 Task: Design a Vector Pattern for a Beachside Yoga and Wellness Festival.
Action: Mouse moved to (30, 97)
Screenshot: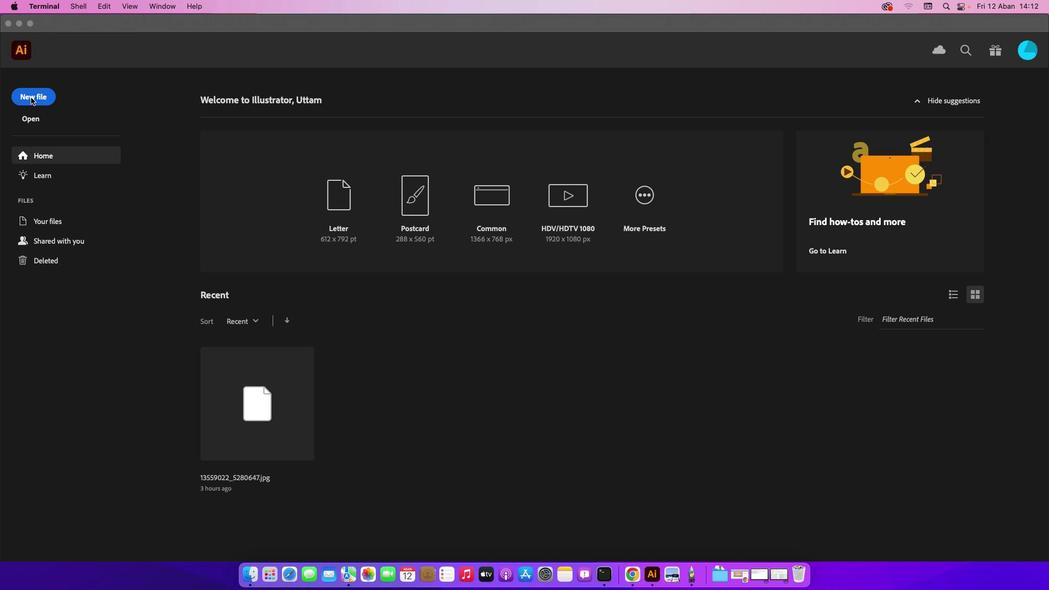 
Action: Mouse pressed left at (30, 97)
Screenshot: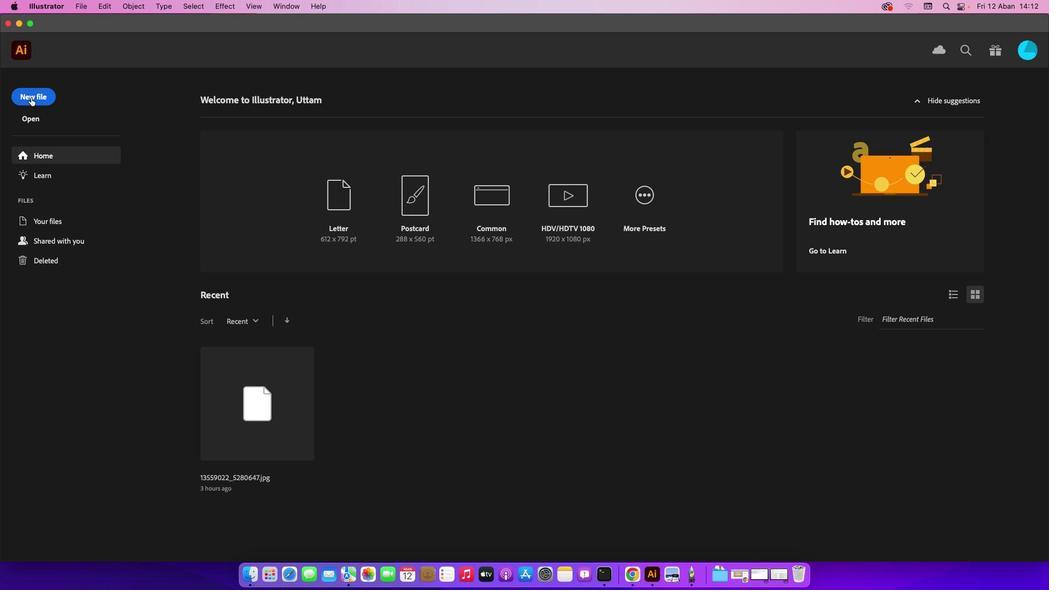 
Action: Mouse pressed left at (30, 97)
Screenshot: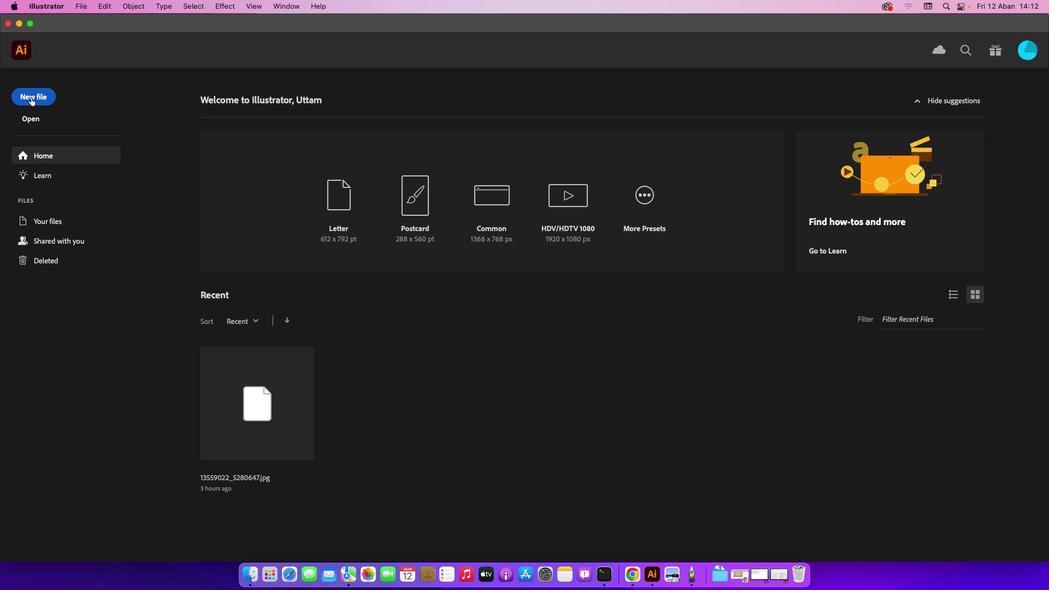 
Action: Mouse moved to (768, 456)
Screenshot: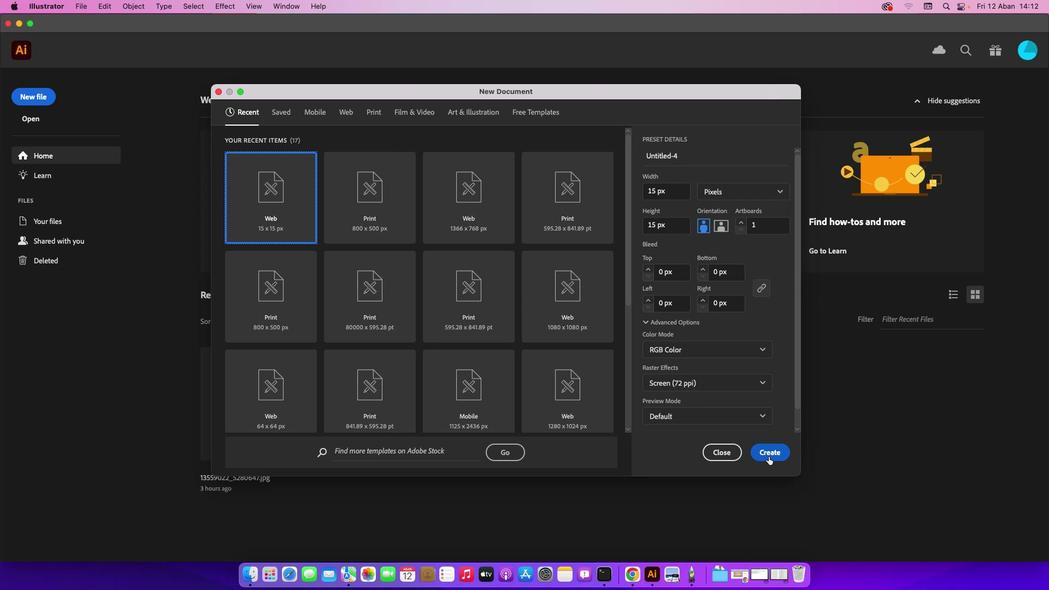 
Action: Mouse pressed left at (768, 456)
Screenshot: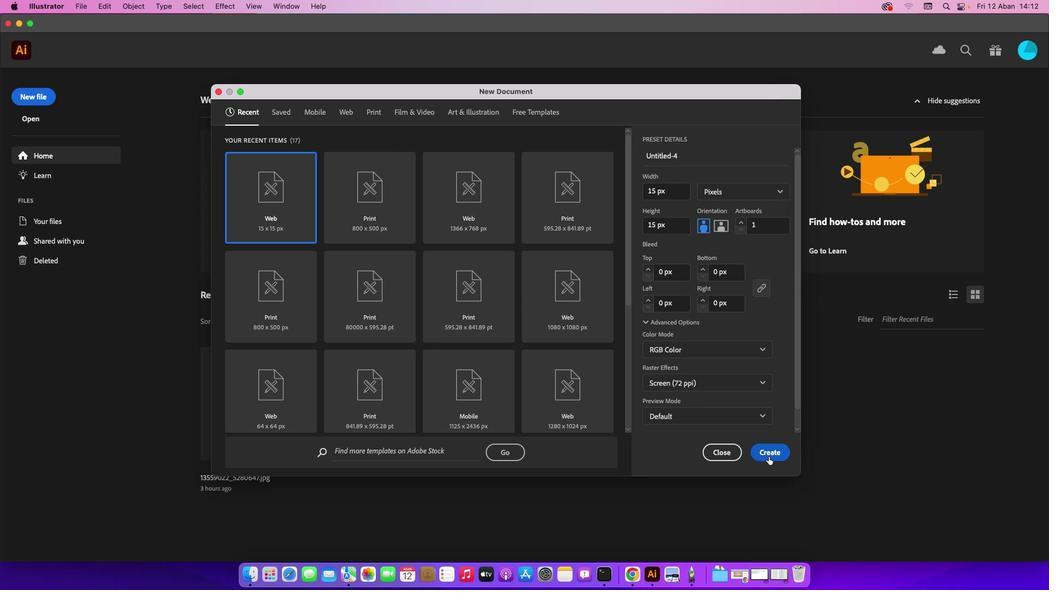 
Action: Mouse moved to (88, 7)
Screenshot: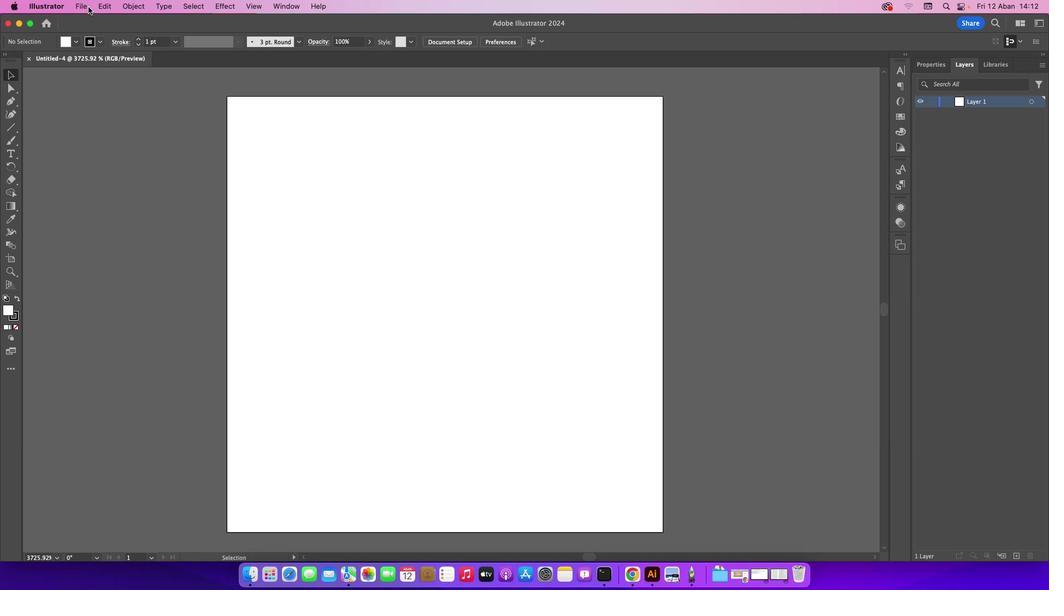 
Action: Mouse pressed left at (88, 7)
Screenshot: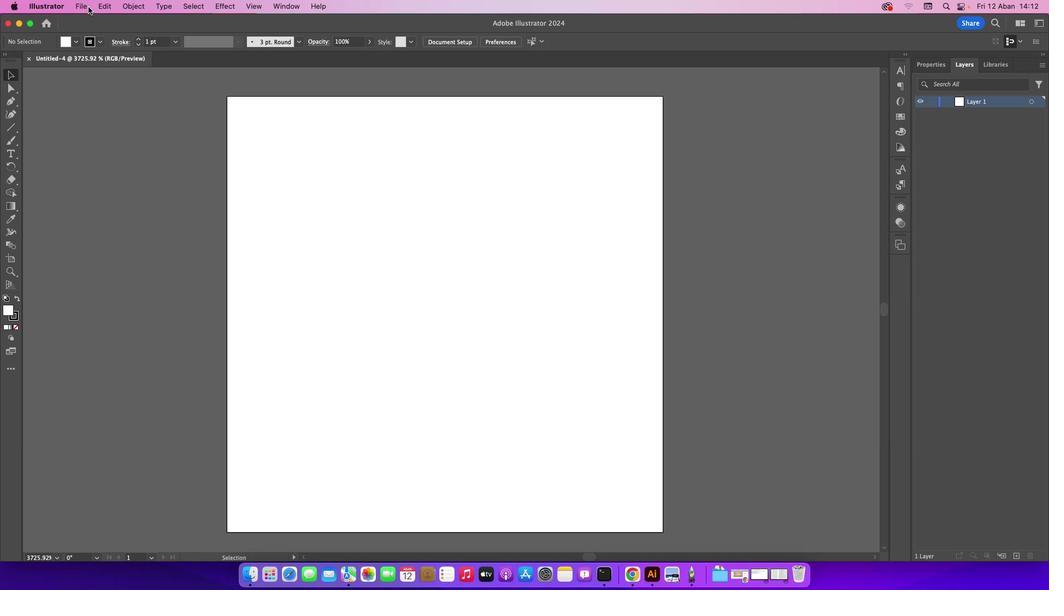 
Action: Mouse moved to (84, 43)
Screenshot: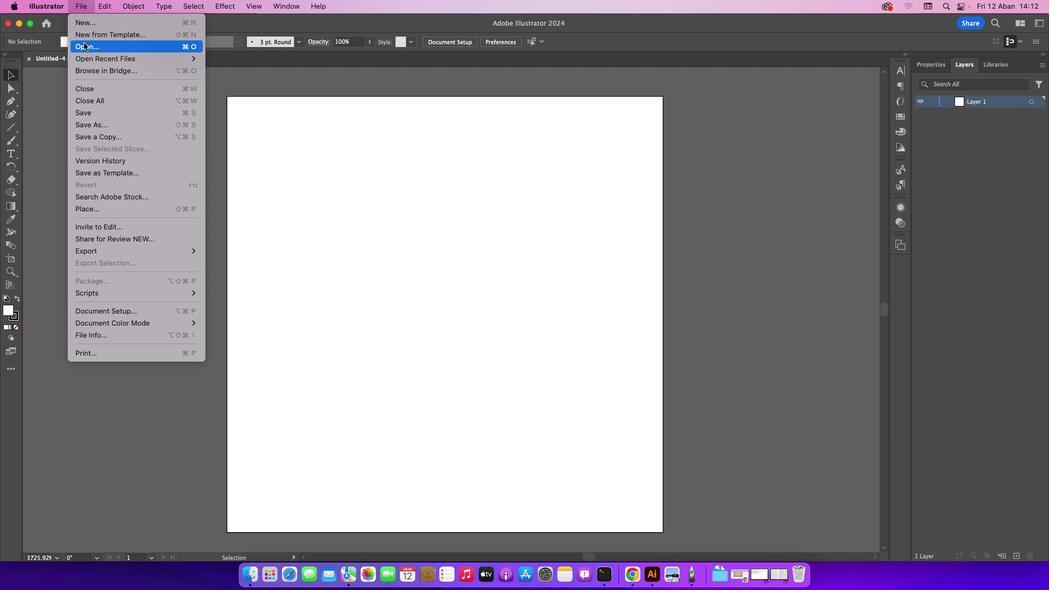 
Action: Mouse pressed left at (84, 43)
Screenshot: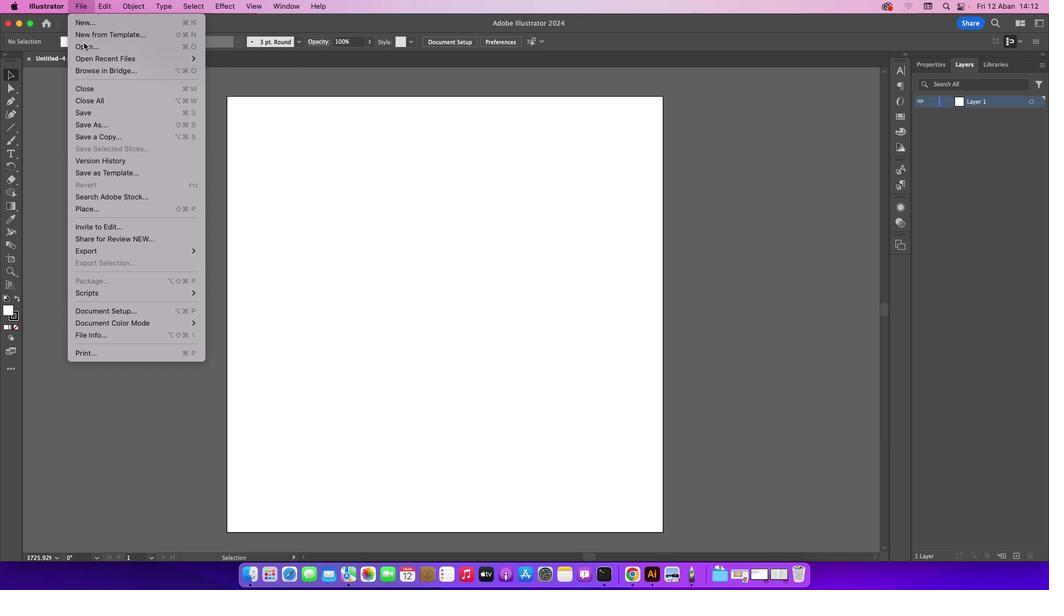 
Action: Mouse moved to (463, 143)
Screenshot: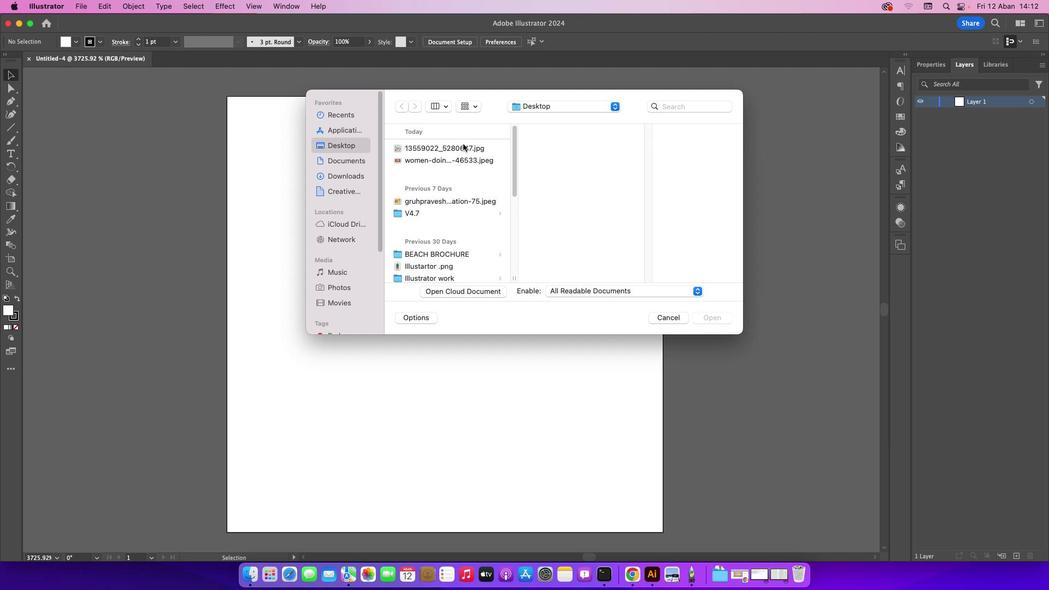 
Action: Mouse pressed left at (463, 143)
Screenshot: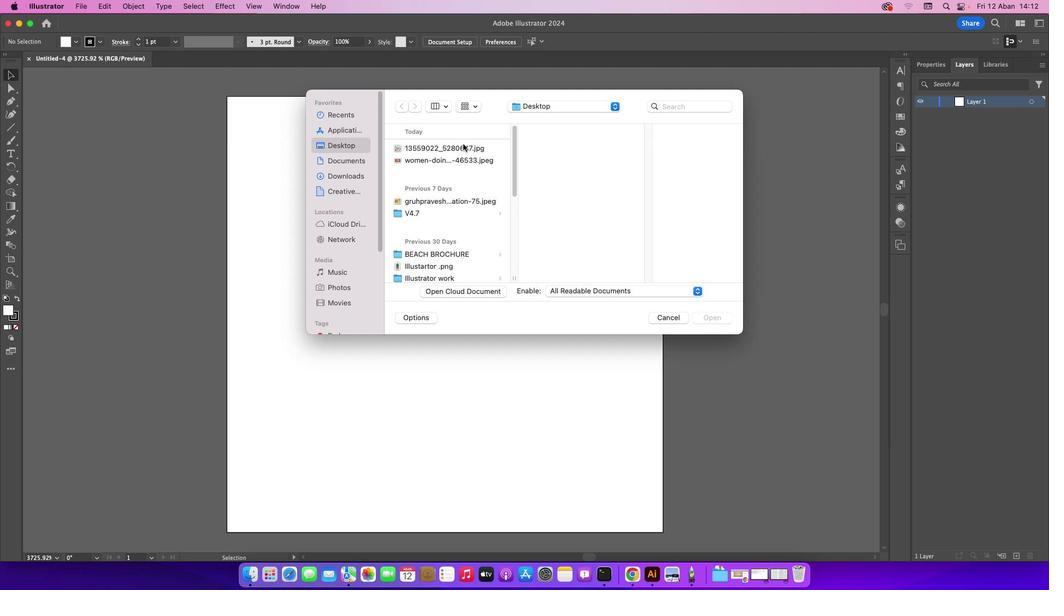 
Action: Mouse moved to (461, 165)
Screenshot: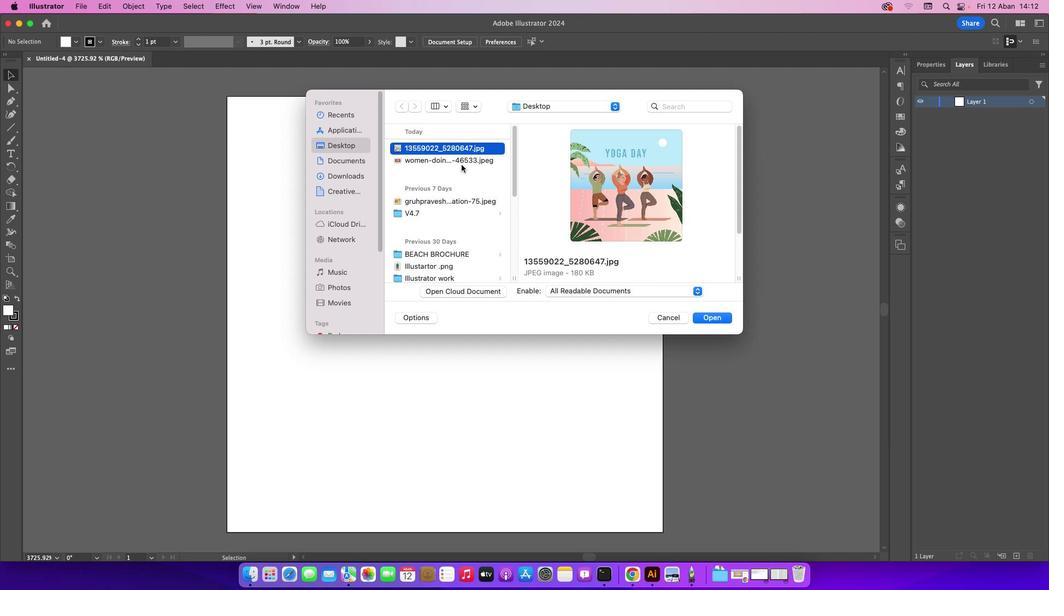 
Action: Mouse pressed left at (461, 165)
Screenshot: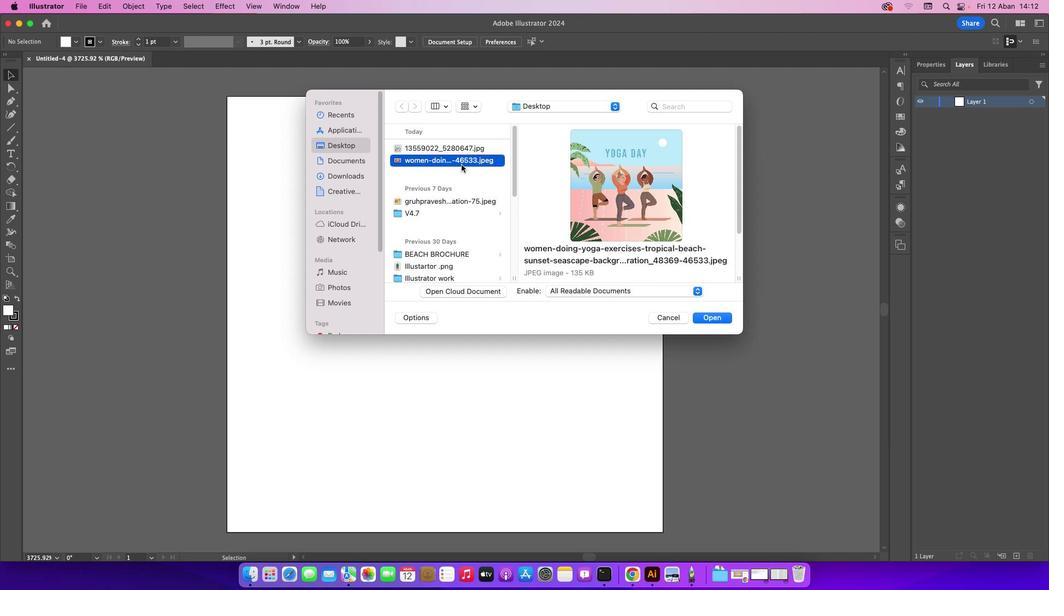 
Action: Mouse moved to (717, 317)
Screenshot: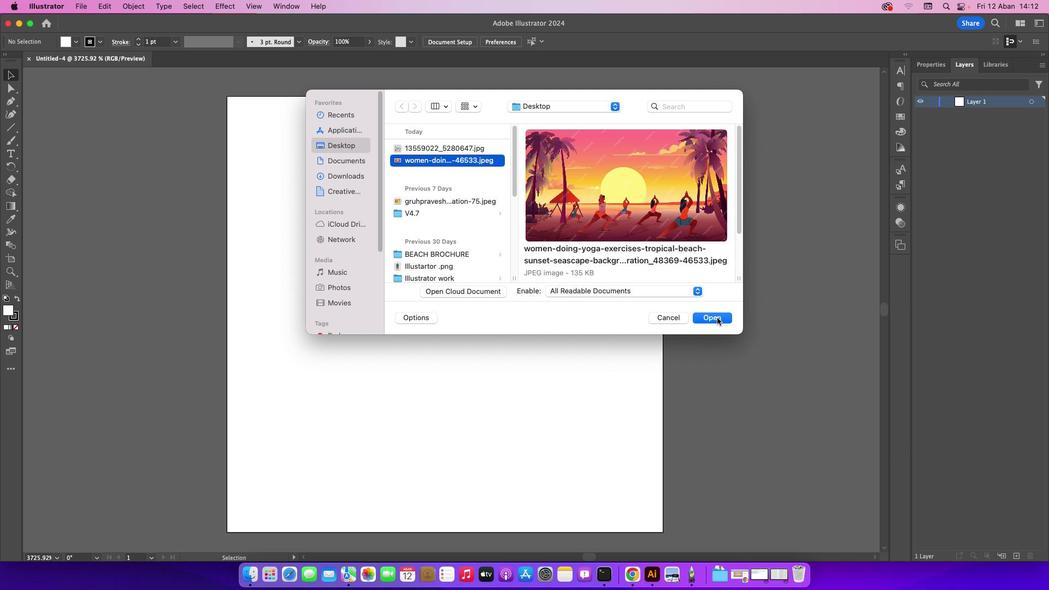 
Action: Mouse pressed left at (717, 317)
Screenshot: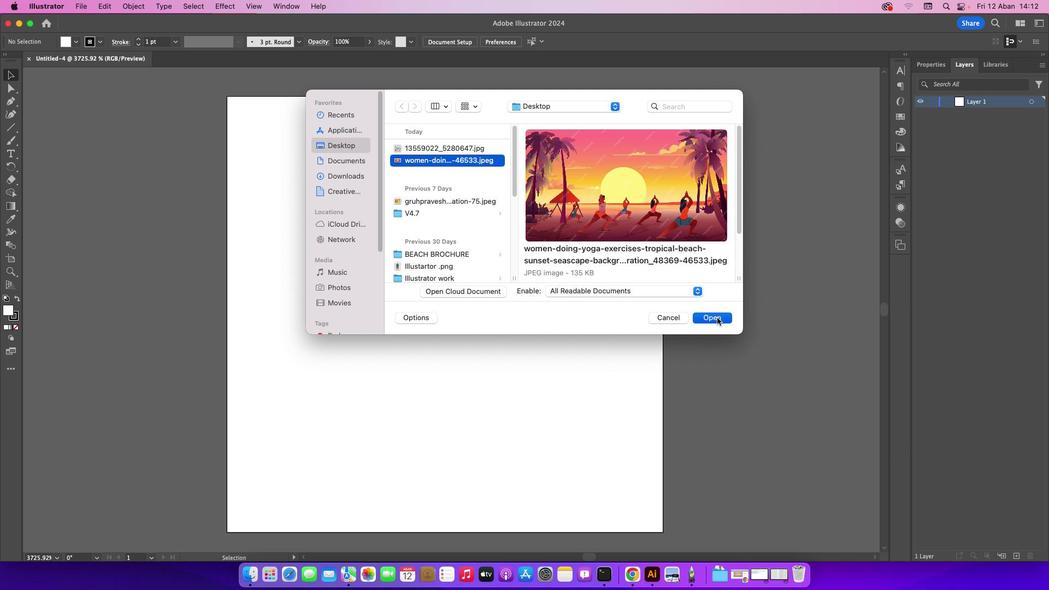 
Action: Mouse moved to (947, 101)
Screenshot: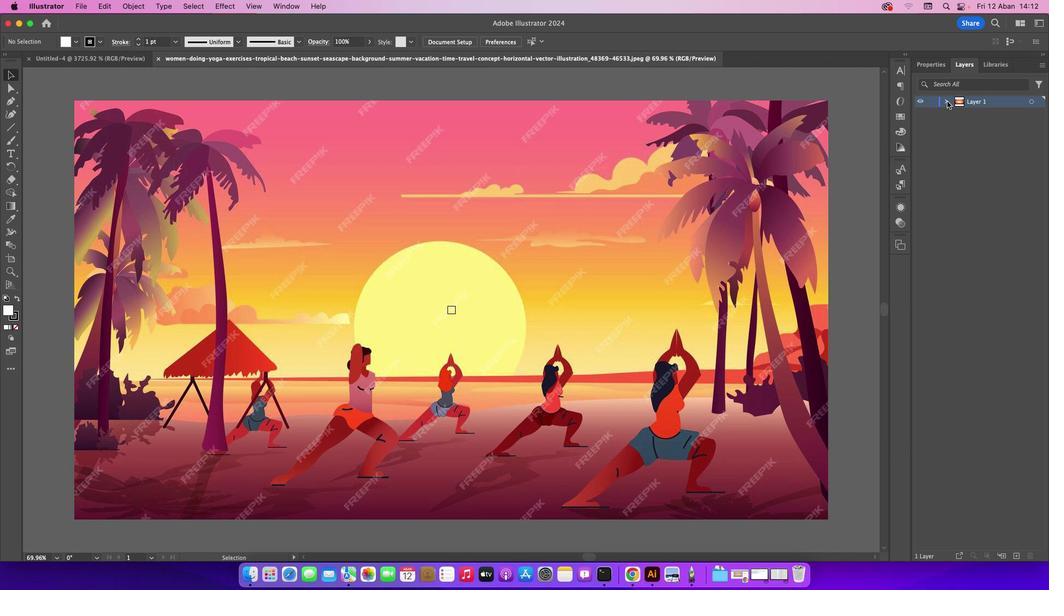 
Action: Mouse pressed left at (947, 101)
Screenshot: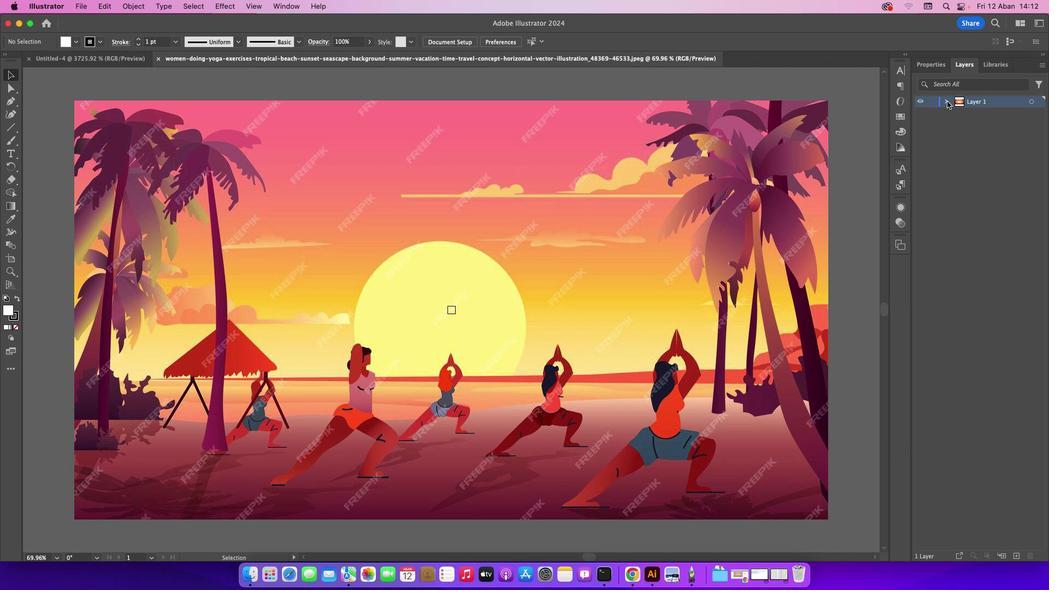 
Action: Mouse moved to (936, 114)
Screenshot: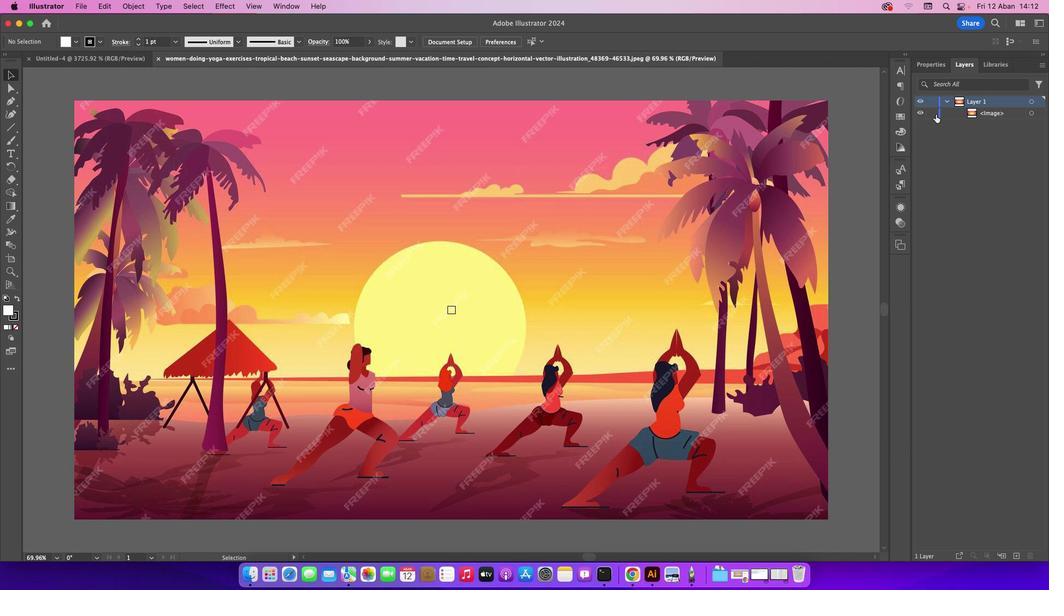 
Action: Mouse pressed left at (936, 114)
Screenshot: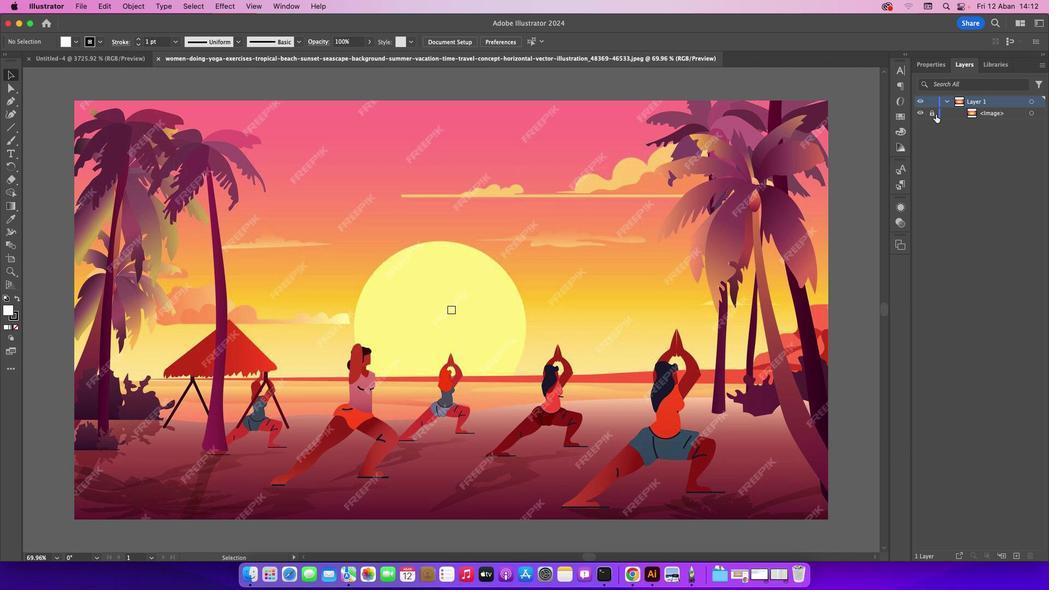 
Action: Mouse moved to (14, 100)
Screenshot: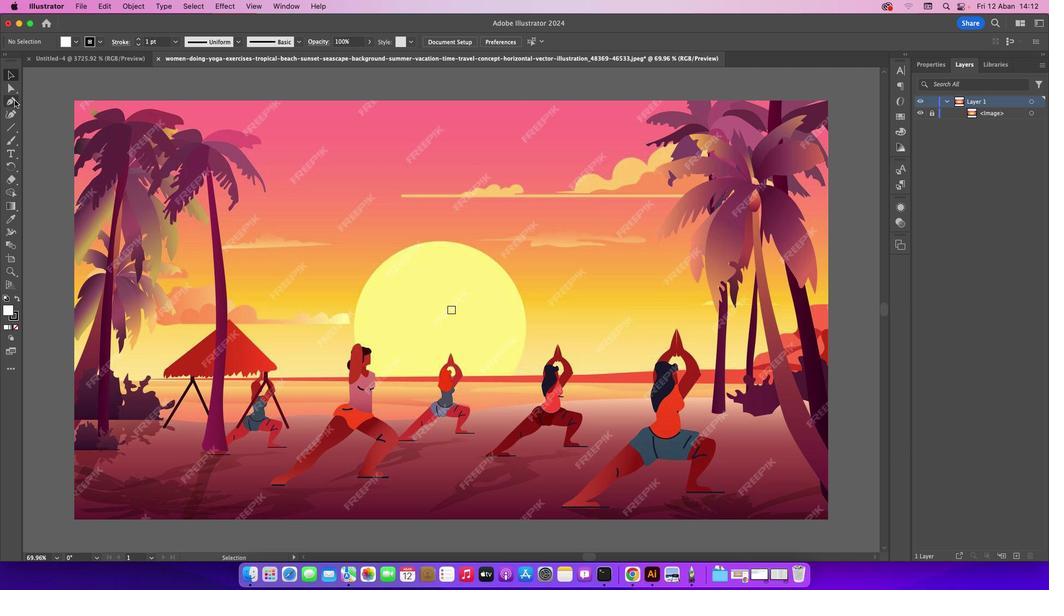 
Action: Mouse pressed left at (14, 100)
Screenshot: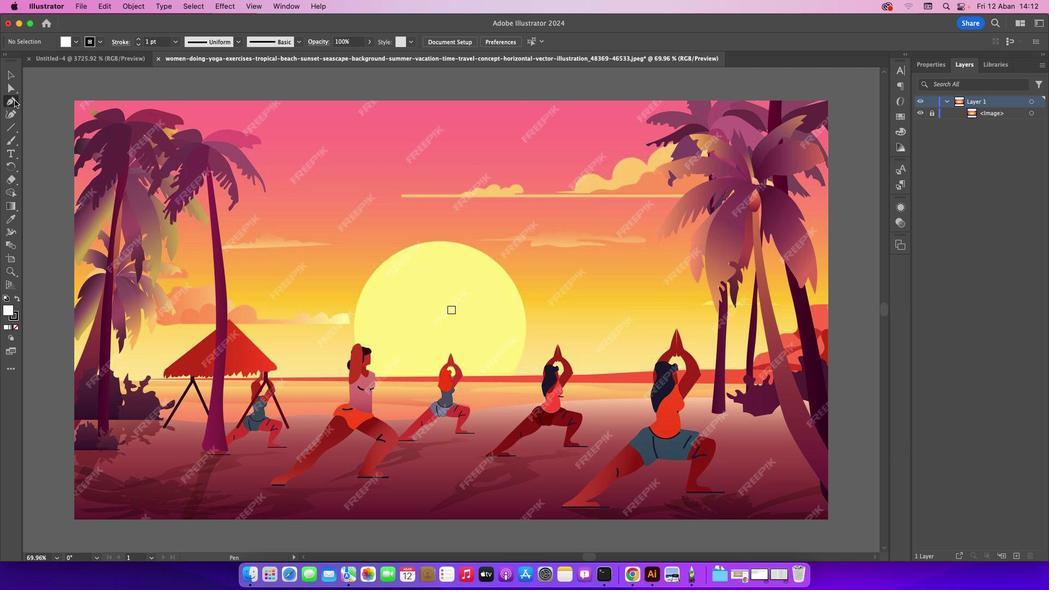 
Action: Mouse moved to (440, 351)
Screenshot: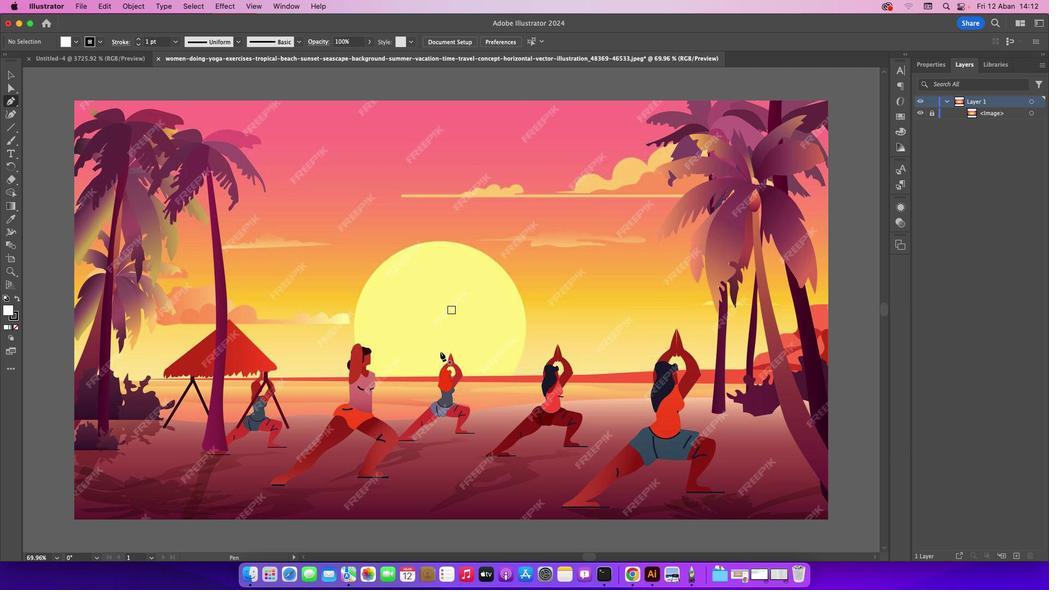 
Action: Key pressed Key.shift_r'+''+'
Screenshot: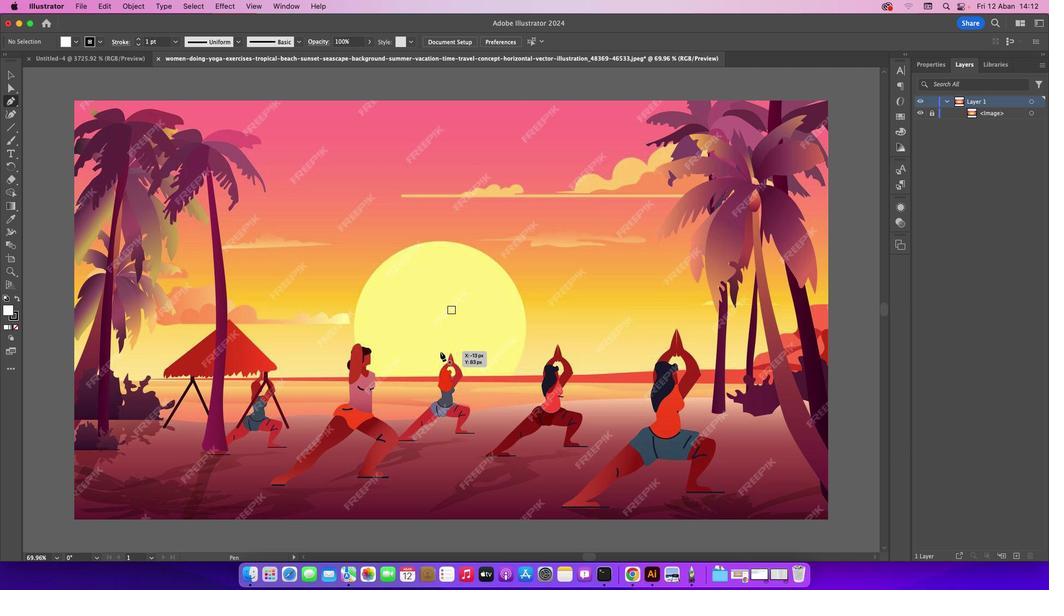 
Action: Mouse moved to (8, 73)
Screenshot: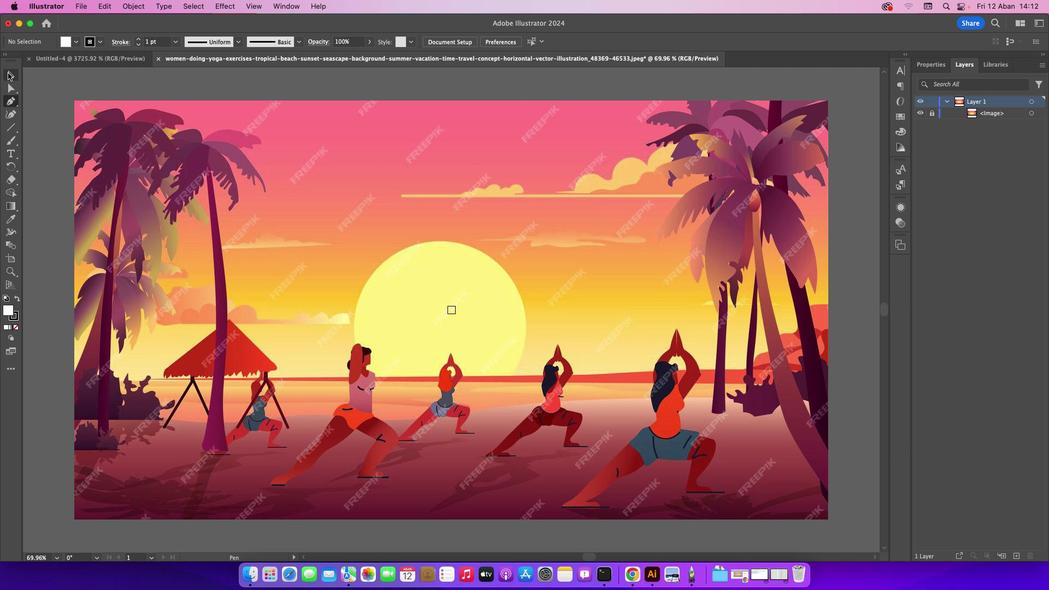 
Action: Mouse pressed left at (8, 73)
Screenshot: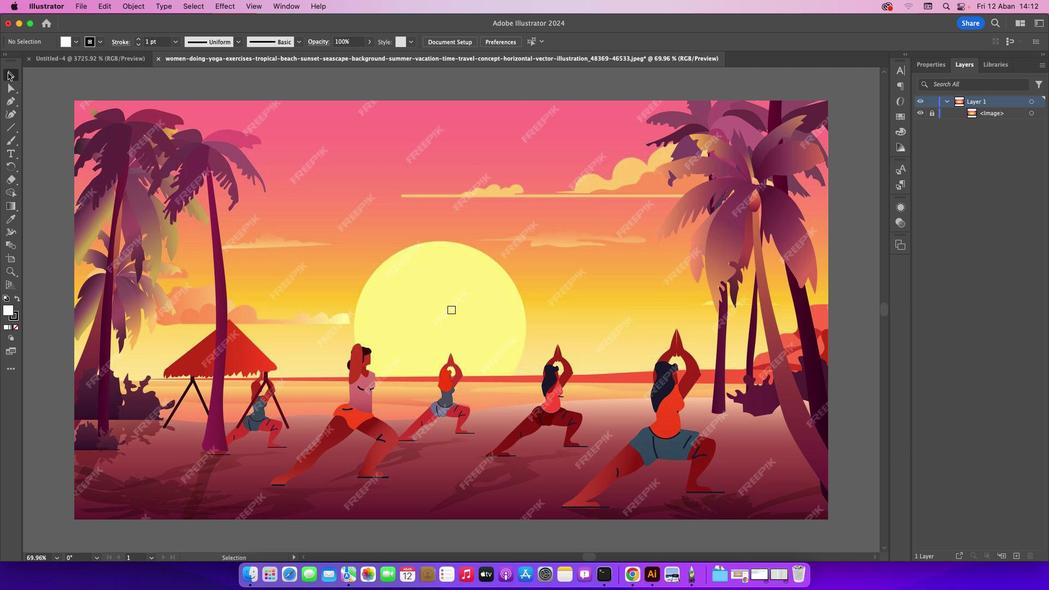 
Action: Mouse moved to (460, 217)
Screenshot: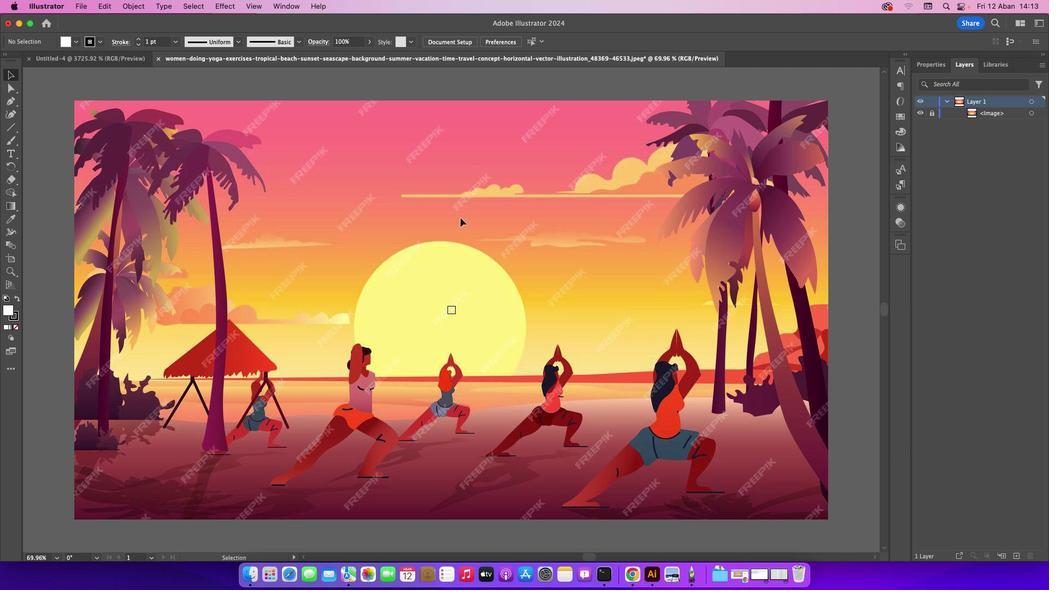
Action: Key pressed Key.shift_r'+''+''+''+''+'
Screenshot: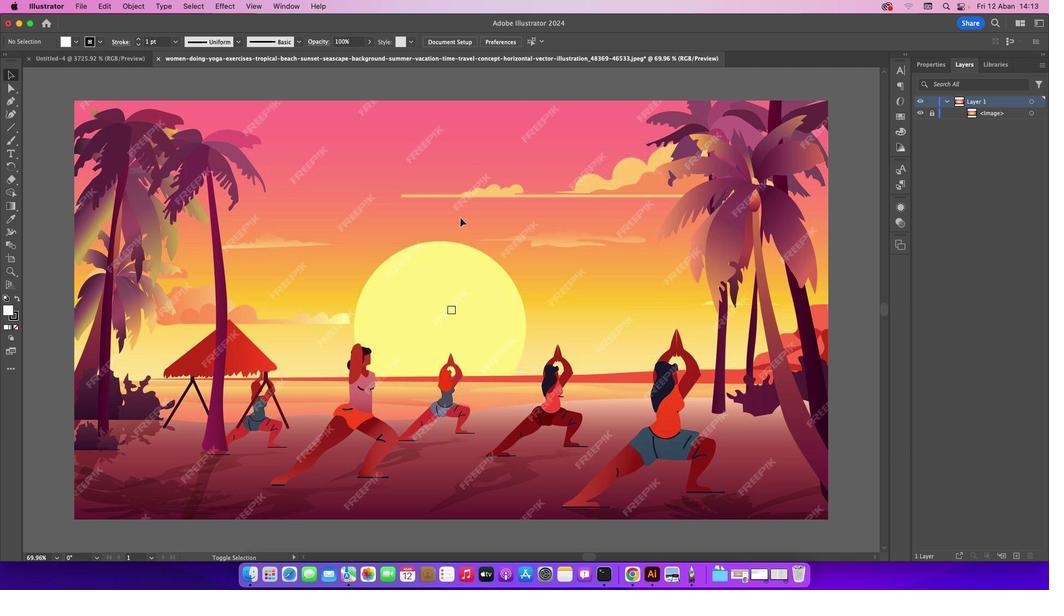 
Action: Mouse moved to (324, 137)
Screenshot: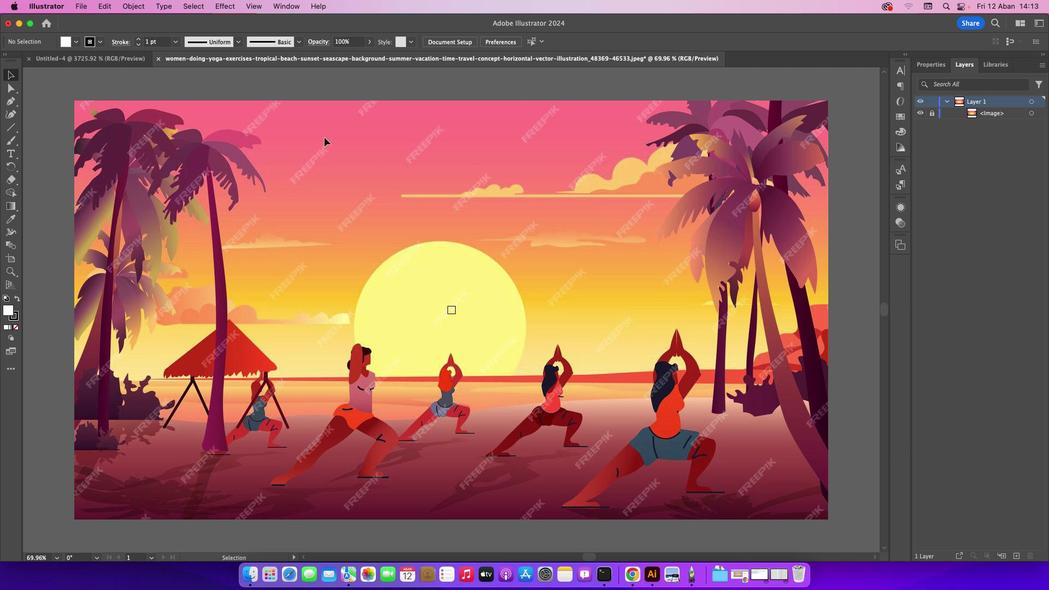 
Action: Key pressed Key.cmd_r'=''=''='
Screenshot: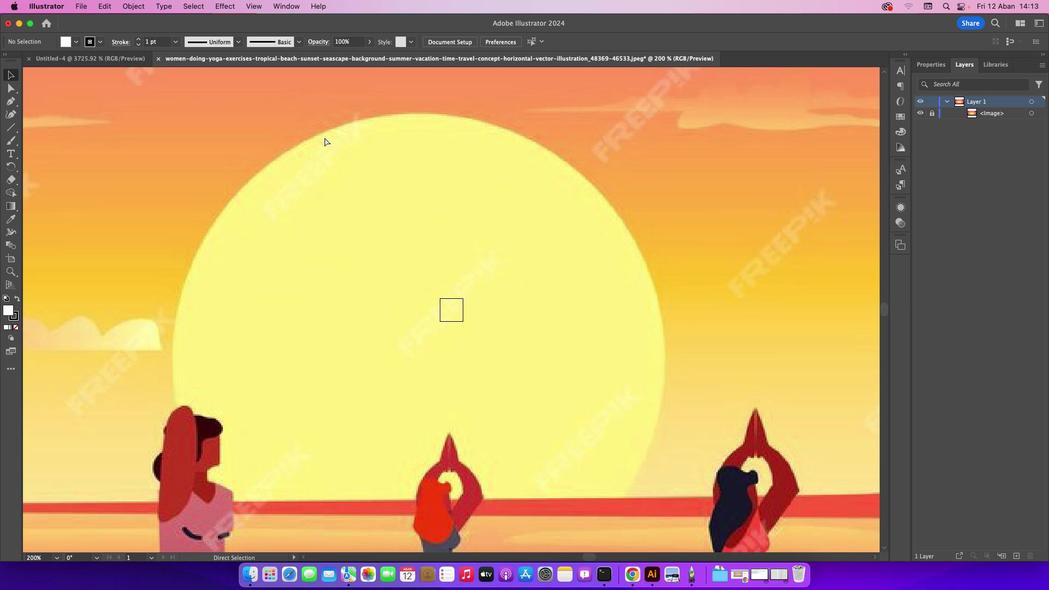 
Action: Mouse scrolled (324, 137) with delta (0, 0)
Screenshot: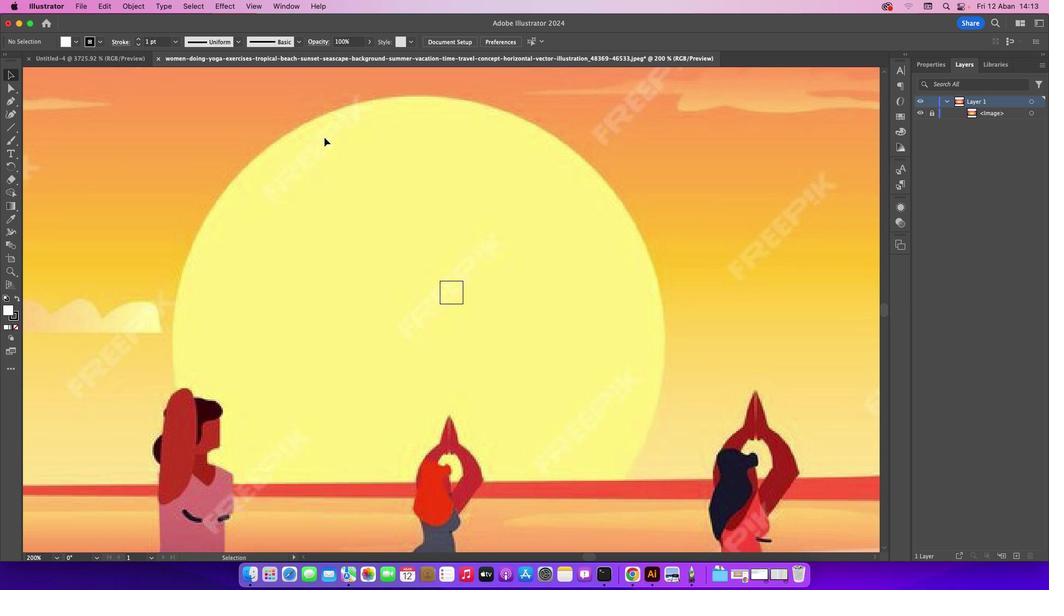 
Action: Mouse scrolled (324, 137) with delta (0, 0)
Screenshot: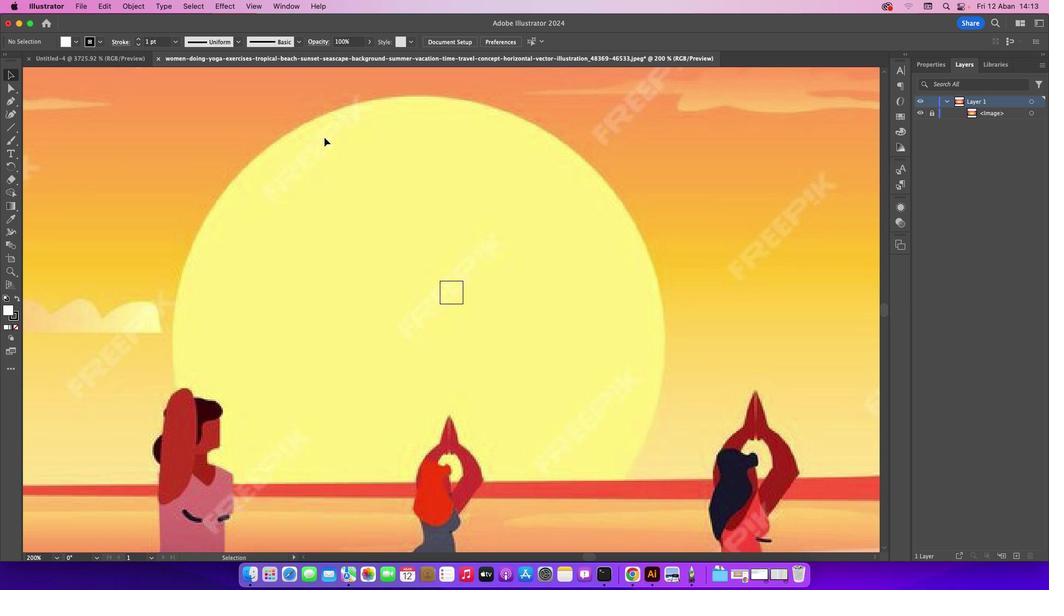 
Action: Mouse scrolled (324, 137) with delta (0, -1)
Screenshot: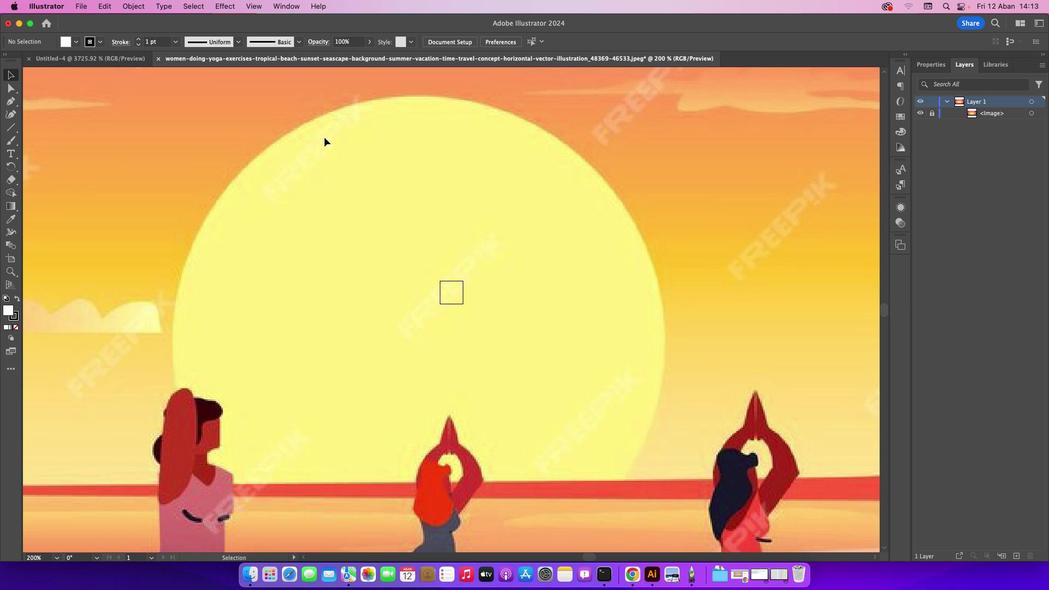 
Action: Mouse scrolled (324, 137) with delta (0, 0)
Screenshot: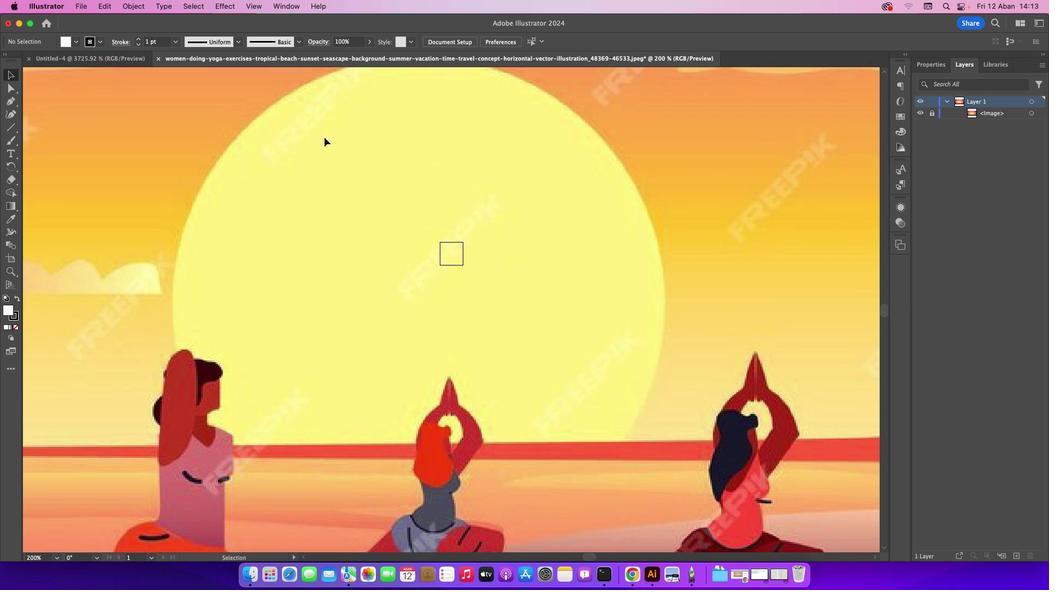 
Action: Mouse scrolled (324, 137) with delta (0, 0)
Screenshot: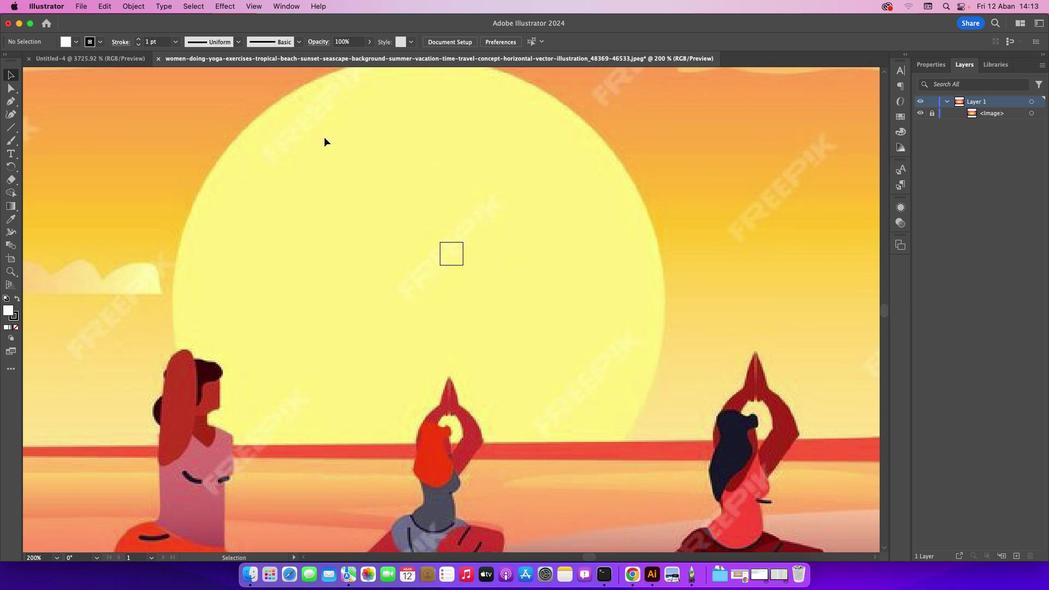 
Action: Mouse scrolled (324, 137) with delta (0, -1)
Screenshot: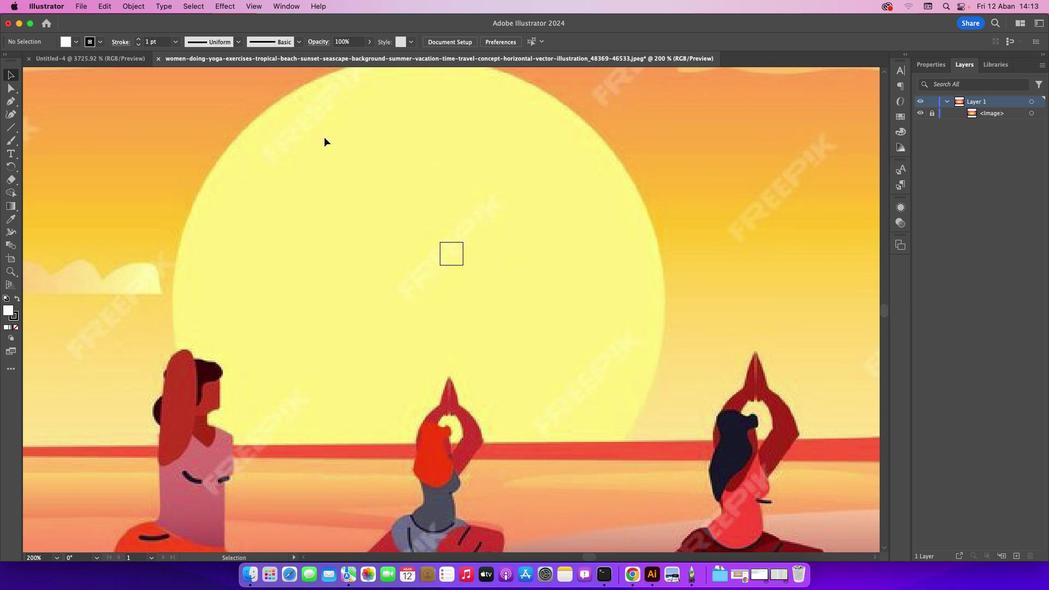 
Action: Mouse scrolled (324, 137) with delta (0, -2)
Screenshot: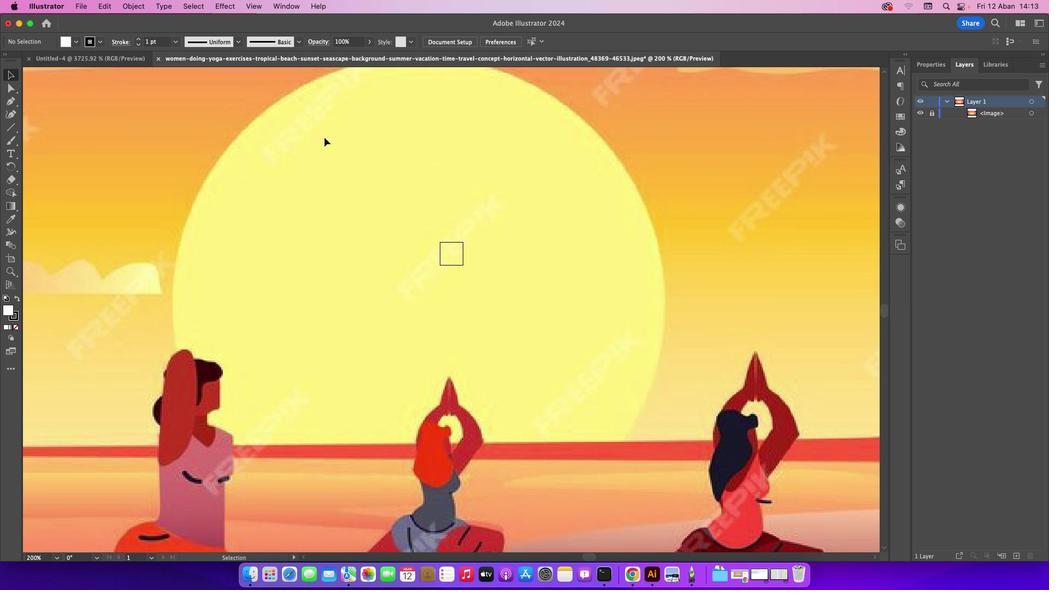 
Action: Mouse scrolled (324, 137) with delta (0, 0)
Screenshot: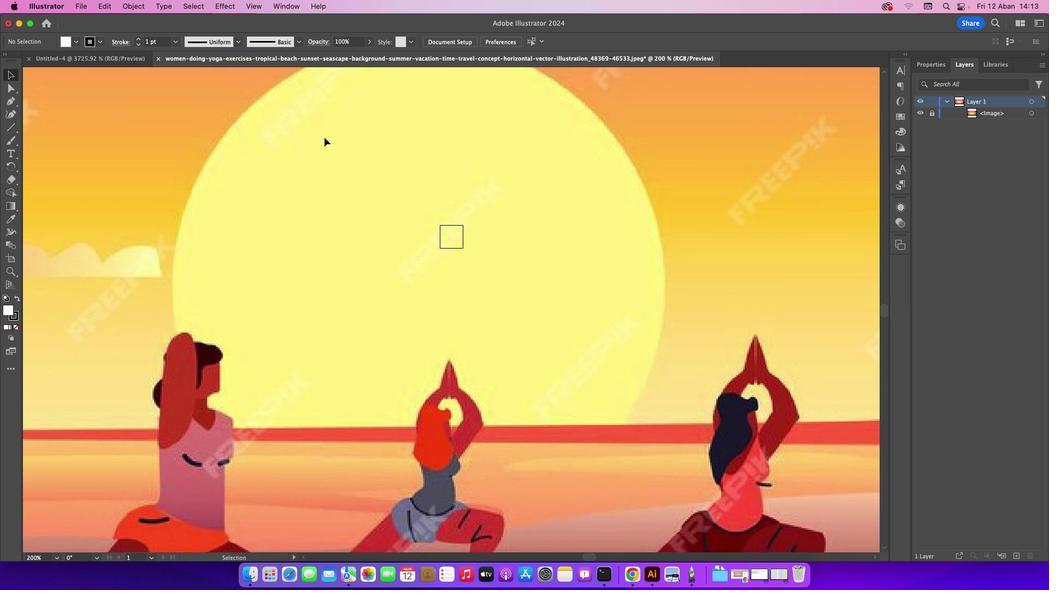 
Action: Mouse scrolled (324, 137) with delta (0, 0)
Screenshot: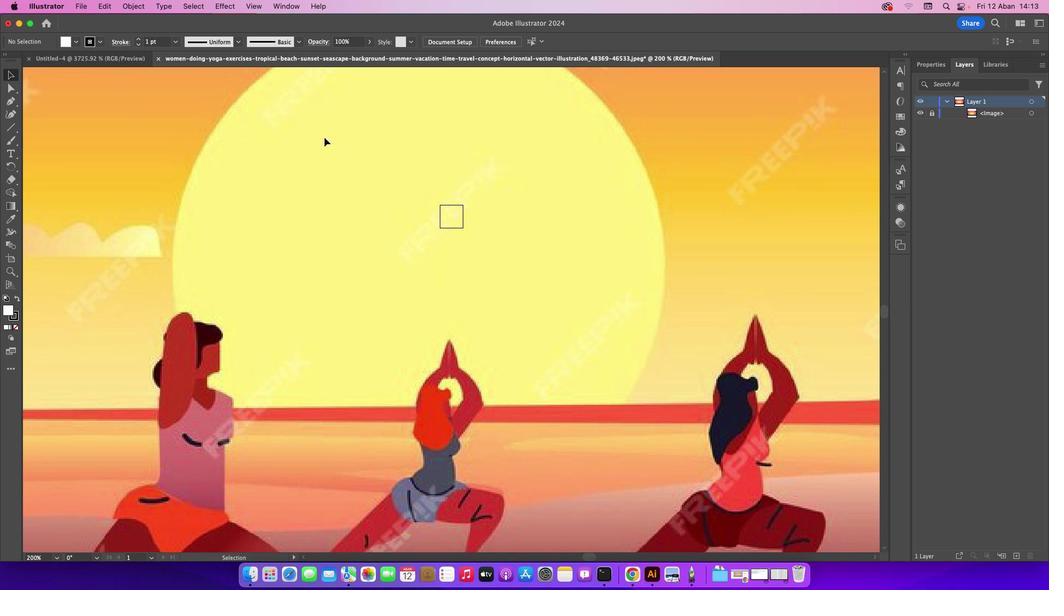 
Action: Mouse scrolled (324, 137) with delta (0, -1)
Screenshot: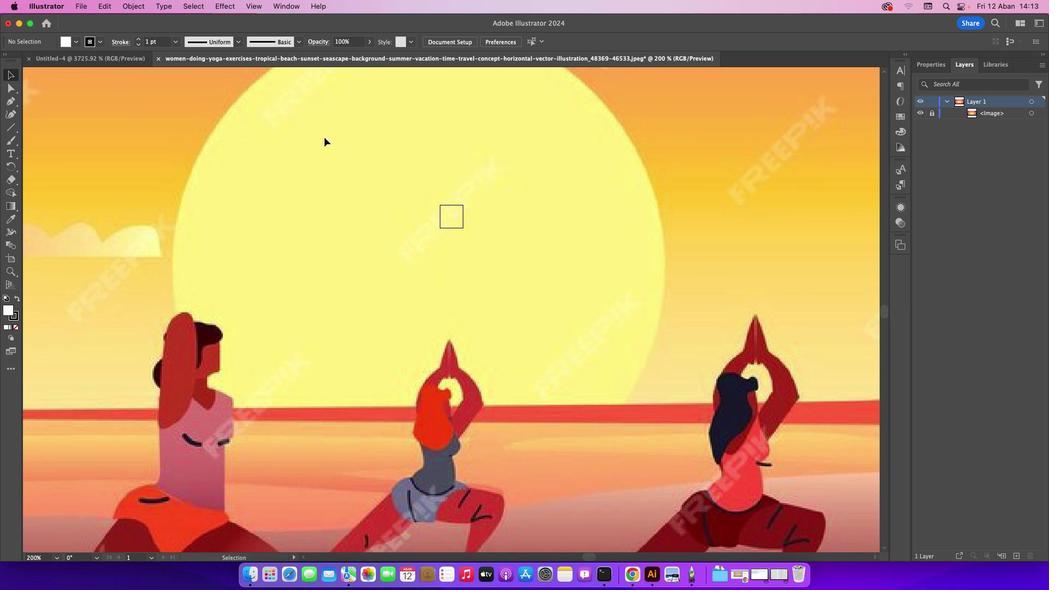 
Action: Mouse scrolled (324, 137) with delta (0, -2)
Screenshot: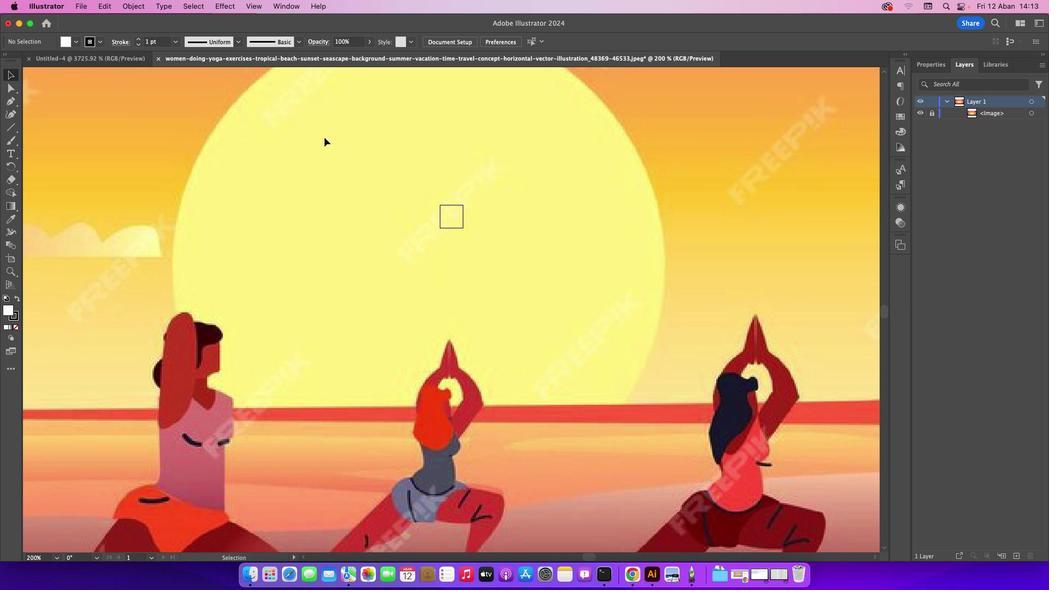 
Action: Mouse scrolled (324, 137) with delta (0, 0)
Screenshot: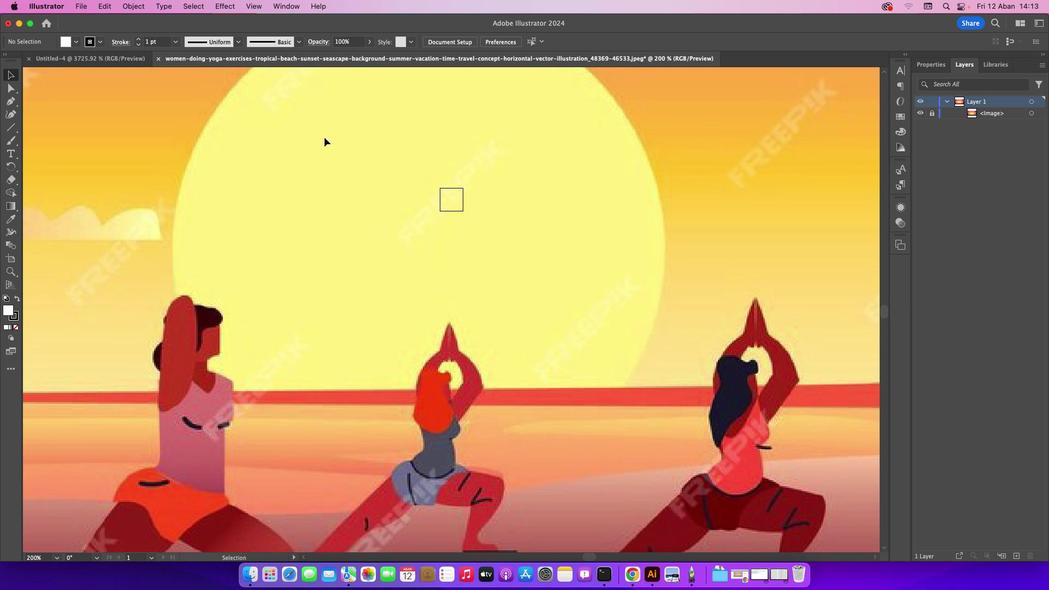 
Action: Mouse scrolled (324, 137) with delta (0, 0)
Screenshot: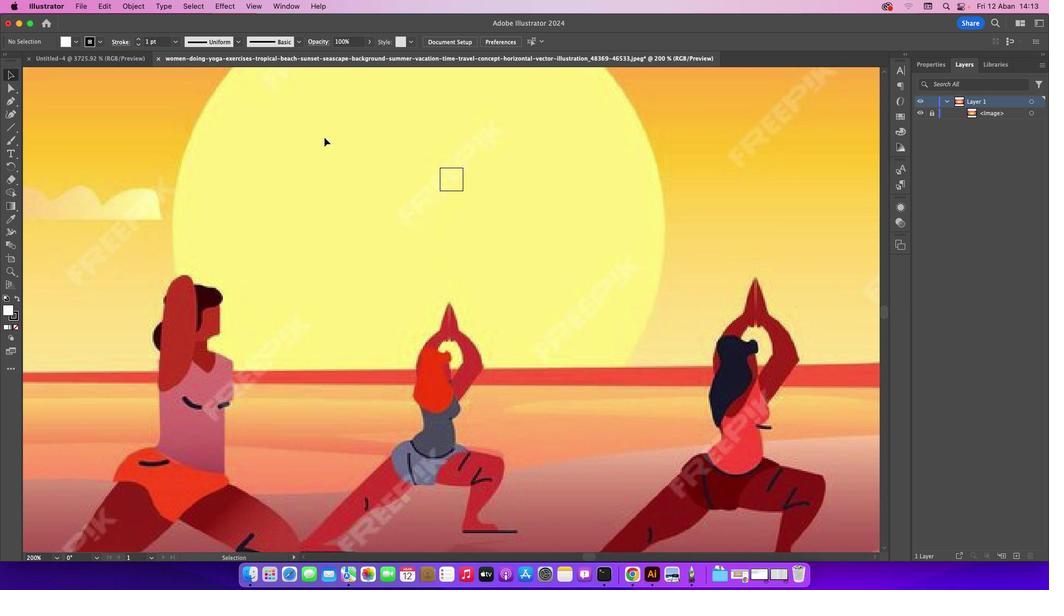 
Action: Mouse scrolled (324, 137) with delta (0, -1)
Screenshot: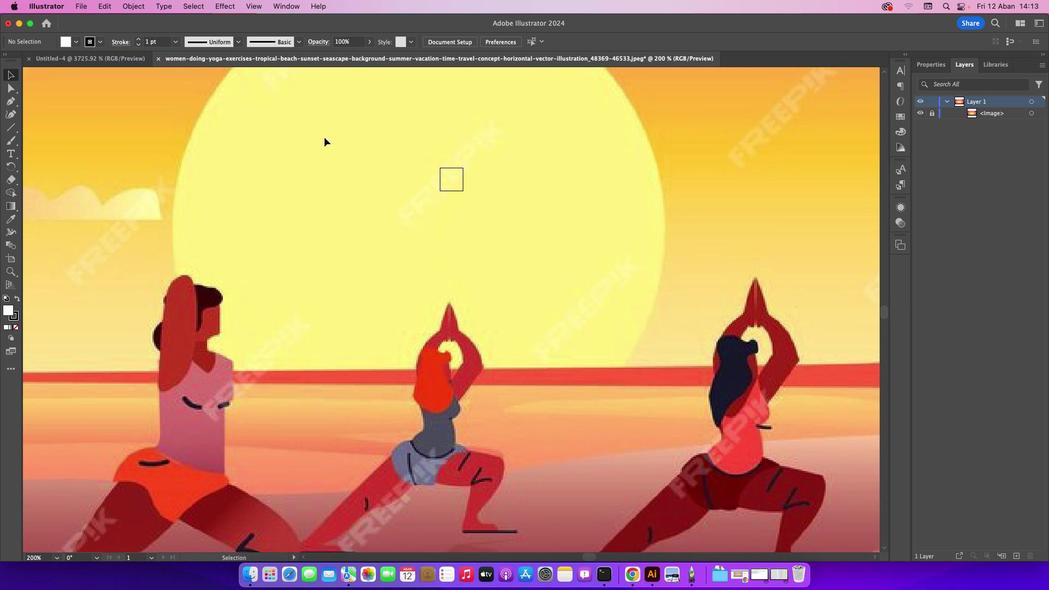 
Action: Mouse scrolled (324, 137) with delta (0, -2)
Screenshot: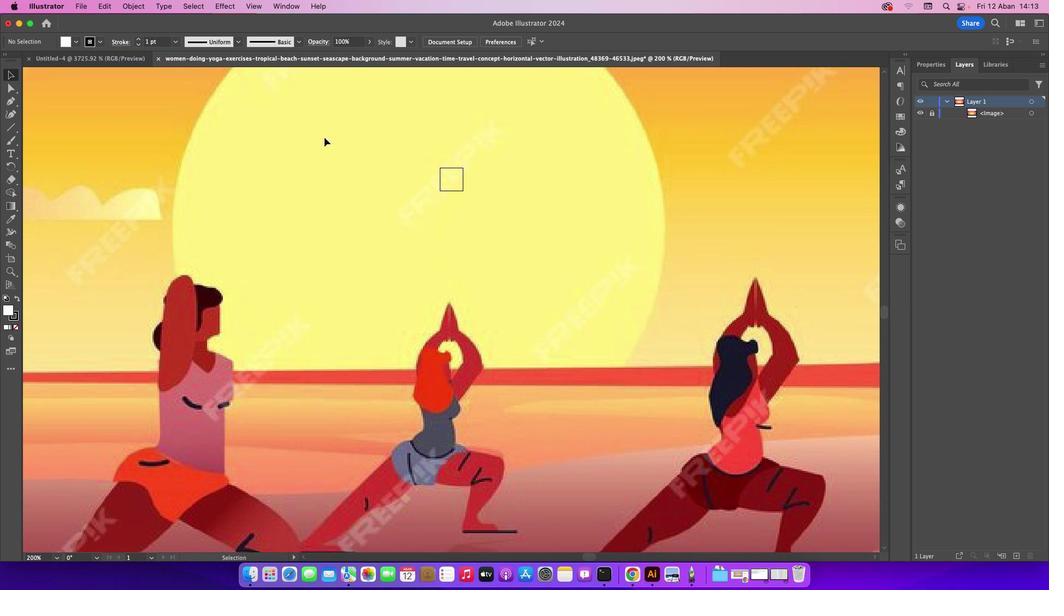 
Action: Mouse scrolled (324, 137) with delta (0, 0)
Screenshot: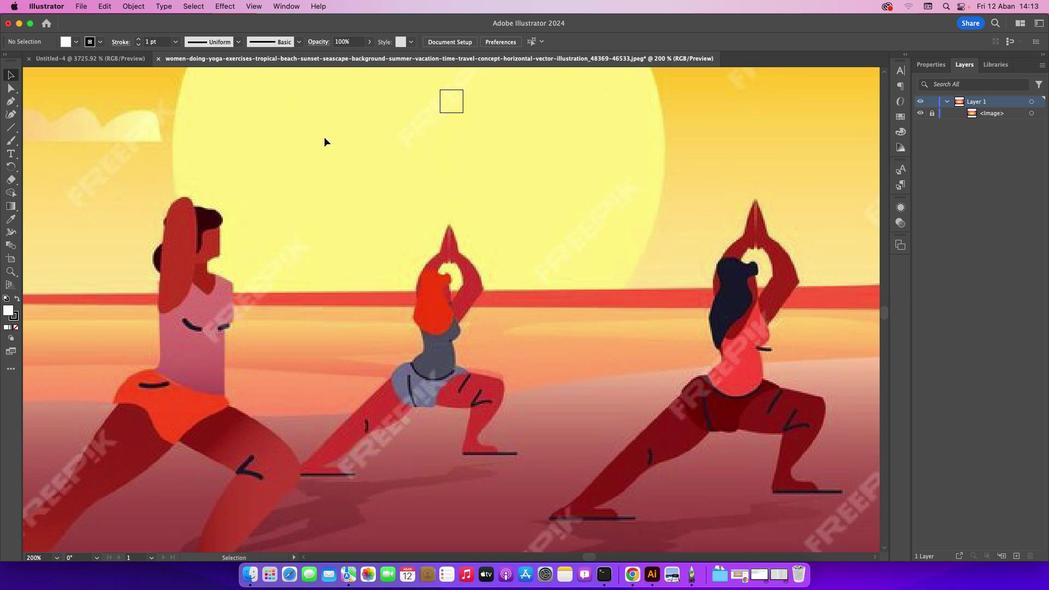 
Action: Mouse scrolled (324, 137) with delta (0, 0)
Screenshot: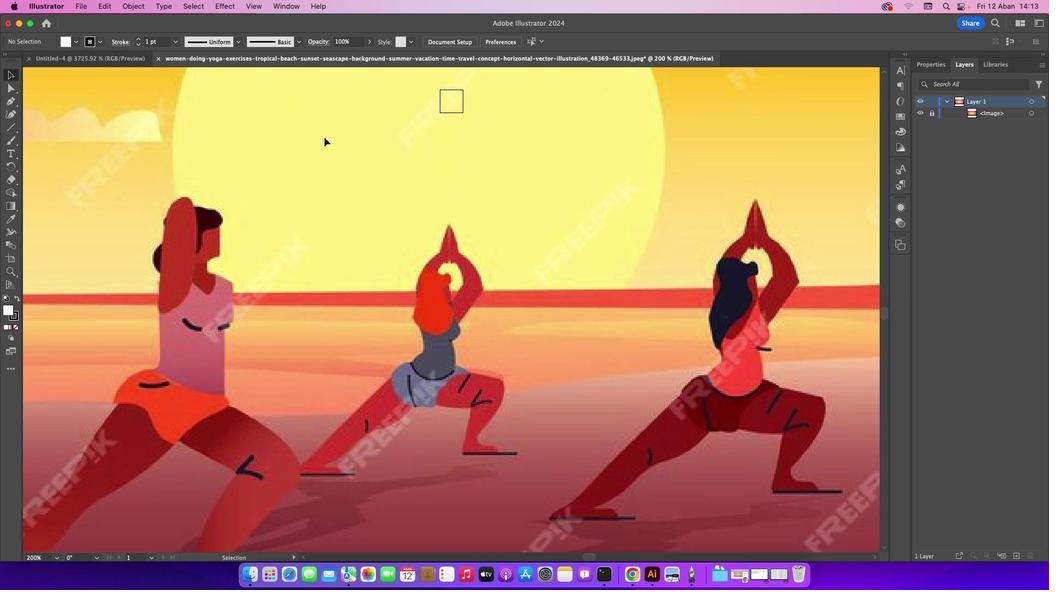 
Action: Mouse scrolled (324, 137) with delta (0, -1)
Screenshot: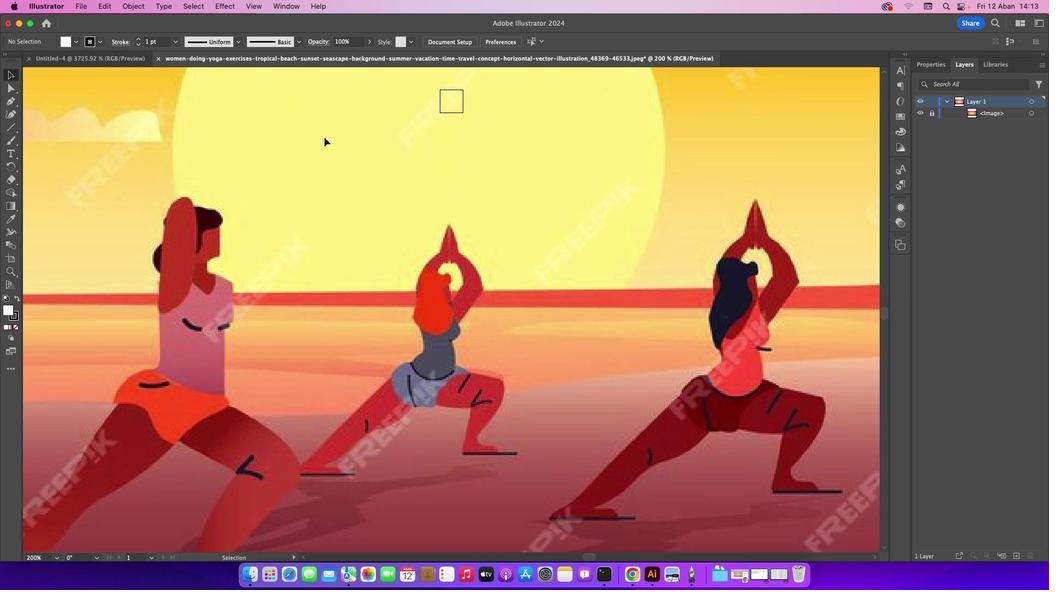 
Action: Mouse scrolled (324, 137) with delta (0, -2)
Screenshot: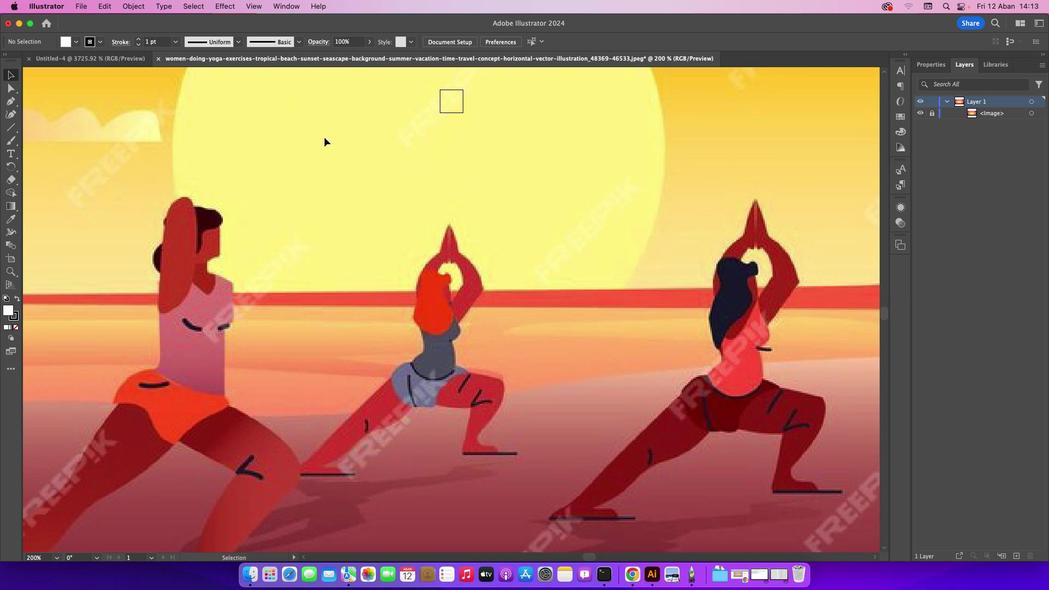 
Action: Mouse scrolled (324, 137) with delta (0, -3)
Screenshot: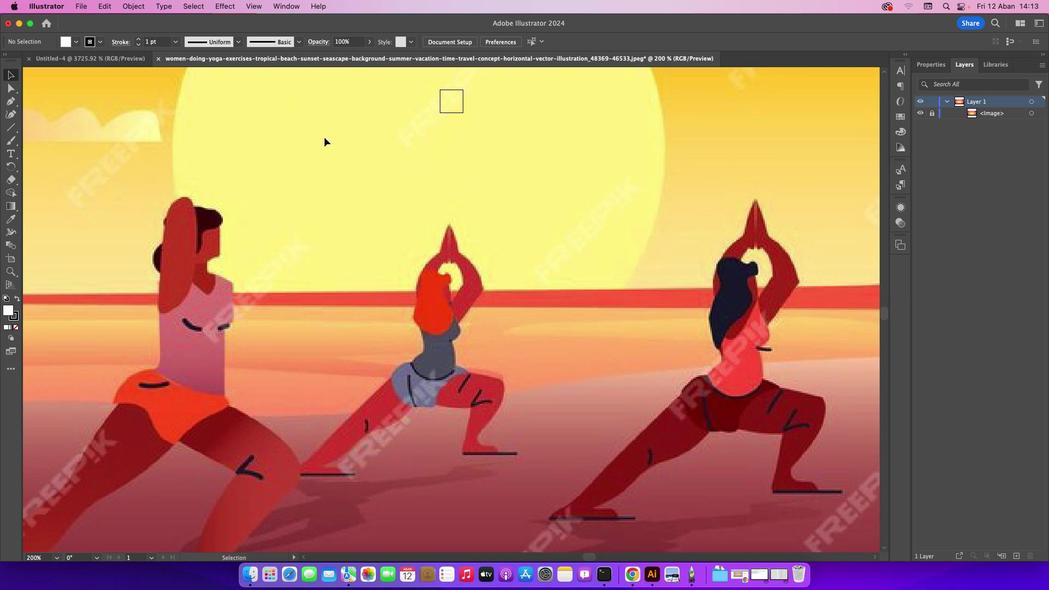 
Action: Mouse moved to (324, 137)
Screenshot: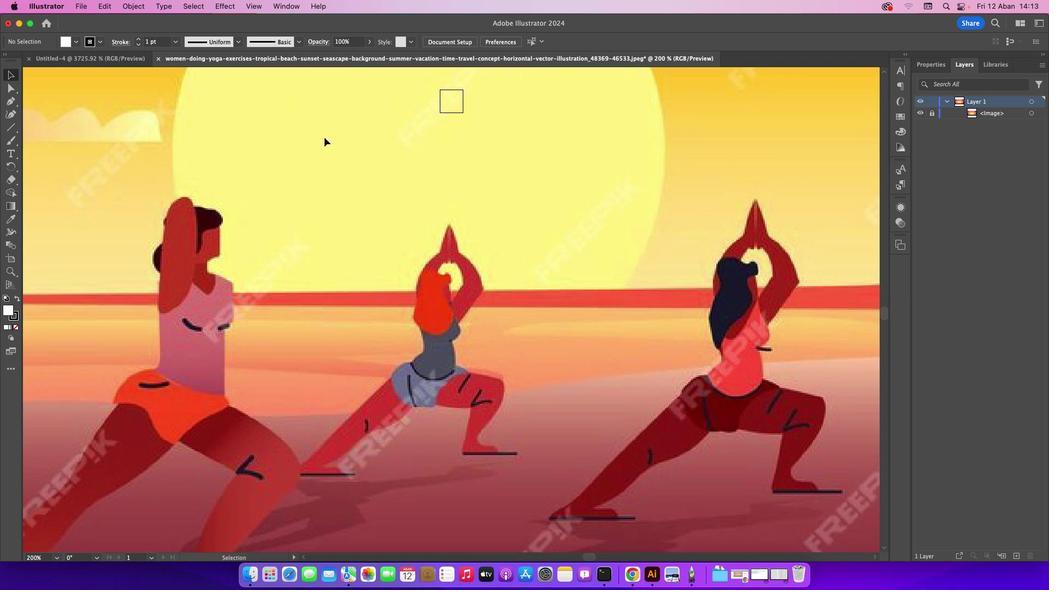 
Action: Mouse scrolled (324, 137) with delta (0, 0)
Screenshot: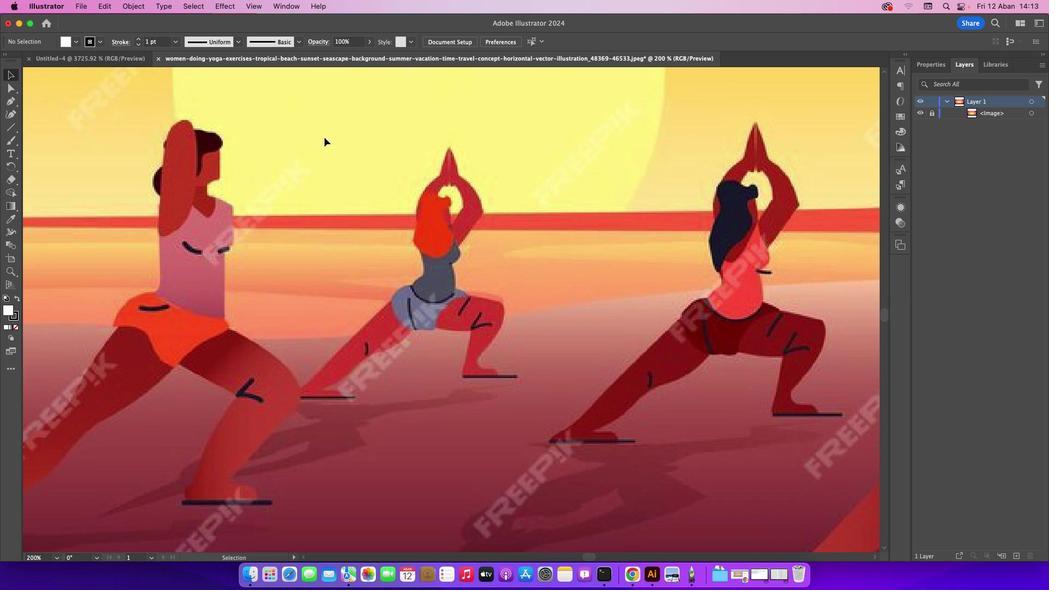 
Action: Mouse scrolled (324, 137) with delta (0, 0)
Screenshot: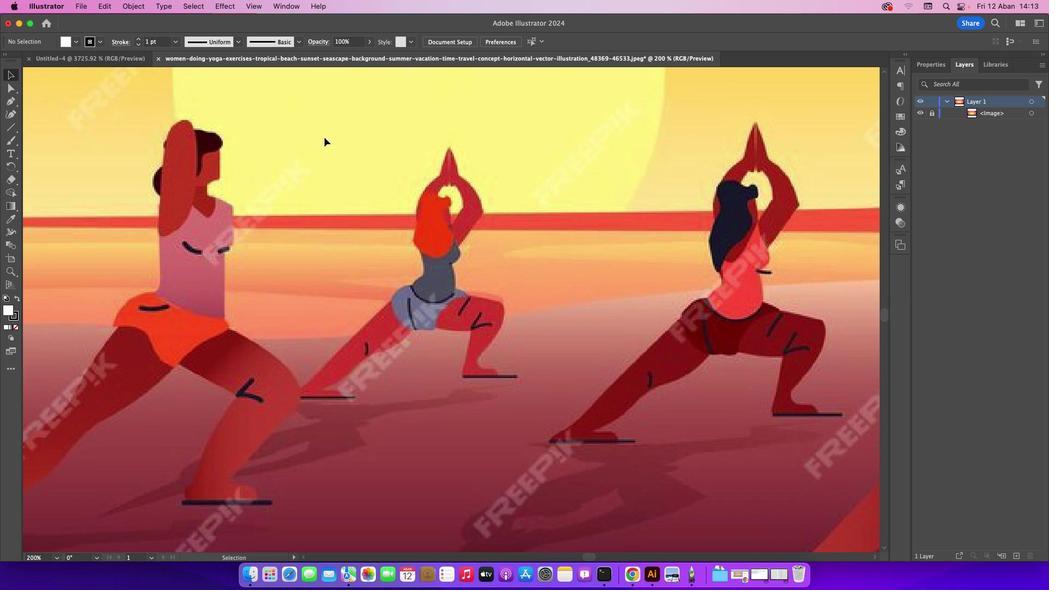 
Action: Mouse scrolled (324, 137) with delta (0, -1)
Screenshot: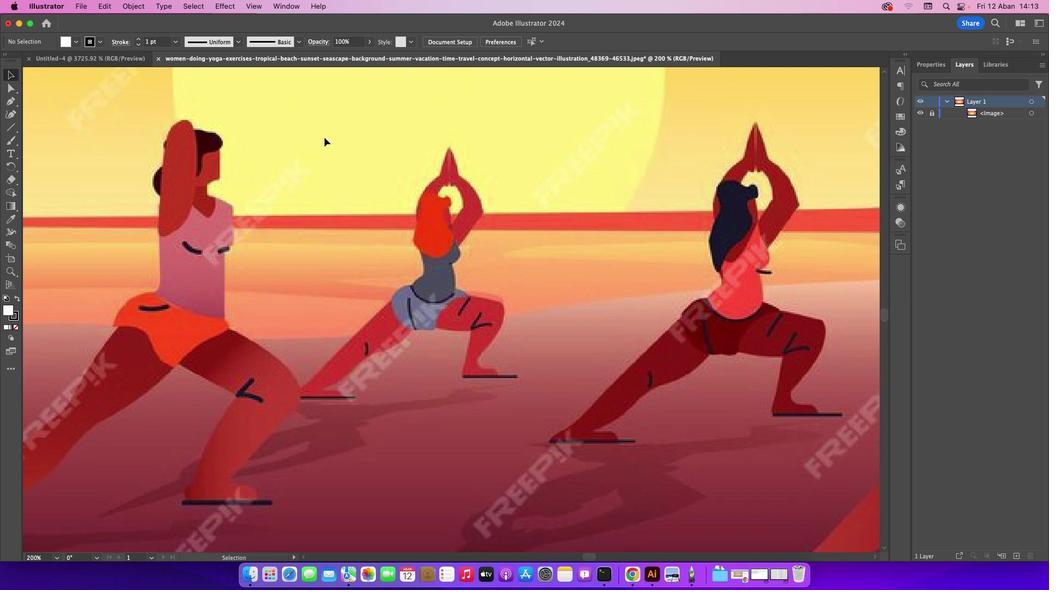 
Action: Mouse scrolled (324, 137) with delta (0, -2)
Screenshot: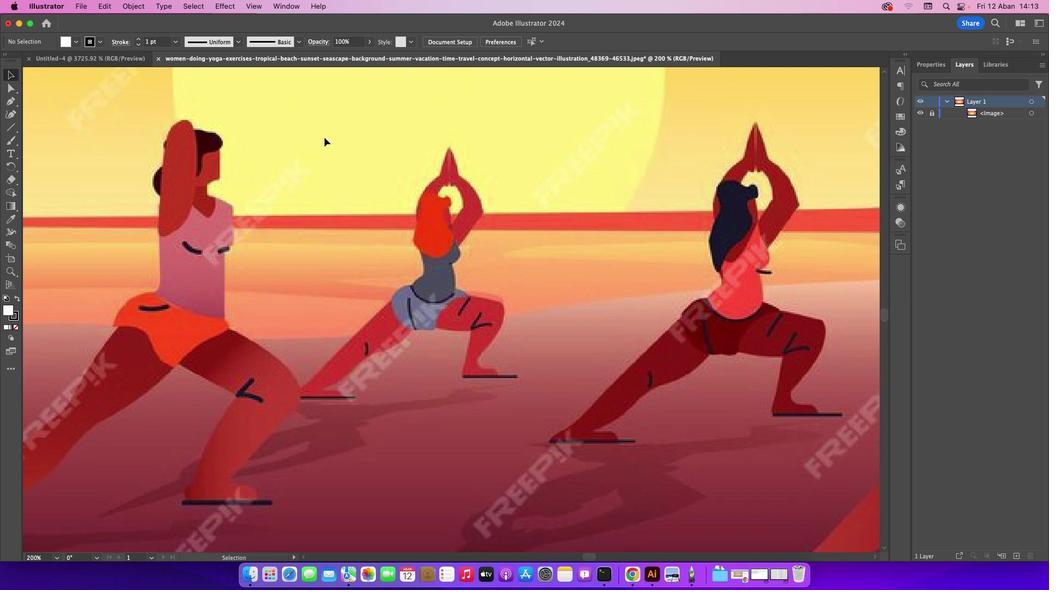 
Action: Mouse scrolled (324, 137) with delta (0, -3)
Screenshot: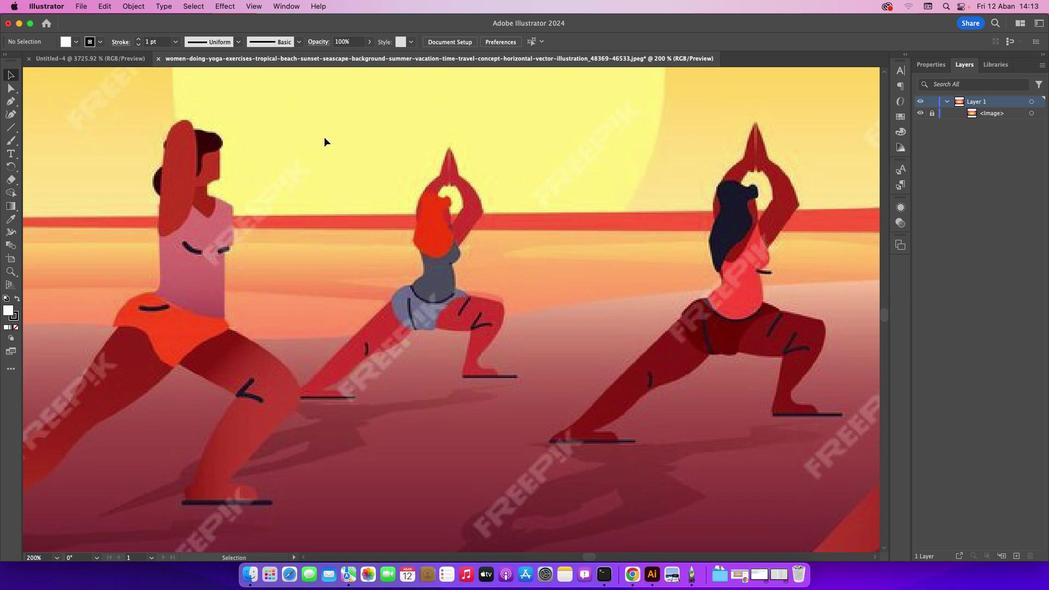 
Action: Mouse scrolled (324, 137) with delta (0, 0)
Screenshot: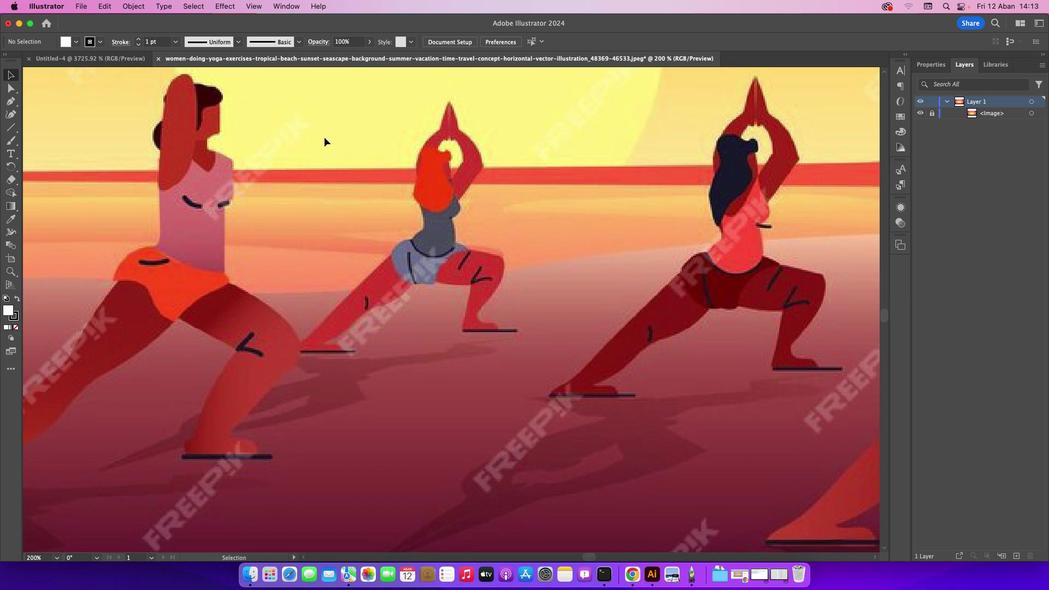
Action: Mouse scrolled (324, 137) with delta (0, 0)
Screenshot: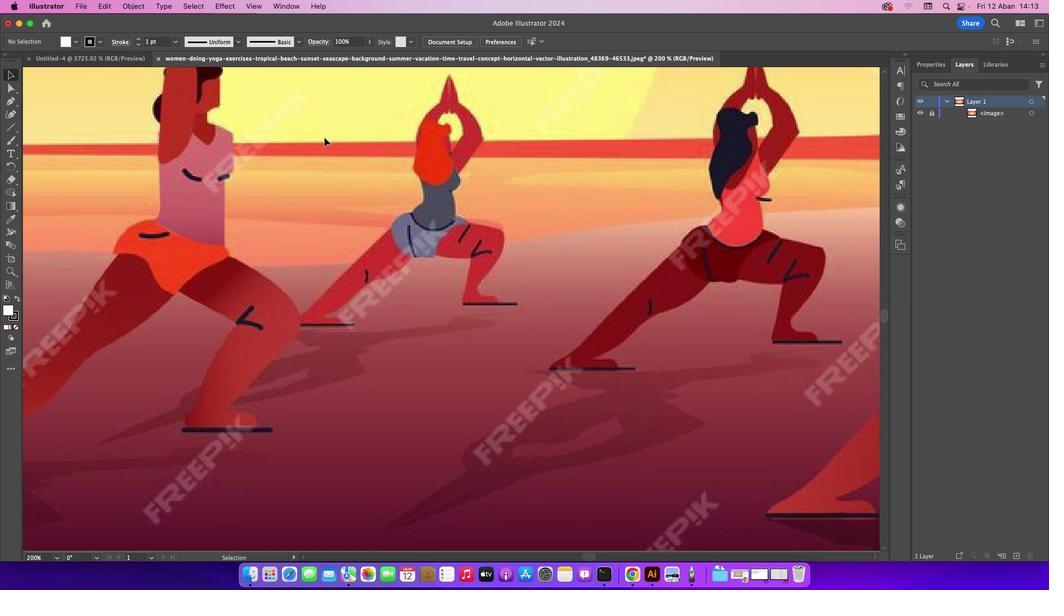 
Action: Mouse scrolled (324, 137) with delta (0, -1)
Screenshot: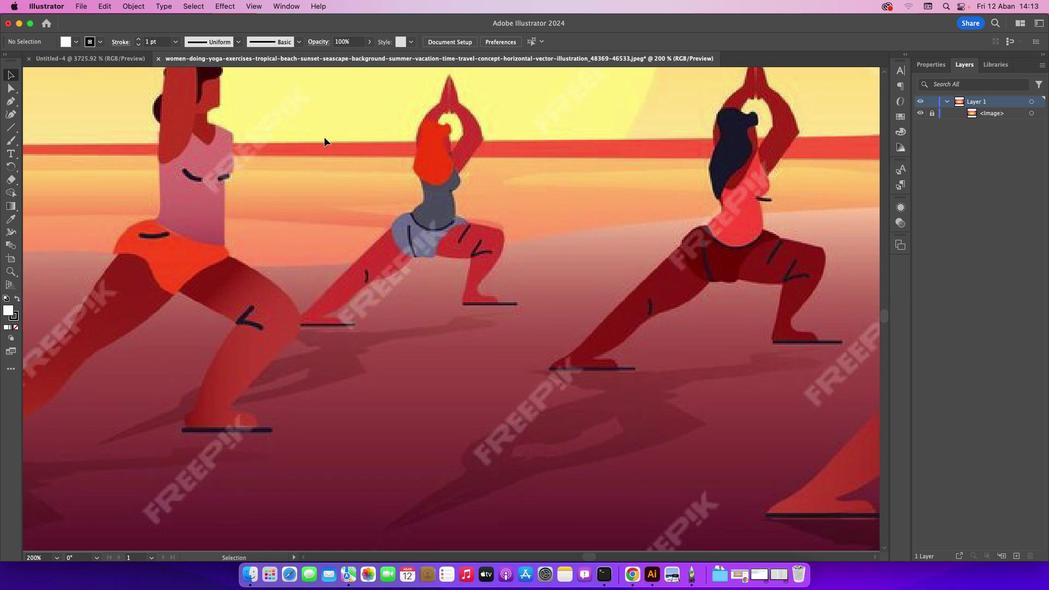 
Action: Mouse scrolled (324, 137) with delta (0, -2)
Screenshot: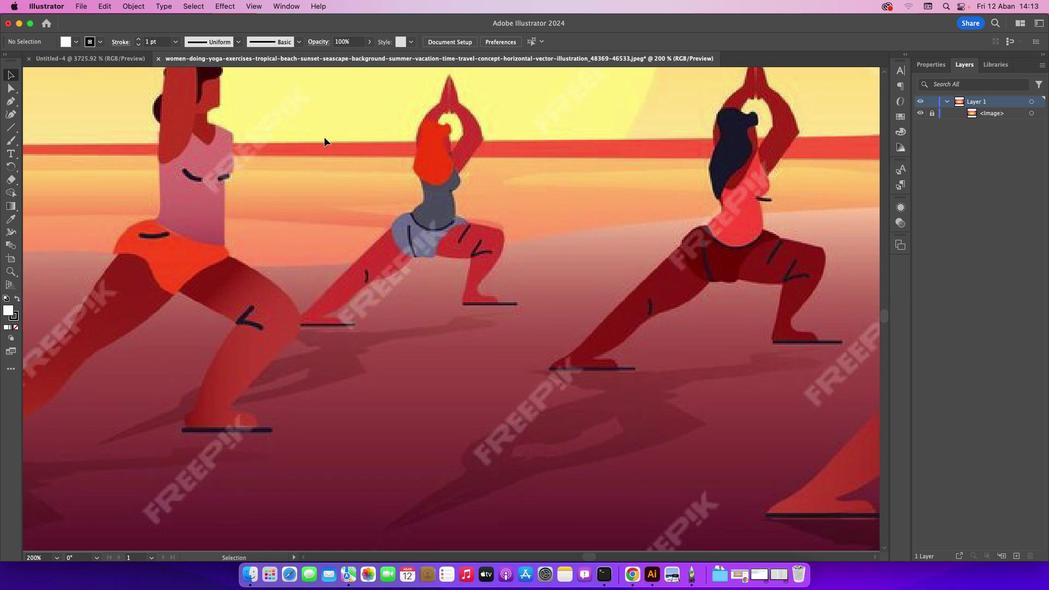 
Action: Mouse scrolled (324, 137) with delta (0, -2)
Screenshot: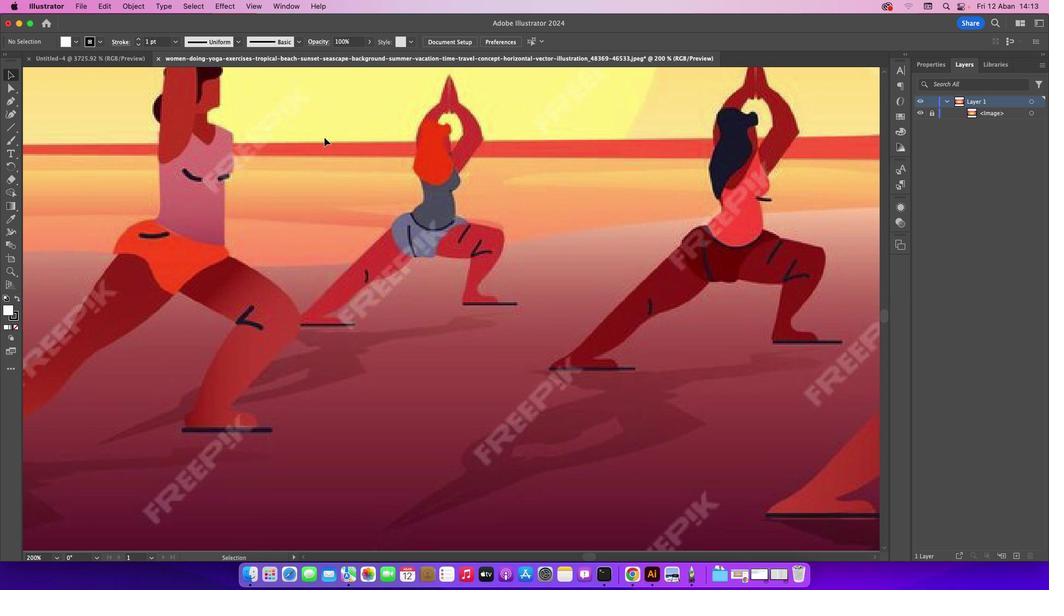 
Action: Mouse moved to (587, 556)
Screenshot: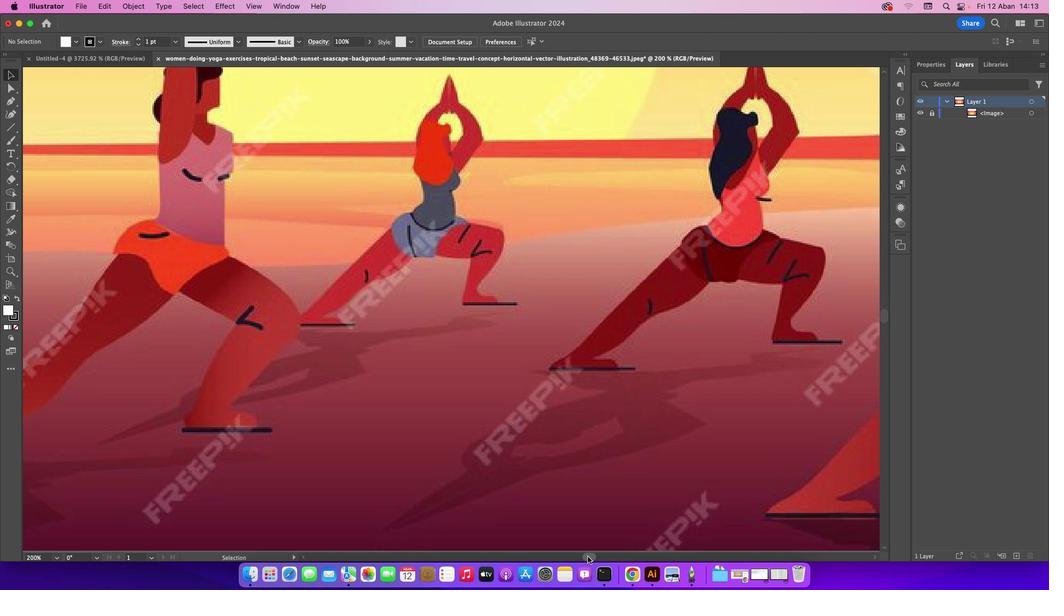 
Action: Mouse pressed left at (587, 556)
Screenshot: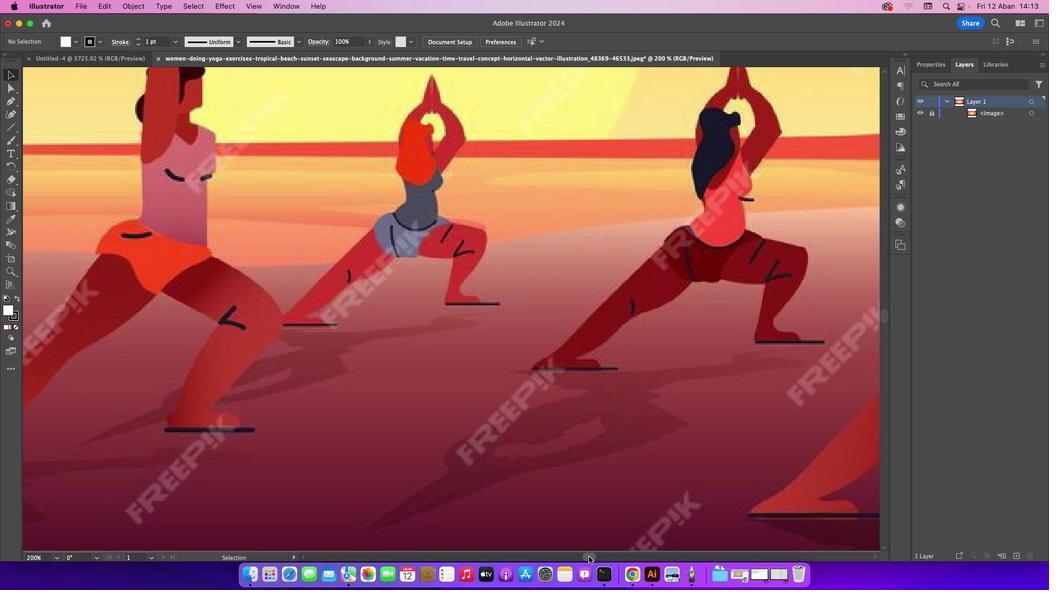 
Action: Mouse moved to (624, 394)
Screenshot: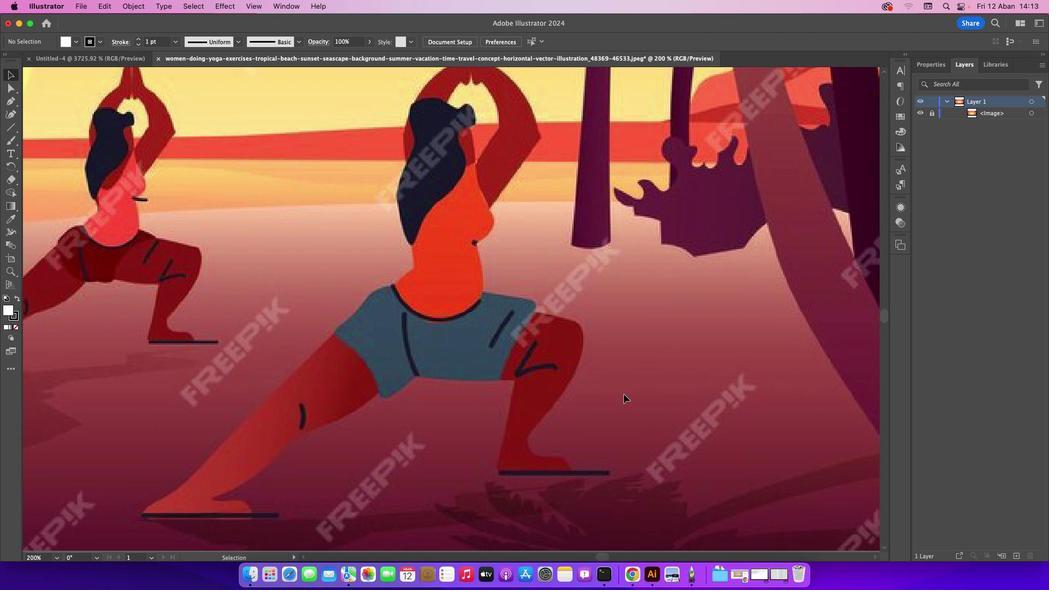 
Action: Mouse scrolled (624, 394) with delta (0, 0)
Screenshot: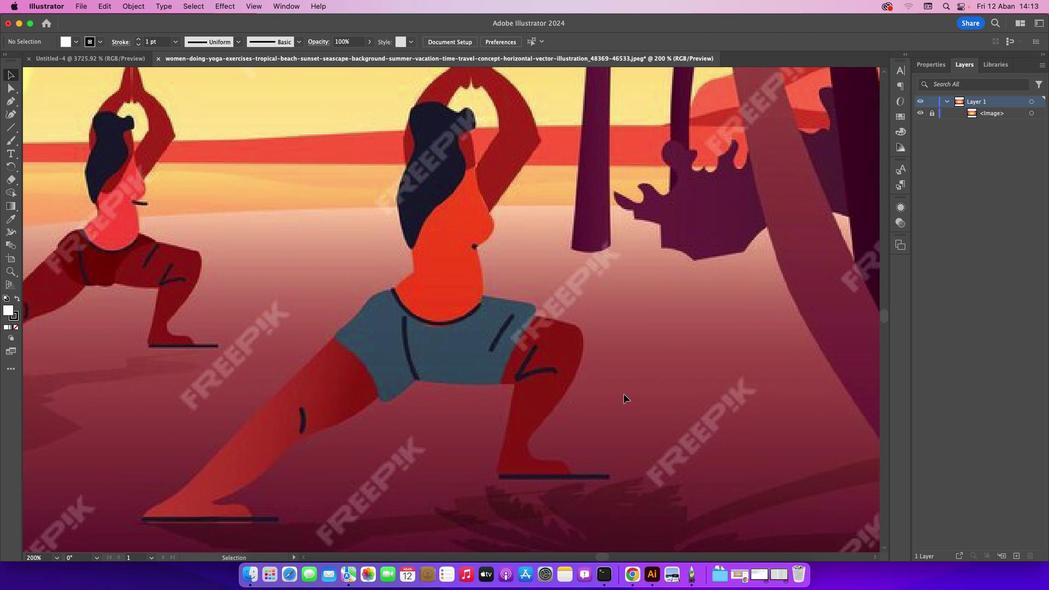 
Action: Mouse scrolled (624, 394) with delta (0, 0)
Screenshot: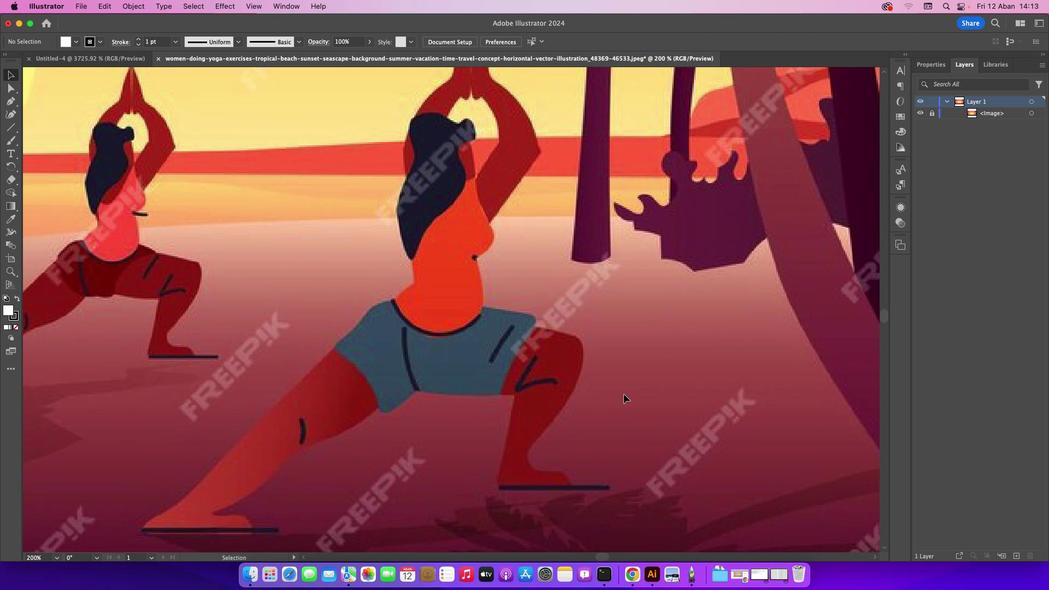 
Action: Mouse scrolled (624, 394) with delta (0, 1)
Screenshot: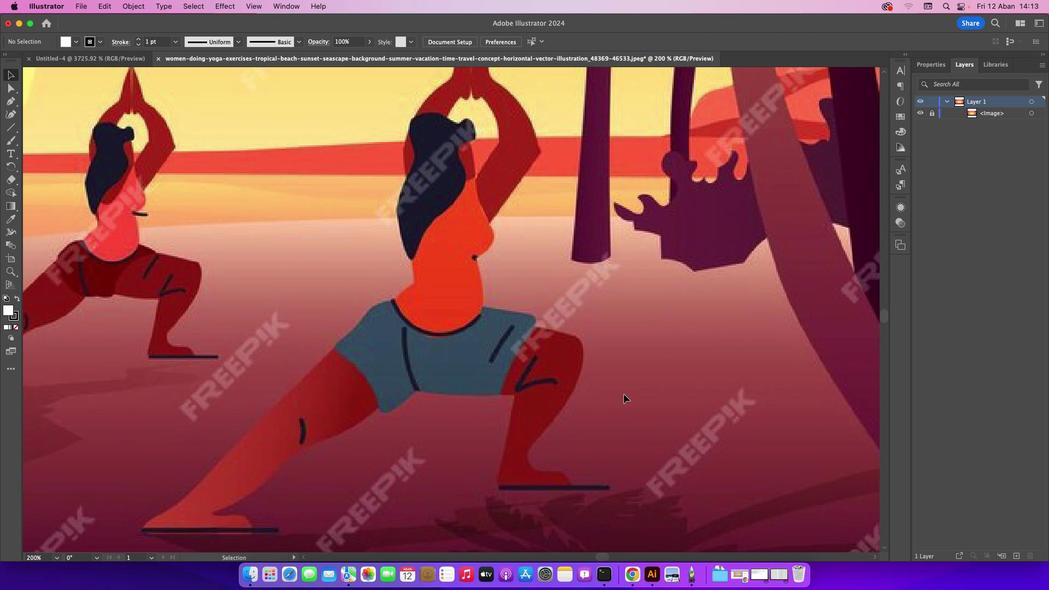 
Action: Mouse scrolled (624, 394) with delta (0, 0)
Screenshot: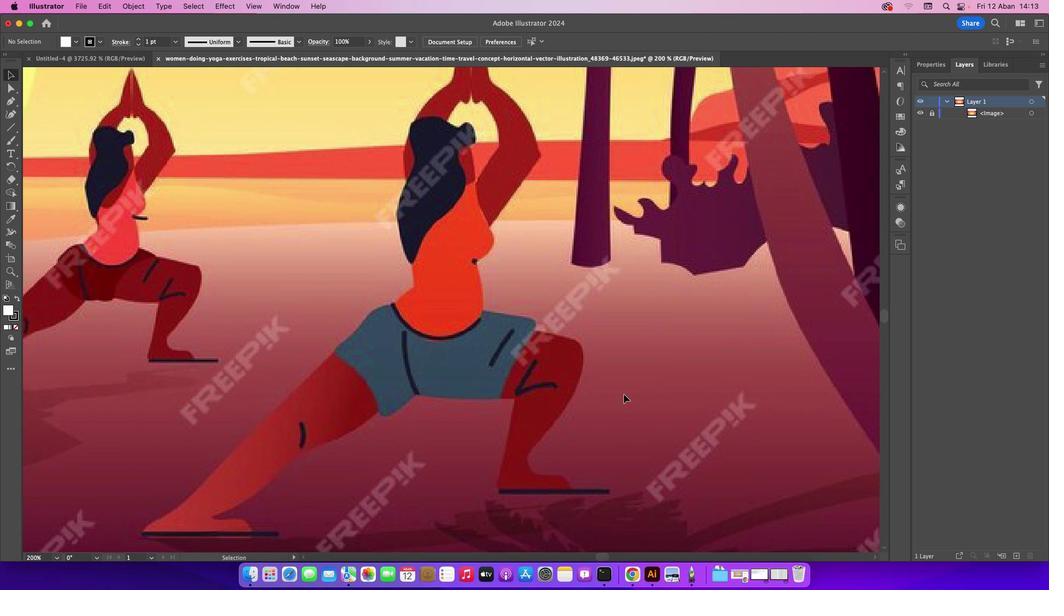 
Action: Mouse scrolled (624, 394) with delta (0, 0)
Screenshot: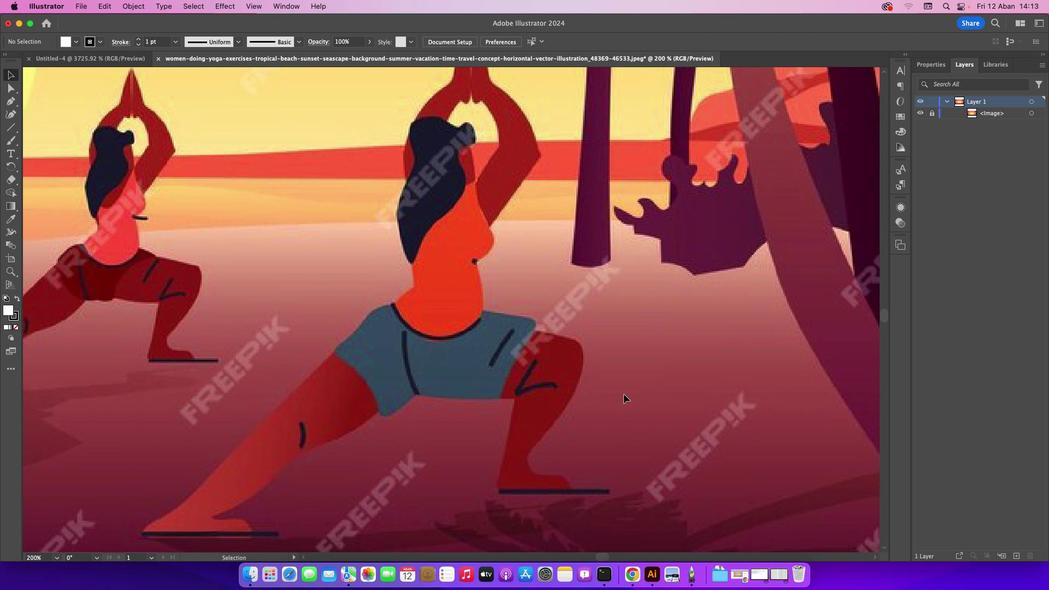 
Action: Mouse moved to (10, 106)
Screenshot: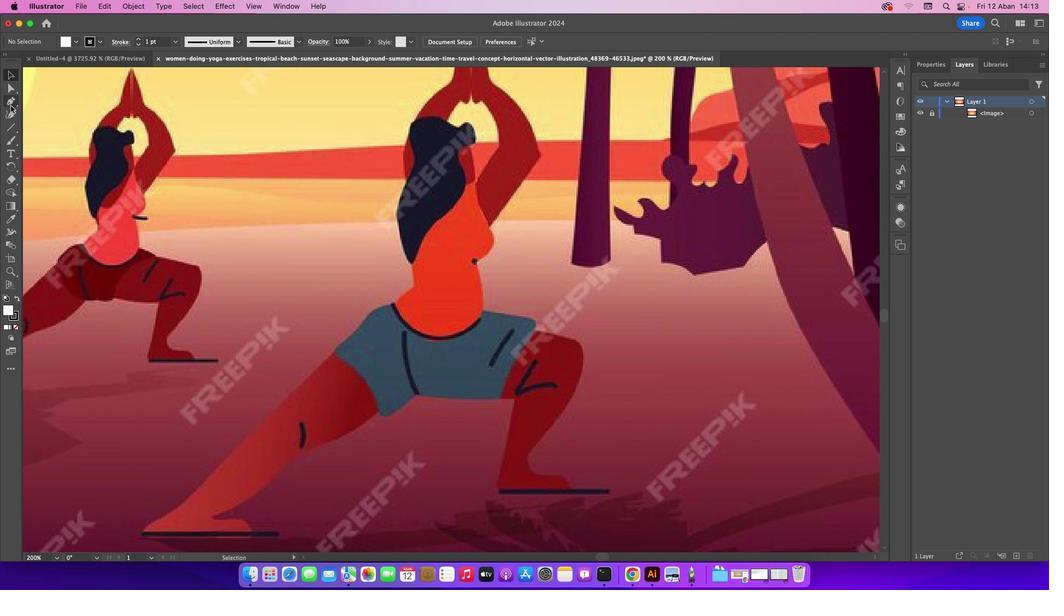 
Action: Mouse pressed left at (10, 106)
Screenshot: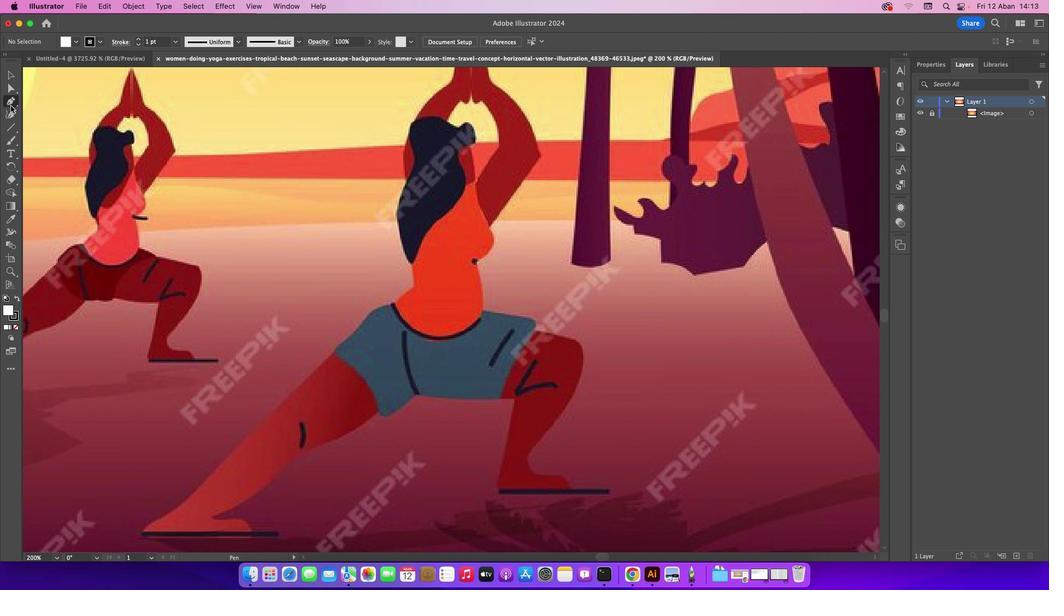 
Action: Mouse moved to (475, 144)
Screenshot: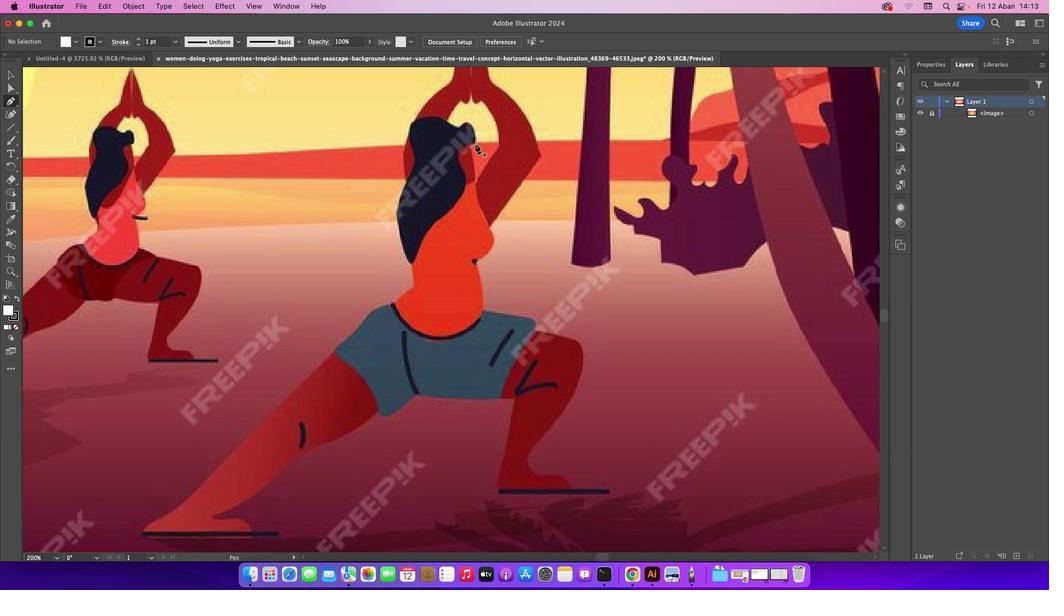 
Action: Mouse pressed left at (475, 144)
Screenshot: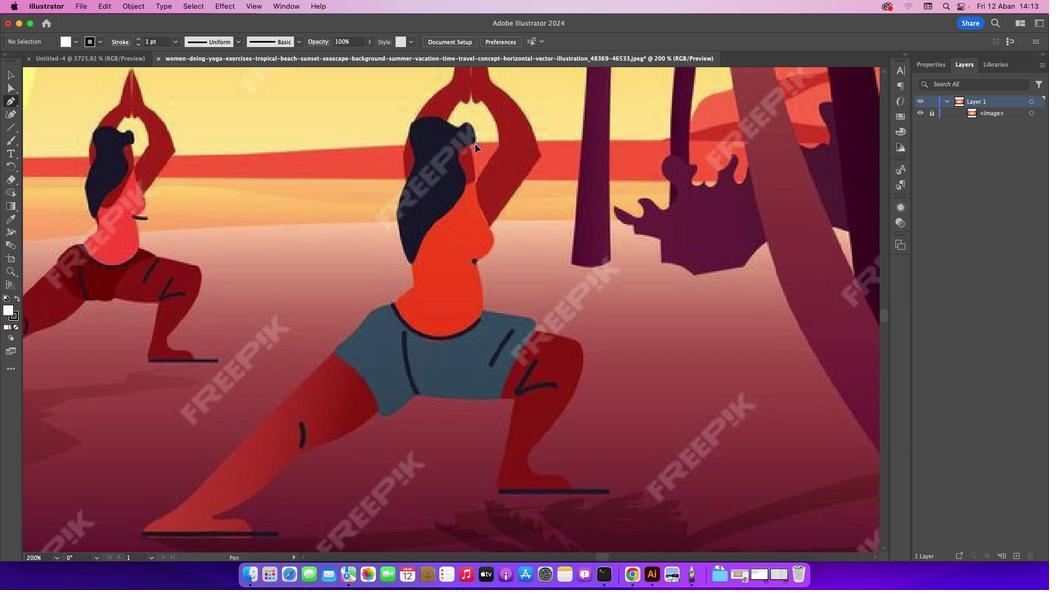 
Action: Mouse moved to (459, 155)
Screenshot: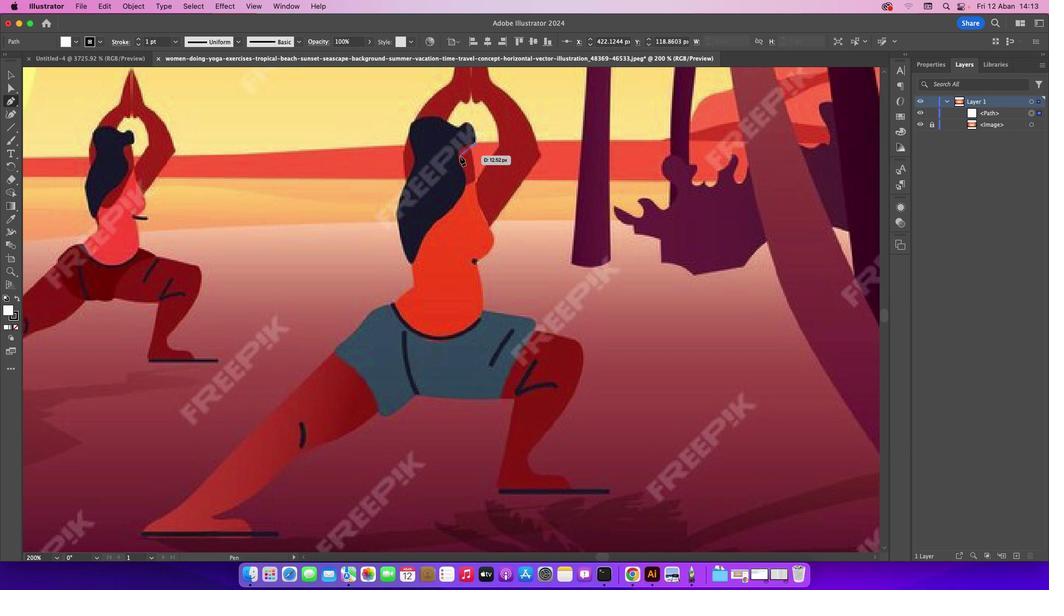 
Action: Mouse pressed left at (459, 155)
Screenshot: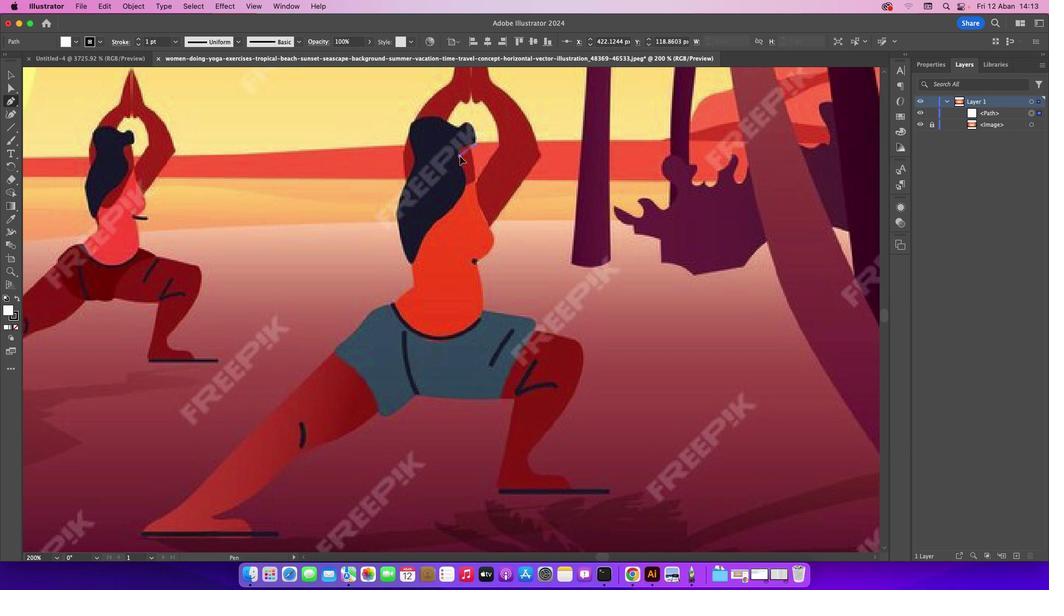 
Action: Mouse moved to (459, 155)
Screenshot: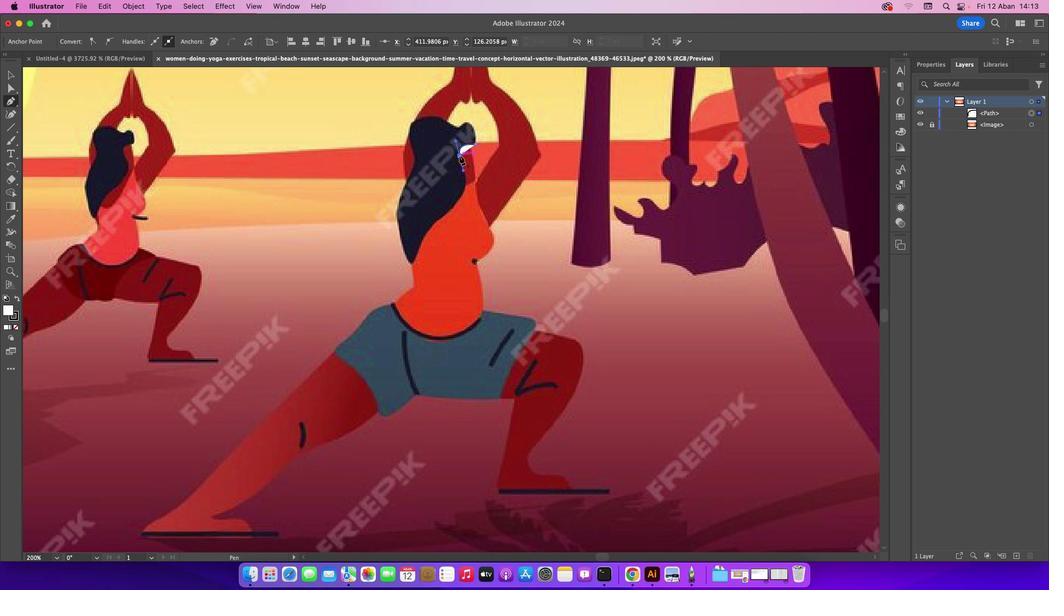 
Action: Mouse pressed left at (459, 155)
Screenshot: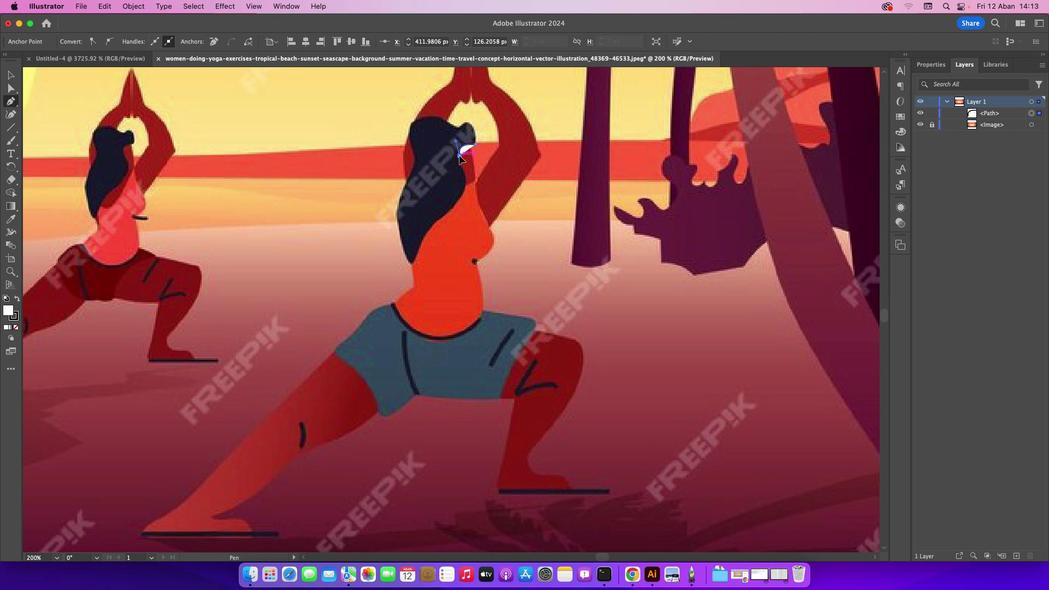 
Action: Mouse moved to (463, 169)
Screenshot: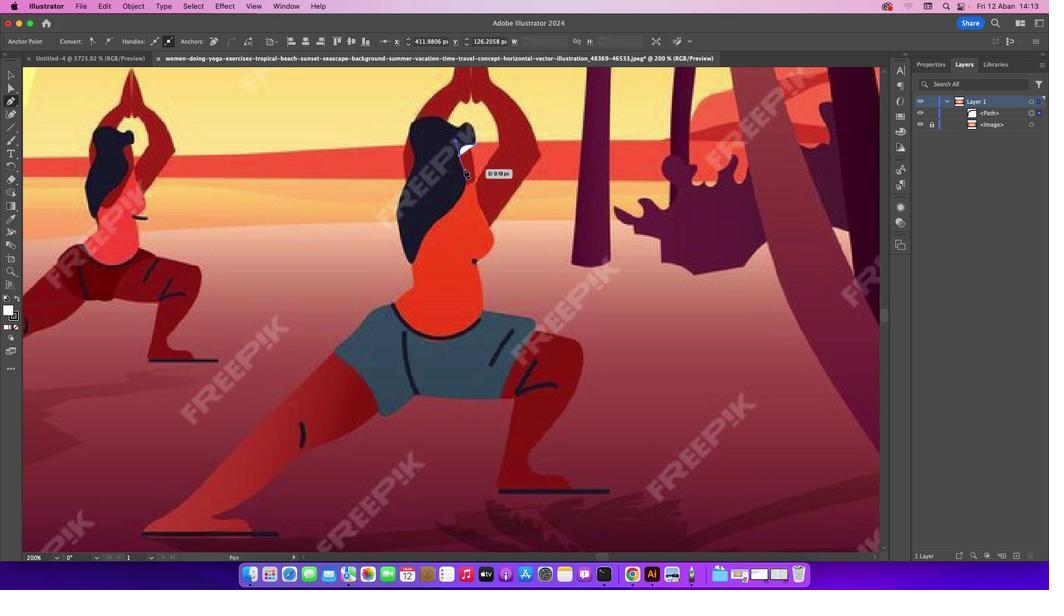 
Action: Mouse pressed left at (463, 169)
Screenshot: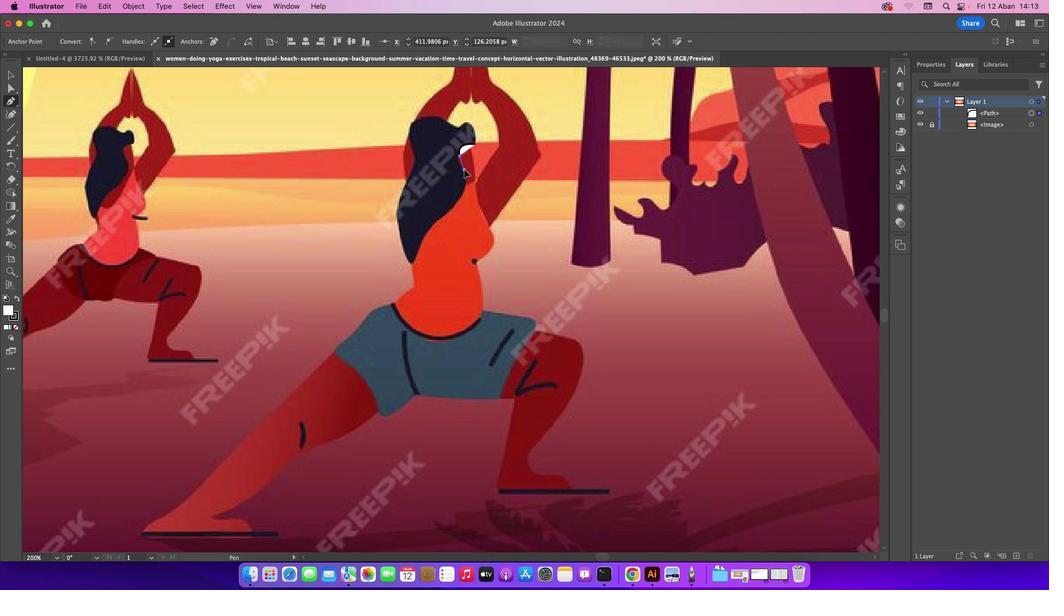 
Action: Mouse moved to (451, 209)
Screenshot: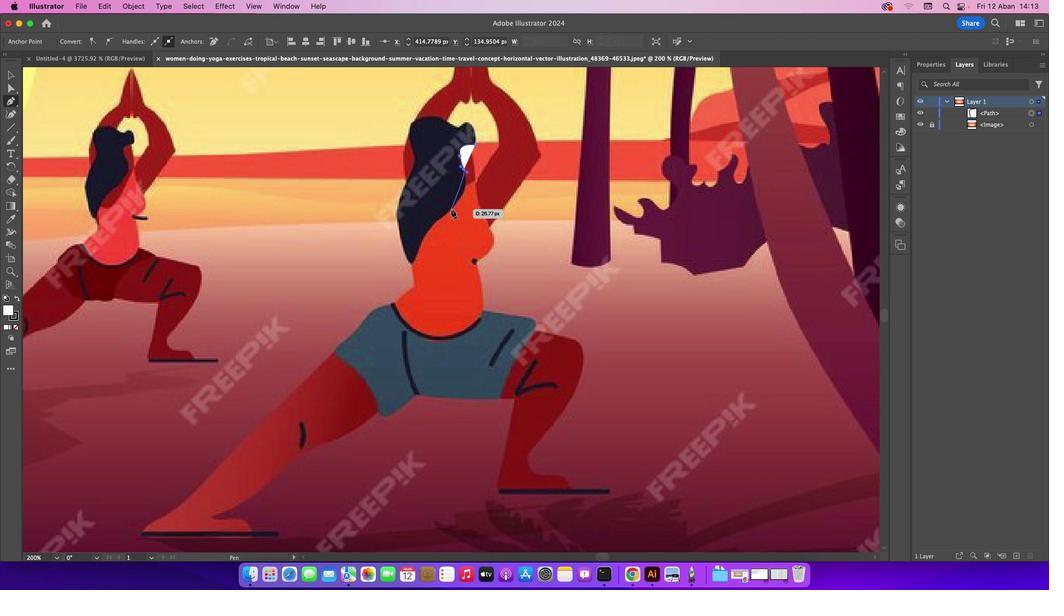 
Action: Mouse pressed left at (451, 209)
Screenshot: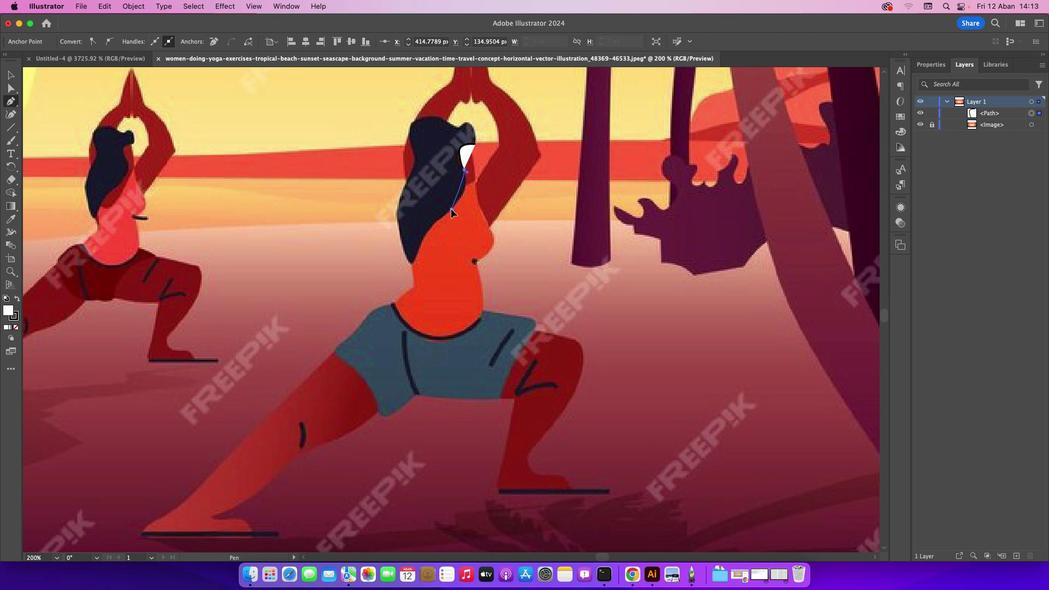 
Action: Mouse moved to (414, 262)
Screenshot: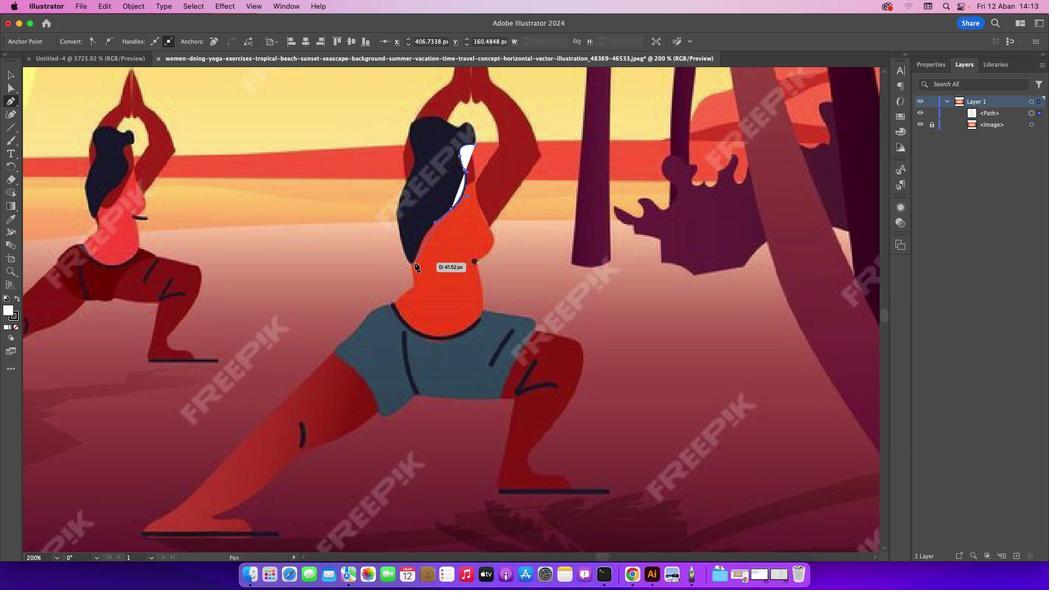 
Action: Mouse pressed left at (414, 262)
Screenshot: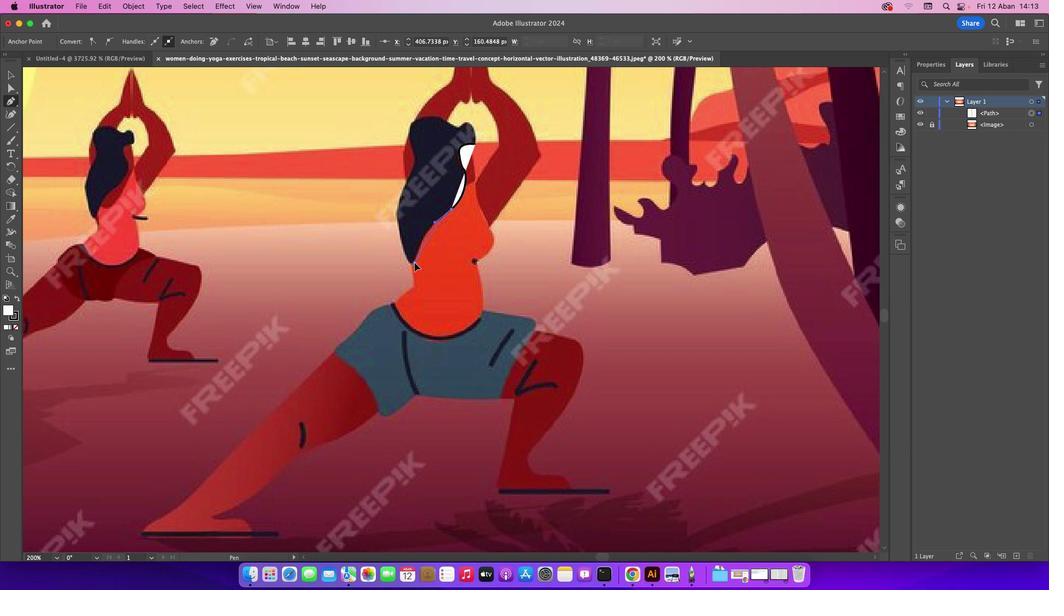 
Action: Mouse moved to (415, 262)
Screenshot: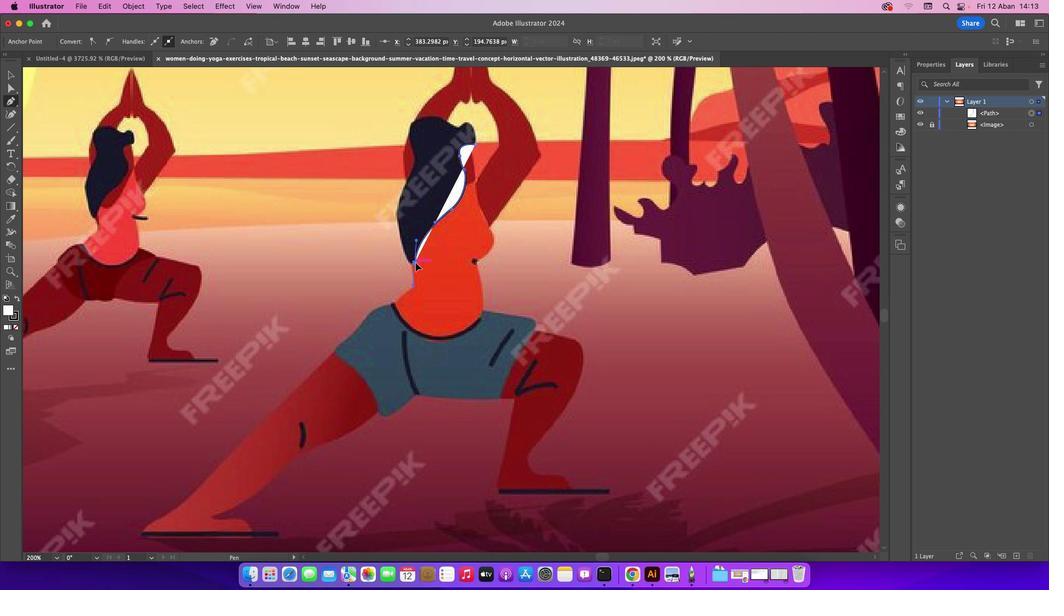 
Action: Mouse pressed left at (415, 262)
Screenshot: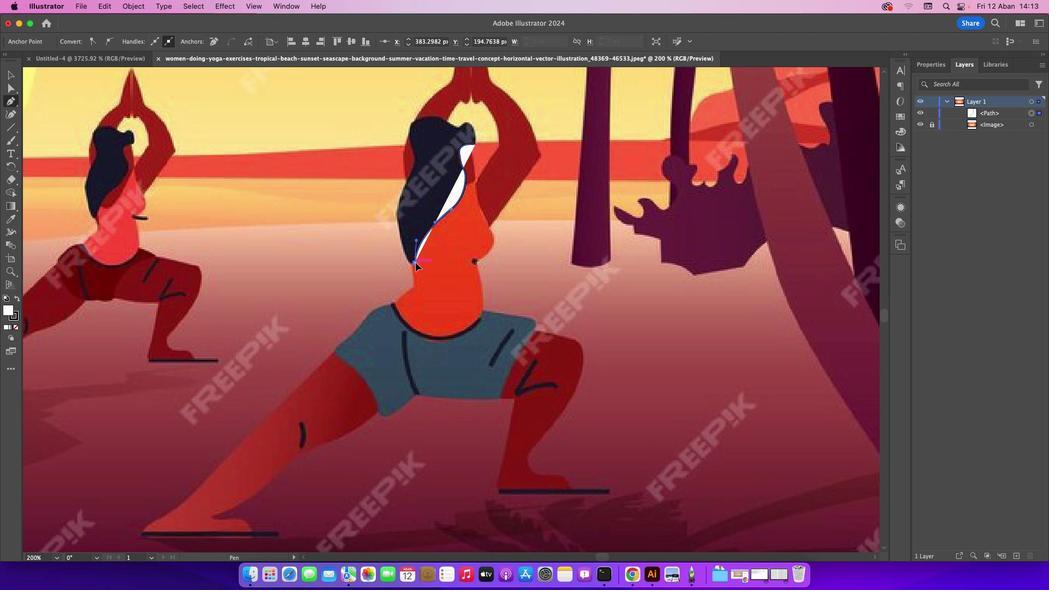 
Action: Mouse moved to (402, 246)
Screenshot: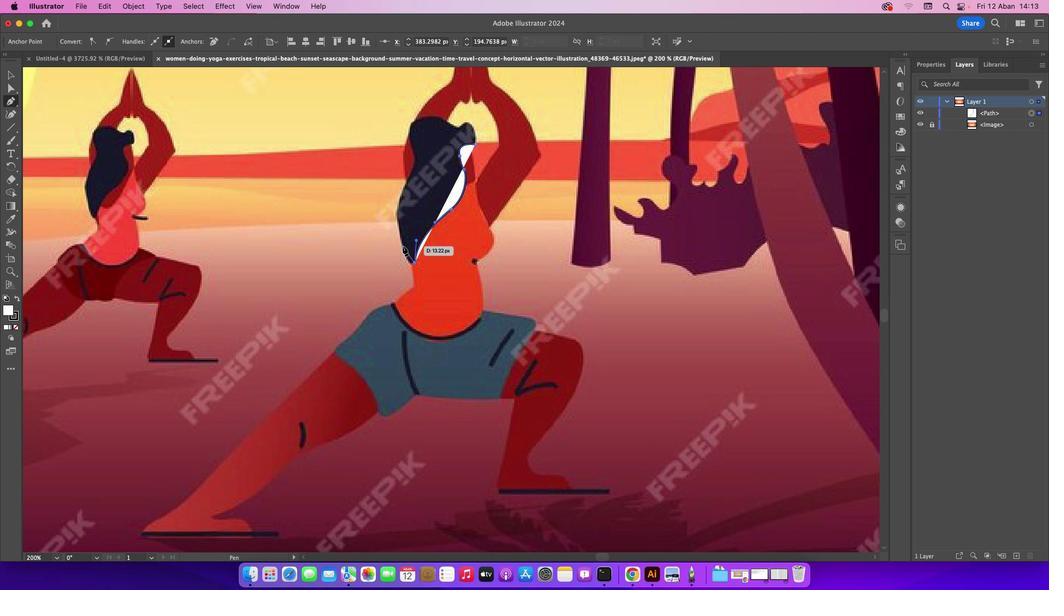 
Action: Mouse pressed left at (402, 246)
Screenshot: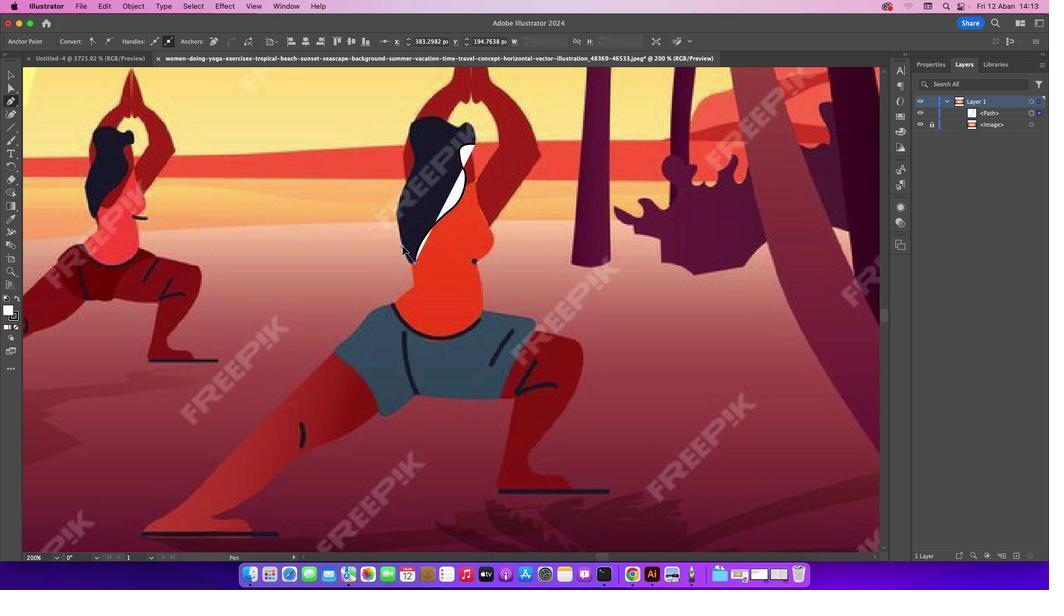 
Action: Mouse moved to (410, 175)
Screenshot: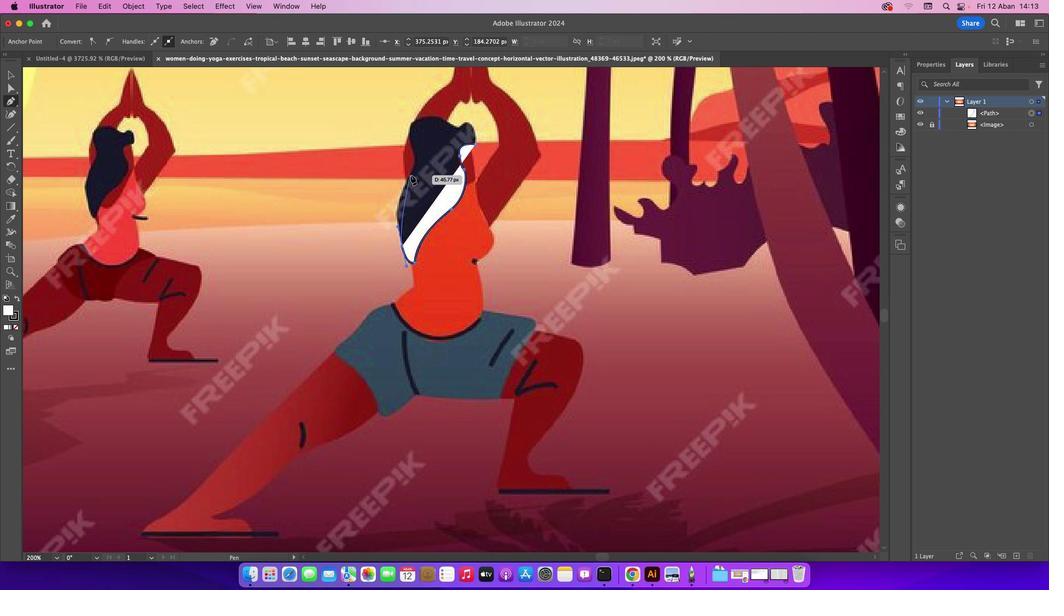 
Action: Mouse pressed left at (410, 175)
Screenshot: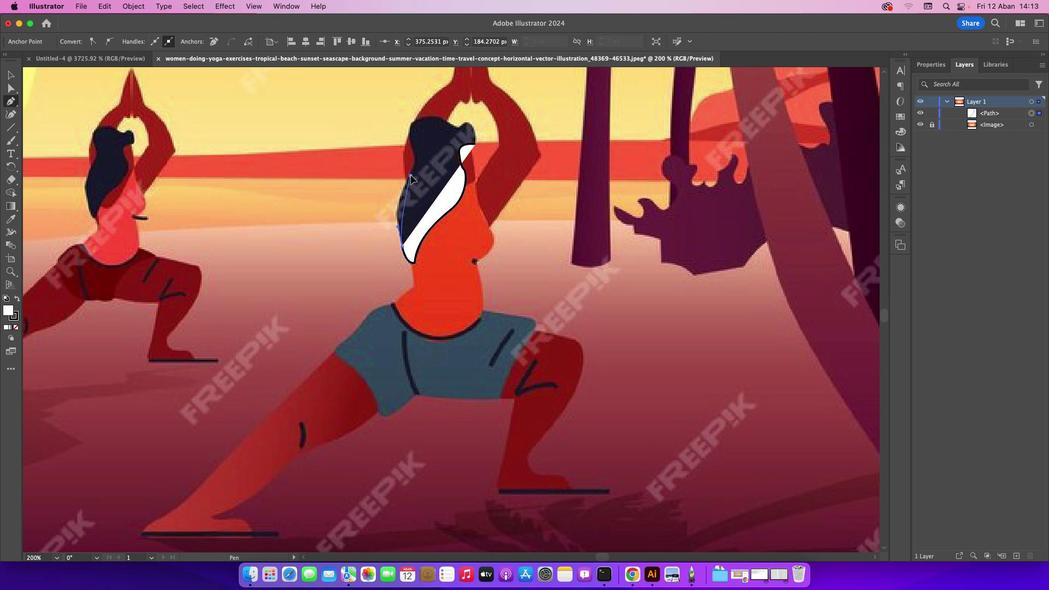 
Action: Mouse moved to (16, 327)
Screenshot: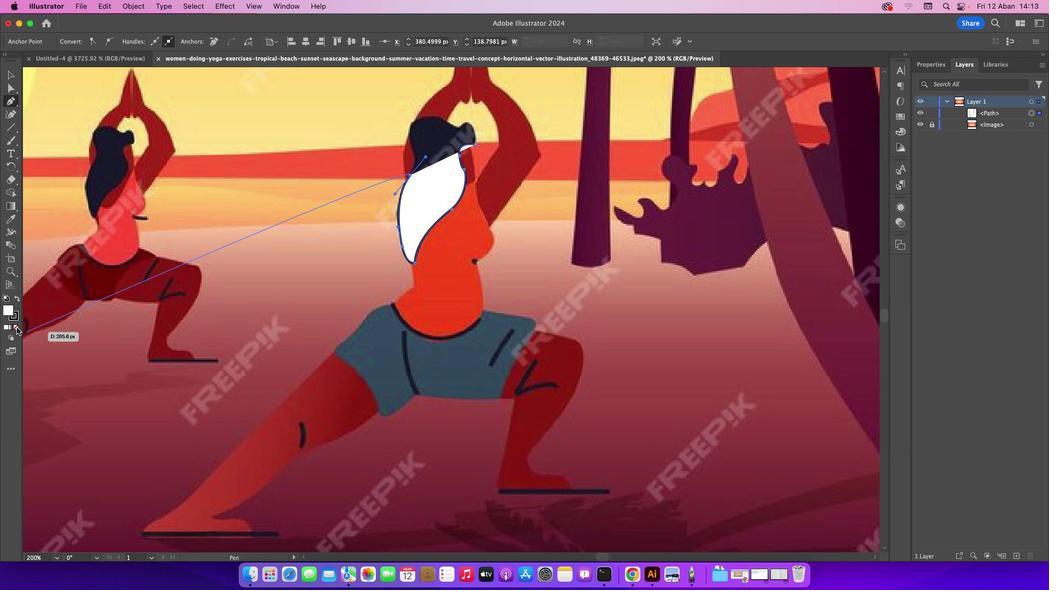 
Action: Mouse pressed left at (16, 327)
Screenshot: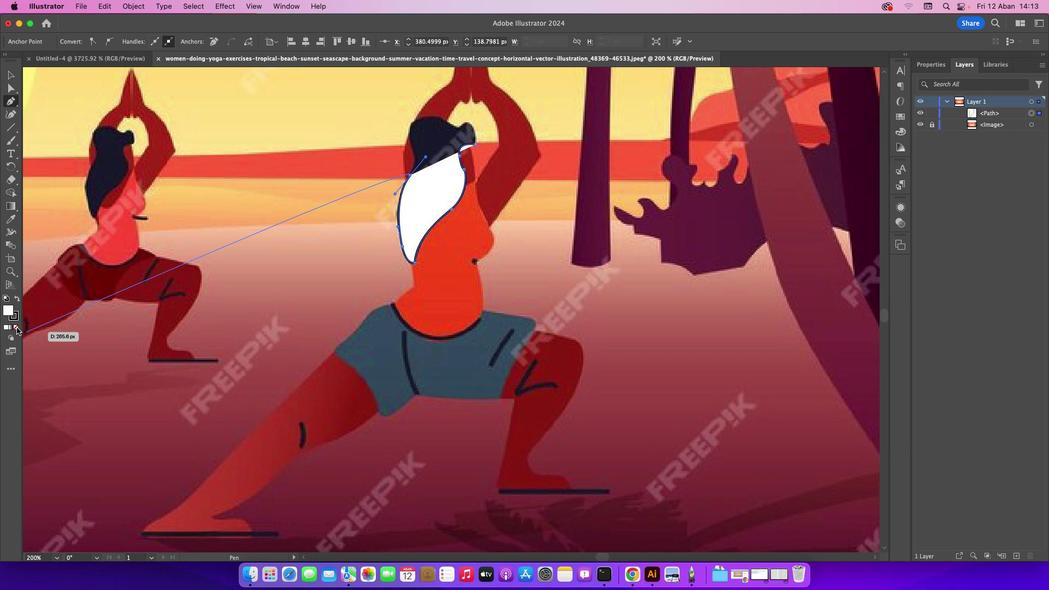 
Action: Mouse moved to (15, 315)
Screenshot: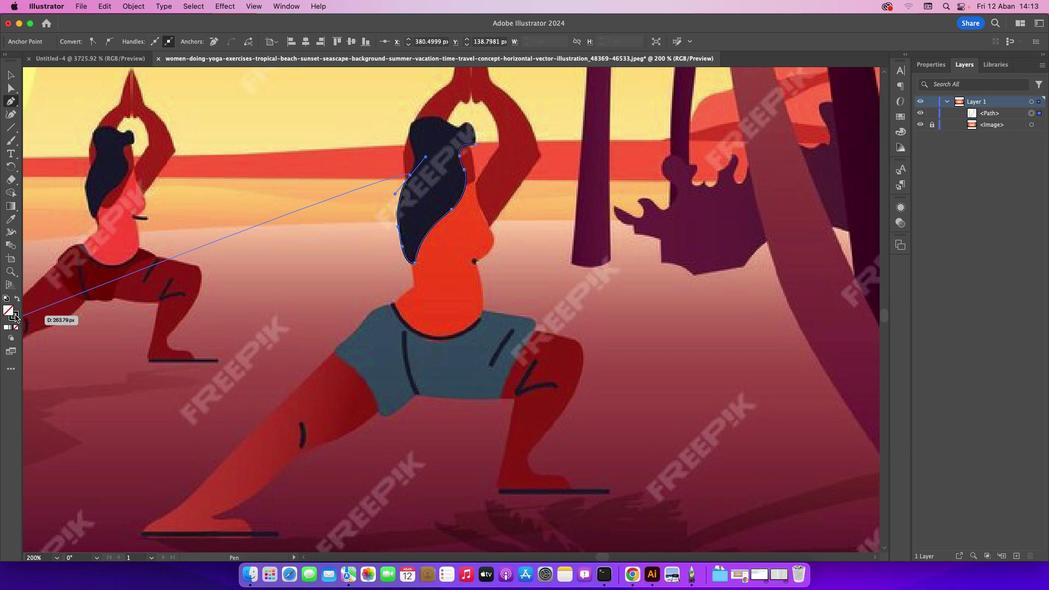 
Action: Mouse pressed left at (15, 315)
Screenshot: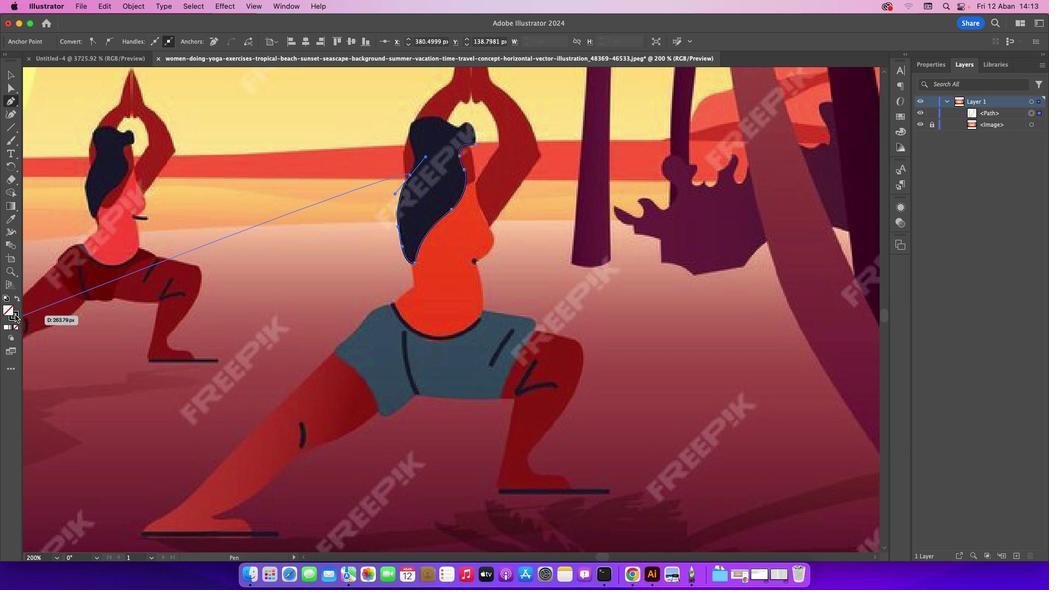 
Action: Mouse moved to (17, 326)
Screenshot: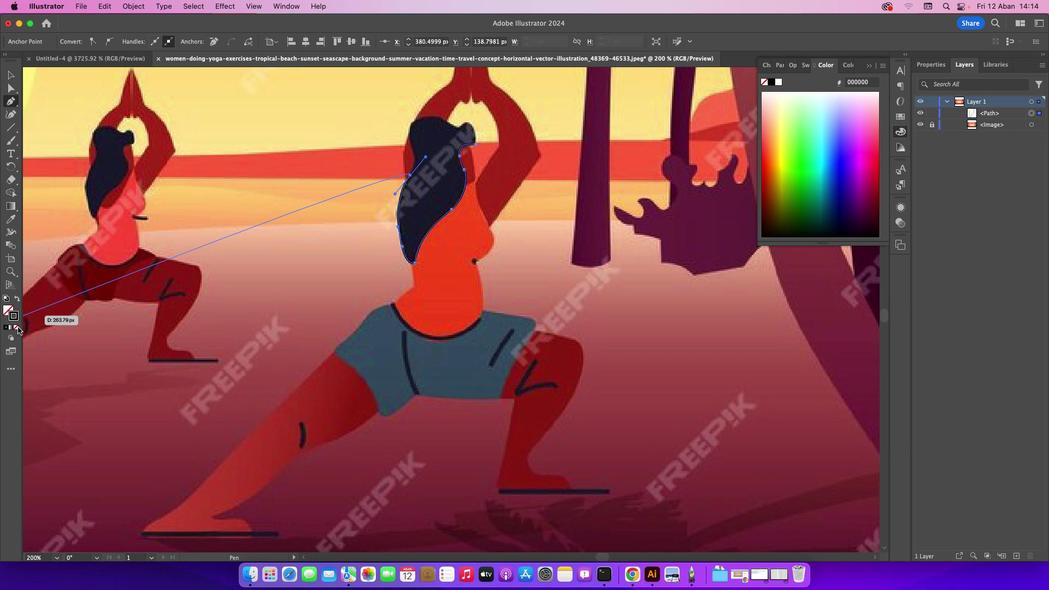 
Action: Mouse pressed left at (17, 326)
Screenshot: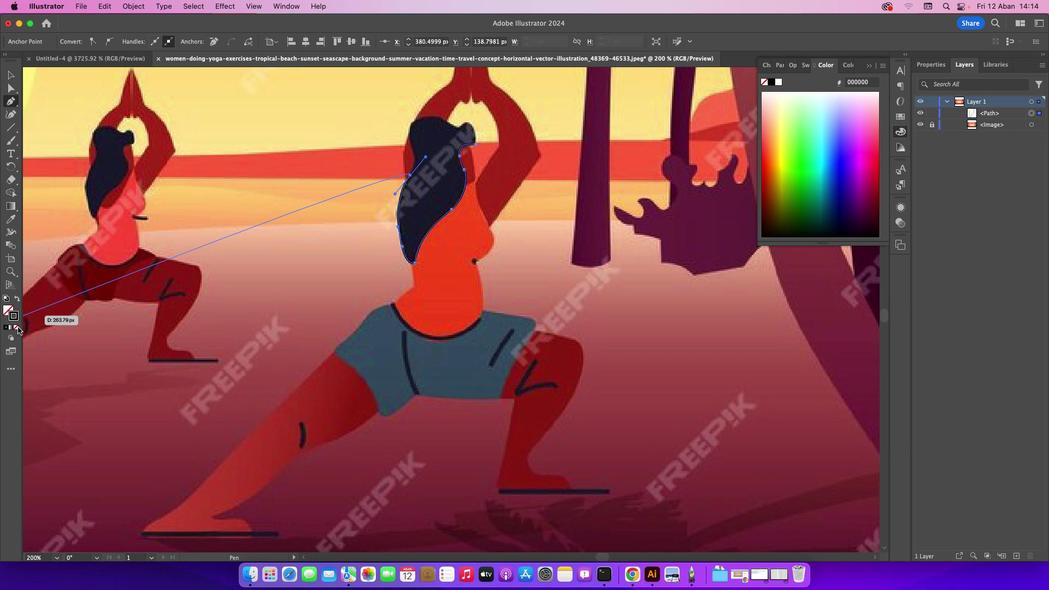 
Action: Mouse moved to (870, 68)
Screenshot: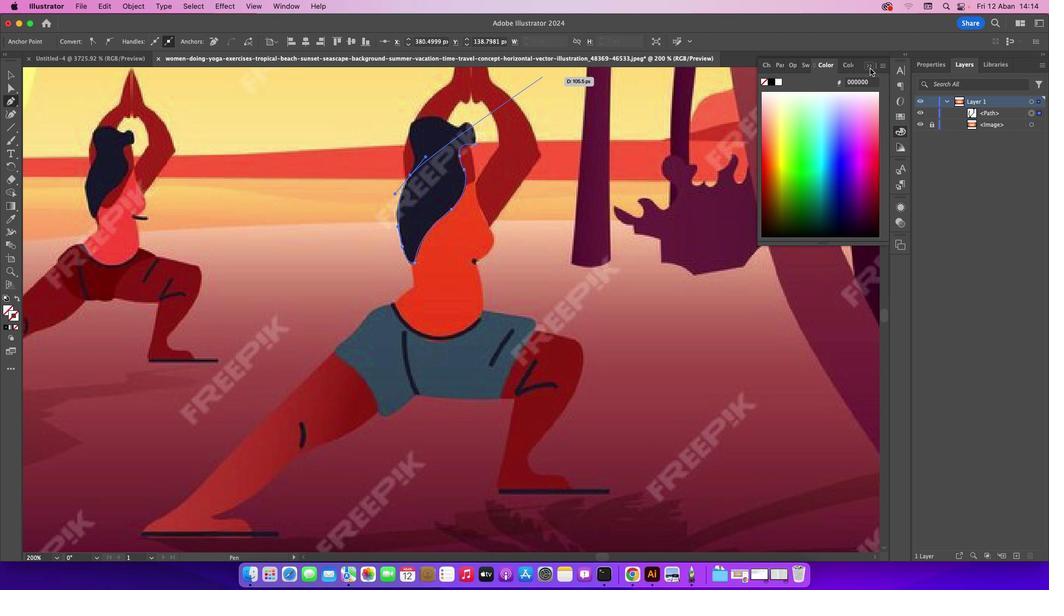 
Action: Mouse pressed left at (870, 68)
Screenshot: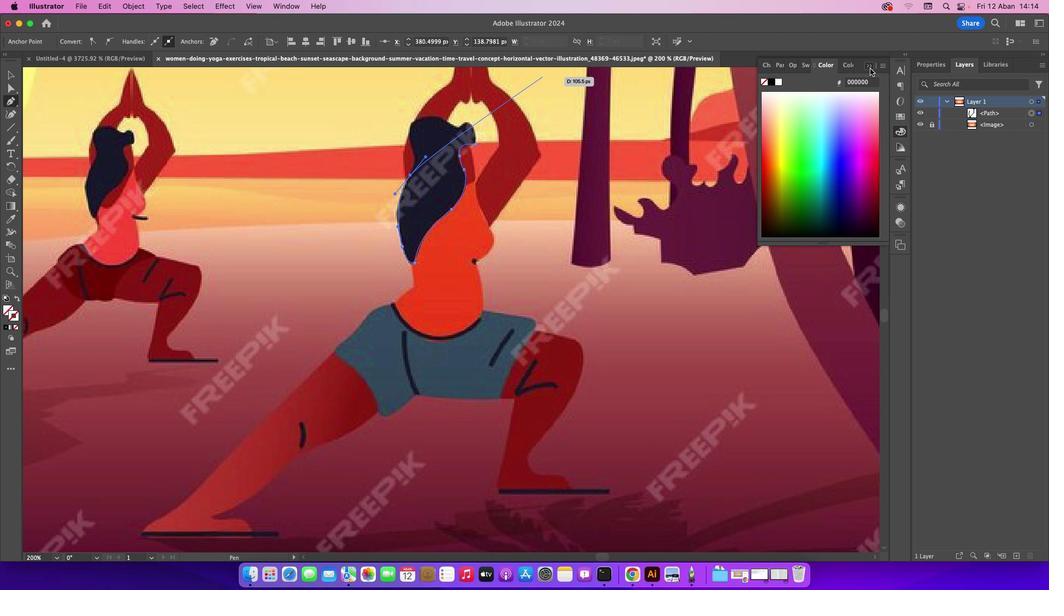 
Action: Mouse moved to (410, 174)
Screenshot: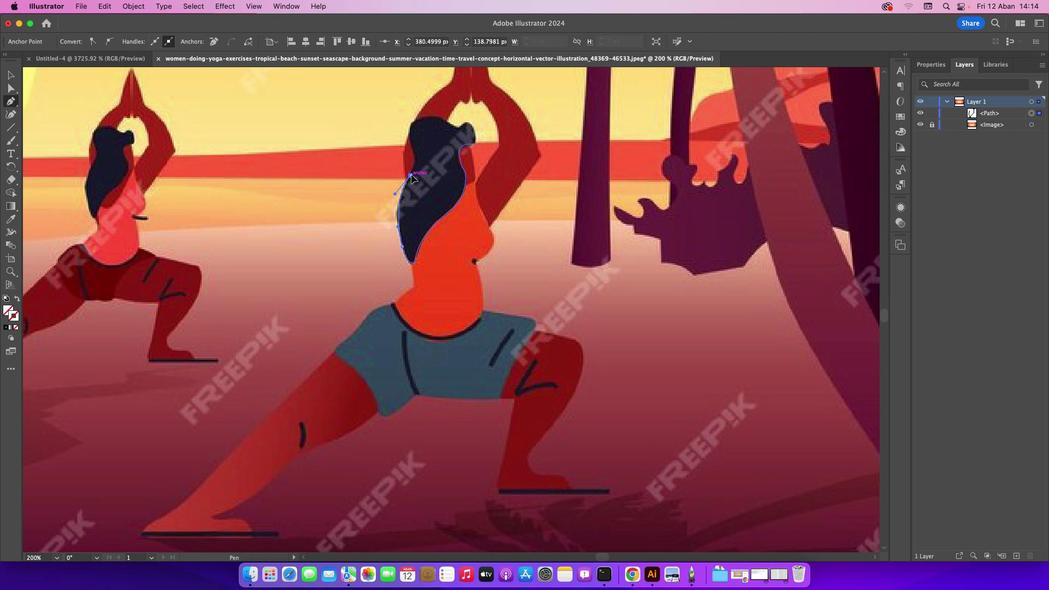 
Action: Mouse pressed left at (410, 174)
Screenshot: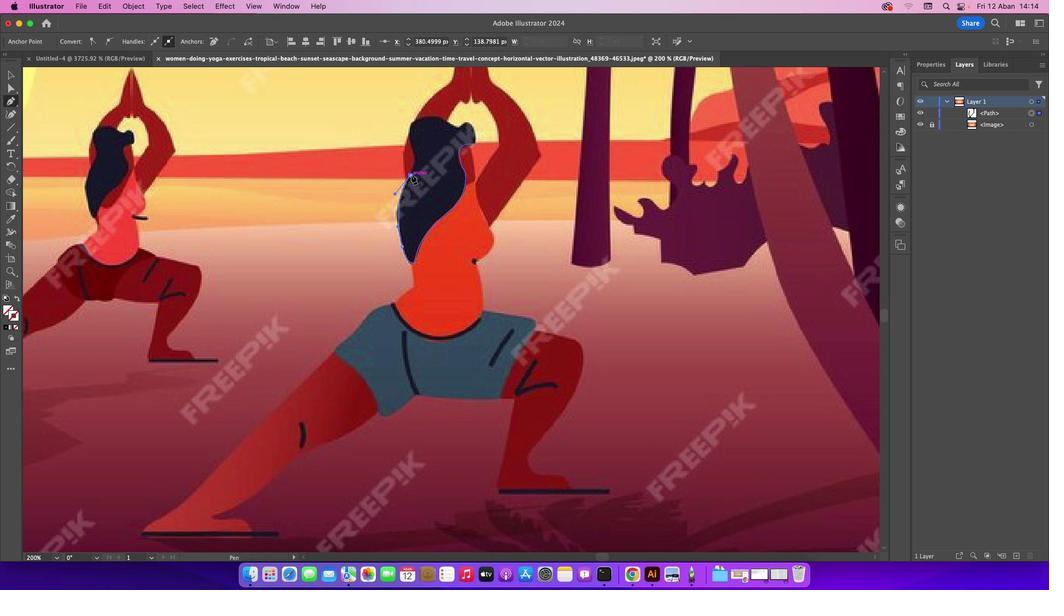 
Action: Mouse moved to (410, 144)
Screenshot: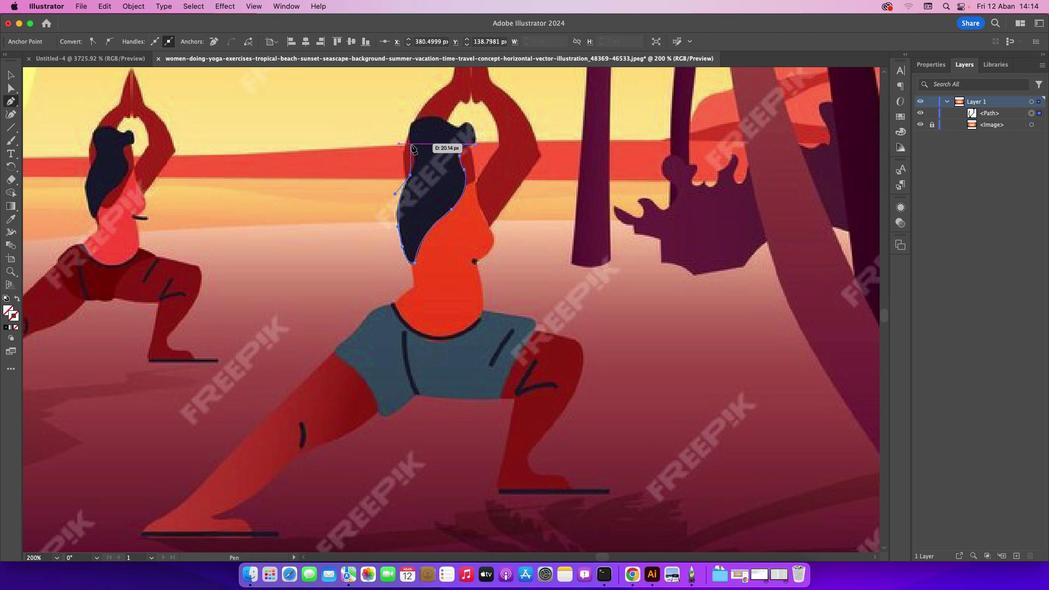 
Action: Mouse pressed left at (410, 144)
Screenshot: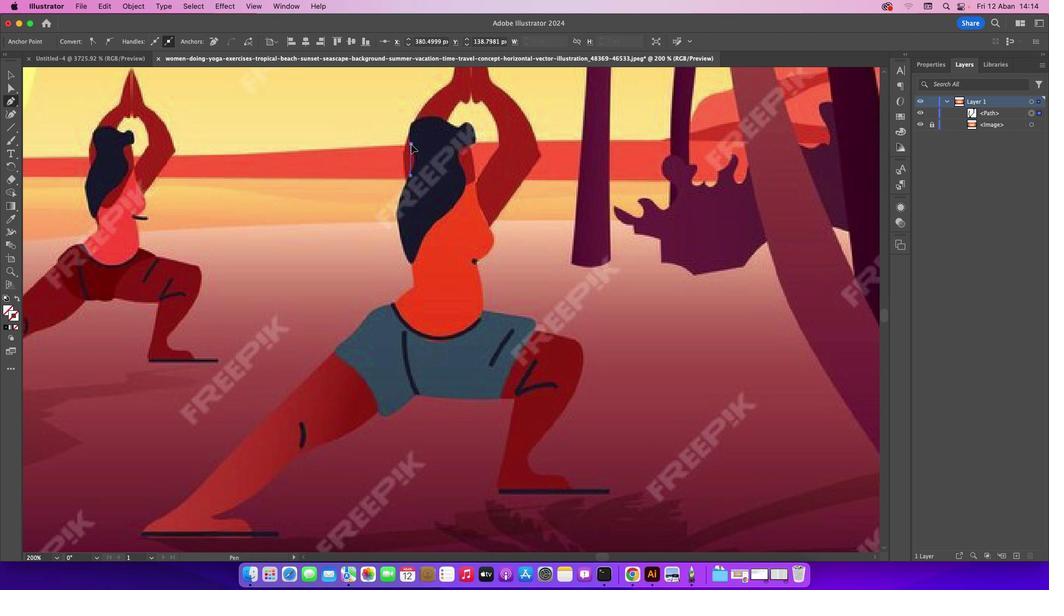 
Action: Mouse moved to (420, 117)
Screenshot: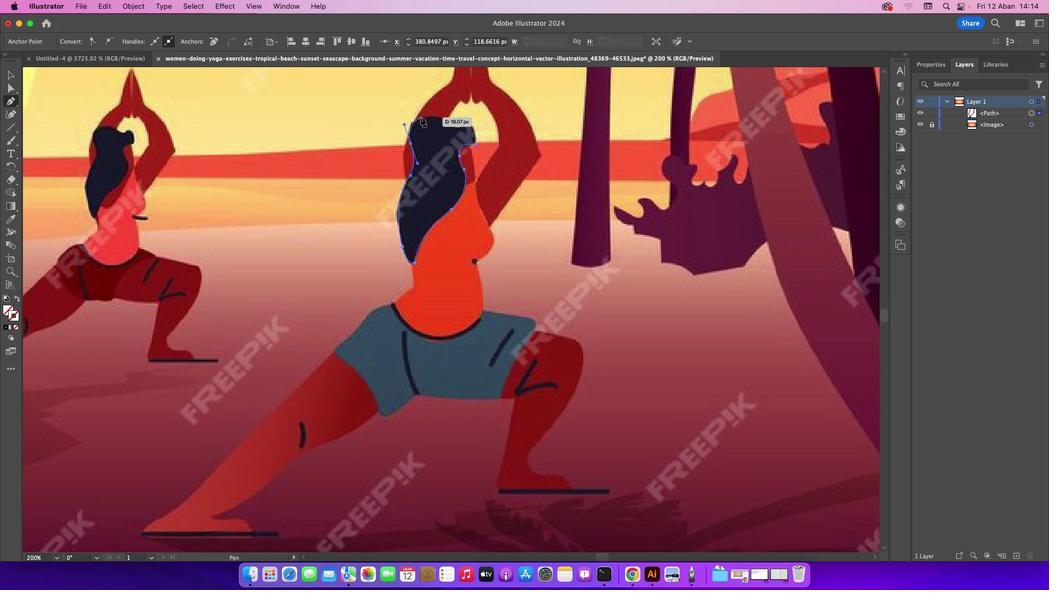 
Action: Mouse pressed left at (420, 117)
Screenshot: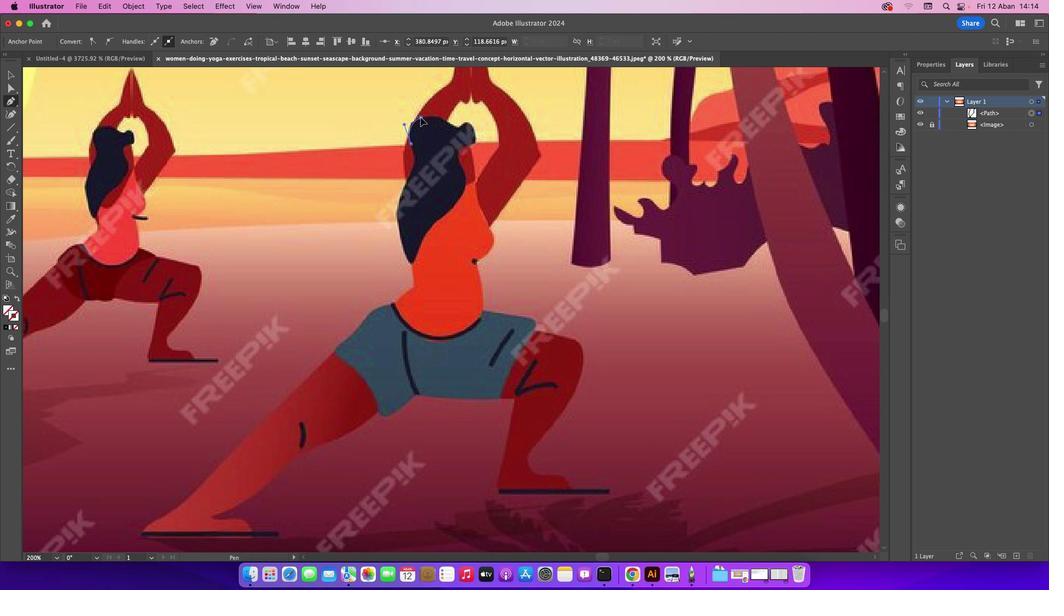 
Action: Mouse moved to (448, 121)
Screenshot: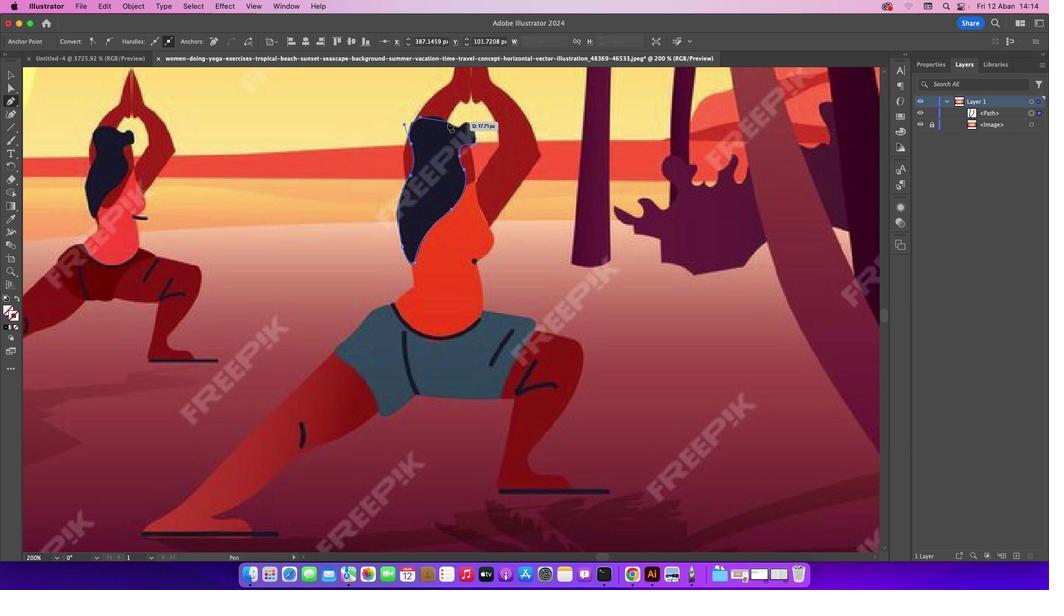 
Action: Mouse pressed left at (448, 121)
Screenshot: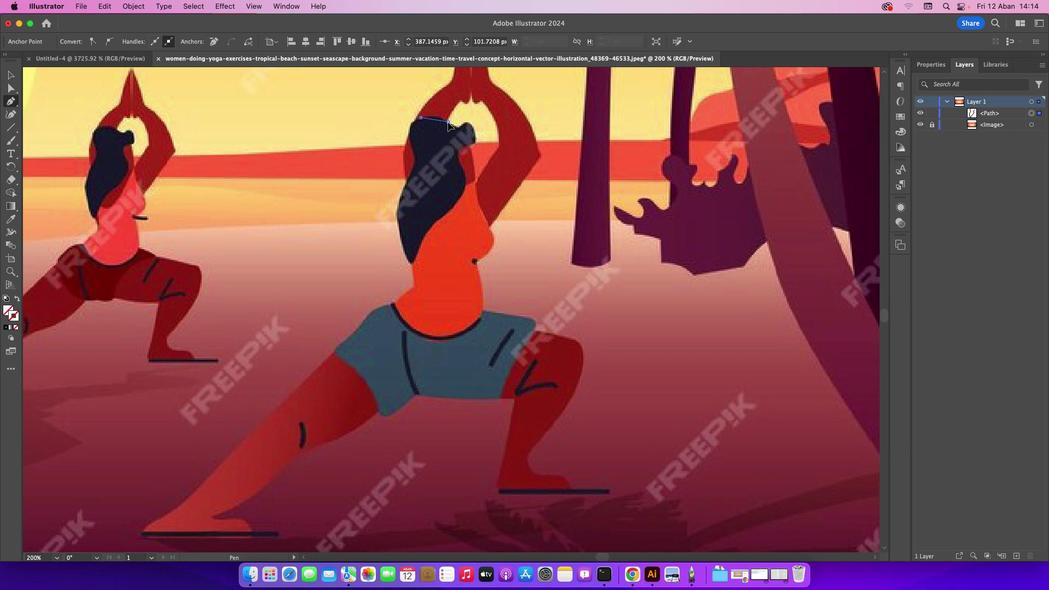 
Action: Mouse moved to (463, 124)
Screenshot: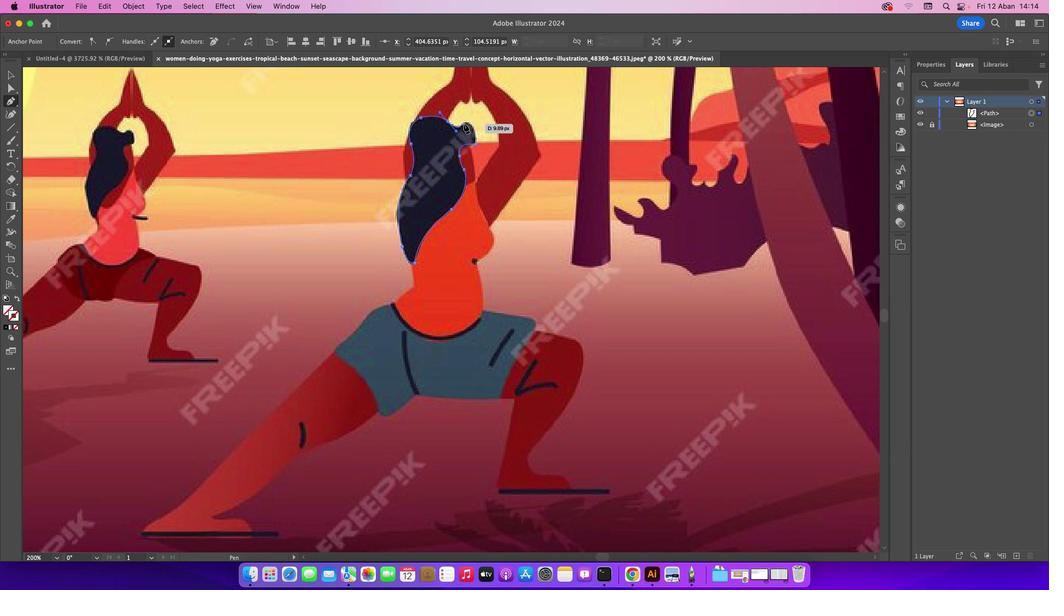 
Action: Mouse pressed left at (463, 124)
Screenshot: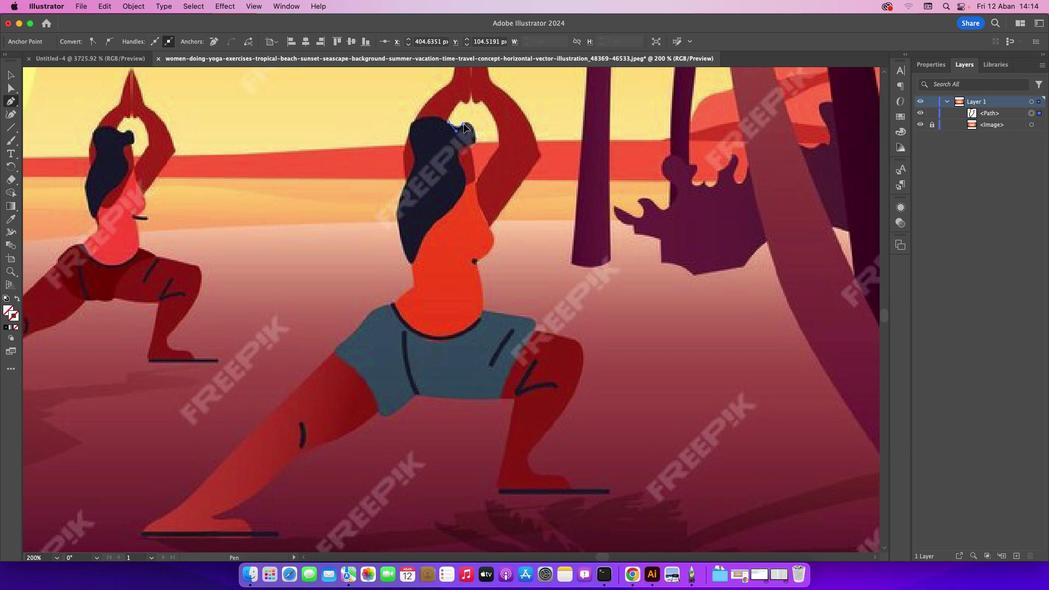 
Action: Mouse moved to (475, 144)
Screenshot: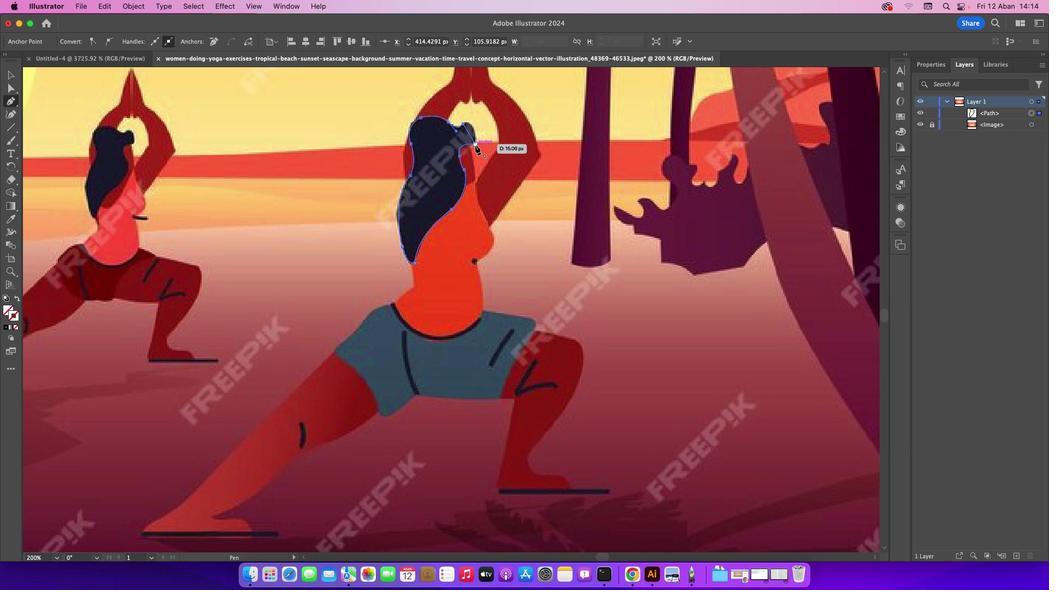 
Action: Mouse pressed left at (475, 144)
Screenshot: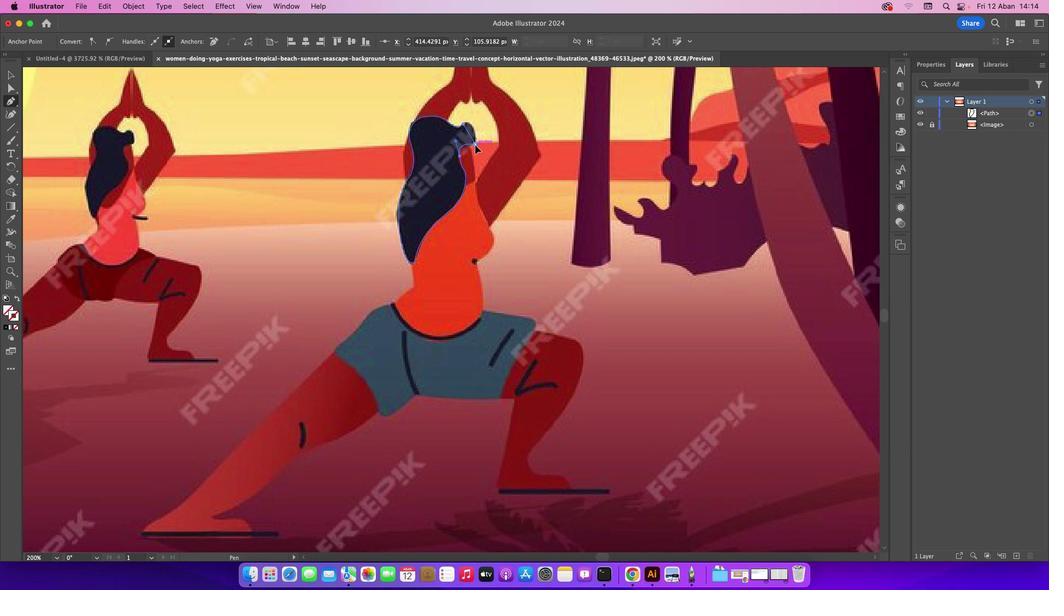 
Action: Mouse moved to (8, 71)
Screenshot: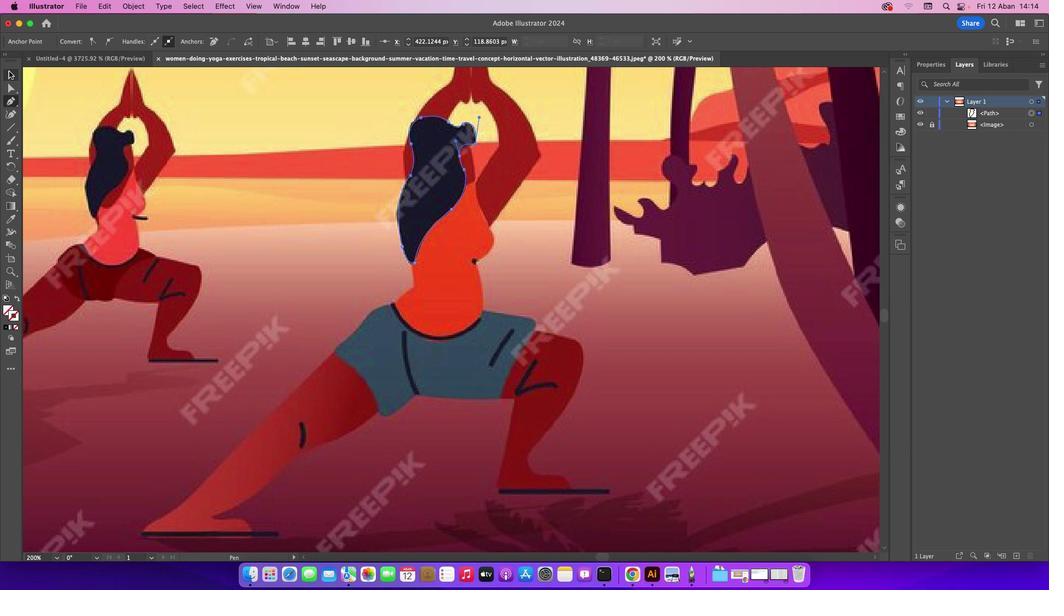
Action: Mouse pressed left at (8, 71)
Screenshot: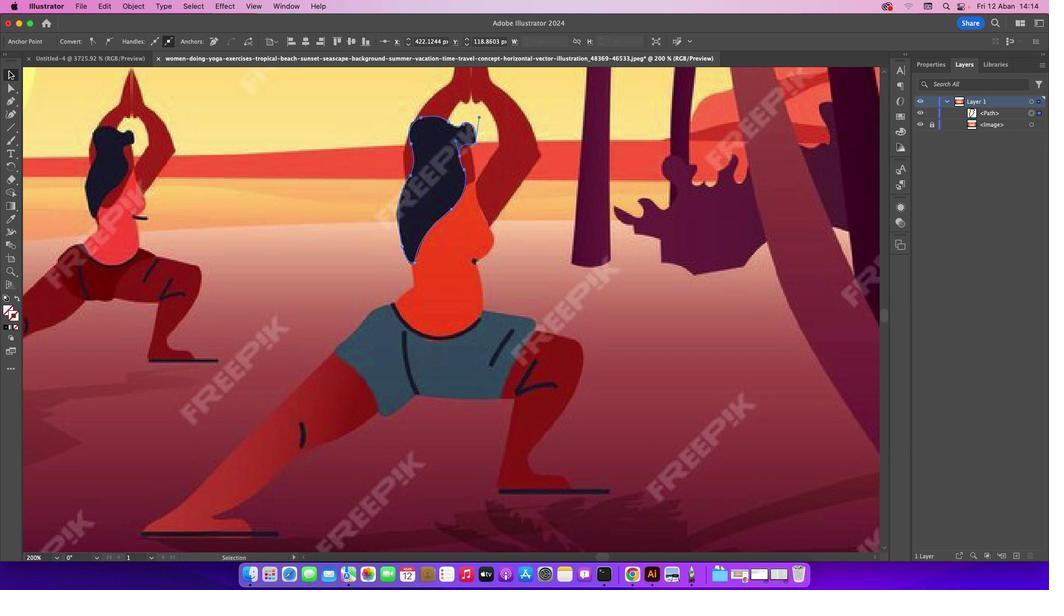 
Action: Mouse moved to (201, 139)
Screenshot: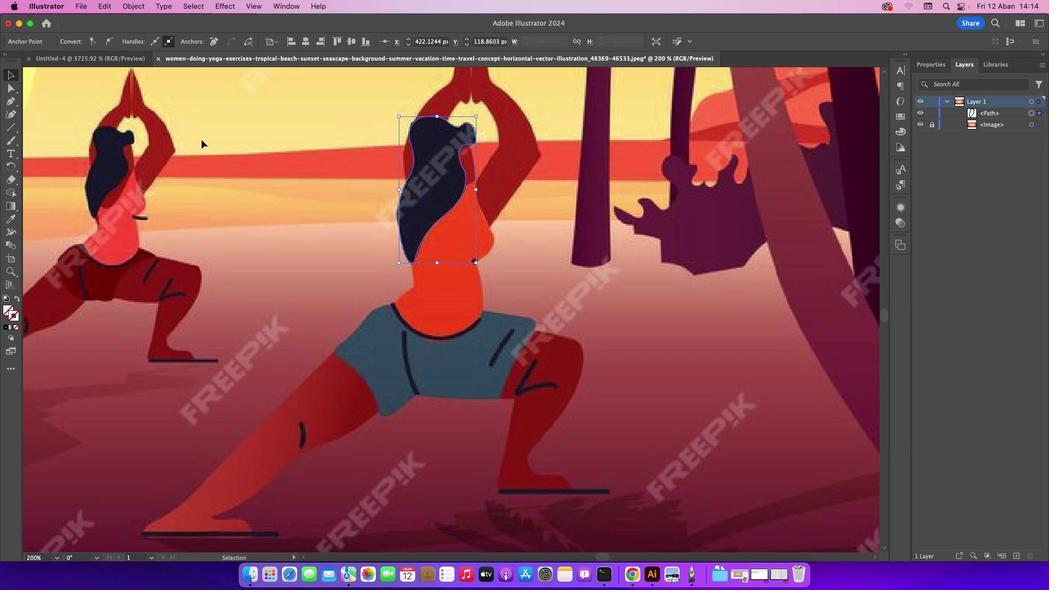 
Action: Mouse pressed left at (201, 139)
Screenshot: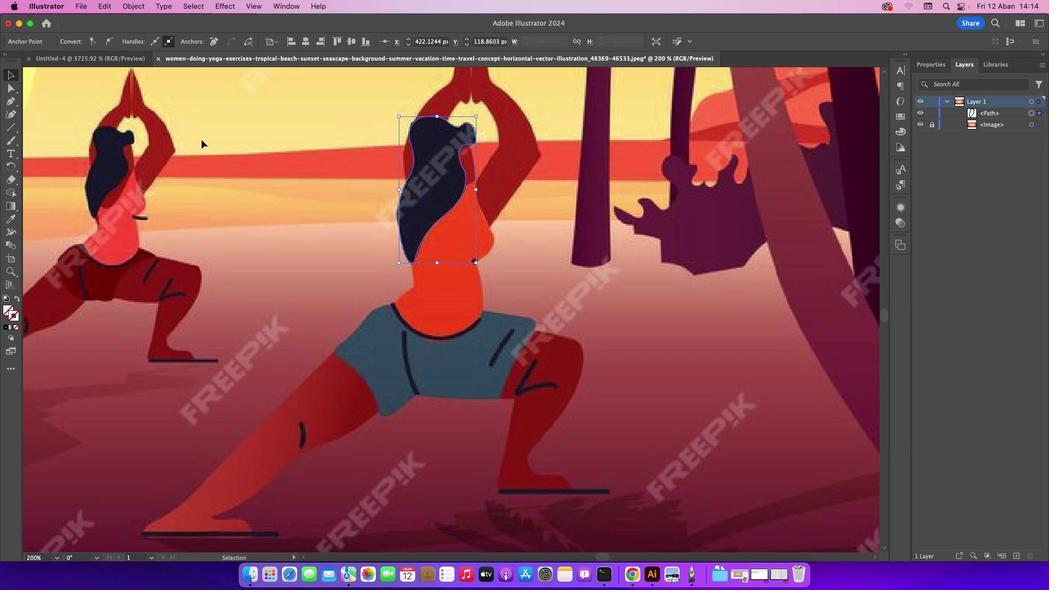 
Action: Mouse moved to (465, 185)
Screenshot: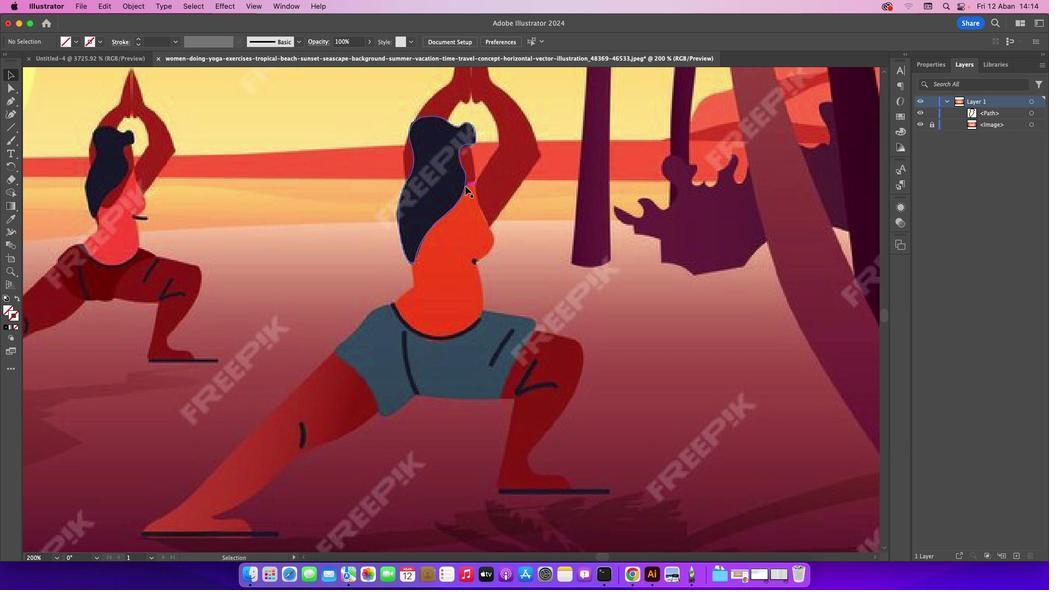 
Action: Mouse pressed left at (465, 185)
Screenshot: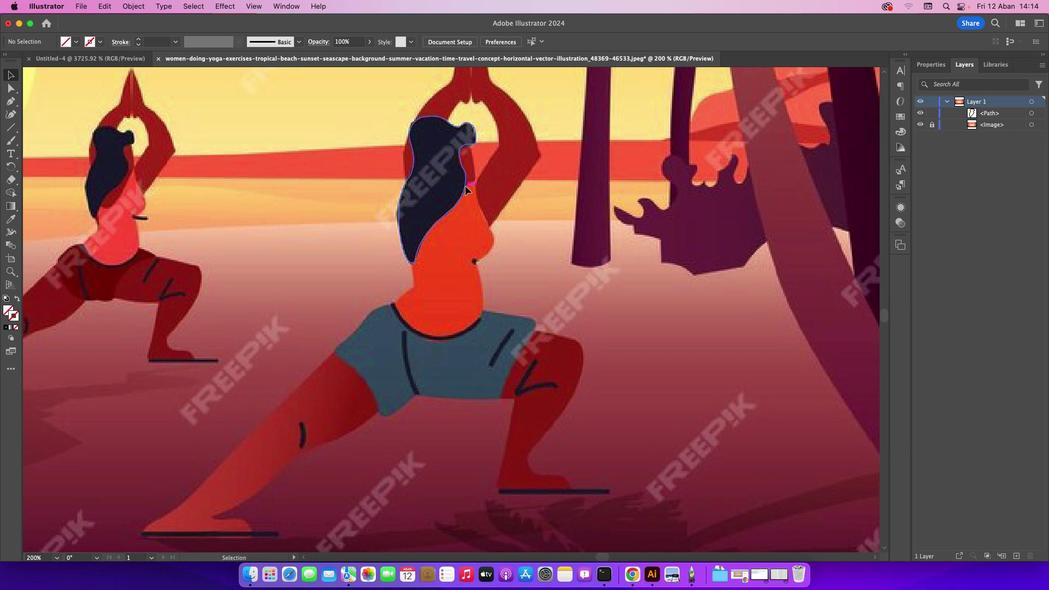 
Action: Mouse moved to (15, 222)
Screenshot: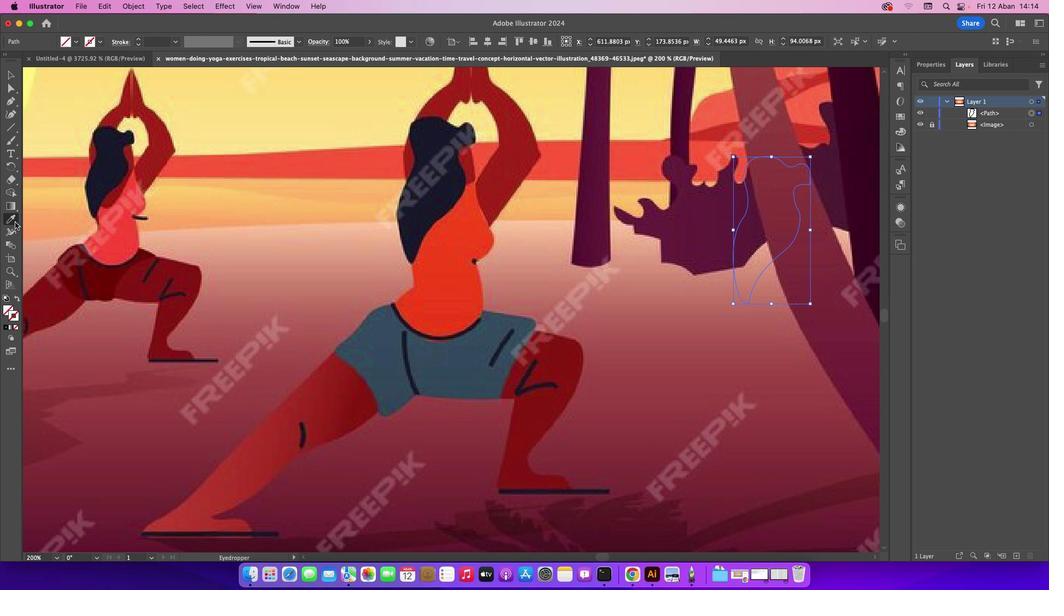 
Action: Mouse pressed left at (15, 222)
Screenshot: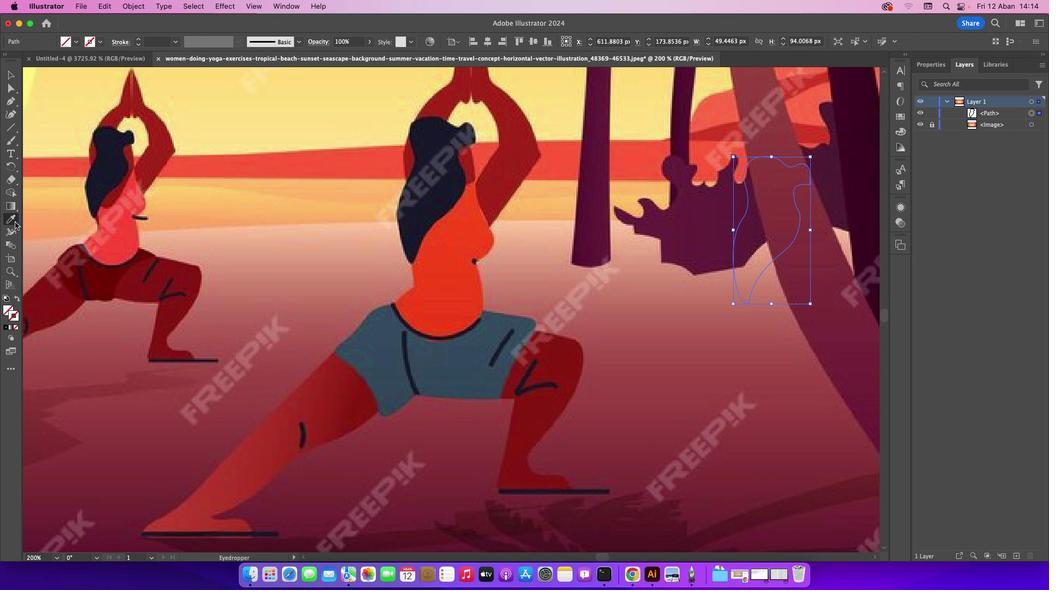 
Action: Mouse moved to (431, 138)
Screenshot: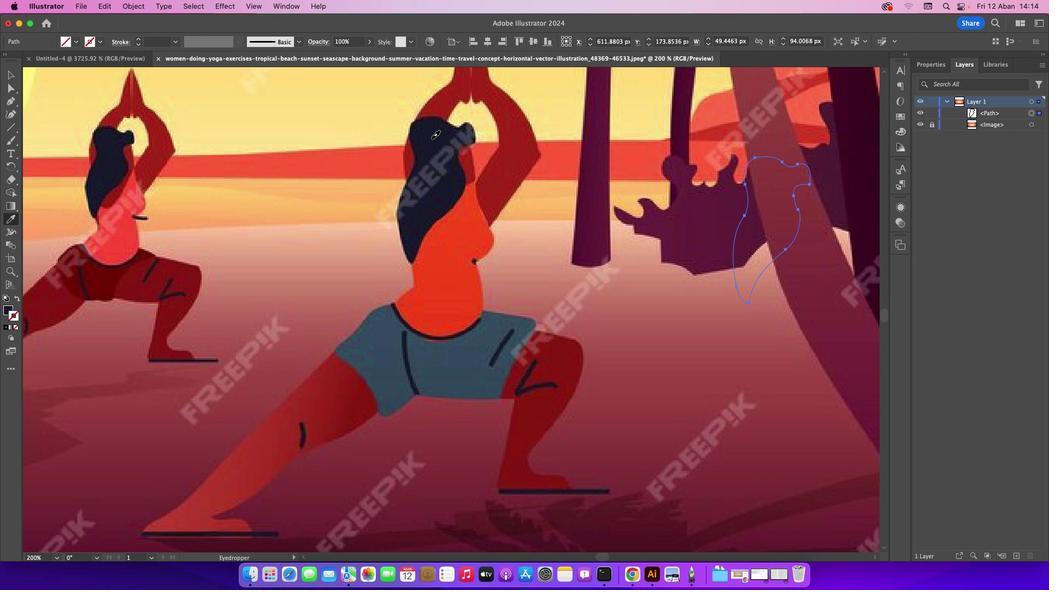 
Action: Mouse pressed left at (431, 138)
Screenshot: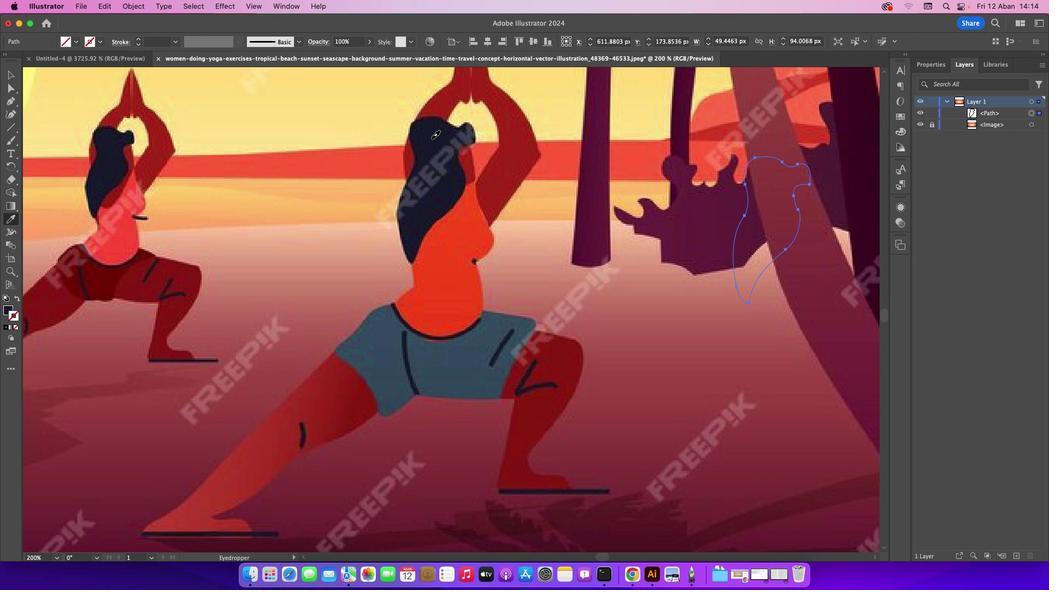 
Action: Mouse moved to (14, 73)
Screenshot: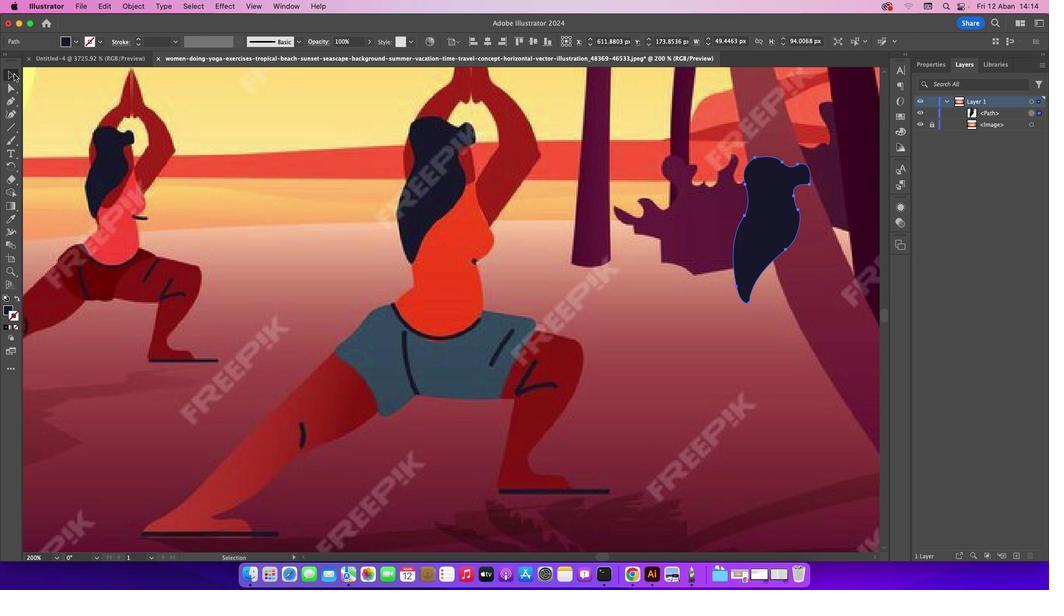 
Action: Mouse pressed left at (14, 73)
Screenshot: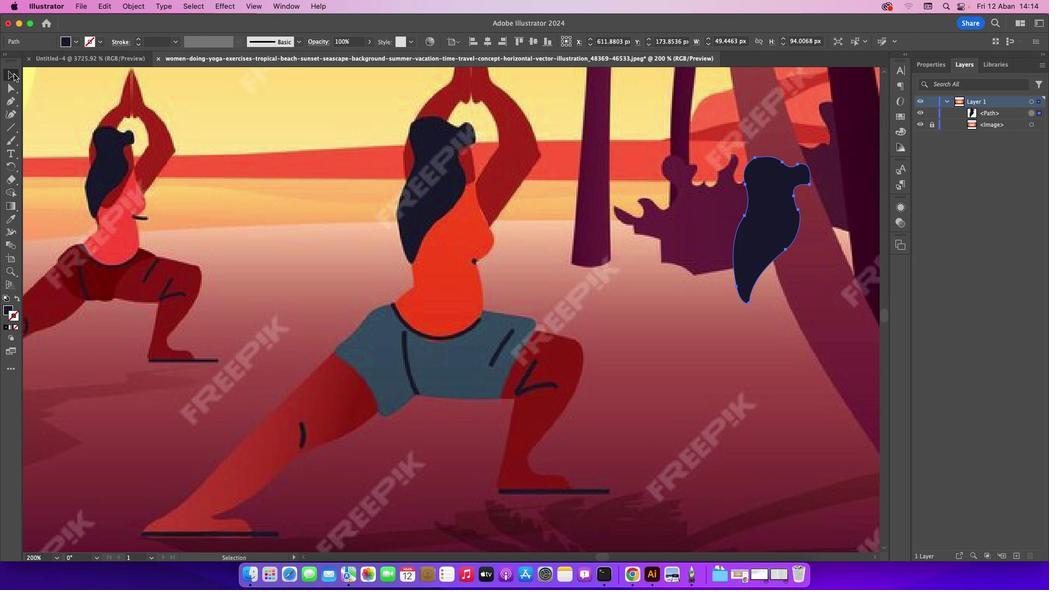 
Action: Mouse moved to (208, 110)
Screenshot: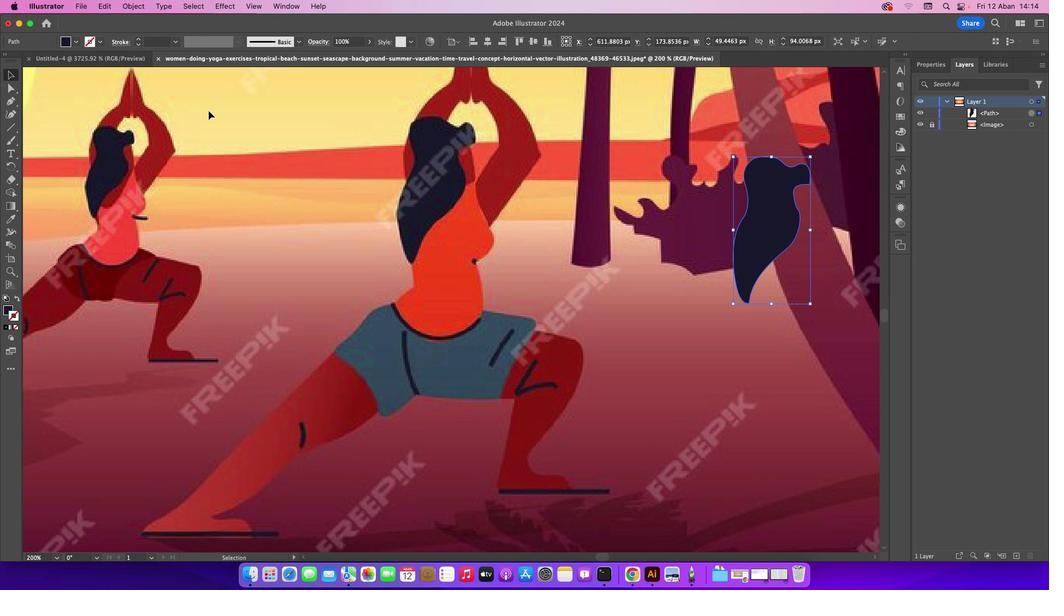 
Action: Mouse pressed left at (208, 110)
Screenshot: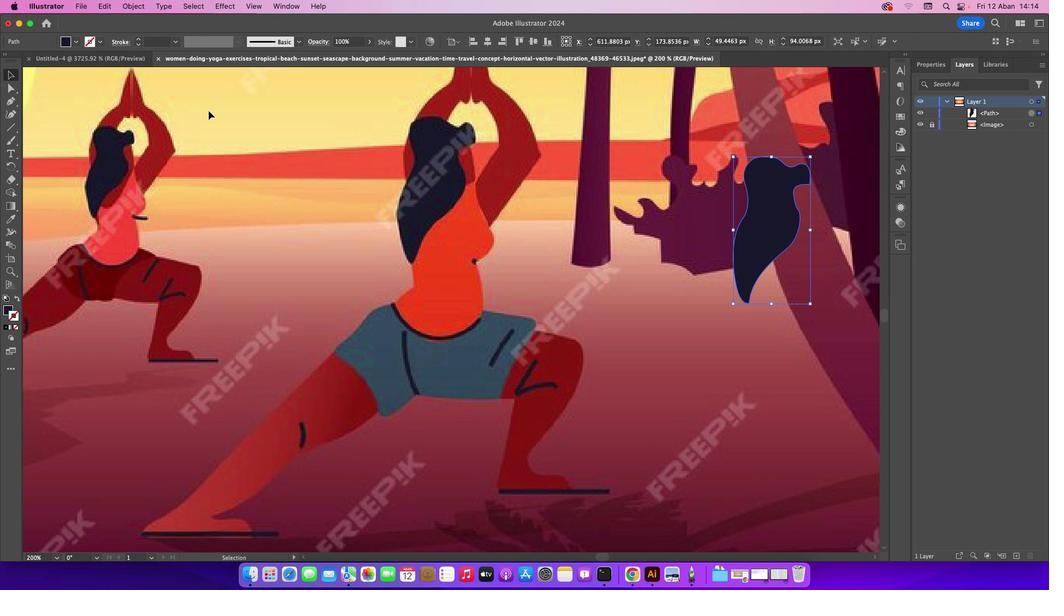 
Action: Mouse moved to (13, 102)
Screenshot: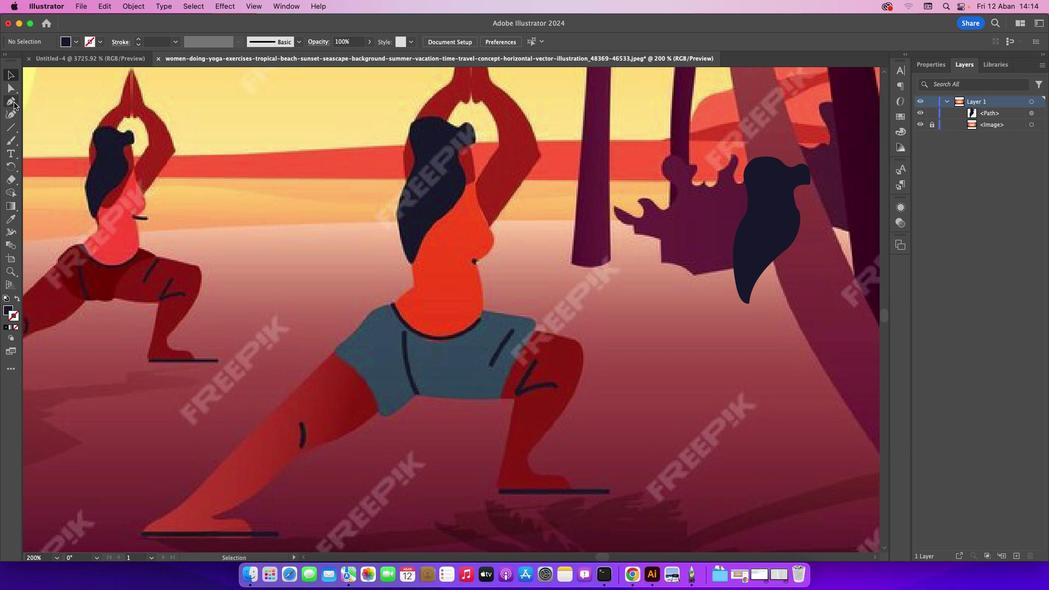 
Action: Mouse pressed left at (13, 102)
Screenshot: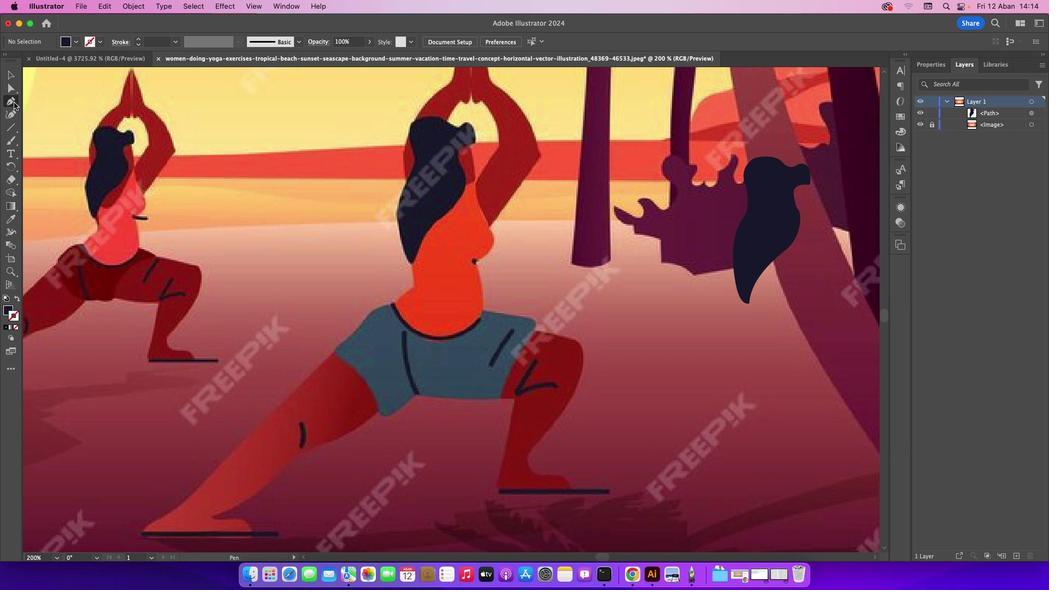 
Action: Mouse moved to (470, 146)
Screenshot: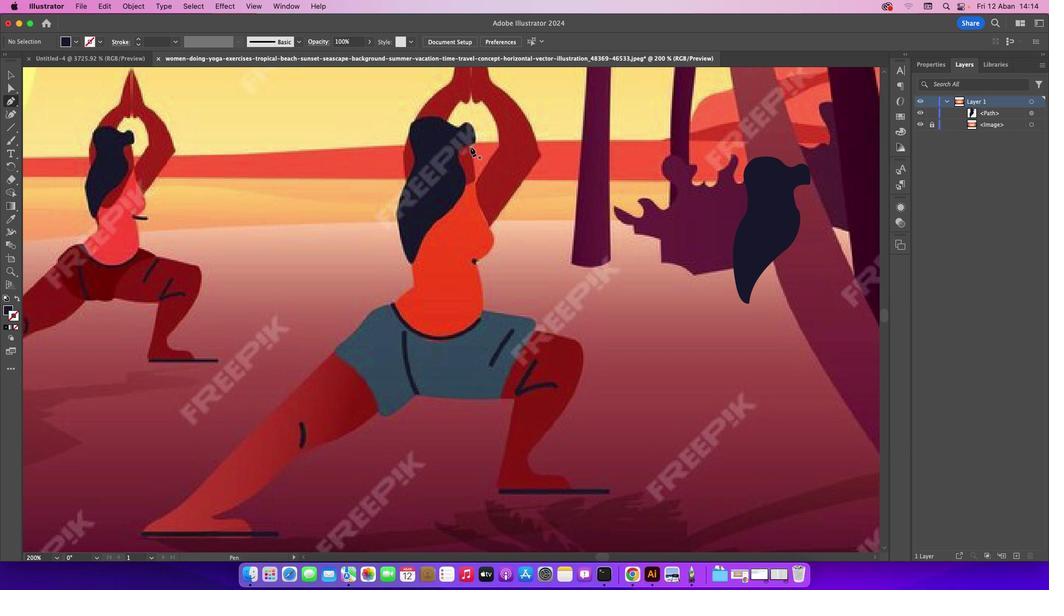 
Action: Mouse pressed left at (470, 146)
Screenshot: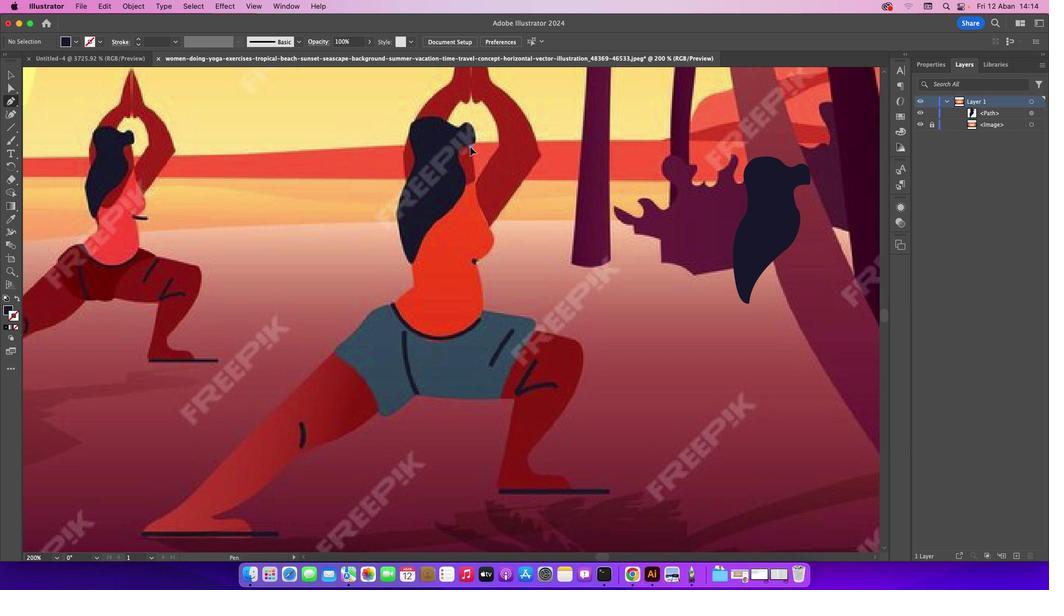 
Action: Mouse moved to (467, 183)
Screenshot: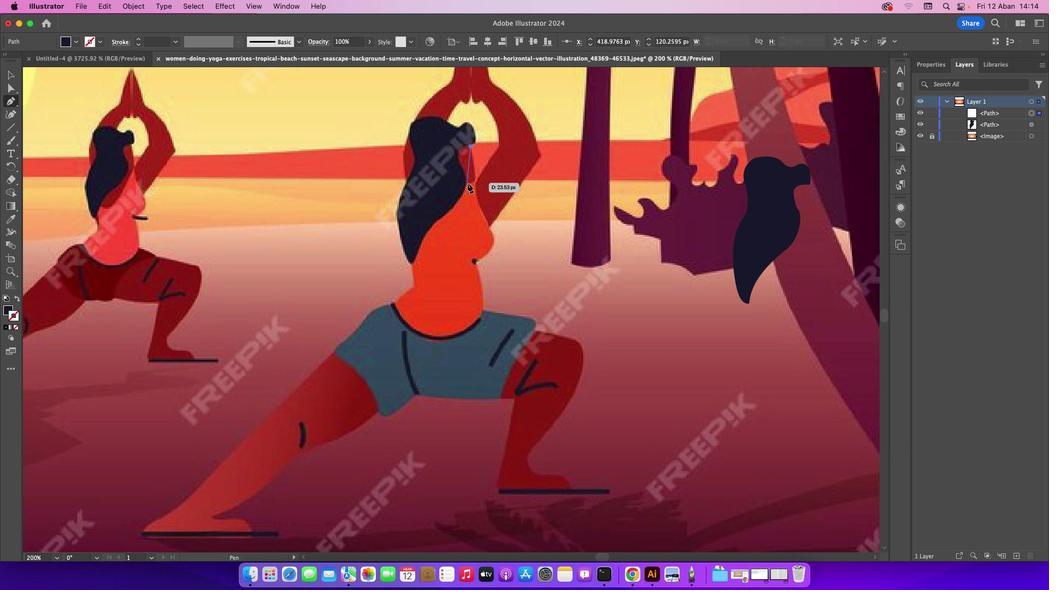 
Action: Mouse pressed left at (467, 183)
Screenshot: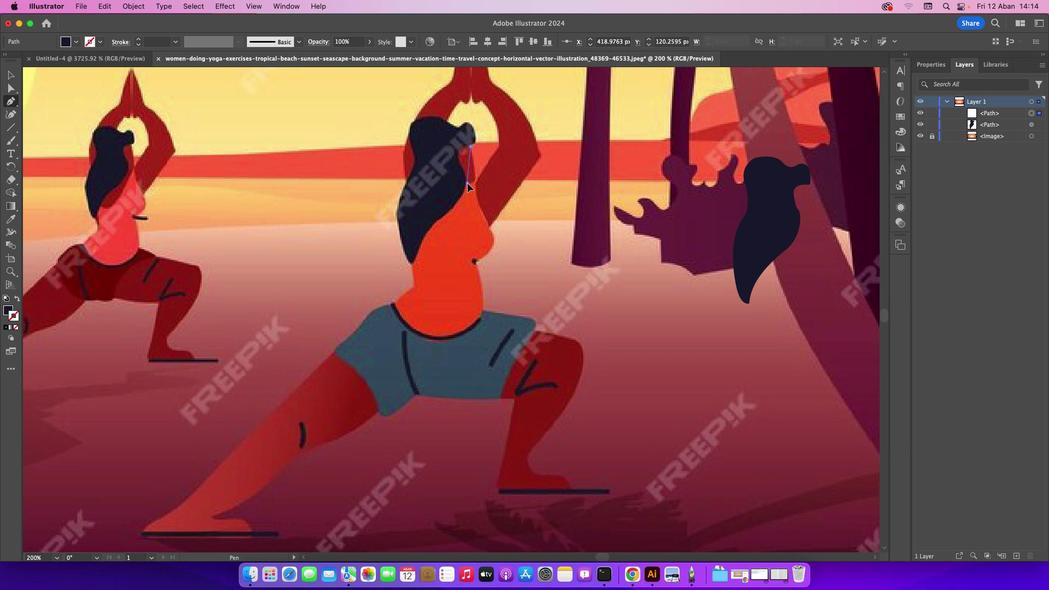 
Action: Mouse moved to (450, 178)
Screenshot: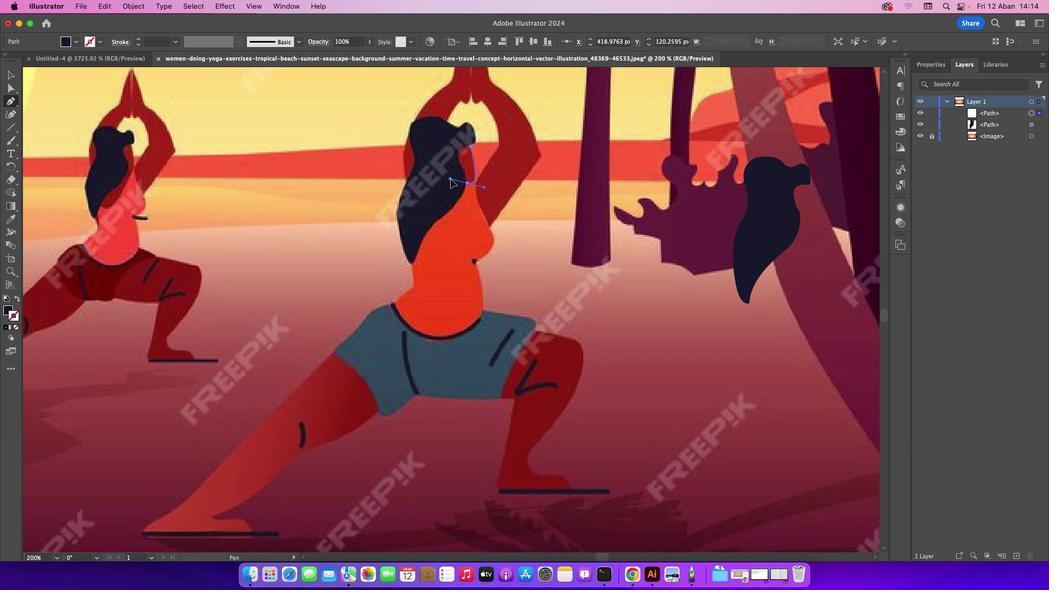 
Action: Key pressed Key.cmd'z'
Screenshot: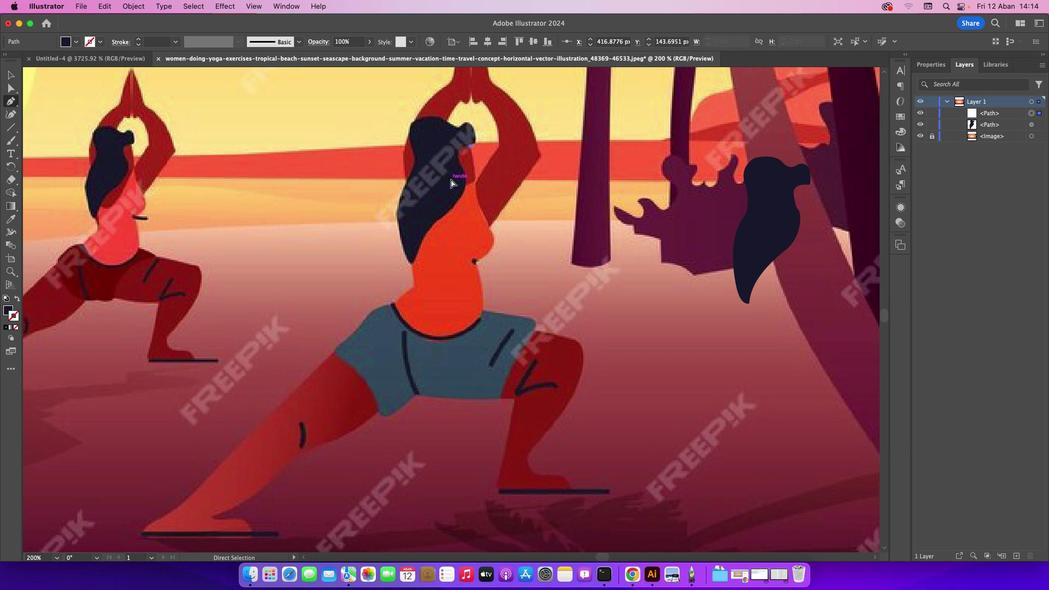 
Action: Mouse moved to (475, 175)
Screenshot: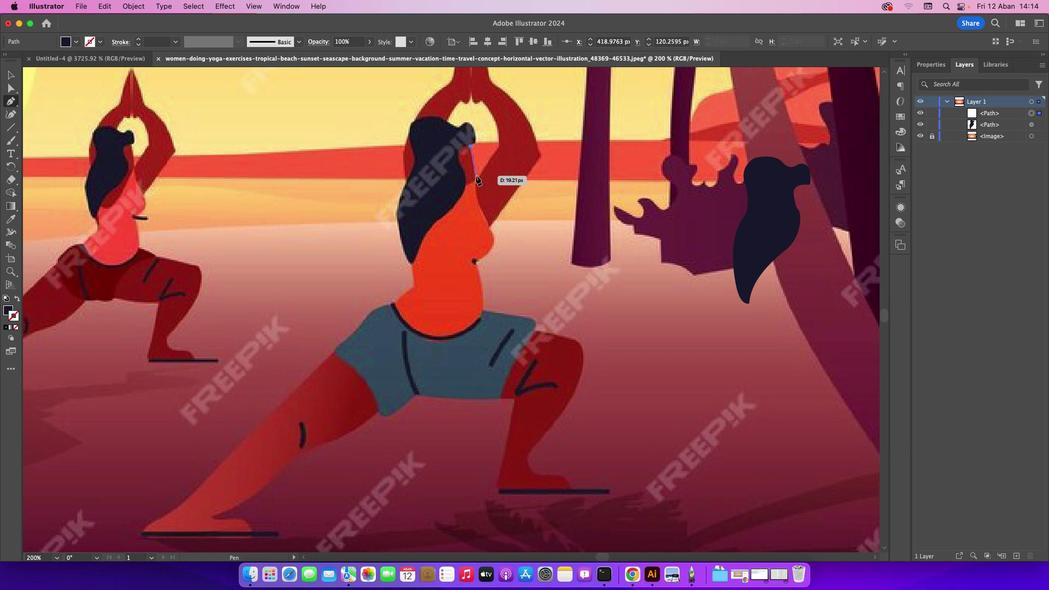
Action: Mouse pressed left at (475, 175)
Screenshot: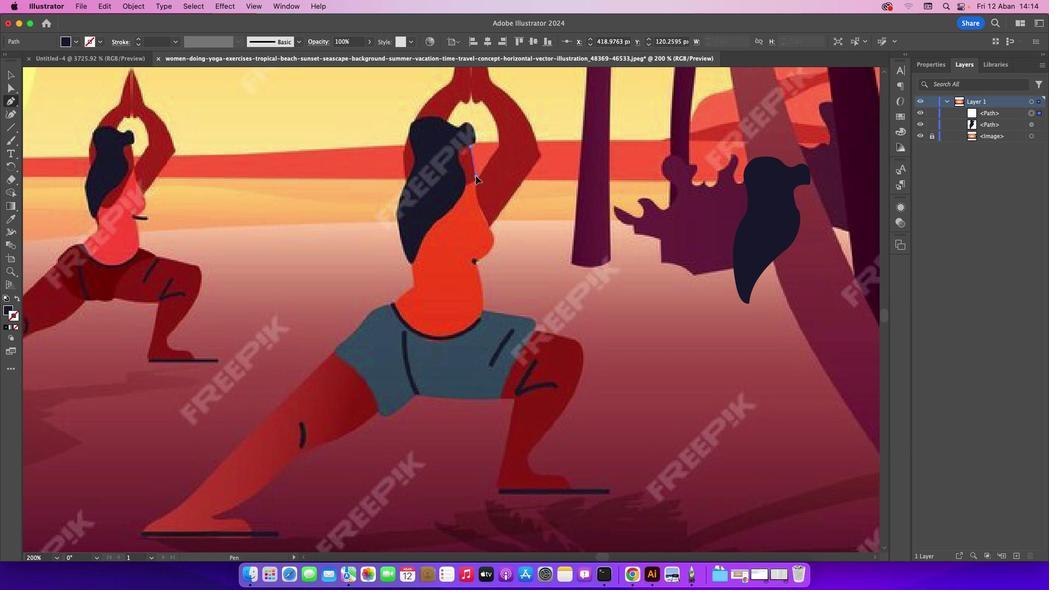 
Action: Mouse moved to (466, 184)
Screenshot: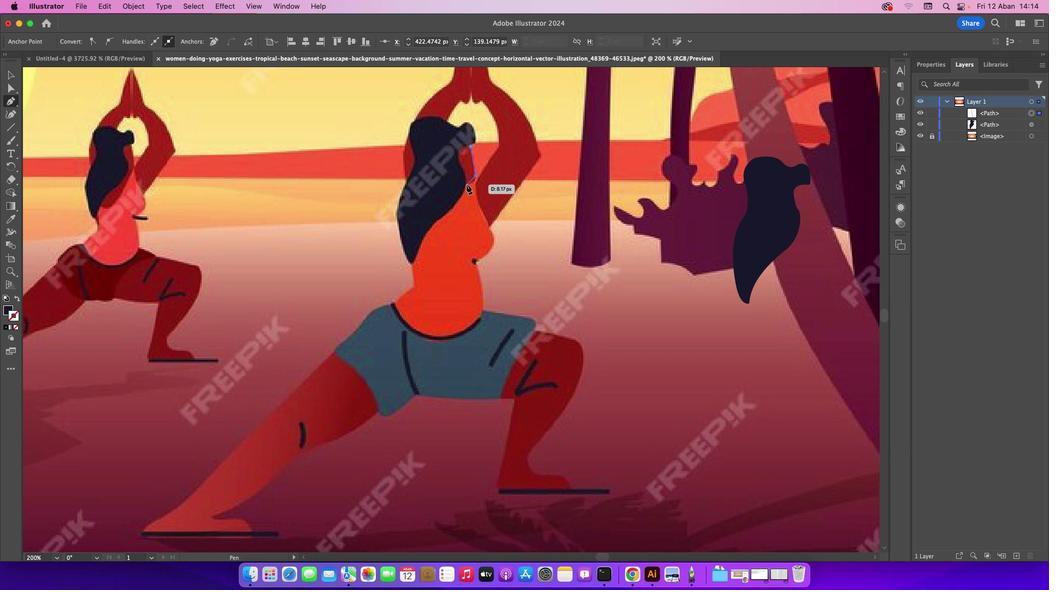 
Action: Mouse pressed left at (466, 184)
Screenshot: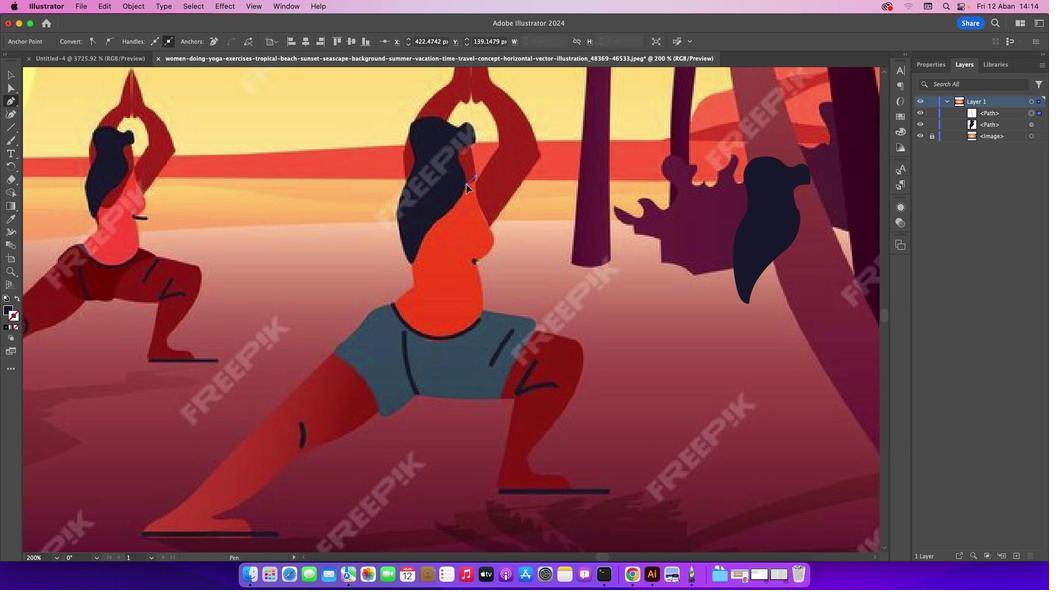 
Action: Mouse moved to (466, 184)
Screenshot: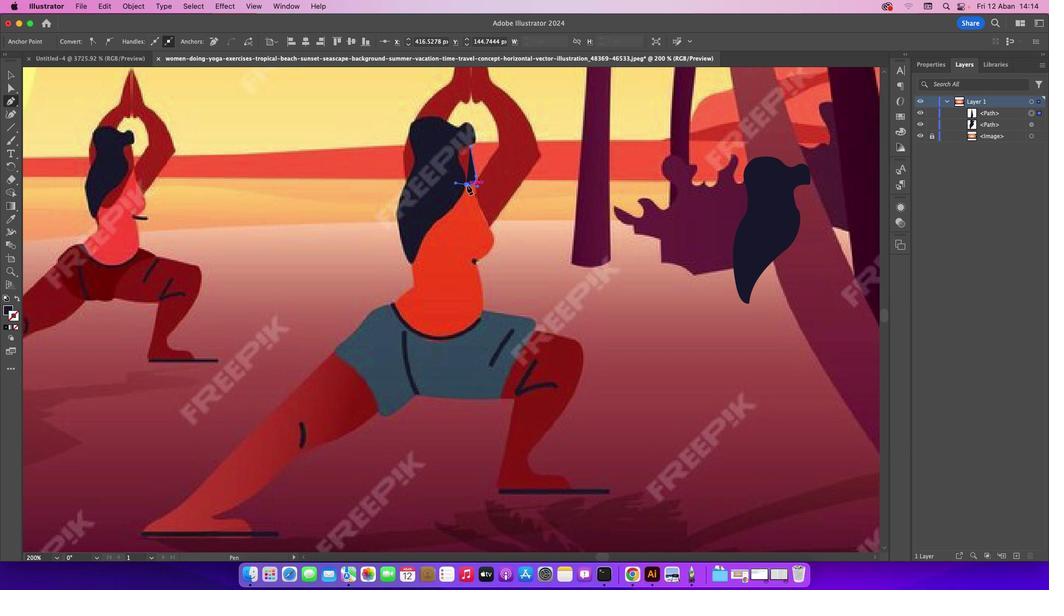 
Action: Mouse pressed left at (466, 184)
Screenshot: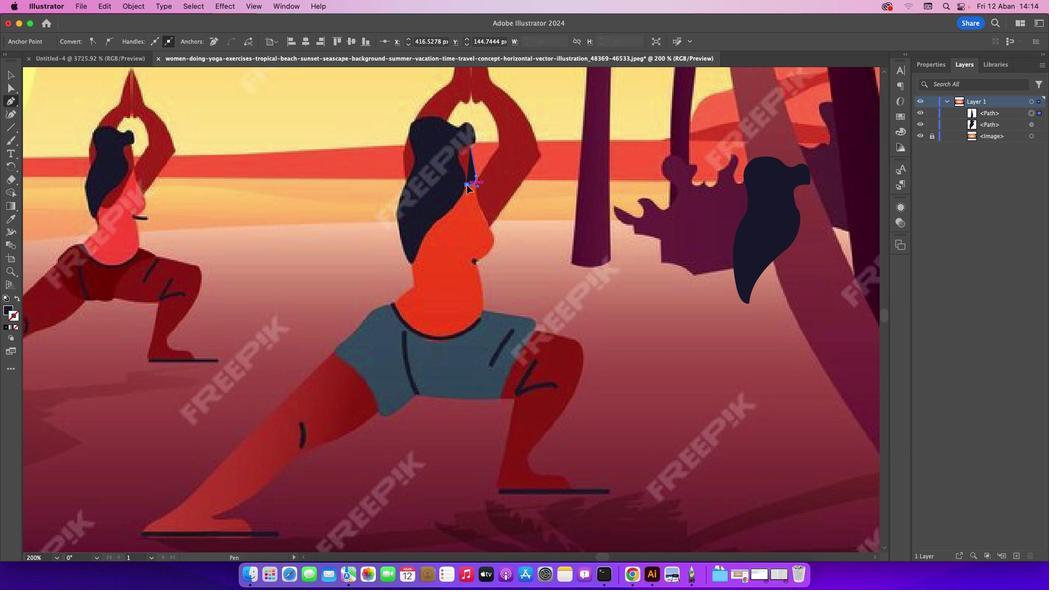 
Action: Mouse moved to (8, 306)
Screenshot: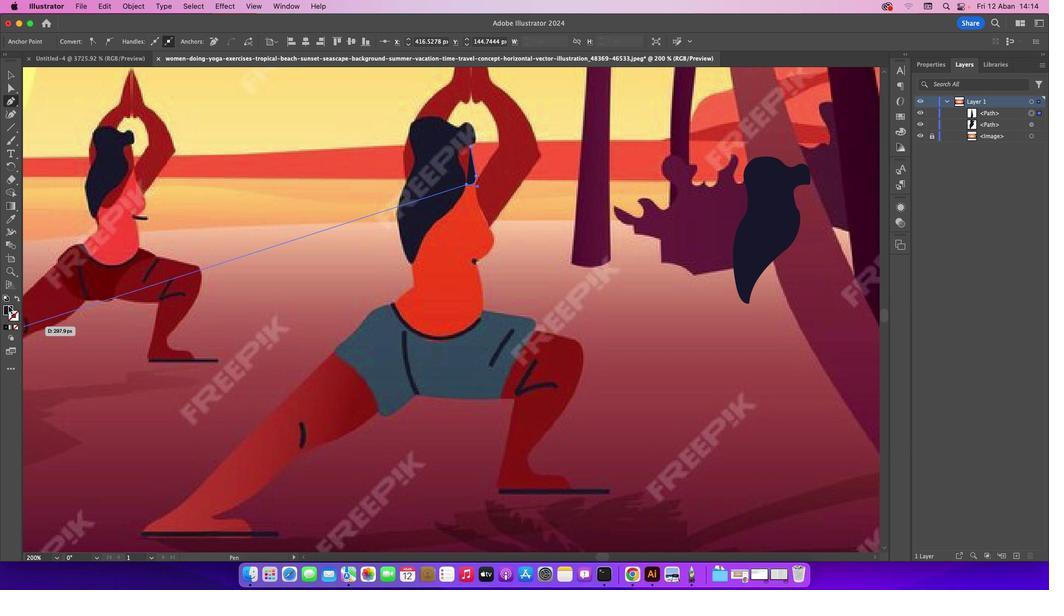
Action: Mouse pressed left at (8, 306)
Screenshot: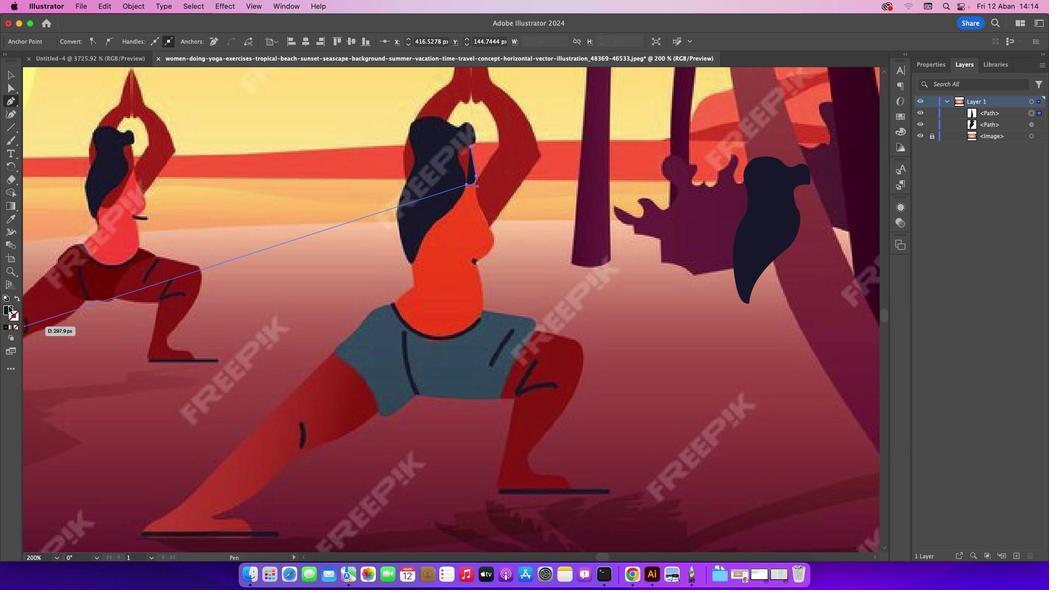 
Action: Mouse moved to (16, 327)
Screenshot: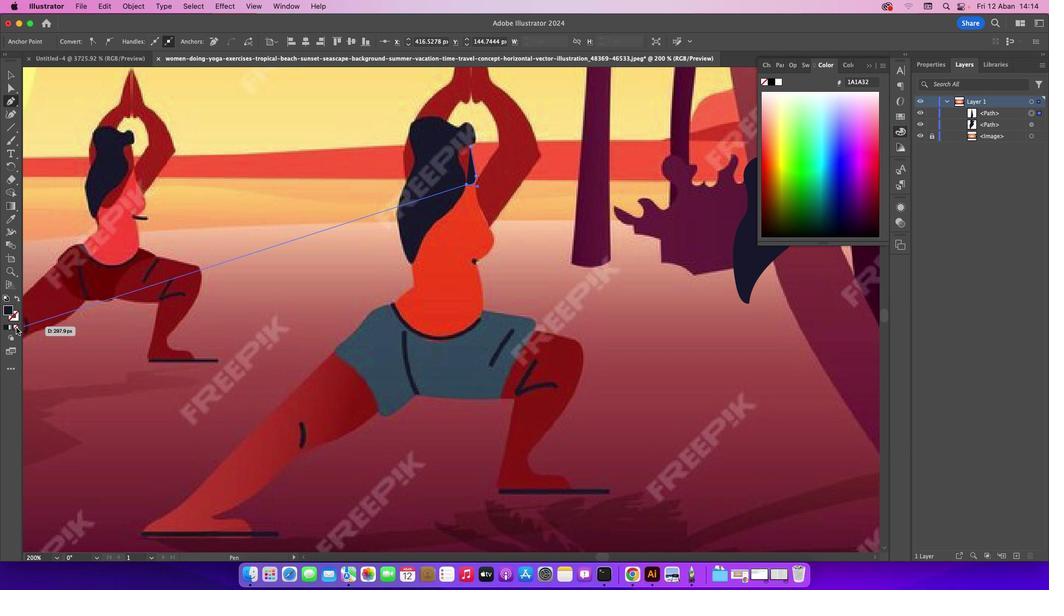 
Action: Mouse pressed left at (16, 327)
Screenshot: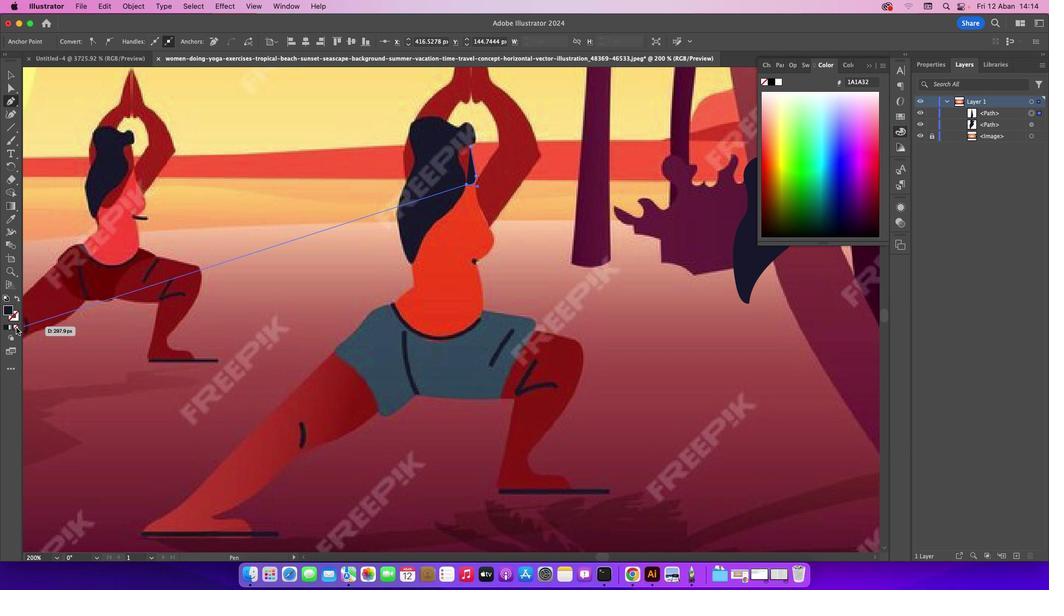 
Action: Mouse moved to (461, 163)
Screenshot: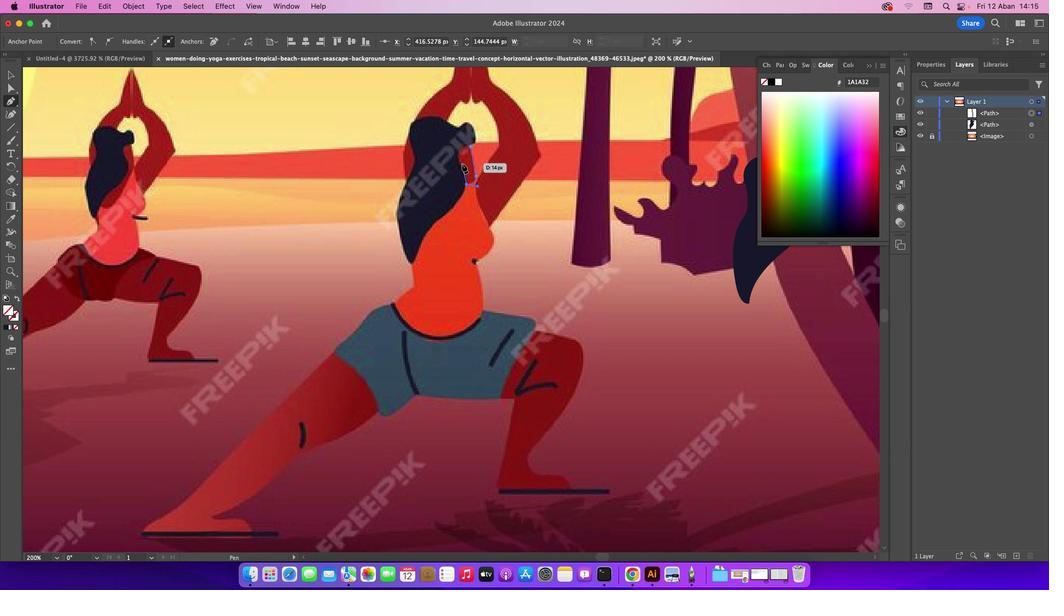 
Action: Mouse pressed left at (461, 163)
Screenshot: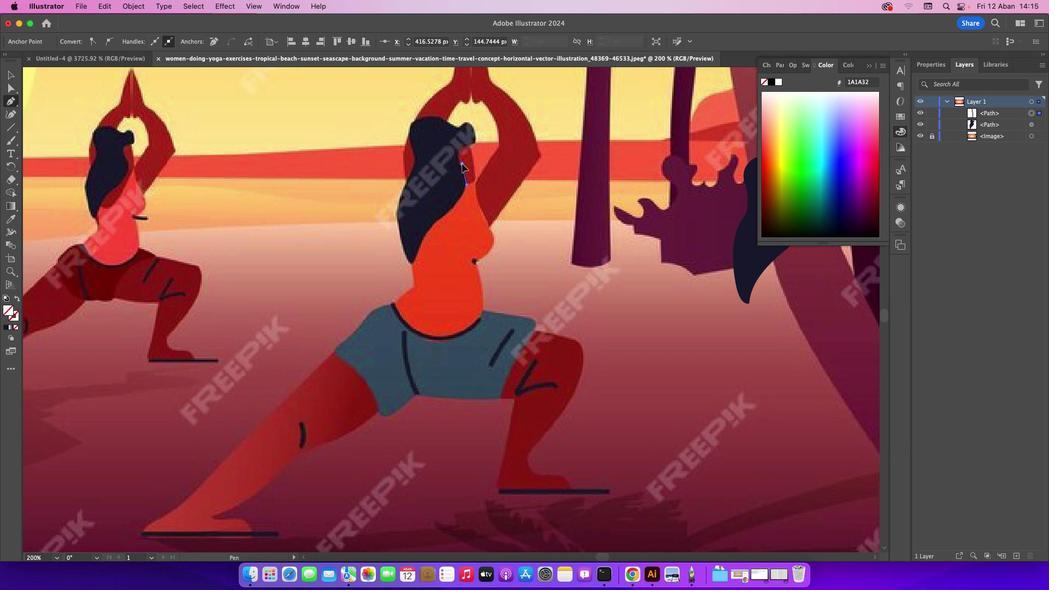 
Action: Mouse moved to (471, 145)
Screenshot: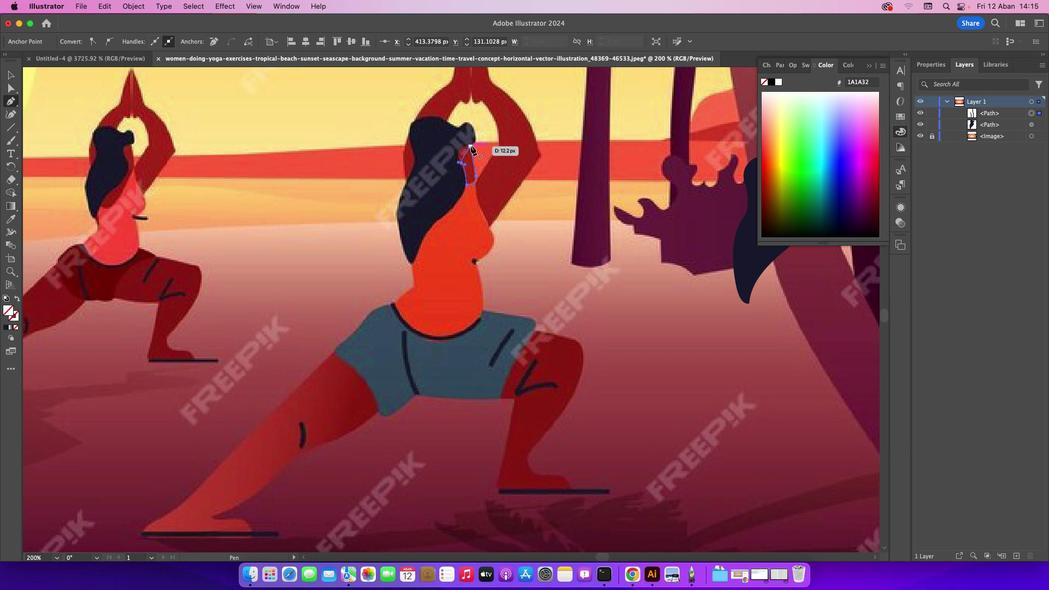 
Action: Mouse pressed left at (471, 145)
Screenshot: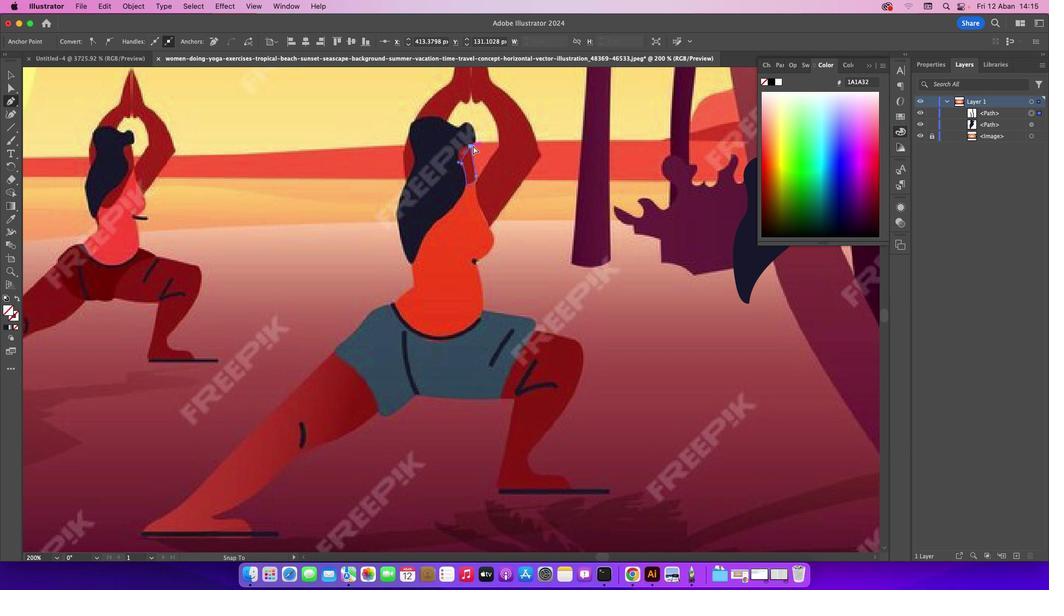 
Action: Mouse moved to (10, 74)
Screenshot: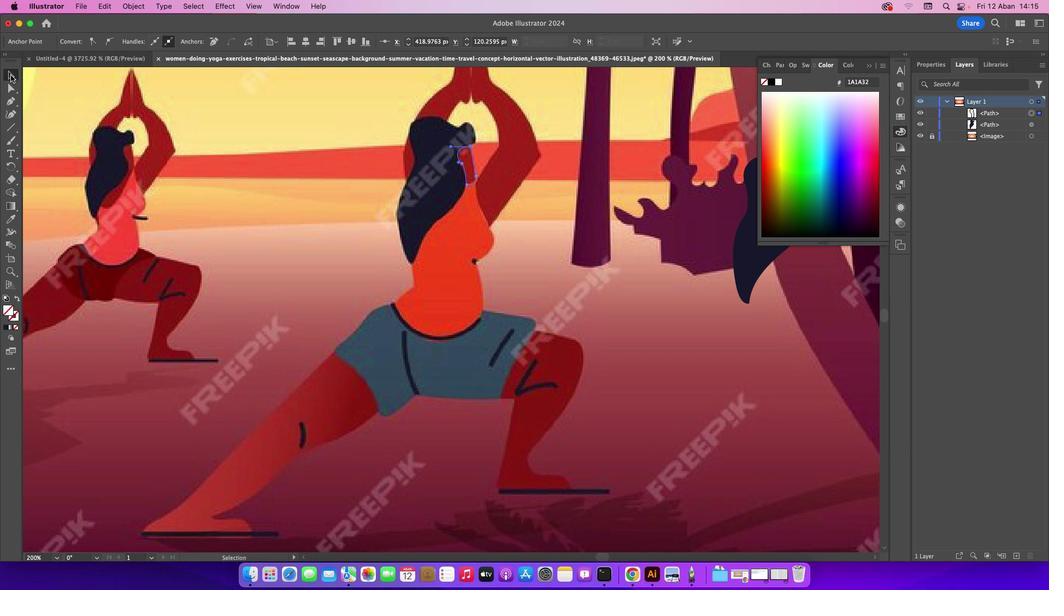 
Action: Mouse pressed left at (10, 74)
Screenshot: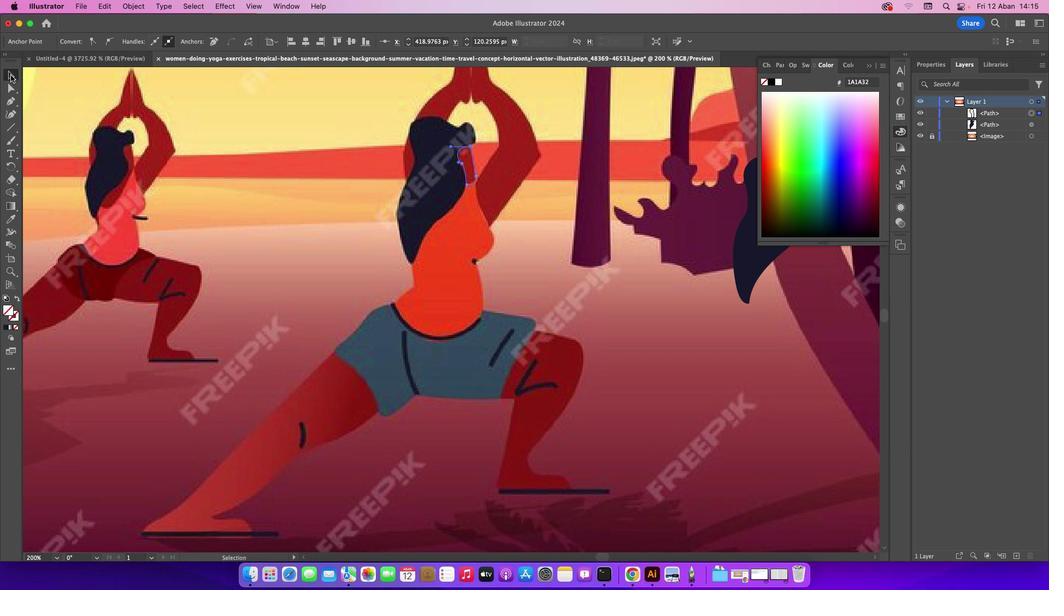 
Action: Mouse moved to (864, 67)
Screenshot: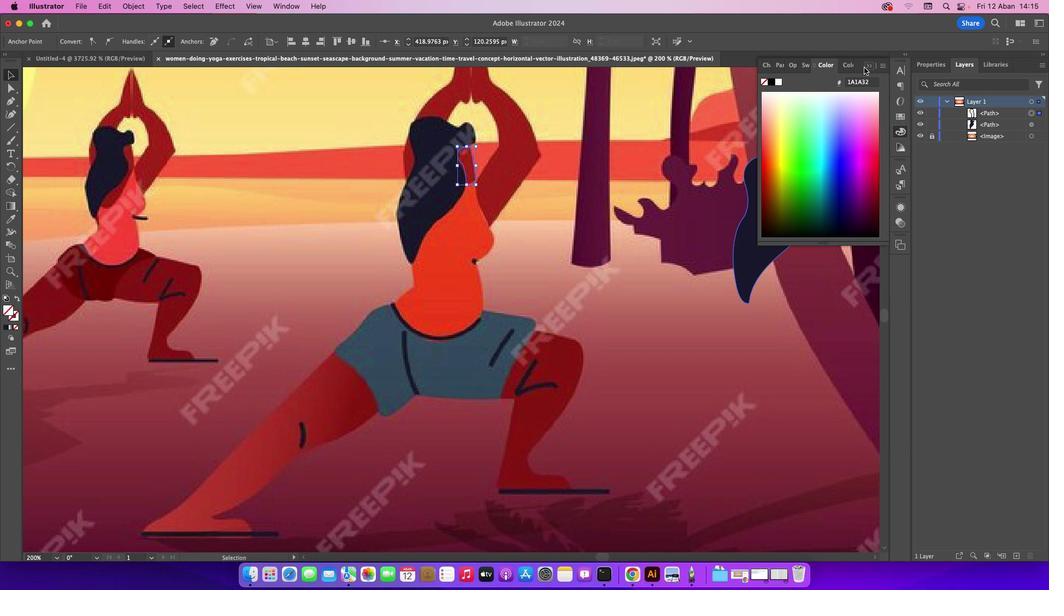 
Action: Mouse pressed left at (864, 67)
Screenshot: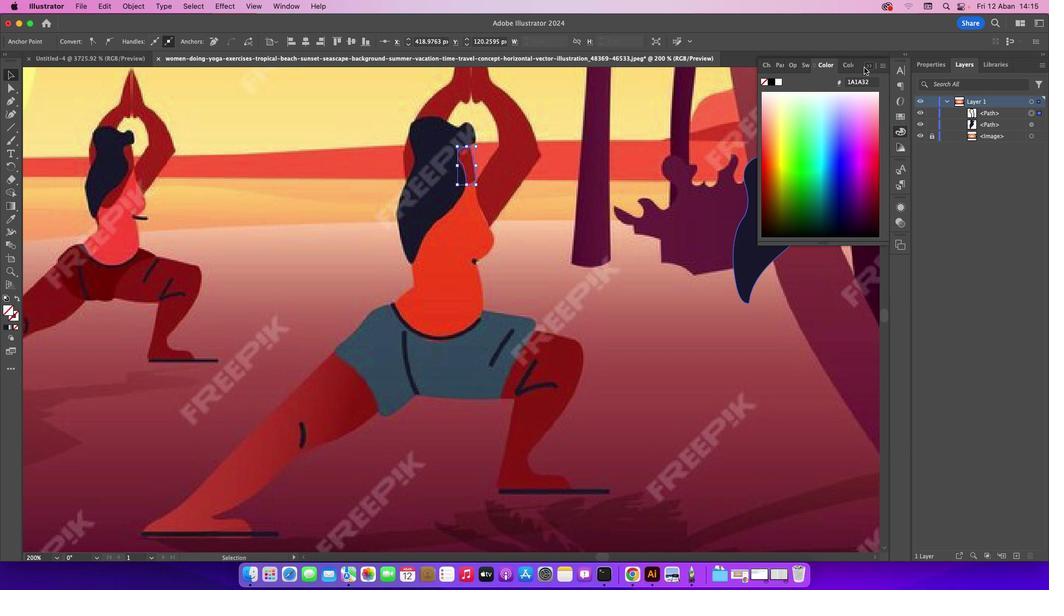 
Action: Mouse moved to (631, 102)
Screenshot: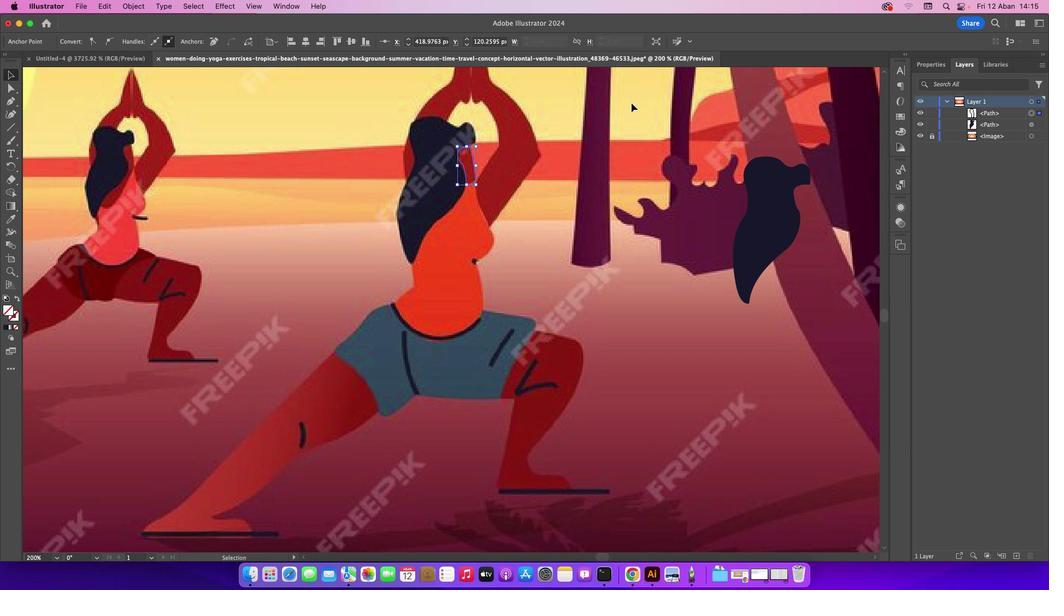 
Action: Mouse pressed left at (631, 102)
Screenshot: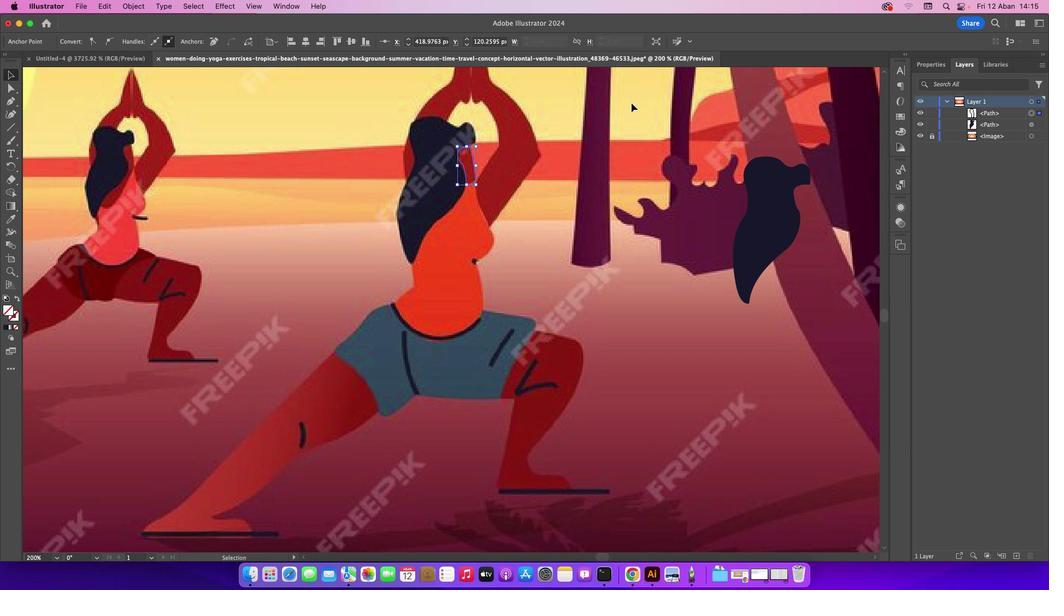
Action: Mouse moved to (473, 182)
Screenshot: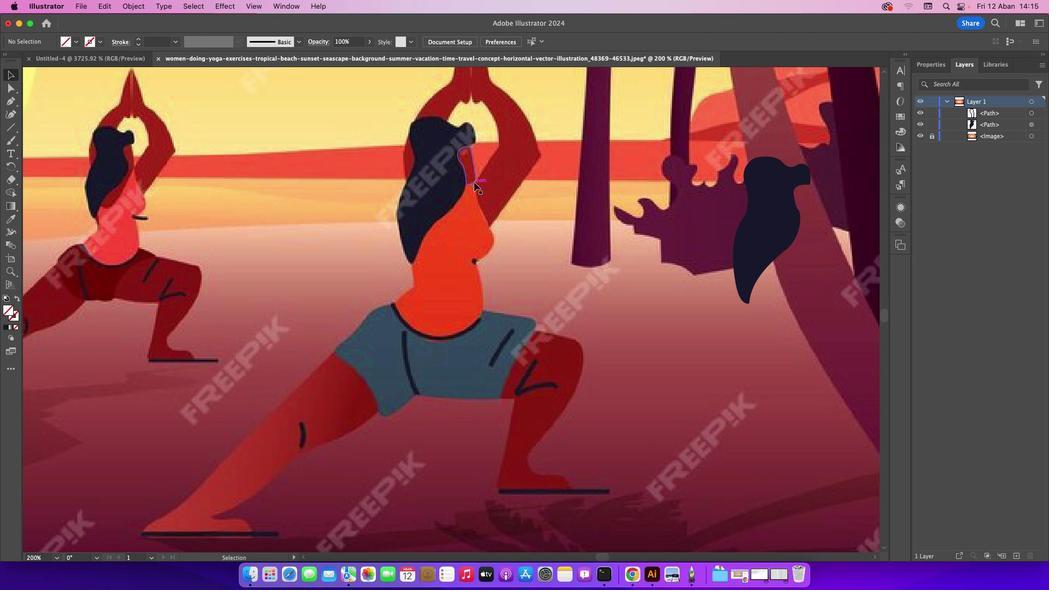 
Action: Mouse pressed left at (473, 182)
Screenshot: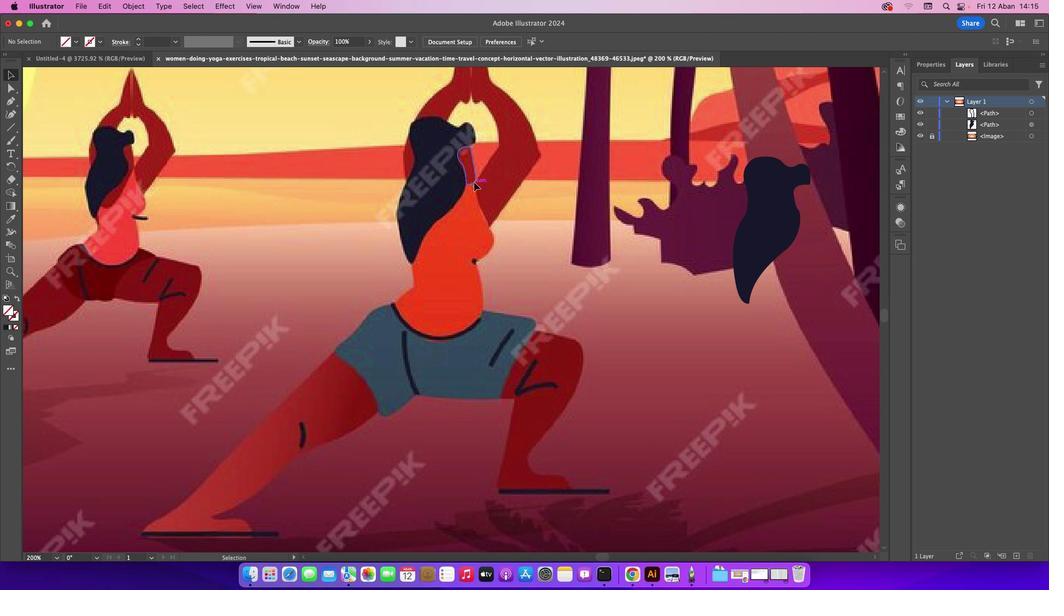
Action: Mouse moved to (10, 222)
Screenshot: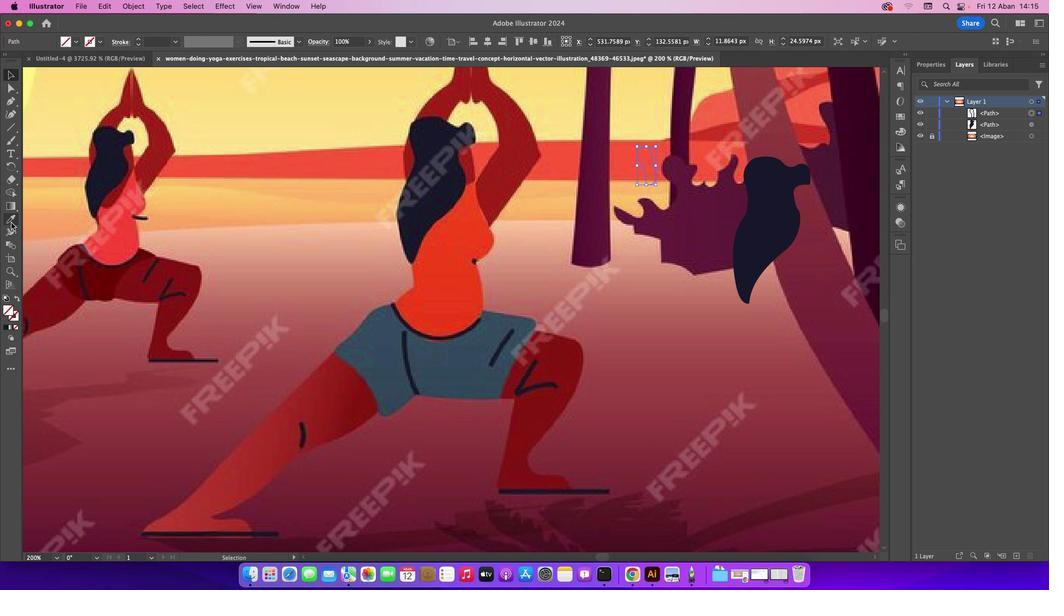 
Action: Mouse pressed left at (10, 222)
Screenshot: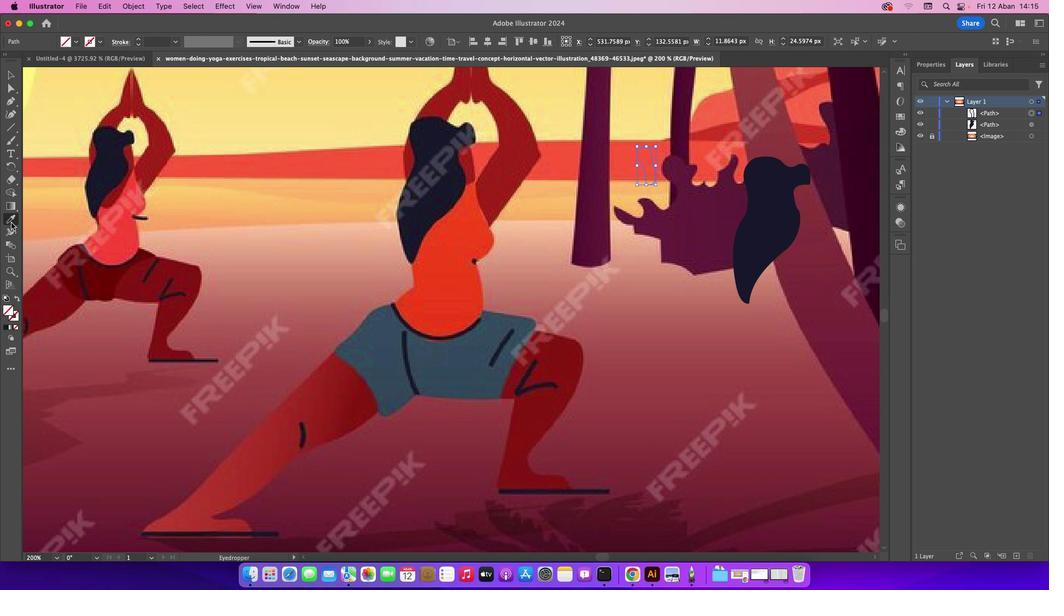 
Action: Mouse moved to (469, 169)
Screenshot: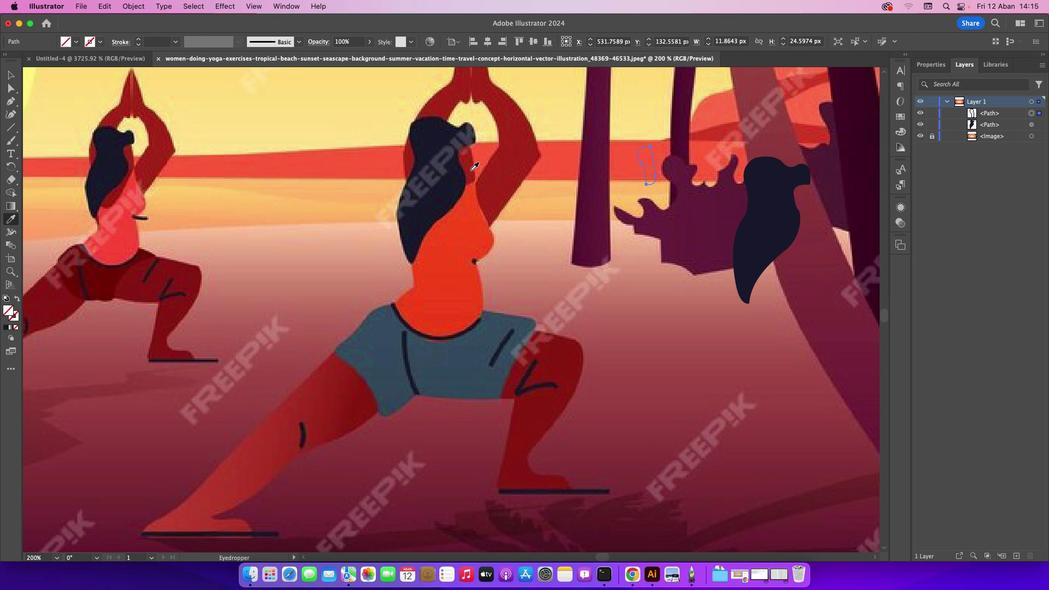 
Action: Mouse pressed left at (469, 169)
Screenshot: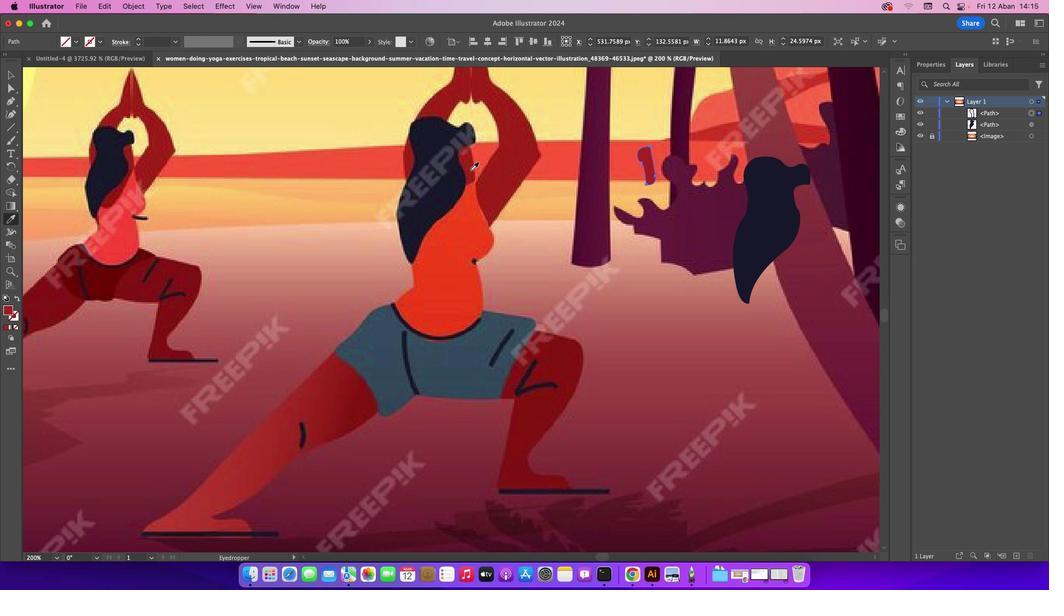 
Action: Mouse moved to (10, 78)
Screenshot: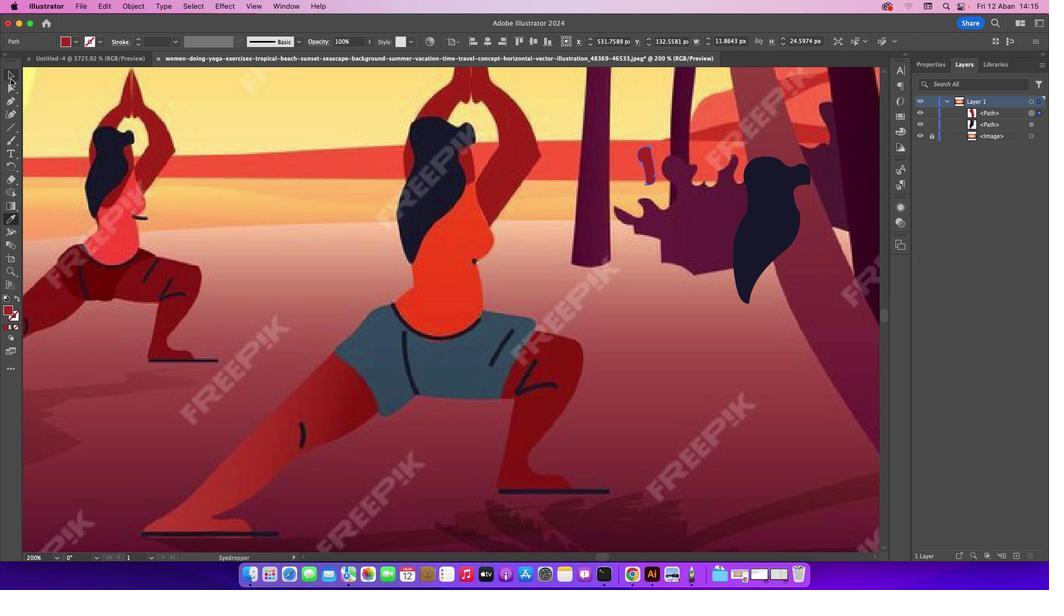 
Action: Mouse pressed left at (10, 78)
Screenshot: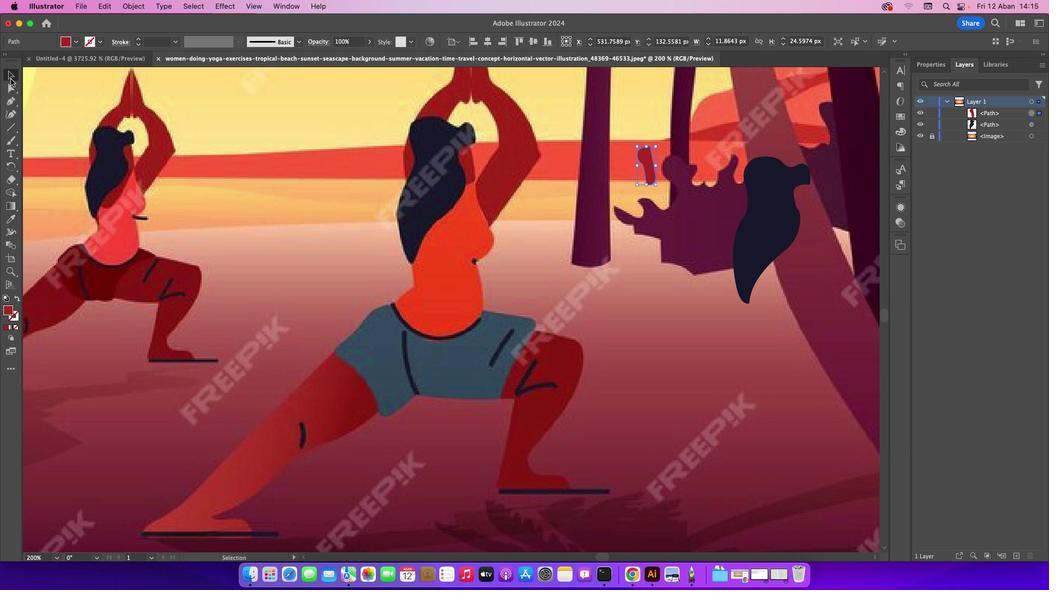 
Action: Mouse moved to (663, 125)
Screenshot: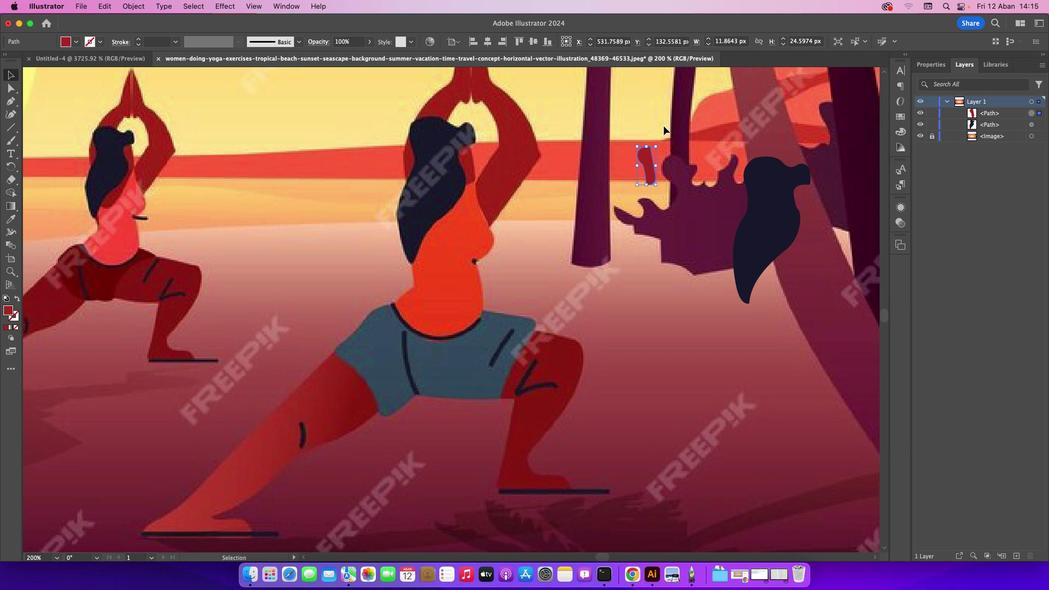 
Action: Mouse pressed left at (663, 125)
Screenshot: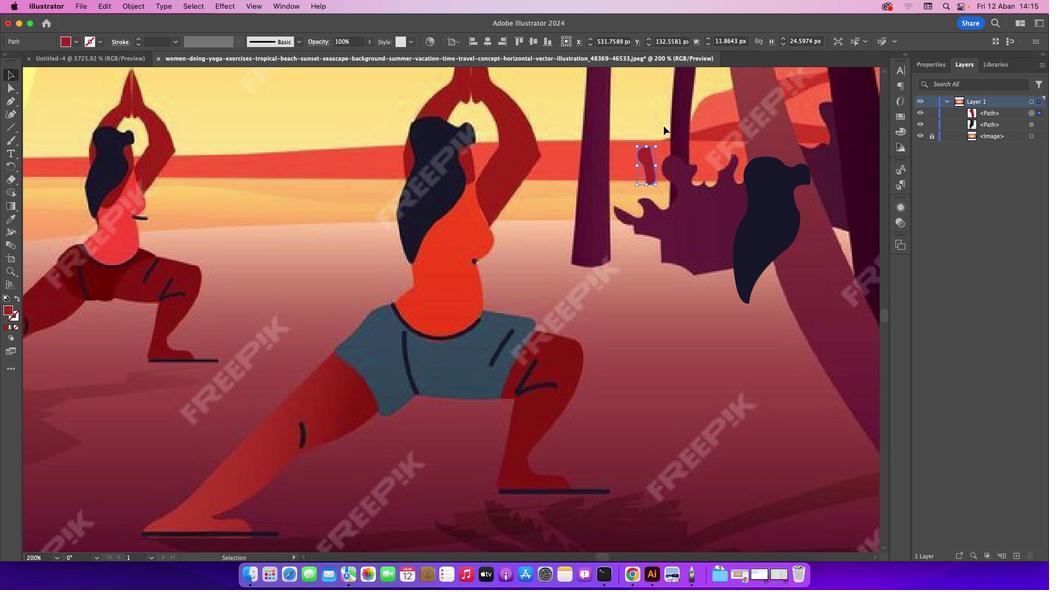 
Action: Mouse moved to (650, 171)
Screenshot: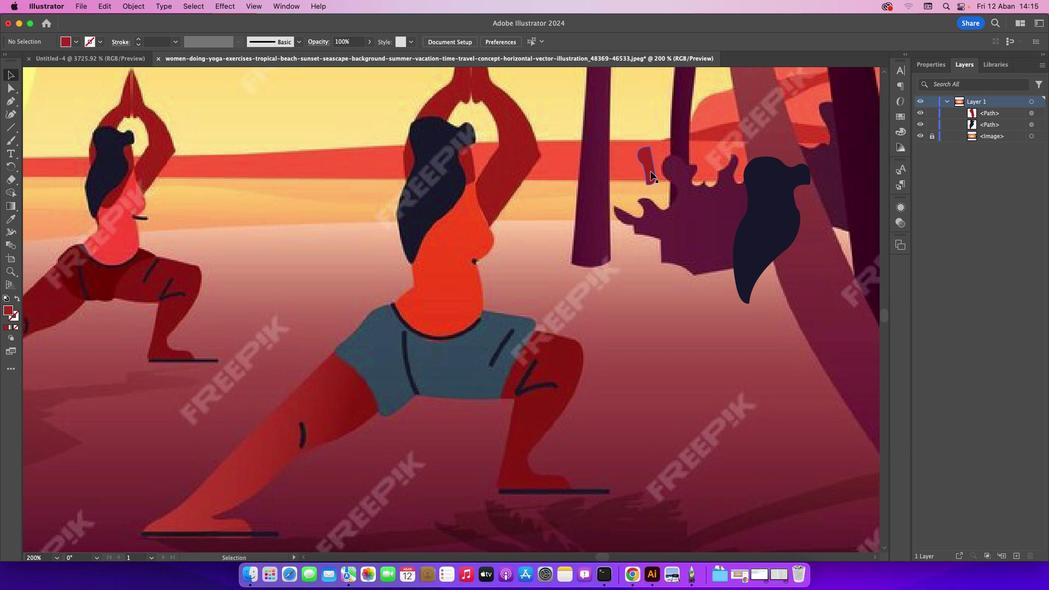 
Action: Mouse pressed left at (650, 171)
Screenshot: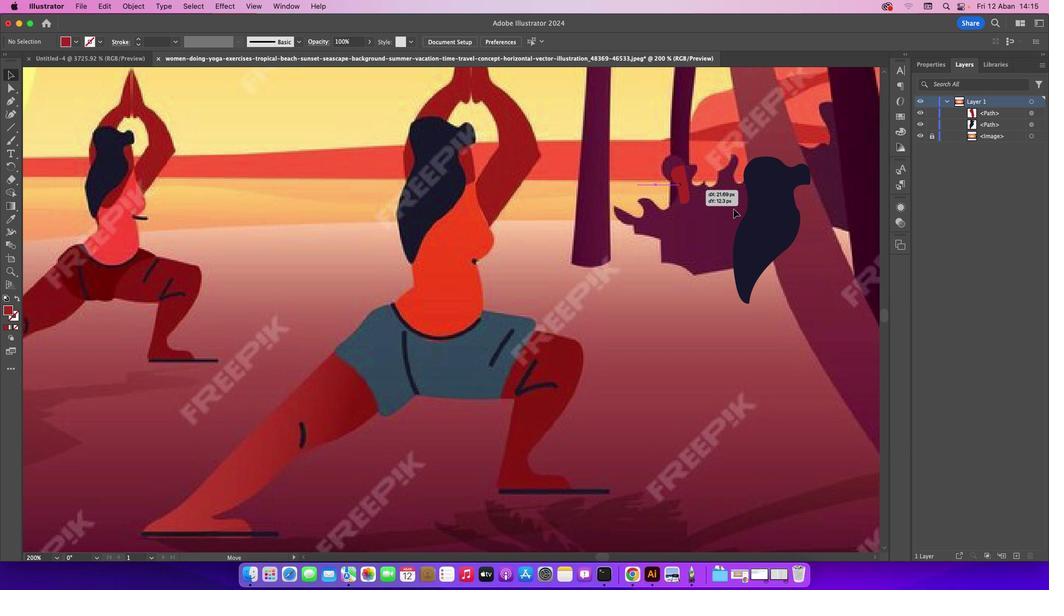 
Action: Mouse moved to (739, 128)
Screenshot: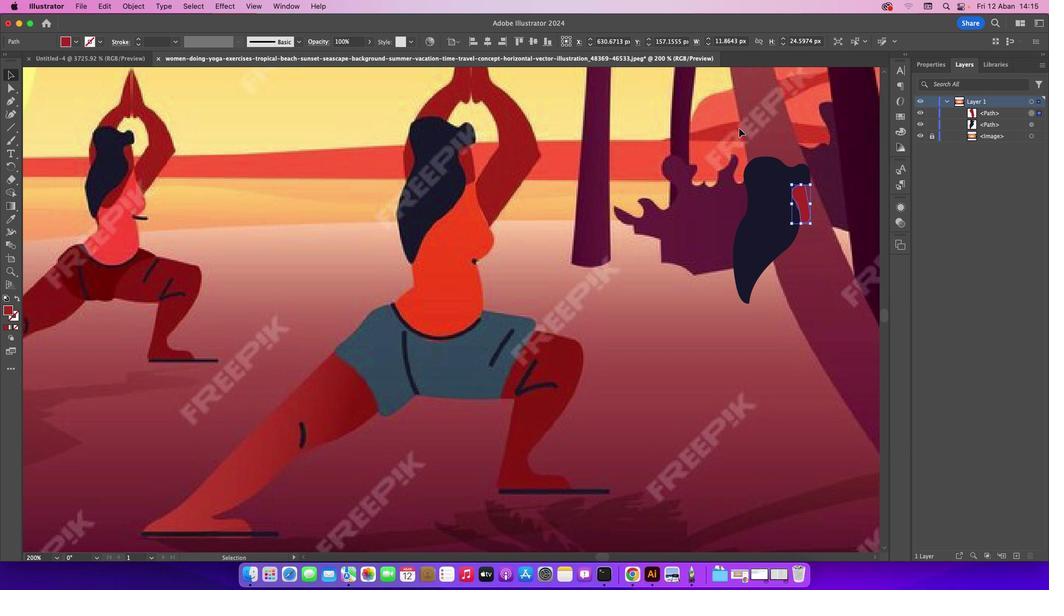 
Action: Mouse pressed left at (739, 128)
Screenshot: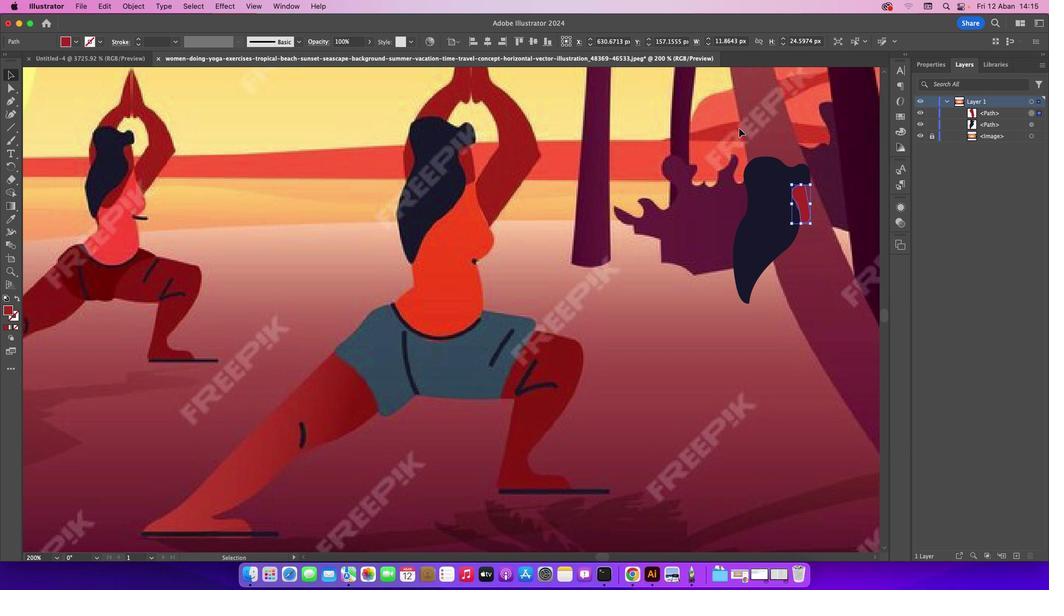 
Action: Mouse moved to (661, 162)
Screenshot: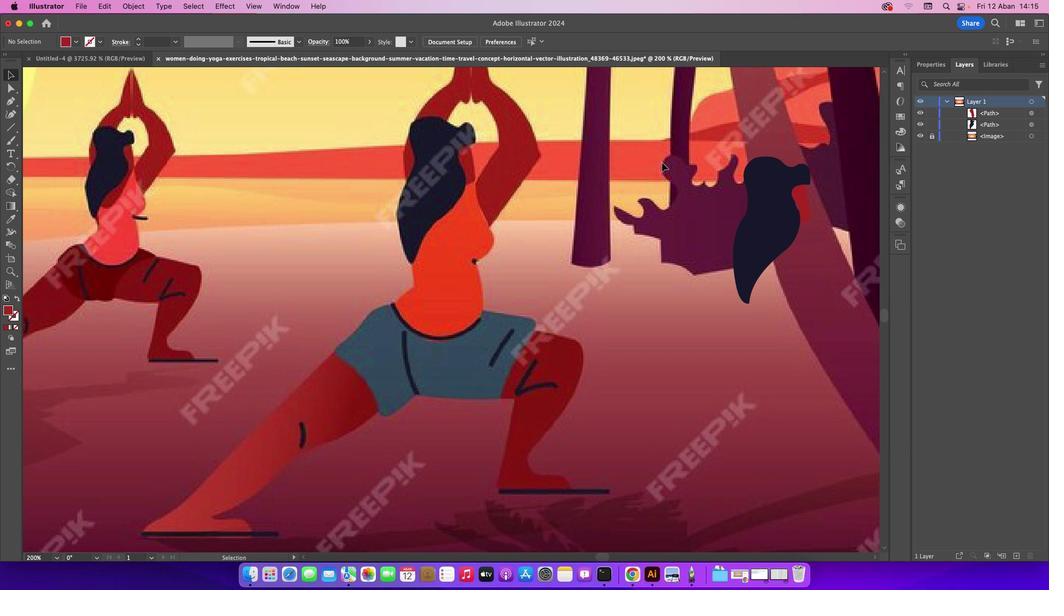 
Action: Mouse scrolled (661, 162) with delta (0, 0)
Screenshot: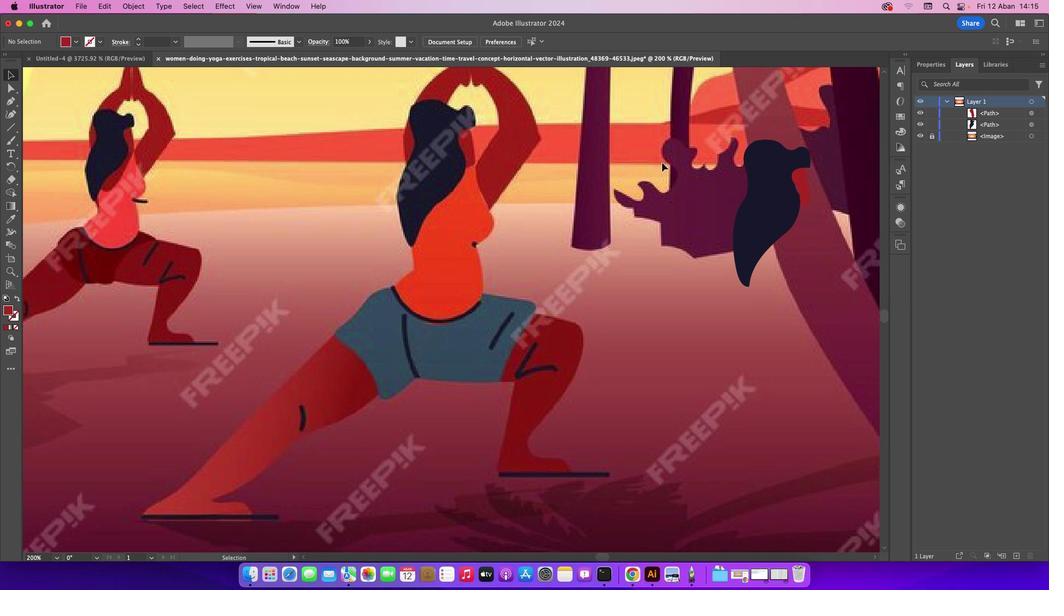 
Action: Mouse scrolled (661, 162) with delta (0, 0)
Screenshot: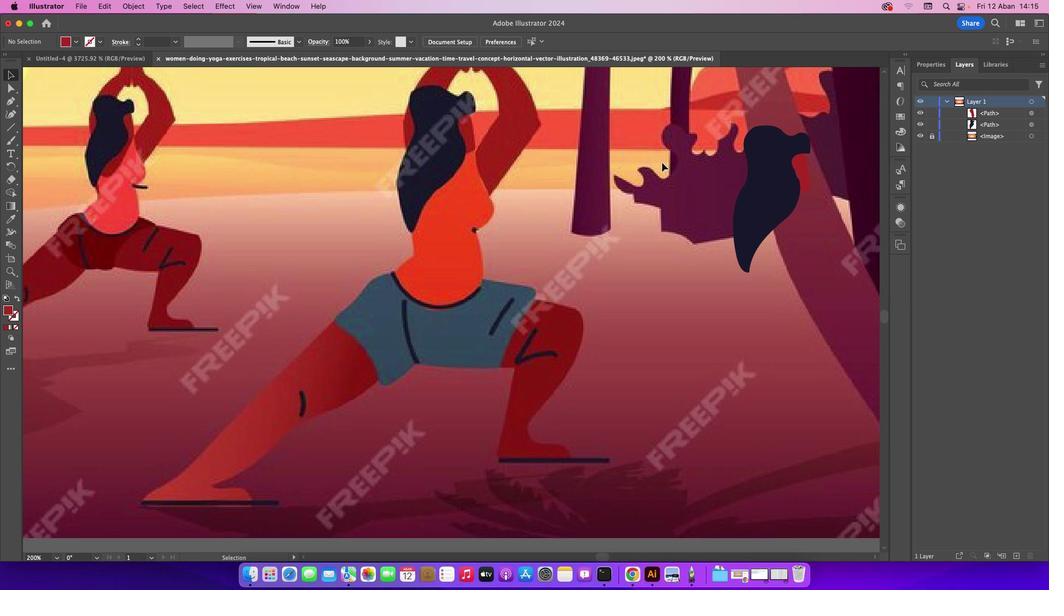 
Action: Mouse scrolled (661, 162) with delta (0, -1)
Screenshot: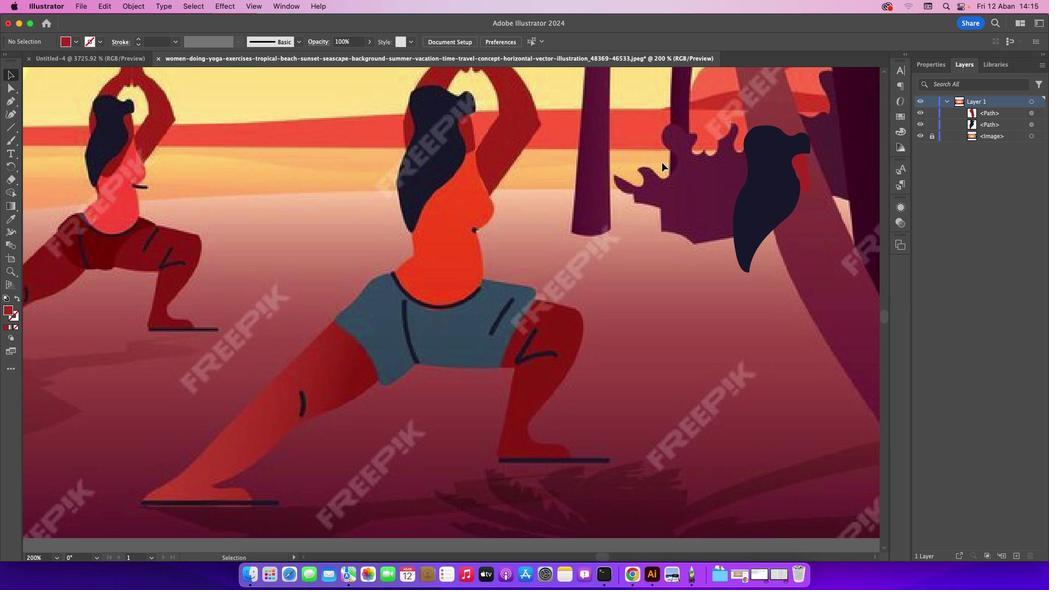 
Action: Mouse scrolled (661, 162) with delta (0, -1)
Screenshot: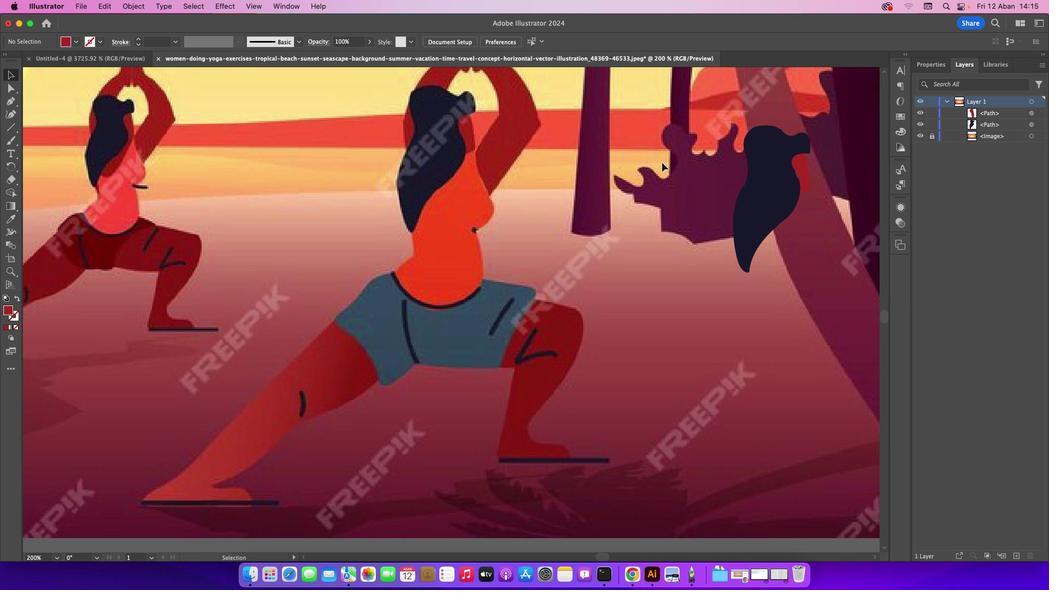 
Action: Mouse moved to (5, 107)
Screenshot: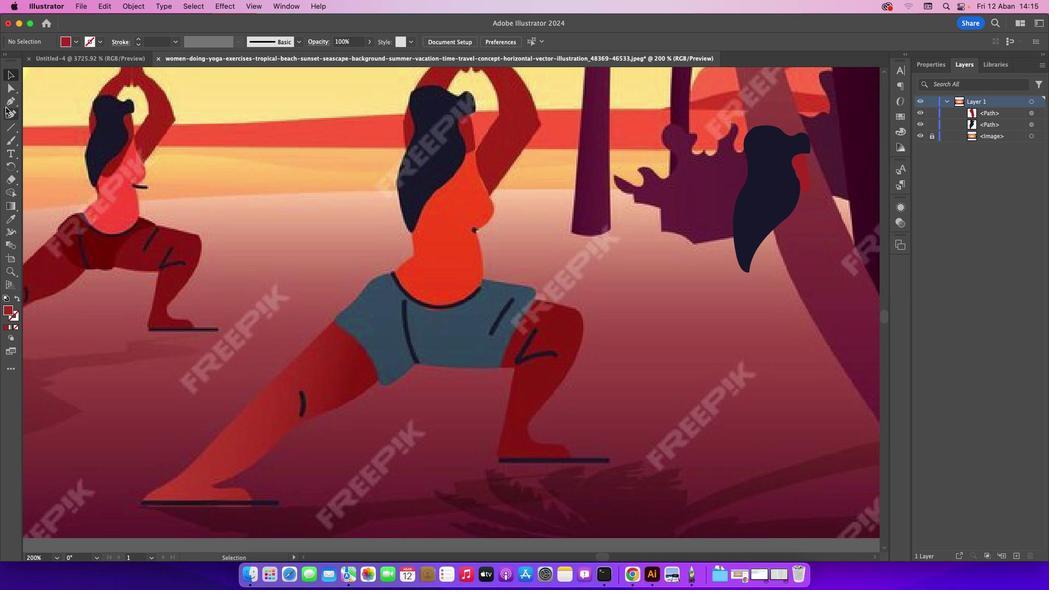 
Action: Mouse pressed left at (5, 107)
Screenshot: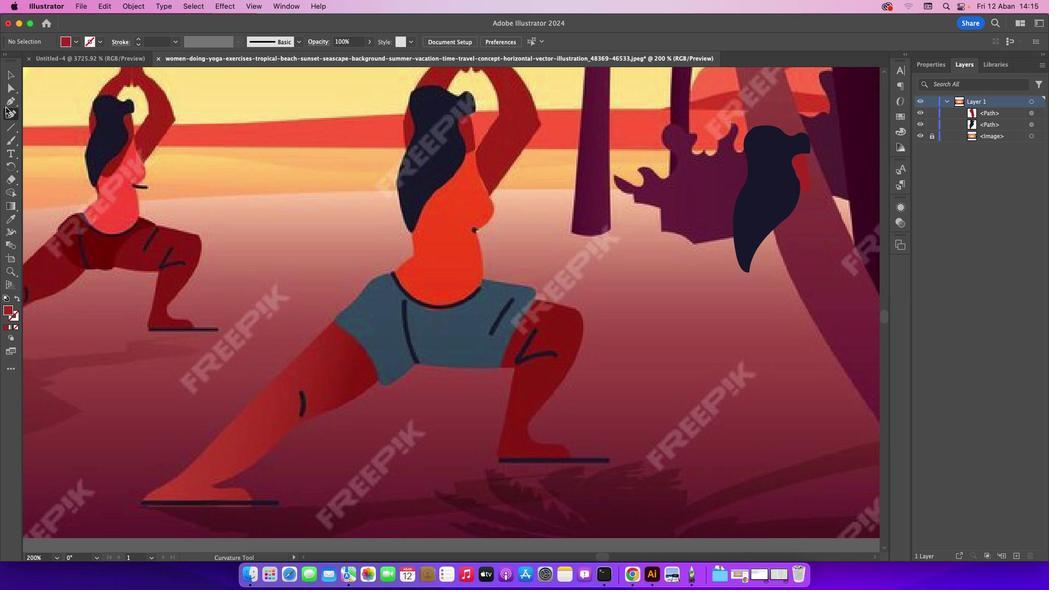 
Action: Mouse moved to (8, 97)
Screenshot: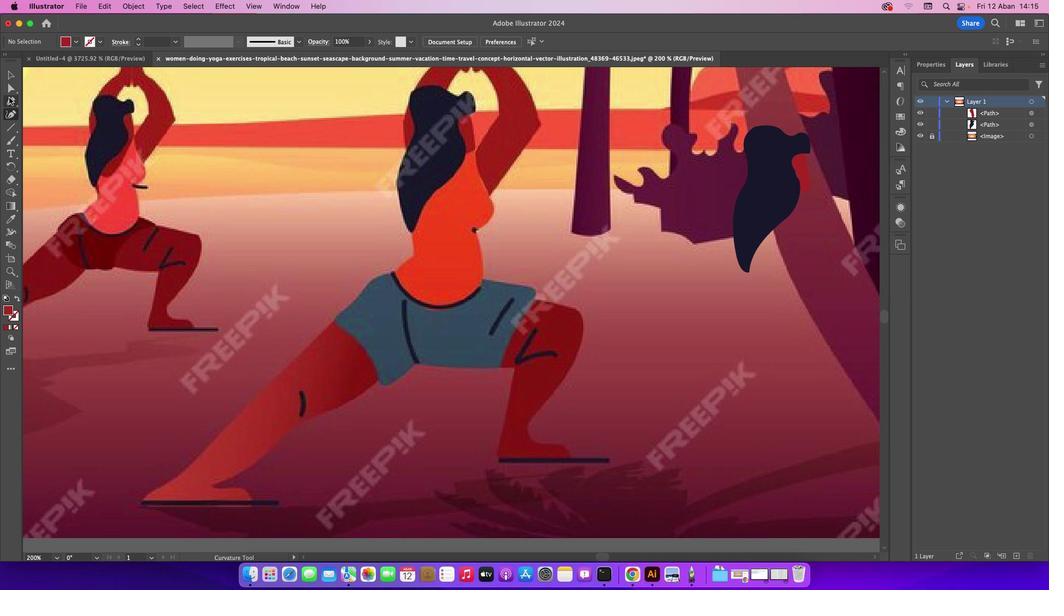 
Action: Mouse pressed left at (8, 97)
Screenshot: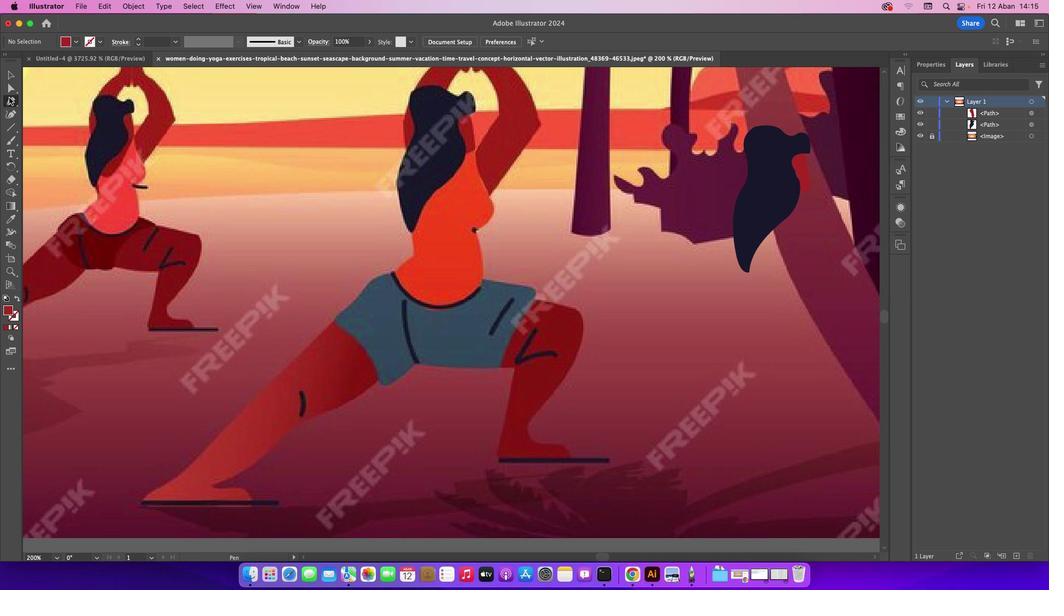 
Action: Mouse moved to (467, 154)
Screenshot: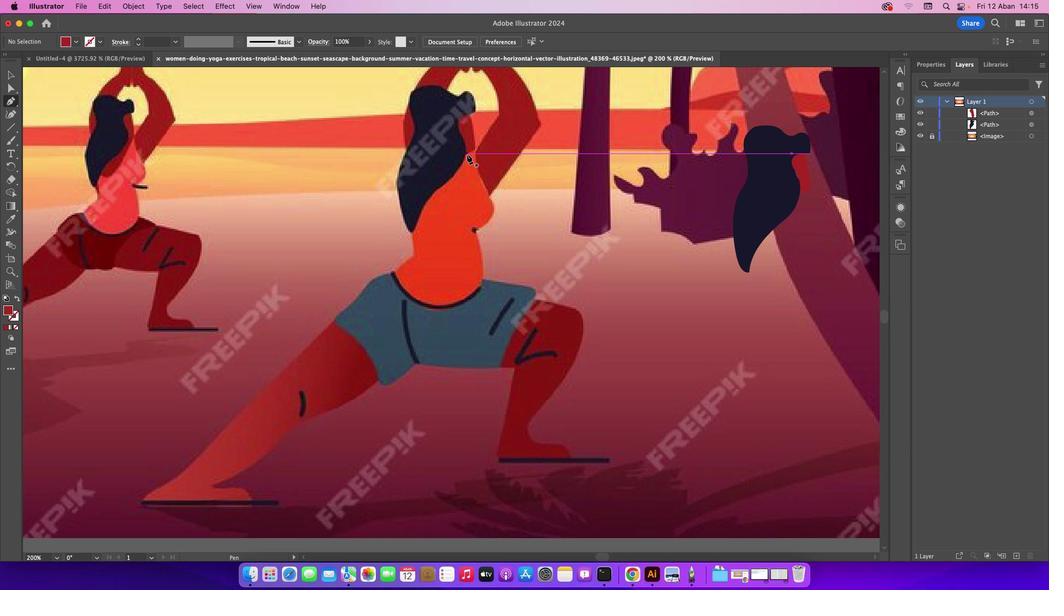
Action: Mouse pressed left at (467, 154)
Screenshot: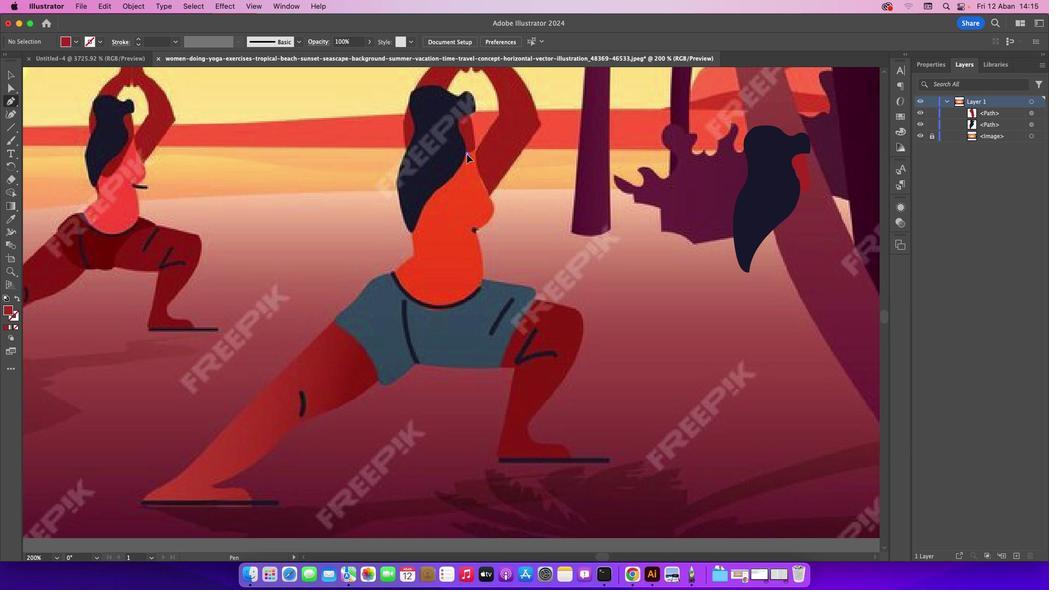 
Action: Mouse moved to (475, 147)
Screenshot: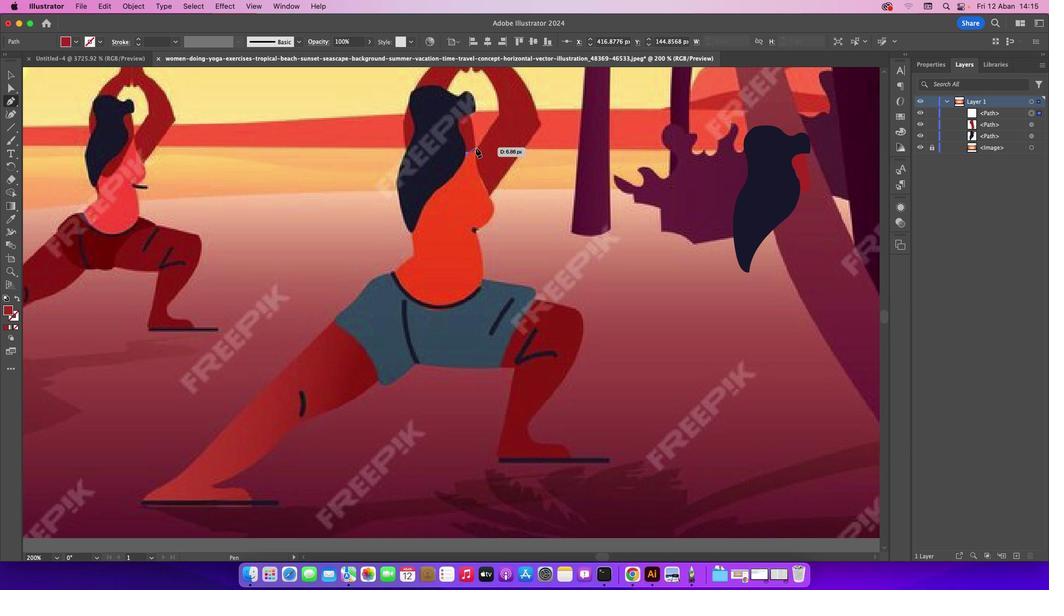 
Action: Mouse pressed left at (475, 147)
Screenshot: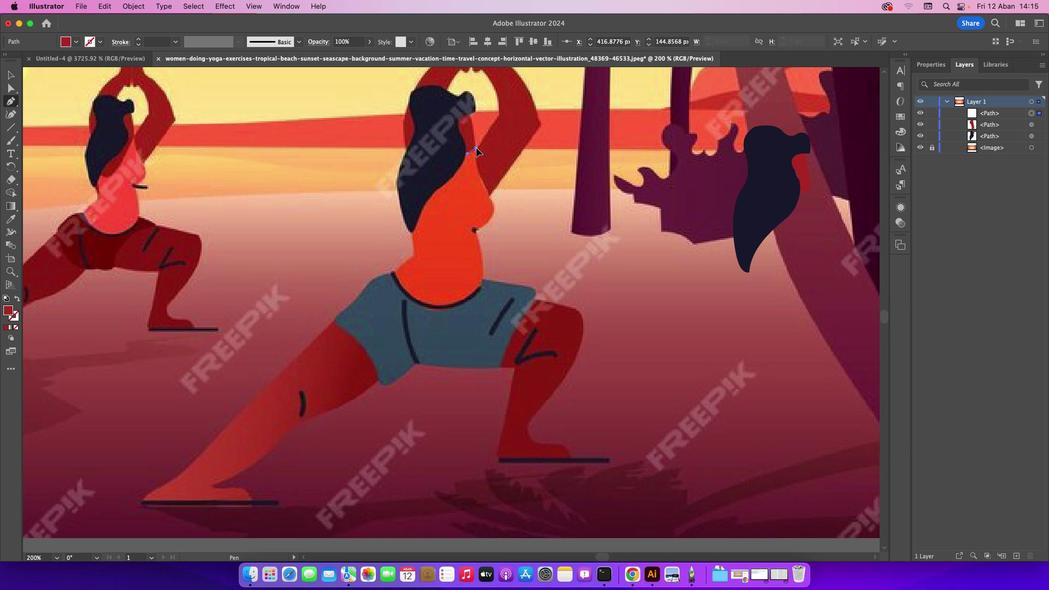 
Action: Mouse moved to (475, 148)
Screenshot: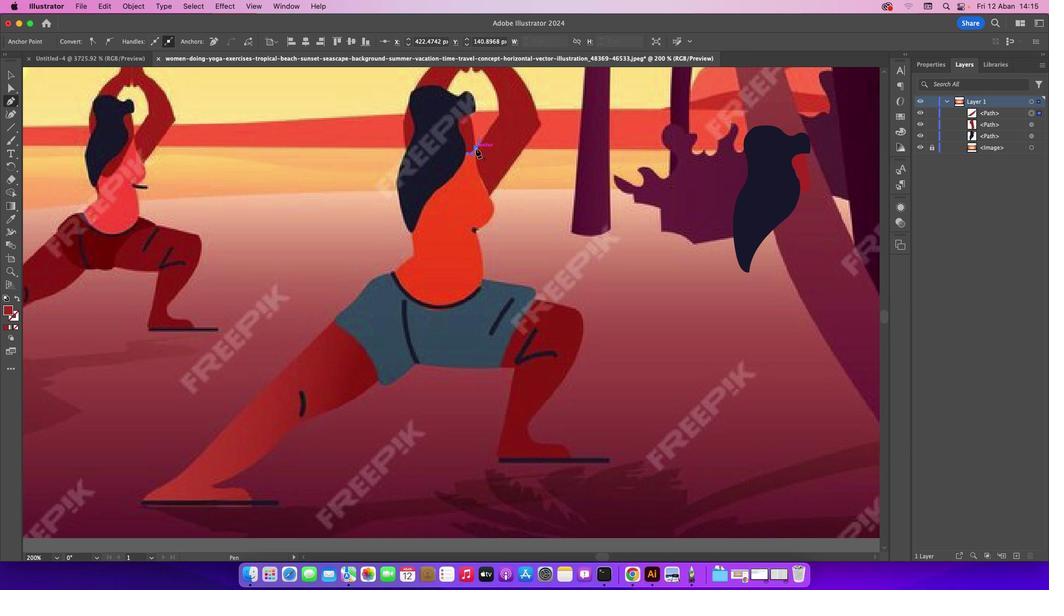 
Action: Mouse pressed left at (475, 148)
Screenshot: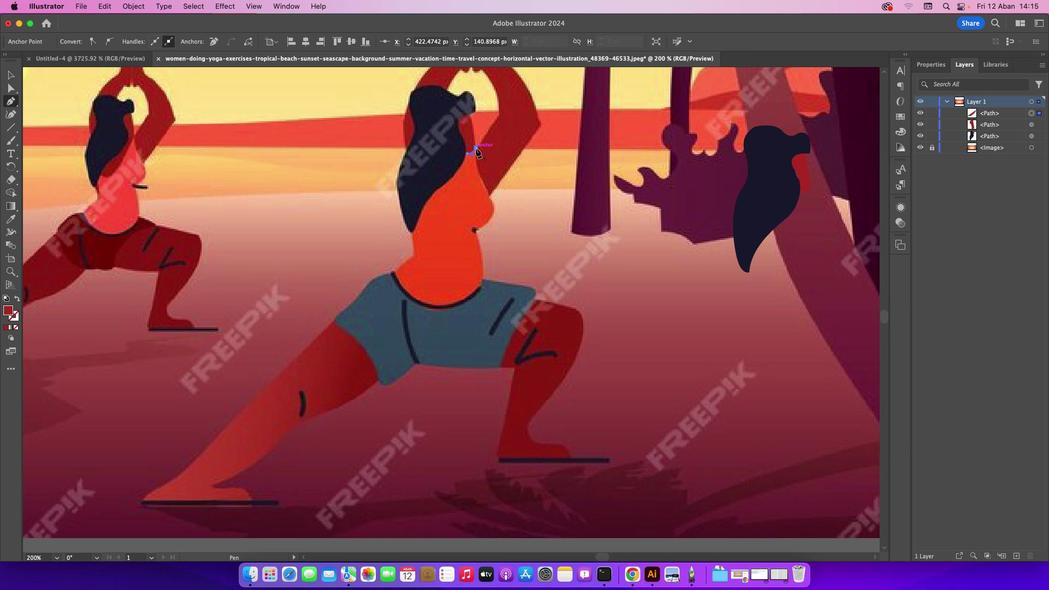 
Action: Mouse moved to (480, 178)
Screenshot: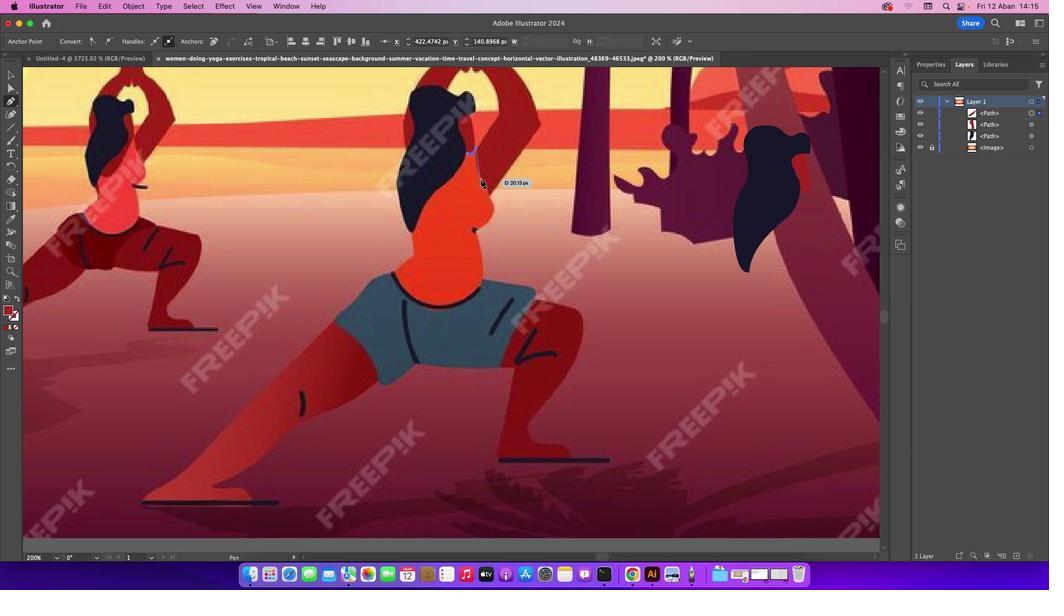 
Action: Mouse pressed left at (480, 178)
Screenshot: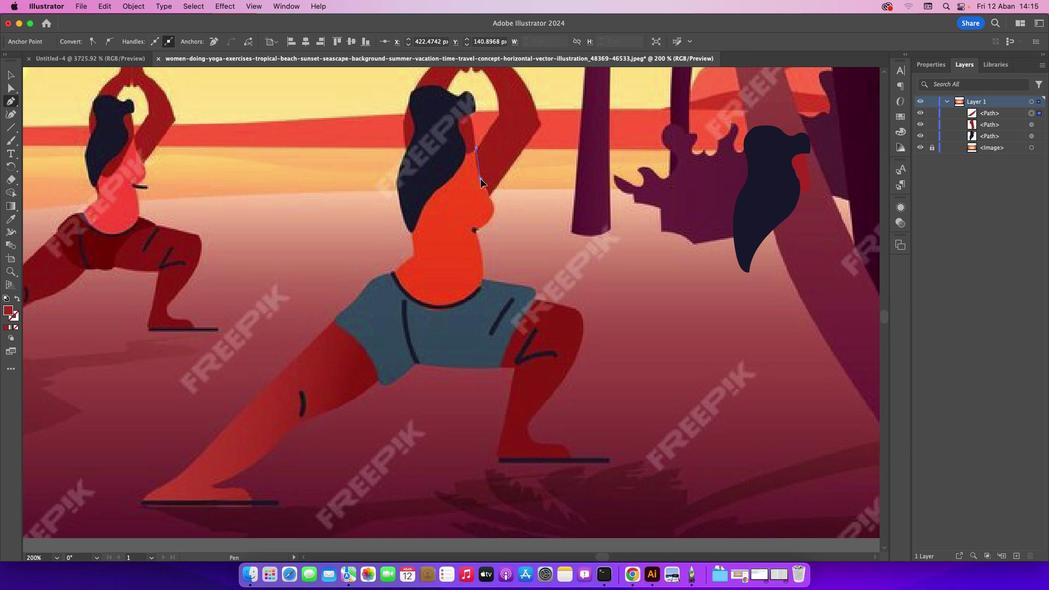 
Action: Mouse moved to (477, 230)
Screenshot: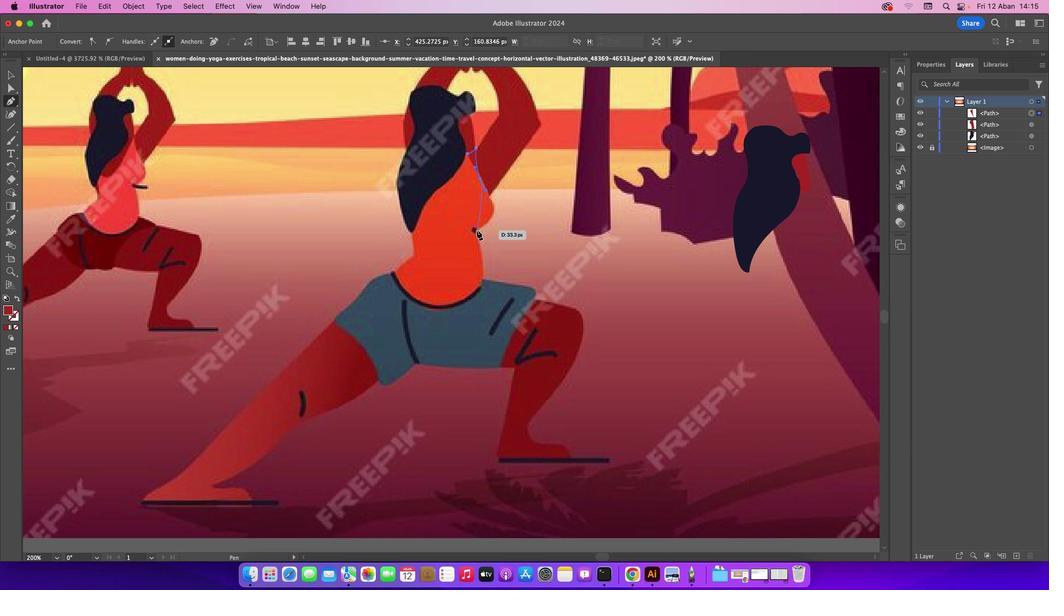
Action: Mouse pressed left at (477, 230)
Screenshot: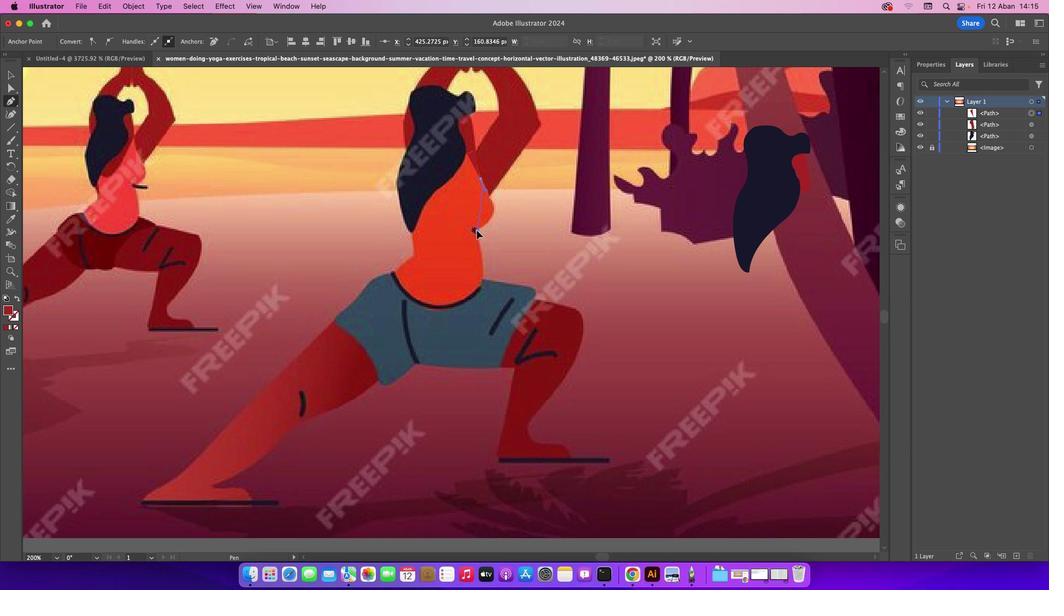 
Action: Mouse moved to (478, 229)
Screenshot: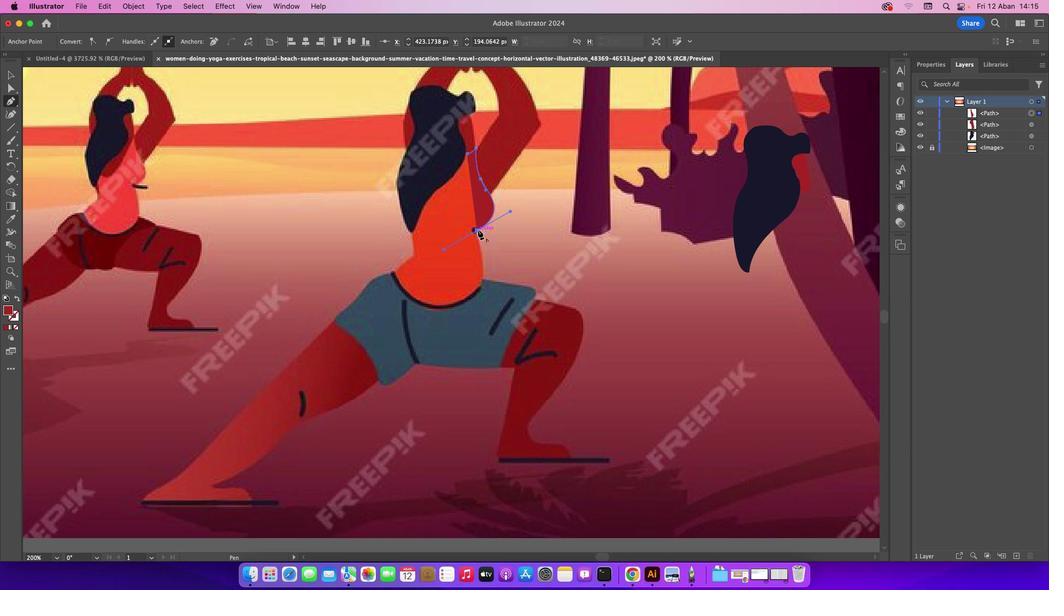 
Action: Mouse pressed left at (478, 229)
Screenshot: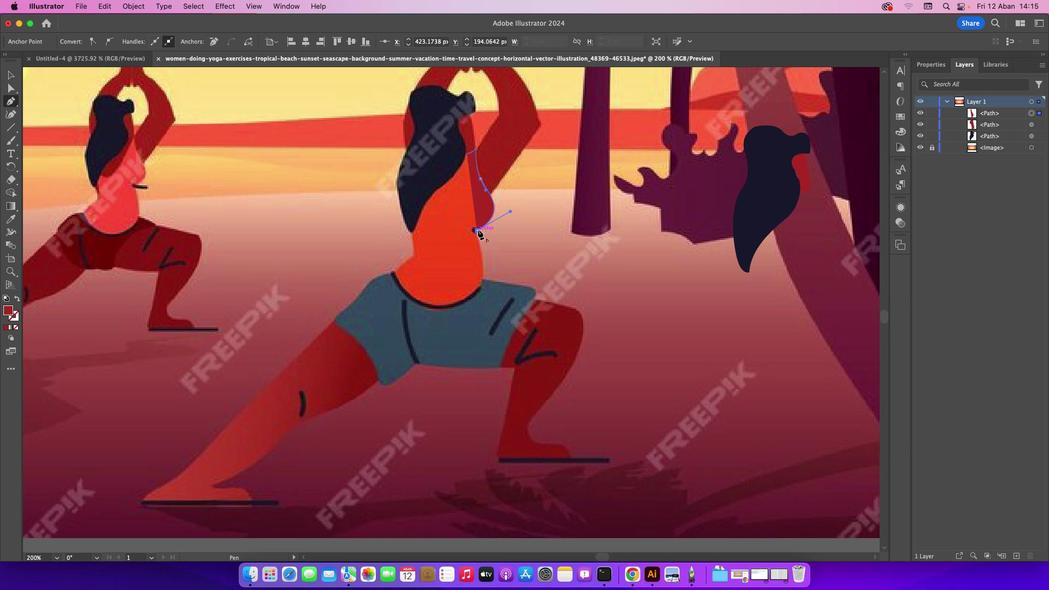 
Action: Mouse moved to (483, 280)
Screenshot: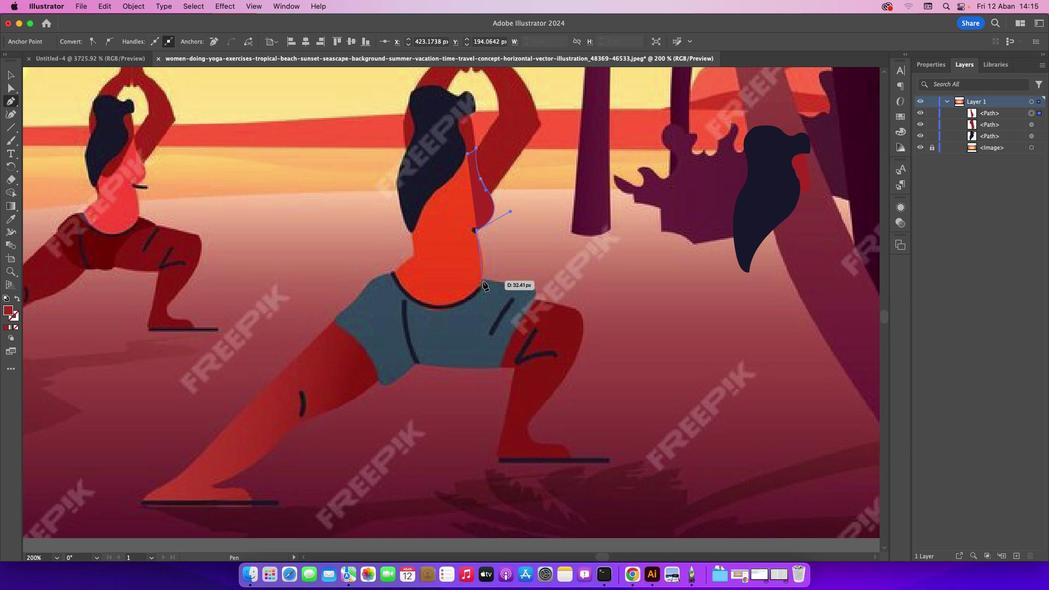 
Action: Mouse pressed left at (483, 280)
Screenshot: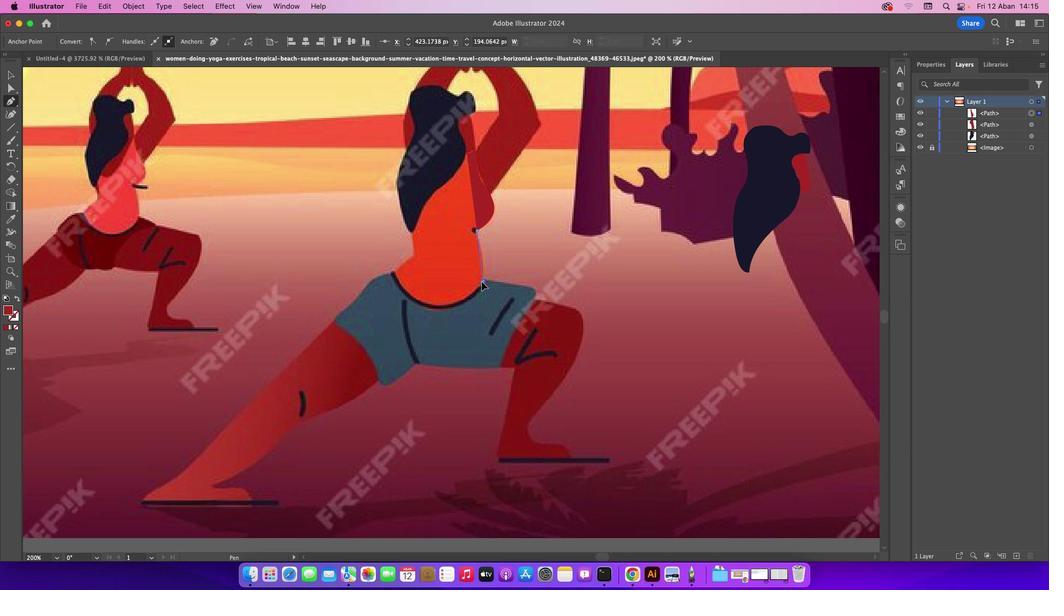 
Action: Mouse moved to (393, 272)
Screenshot: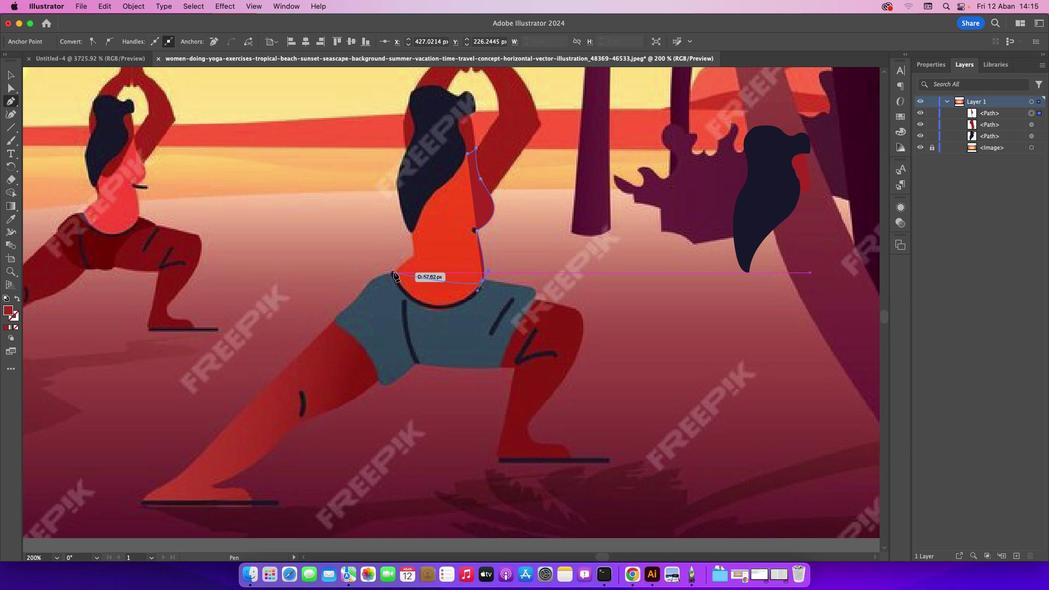 
Action: Mouse pressed left at (393, 272)
Screenshot: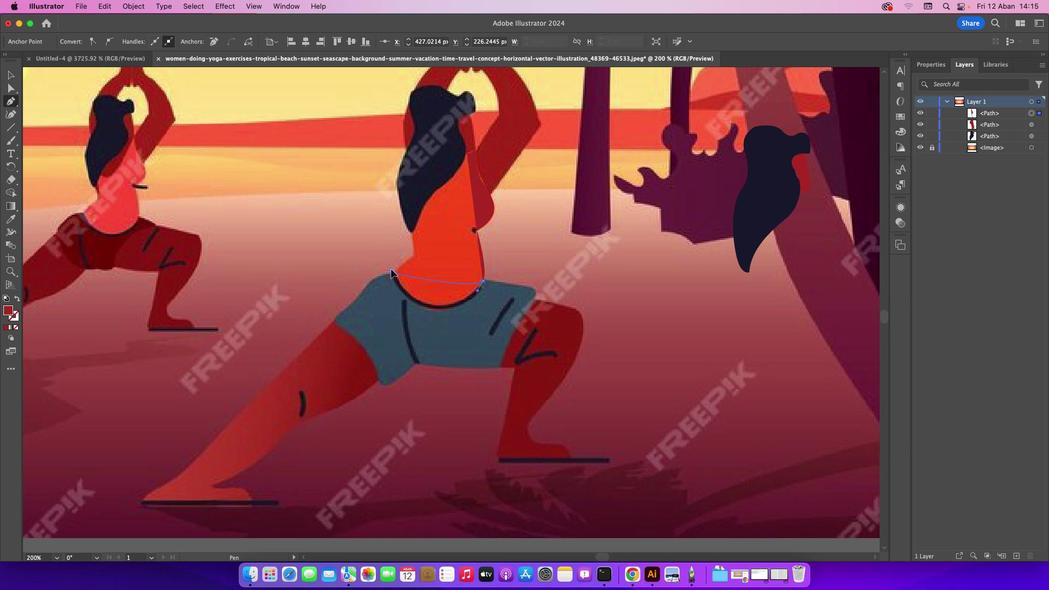 
Action: Mouse moved to (394, 273)
Screenshot: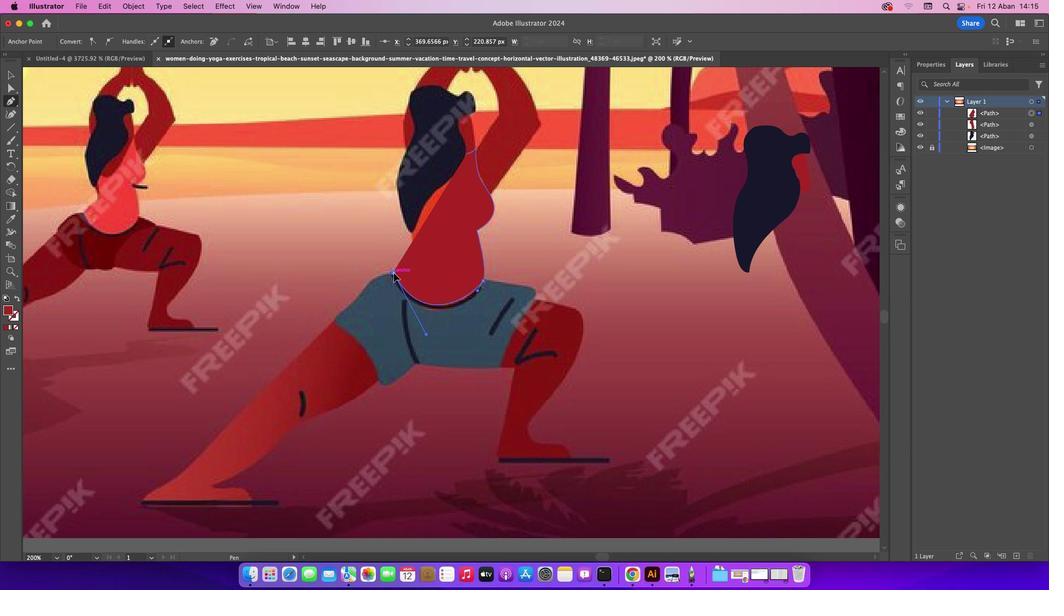 
Action: Mouse pressed left at (394, 273)
Screenshot: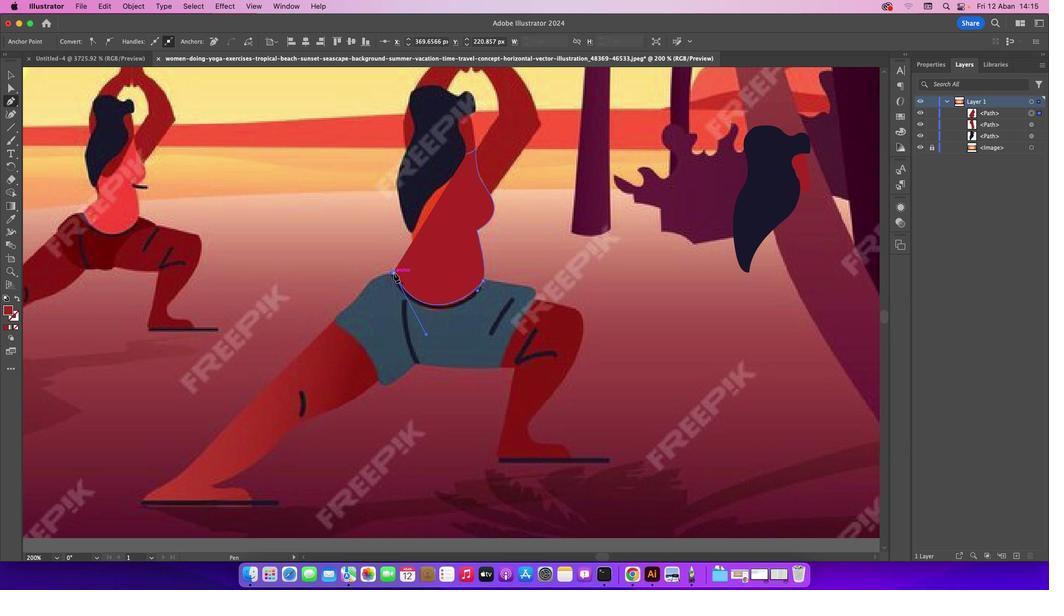 
Action: Mouse moved to (18, 330)
Screenshot: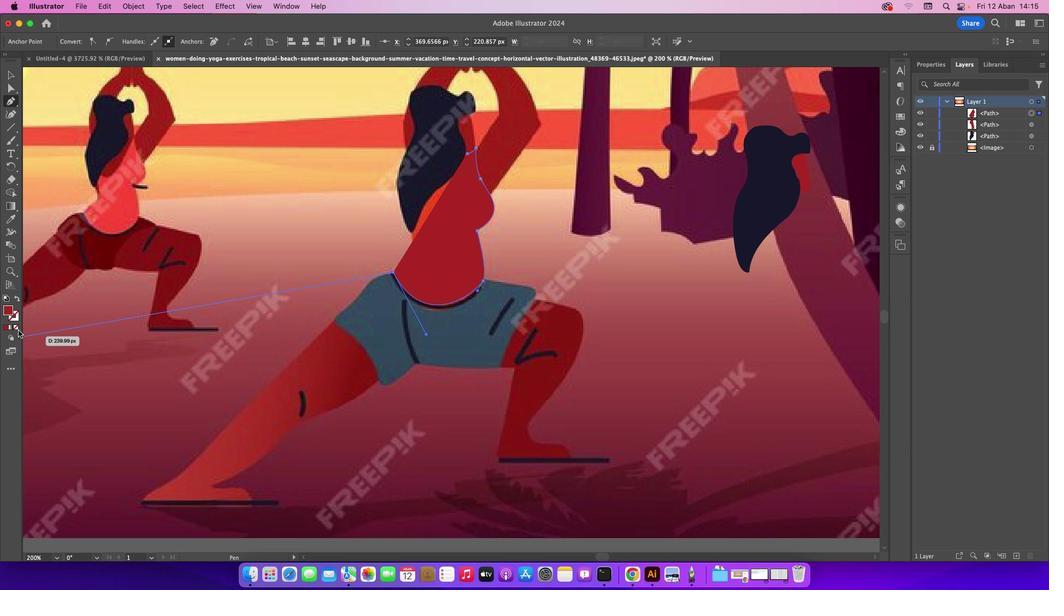 
Action: Mouse pressed left at (18, 330)
Screenshot: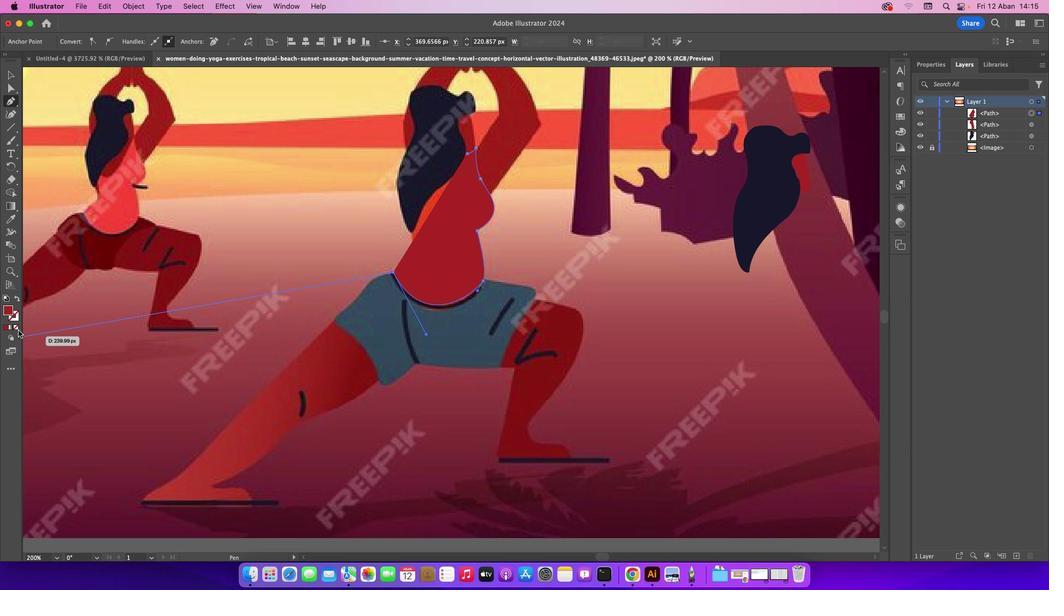
Action: Mouse moved to (14, 326)
Screenshot: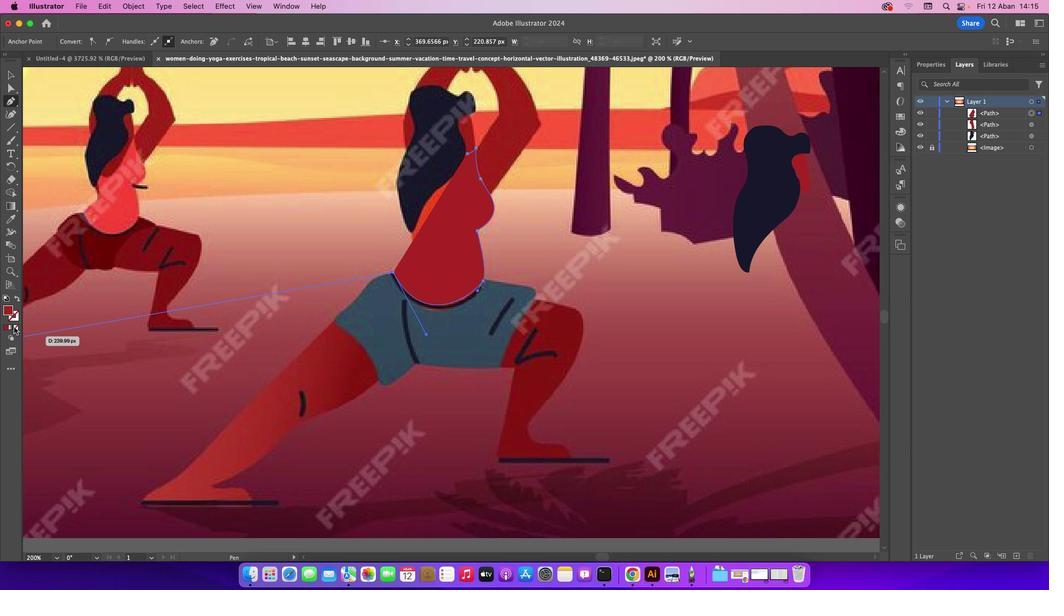 
Action: Mouse pressed left at (14, 326)
Screenshot: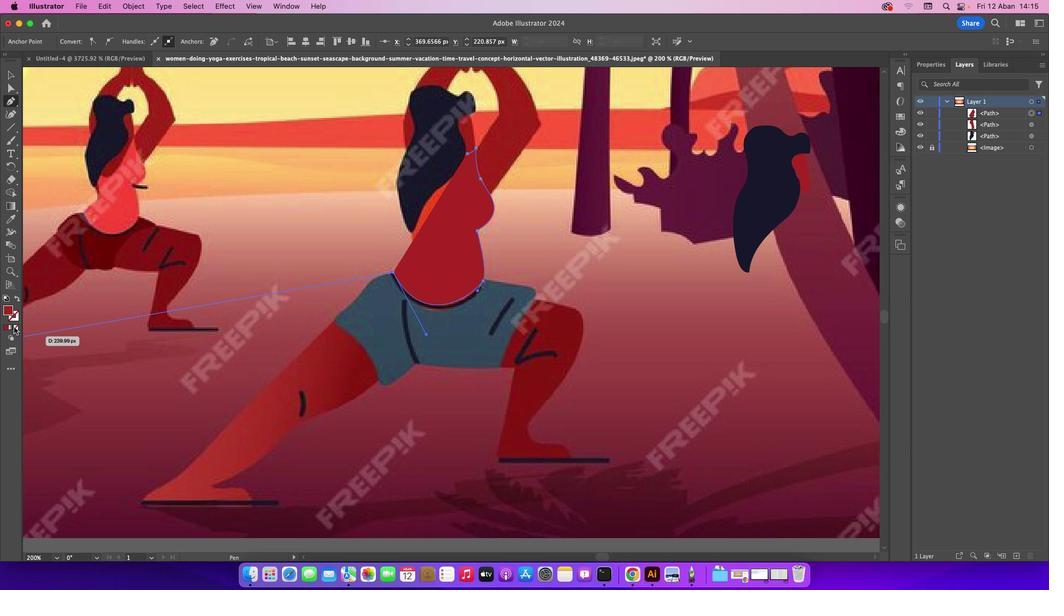 
Action: Mouse moved to (413, 257)
Screenshot: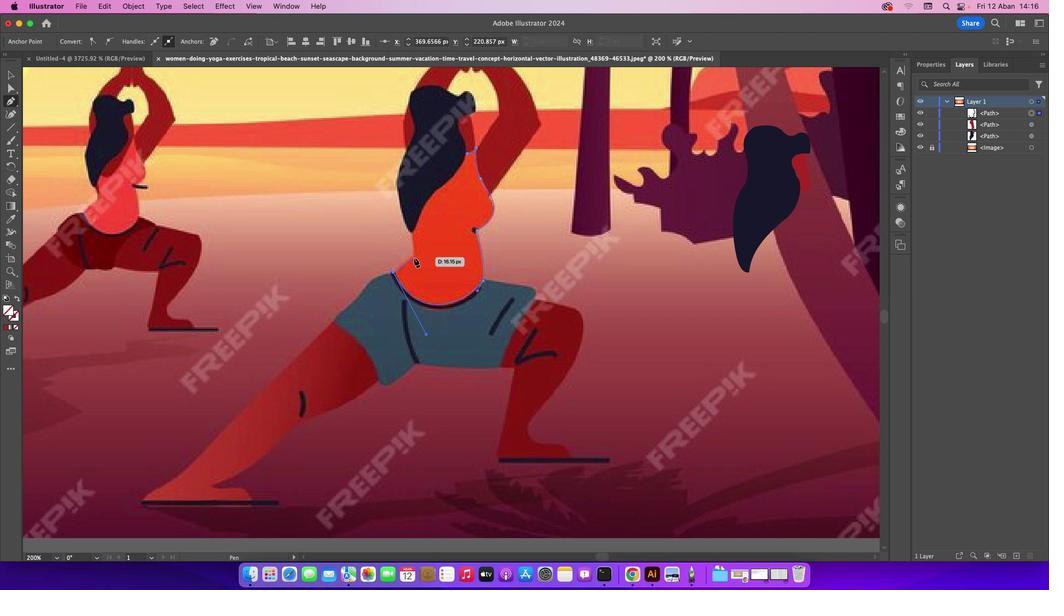 
Action: Mouse pressed left at (413, 257)
Screenshot: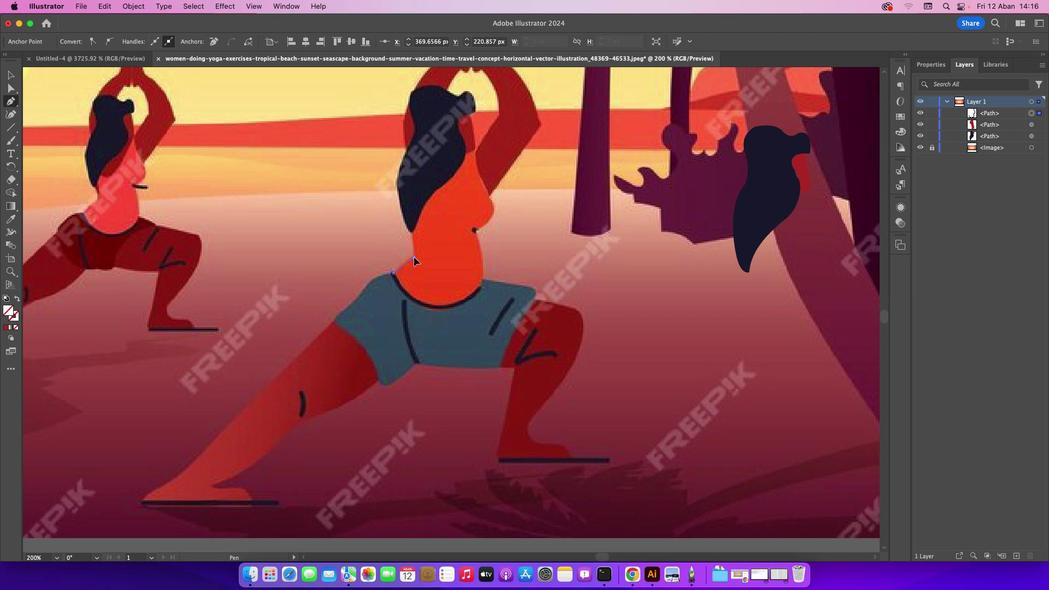 
Action: Mouse moved to (413, 255)
Screenshot: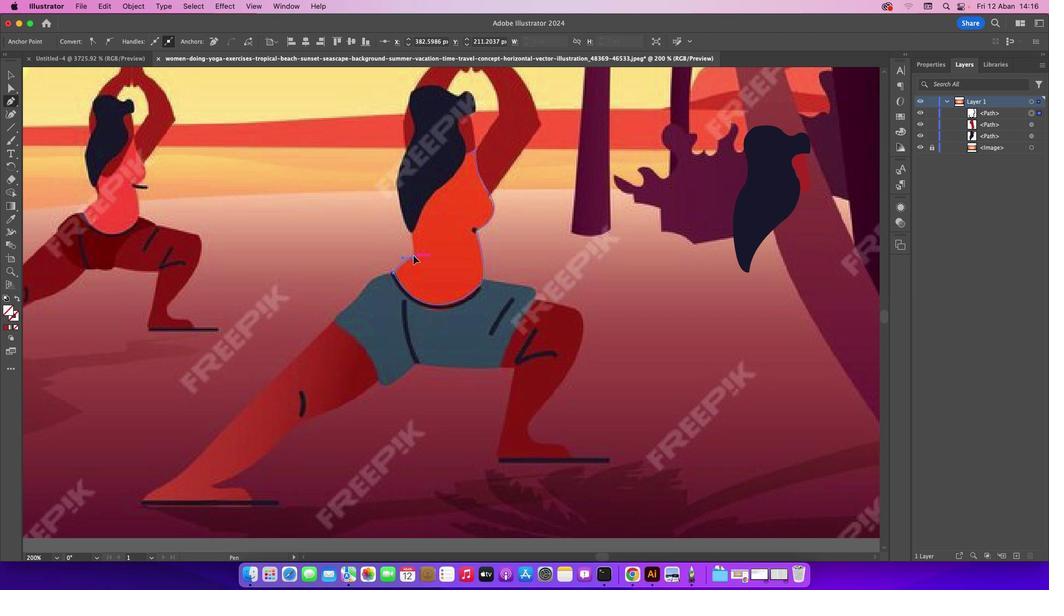 
Action: Mouse pressed left at (413, 255)
Screenshot: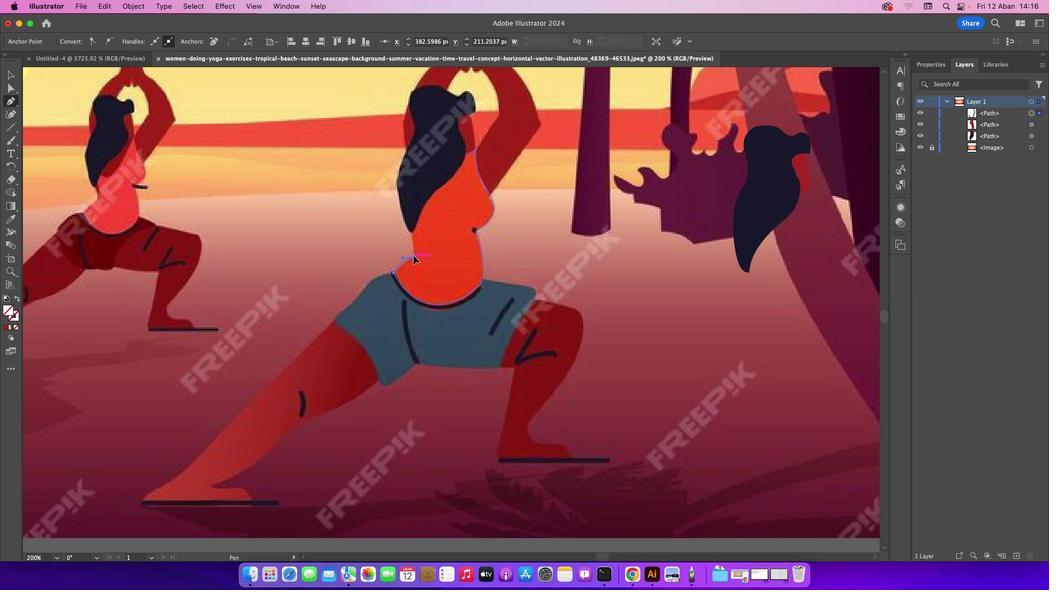 
Action: Mouse moved to (412, 234)
Screenshot: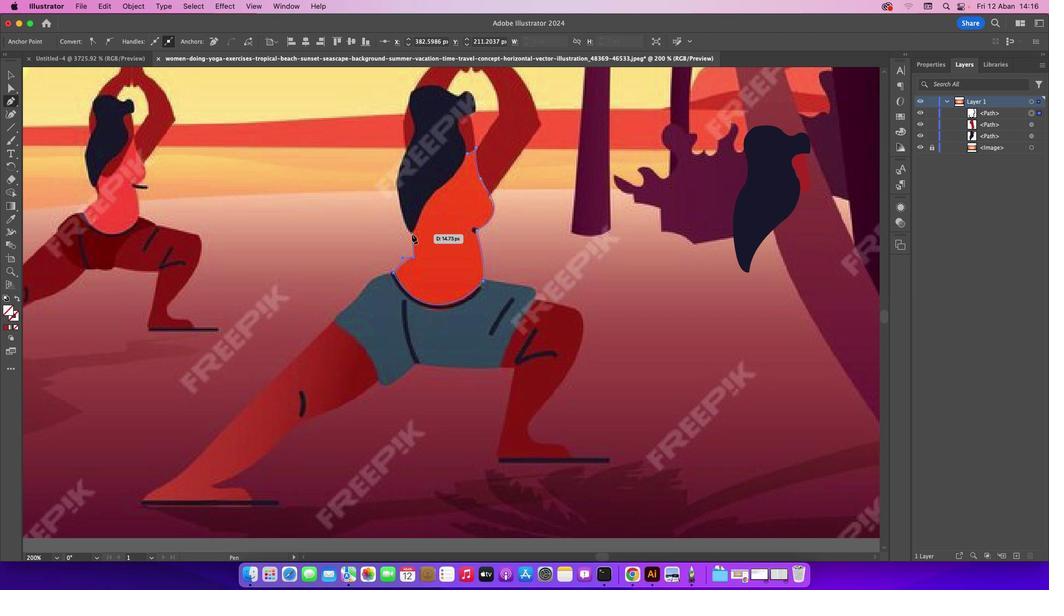 
Action: Mouse pressed left at (412, 234)
Screenshot: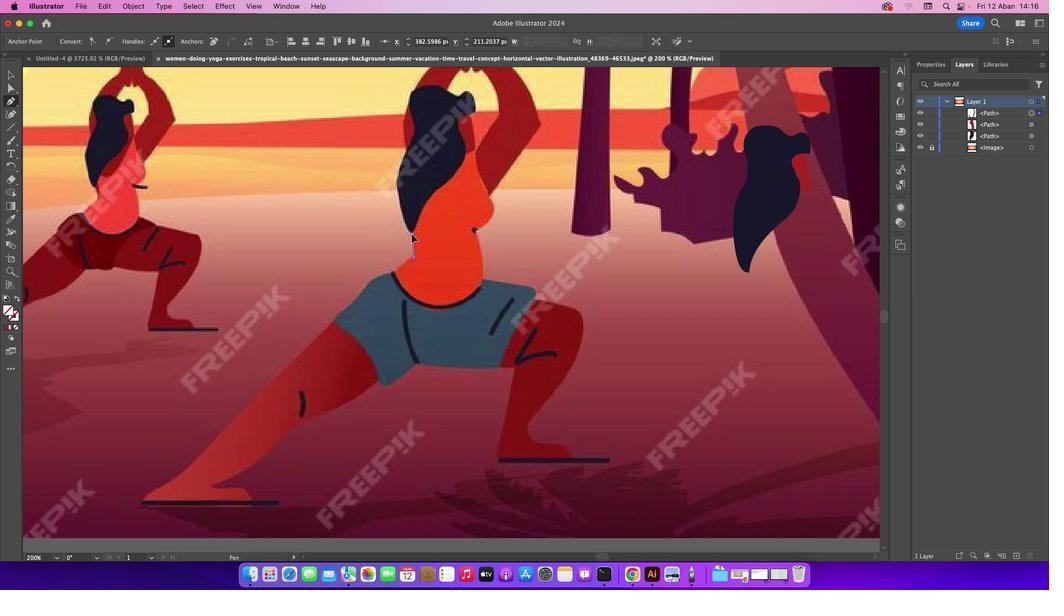 
Action: Mouse moved to (422, 210)
Screenshot: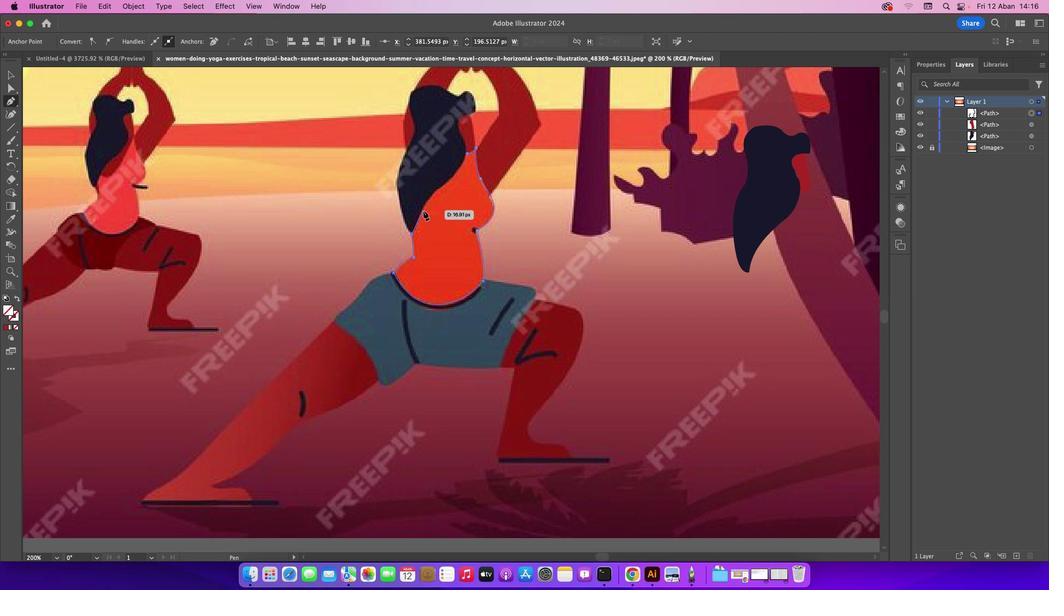 
Action: Mouse pressed left at (422, 210)
Screenshot: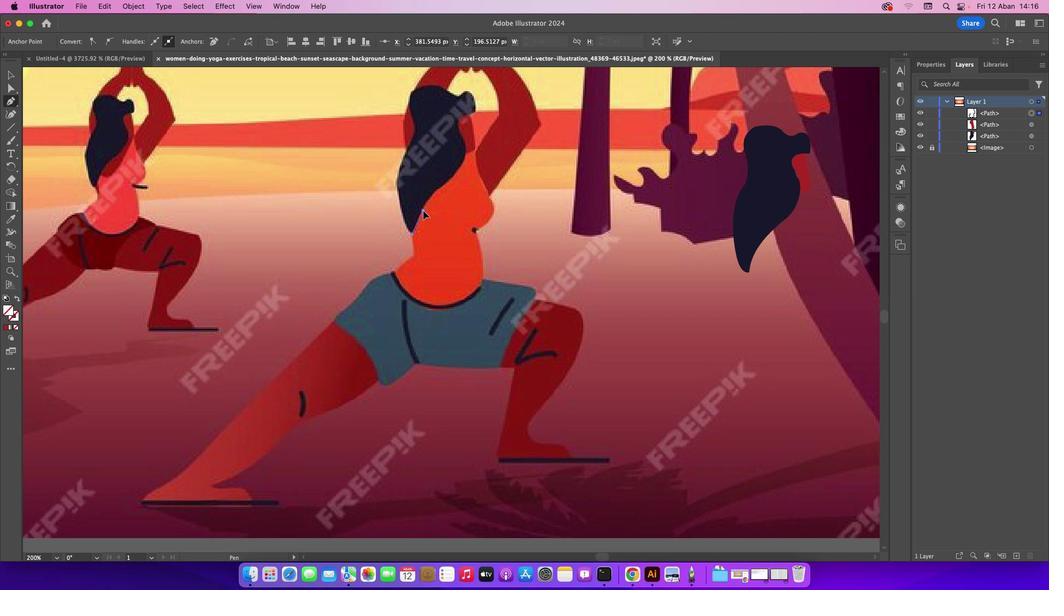 
Action: Mouse moved to (444, 185)
Screenshot: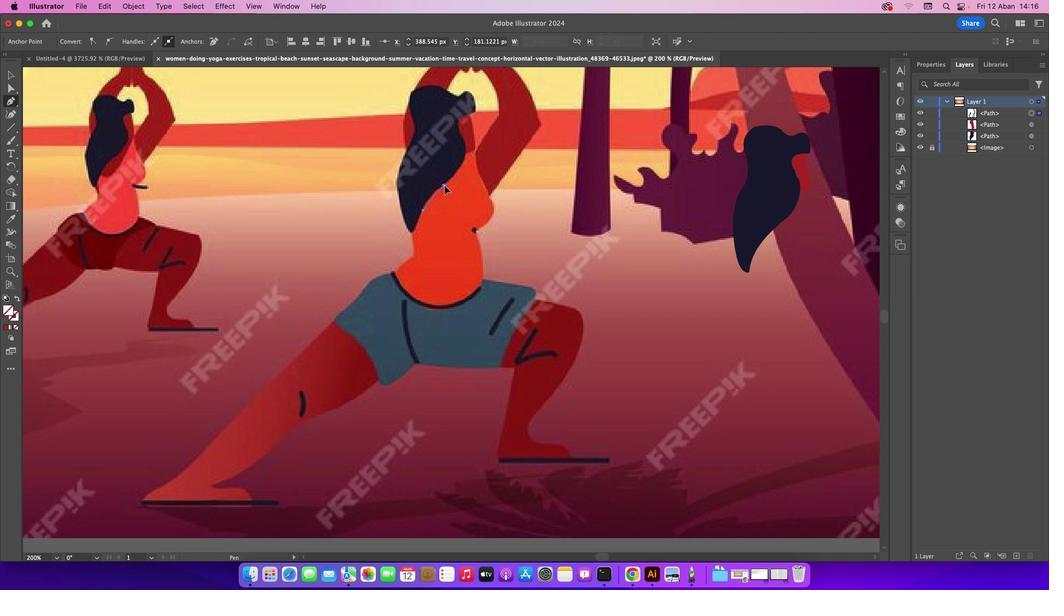
Action: Mouse pressed left at (444, 185)
Screenshot: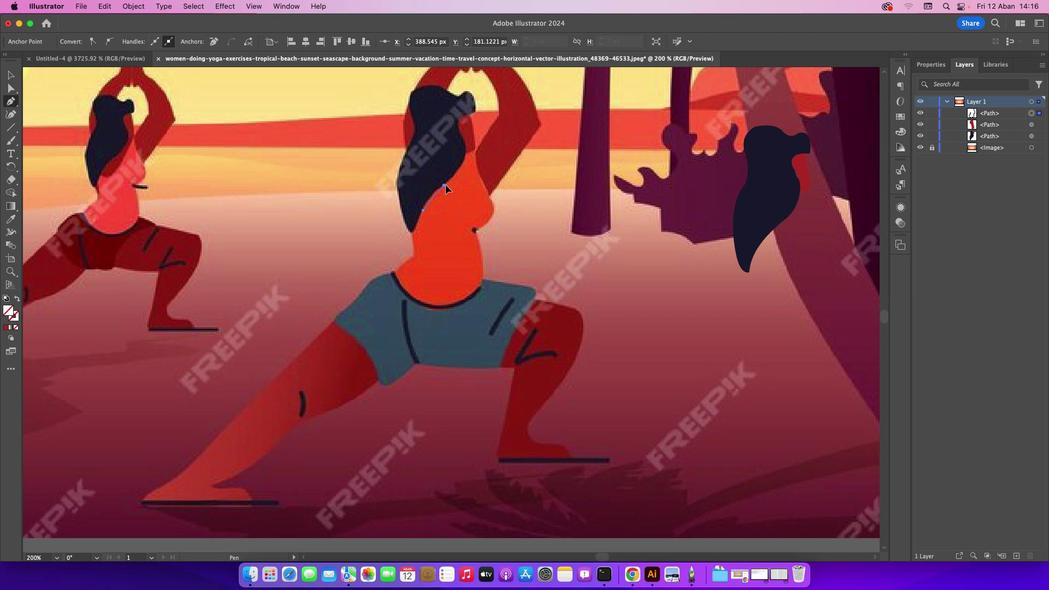 
Action: Mouse moved to (466, 151)
Screenshot: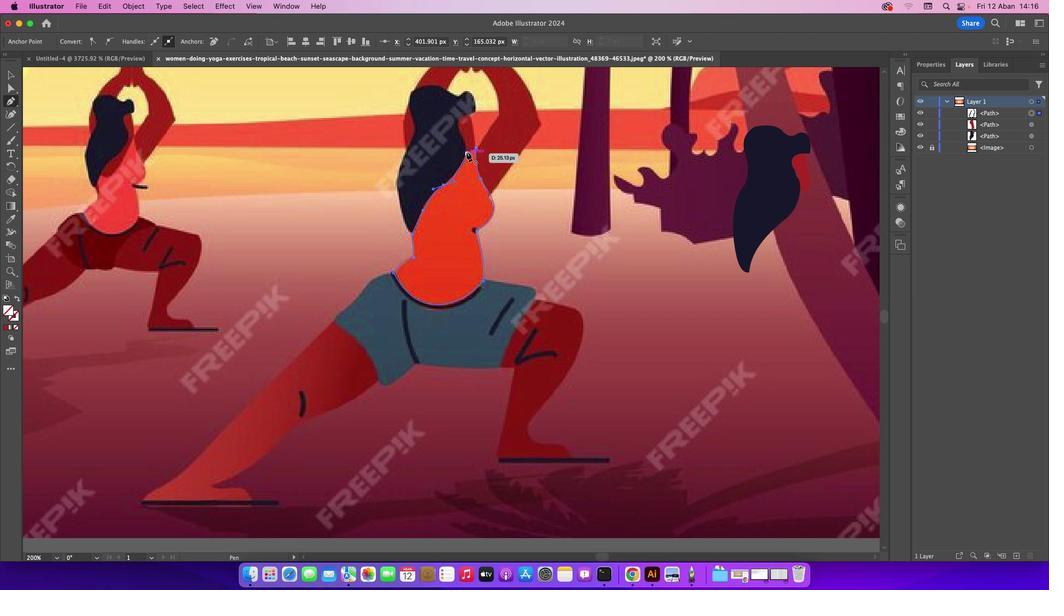 
Action: Mouse pressed left at (466, 151)
Screenshot: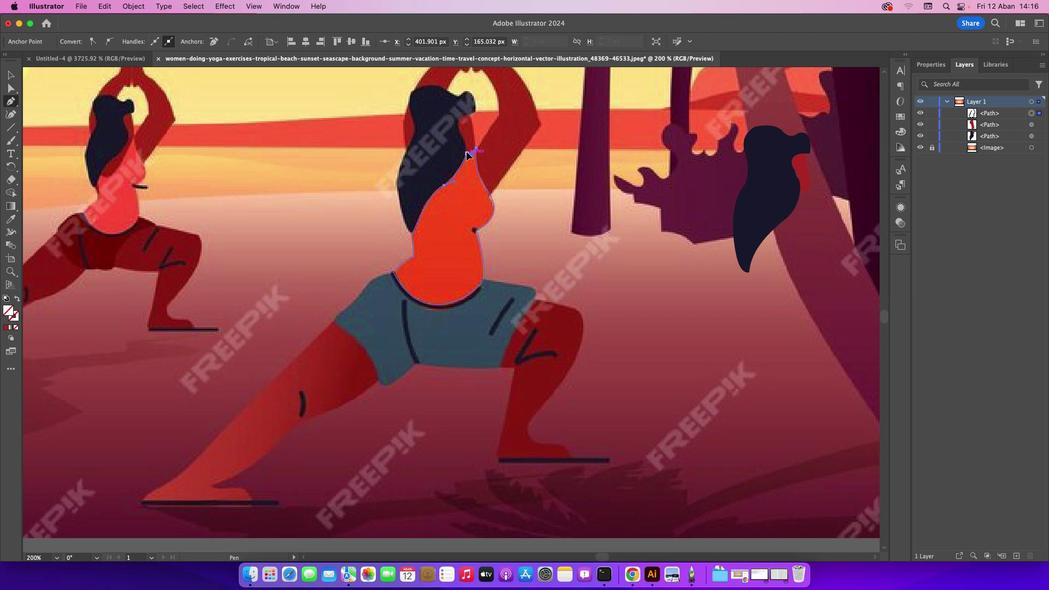 
Action: Mouse moved to (10, 74)
Screenshot: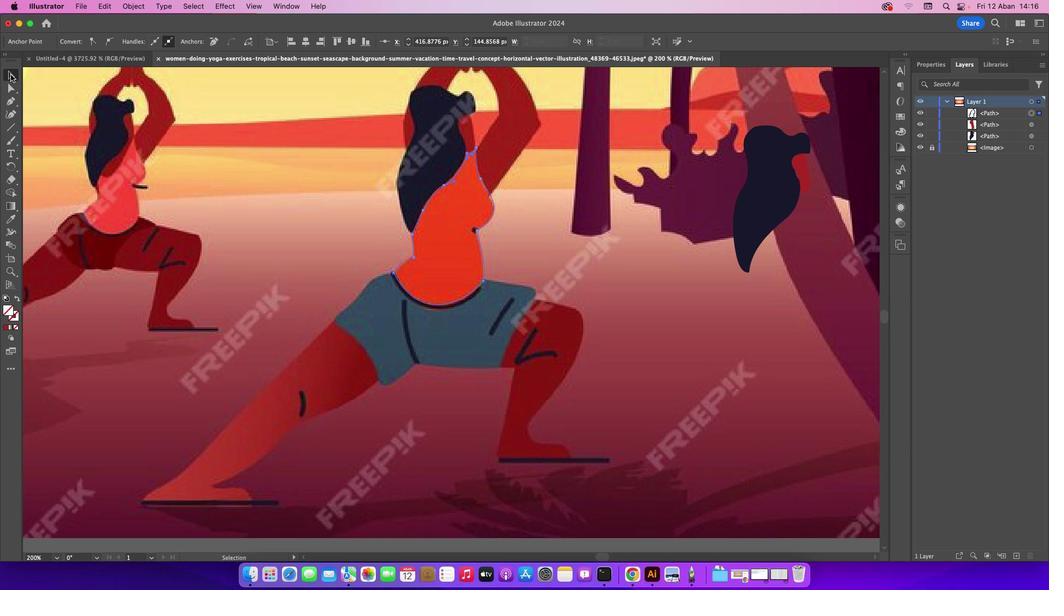 
Action: Mouse pressed left at (10, 74)
Screenshot: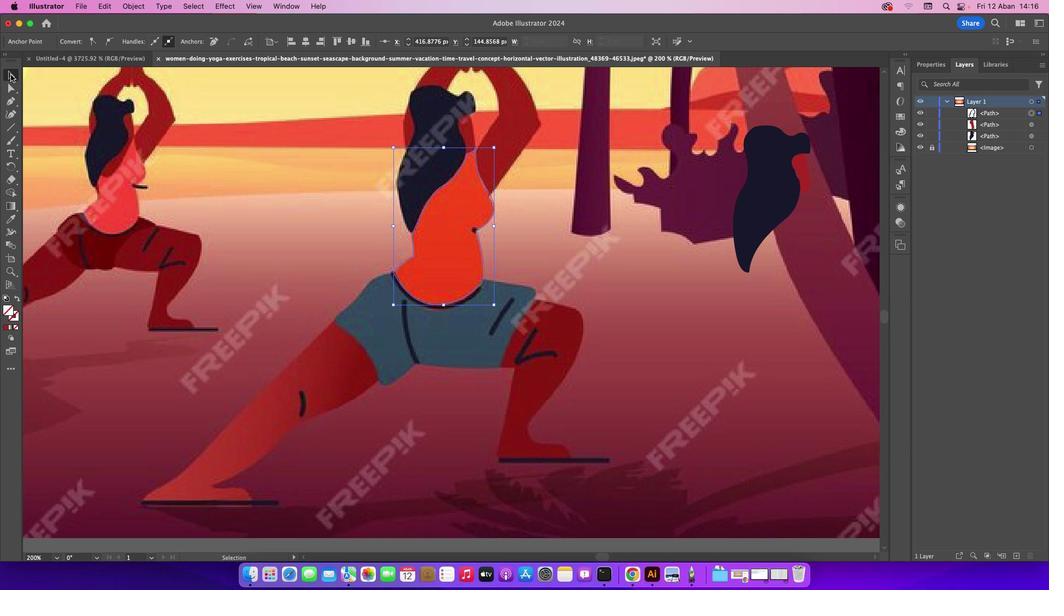 
Action: Mouse moved to (236, 174)
Screenshot: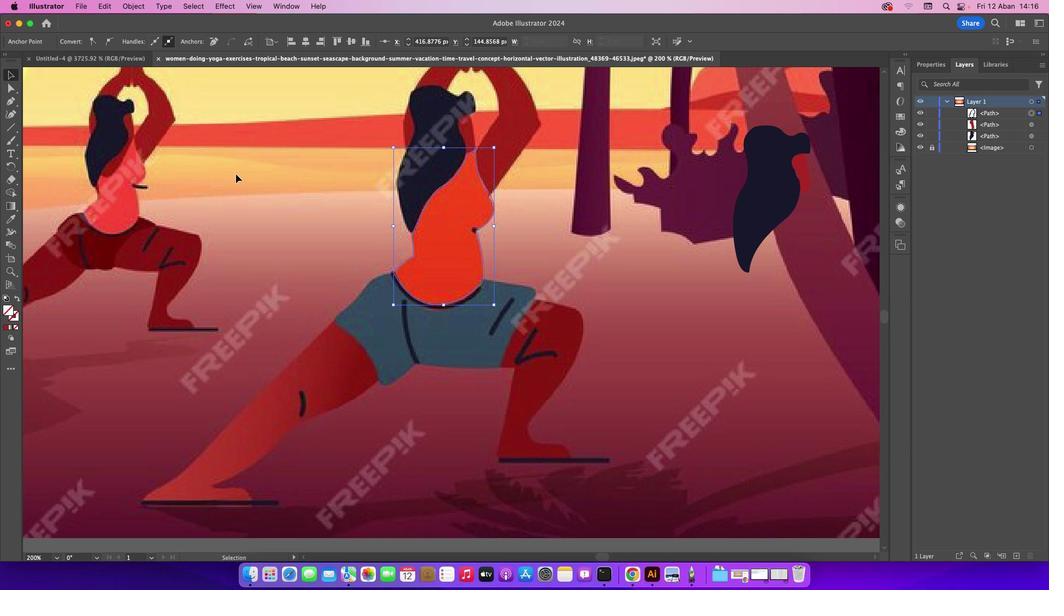 
Action: Mouse pressed left at (236, 174)
Screenshot: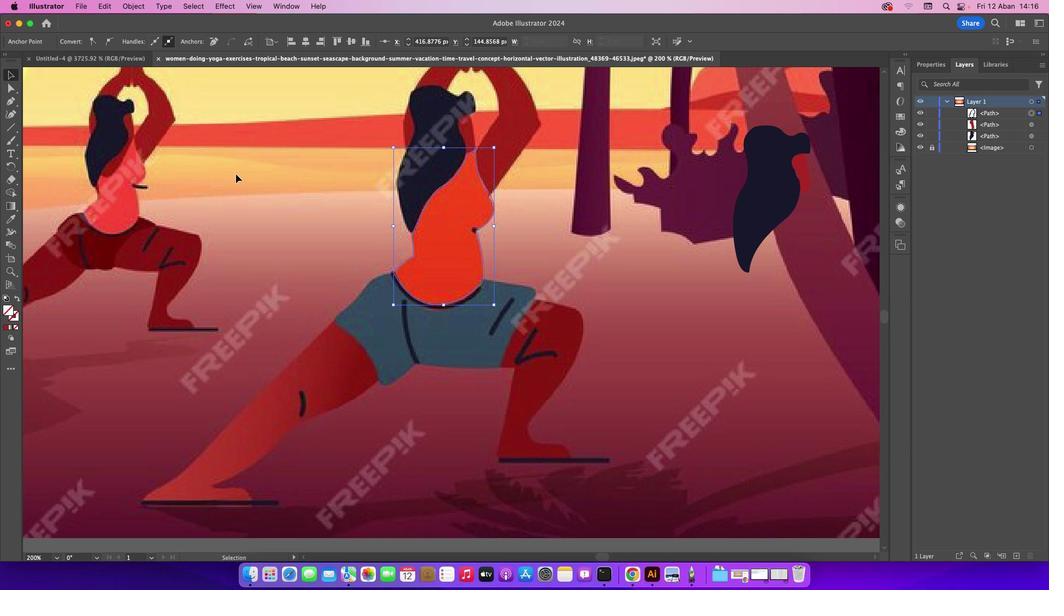 
Action: Mouse moved to (481, 227)
Screenshot: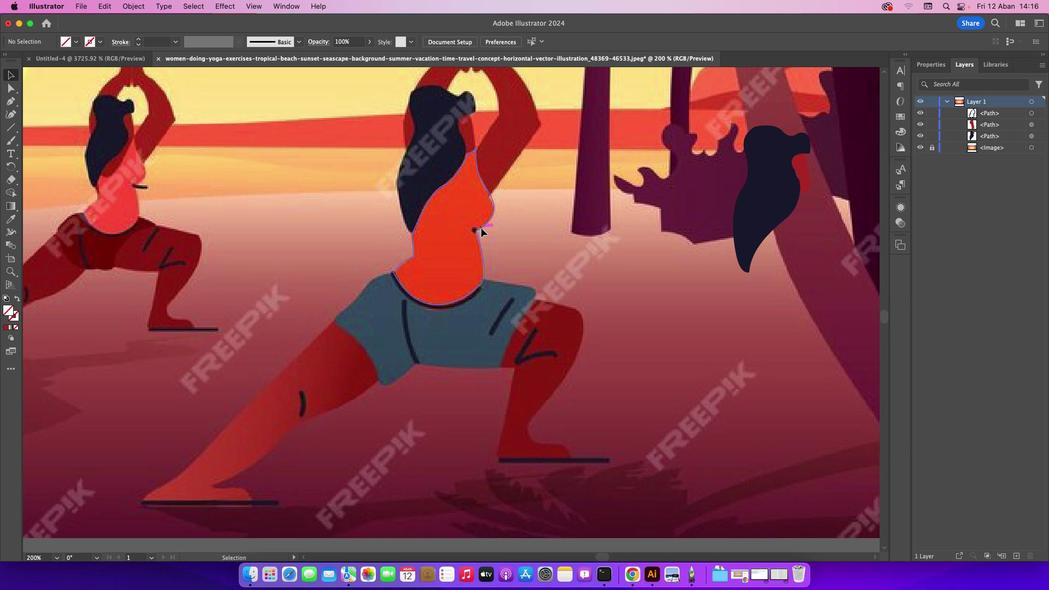 
Action: Mouse pressed left at (481, 227)
Screenshot: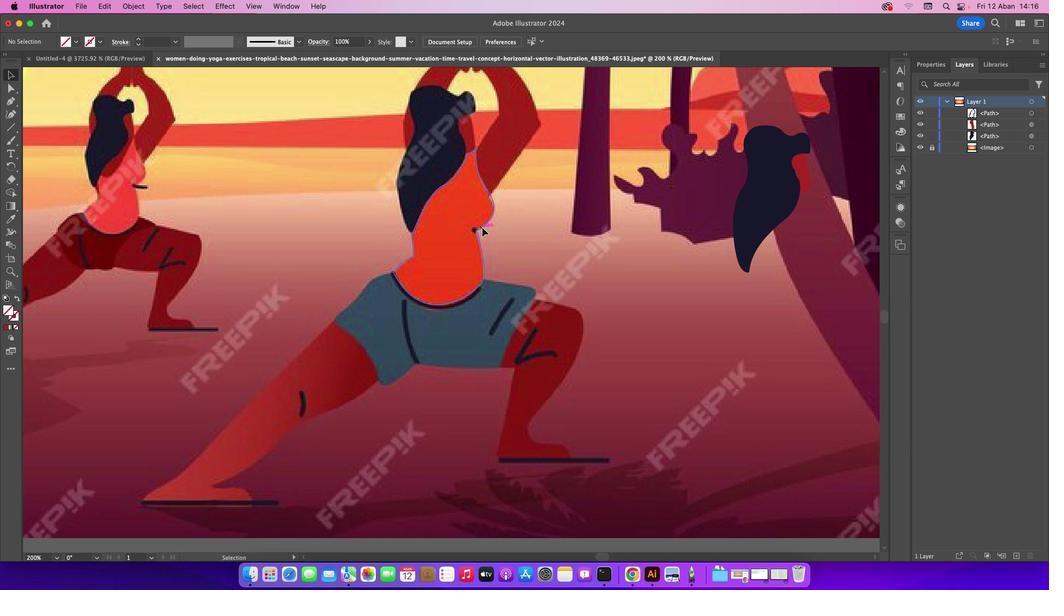 
Action: Mouse moved to (9, 219)
Screenshot: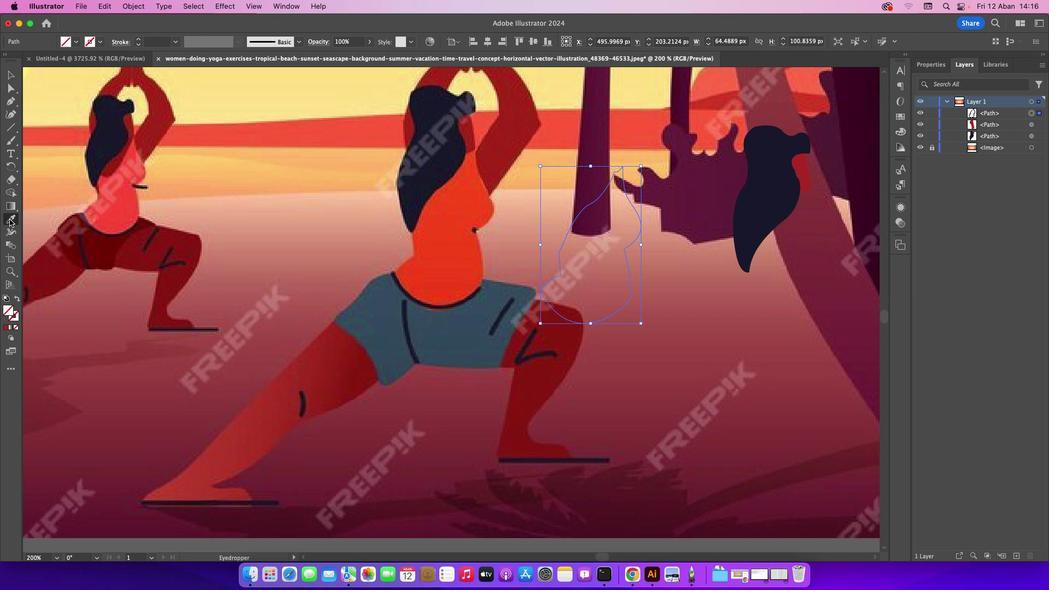 
Action: Mouse pressed left at (9, 219)
Screenshot: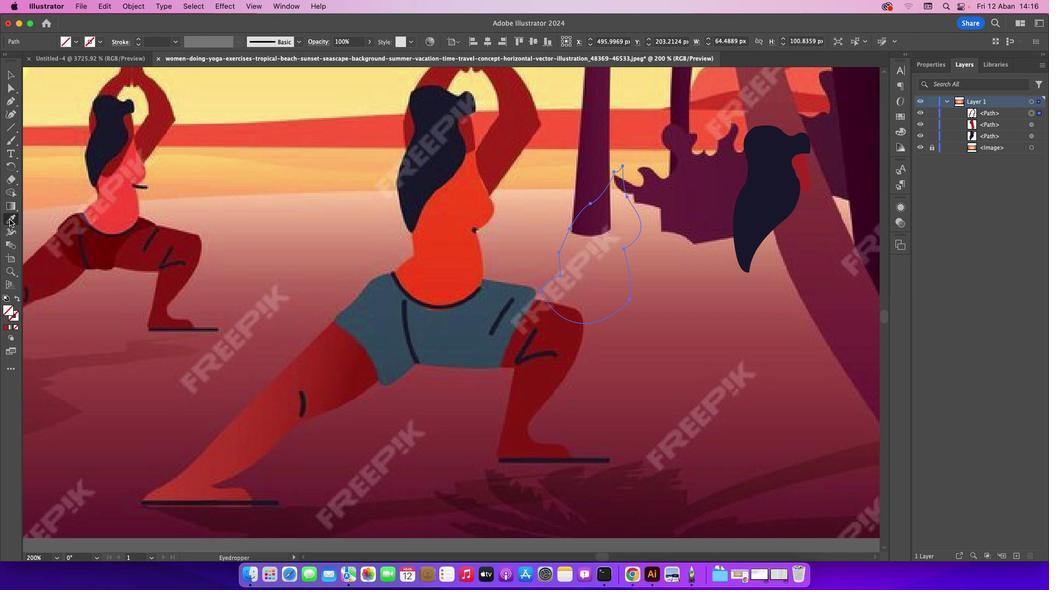 
Action: Mouse moved to (461, 244)
Screenshot: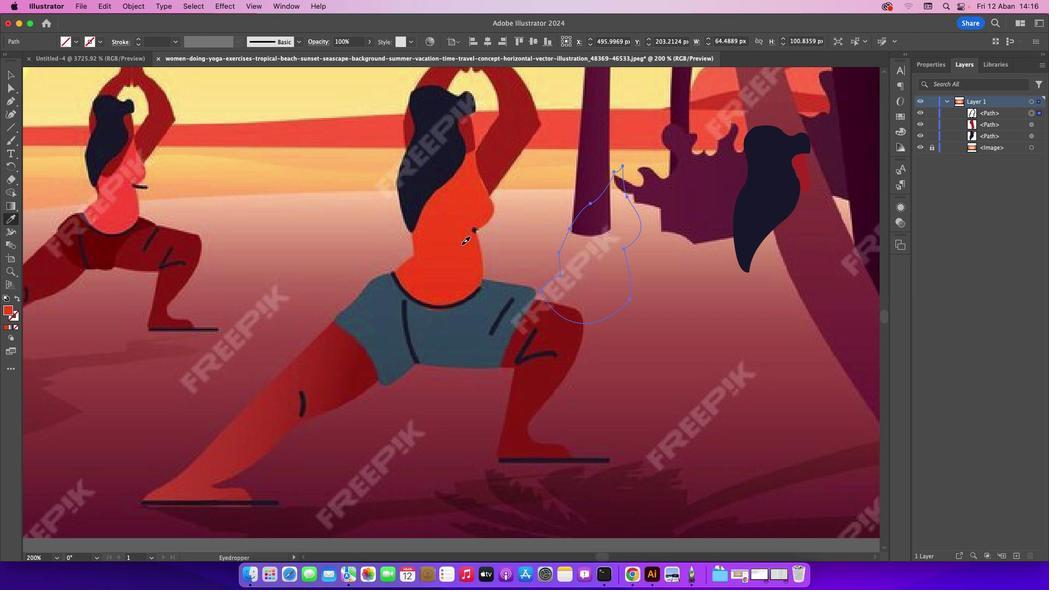 
Action: Mouse pressed left at (461, 244)
Screenshot: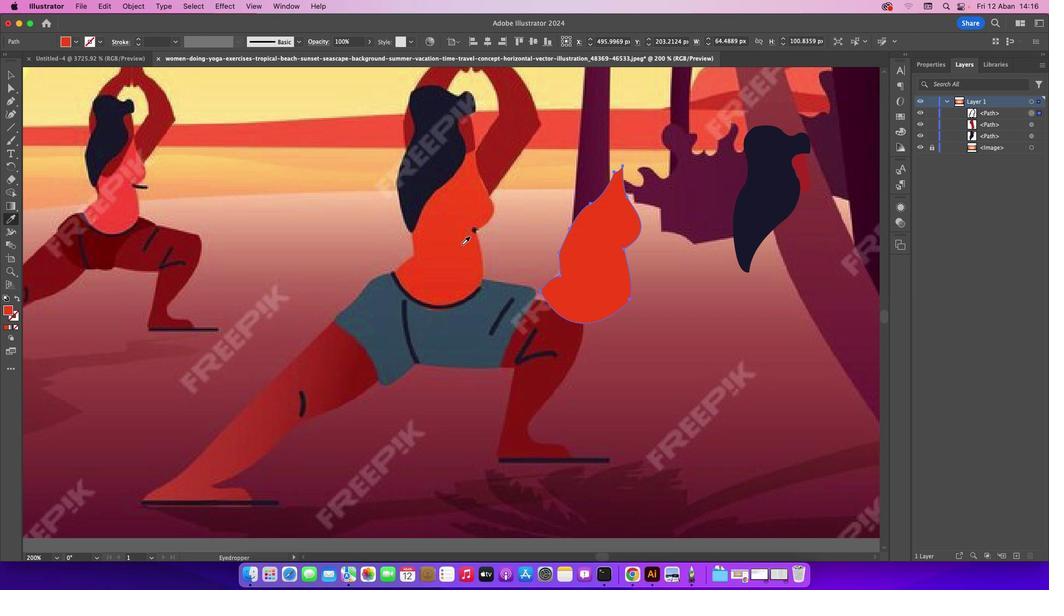 
Action: Mouse moved to (6, 75)
Screenshot: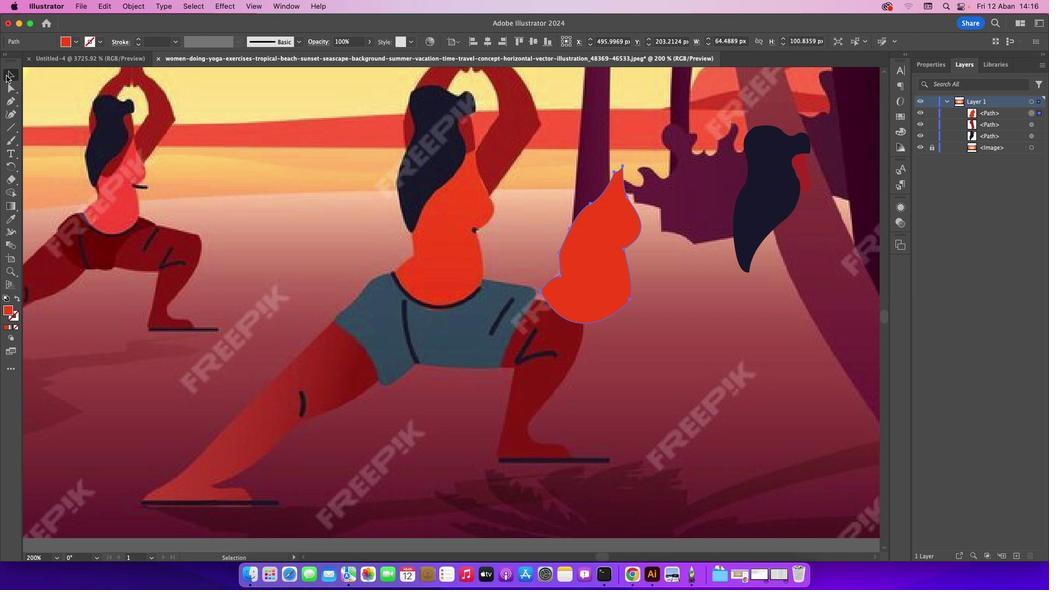 
Action: Mouse pressed left at (6, 75)
Screenshot: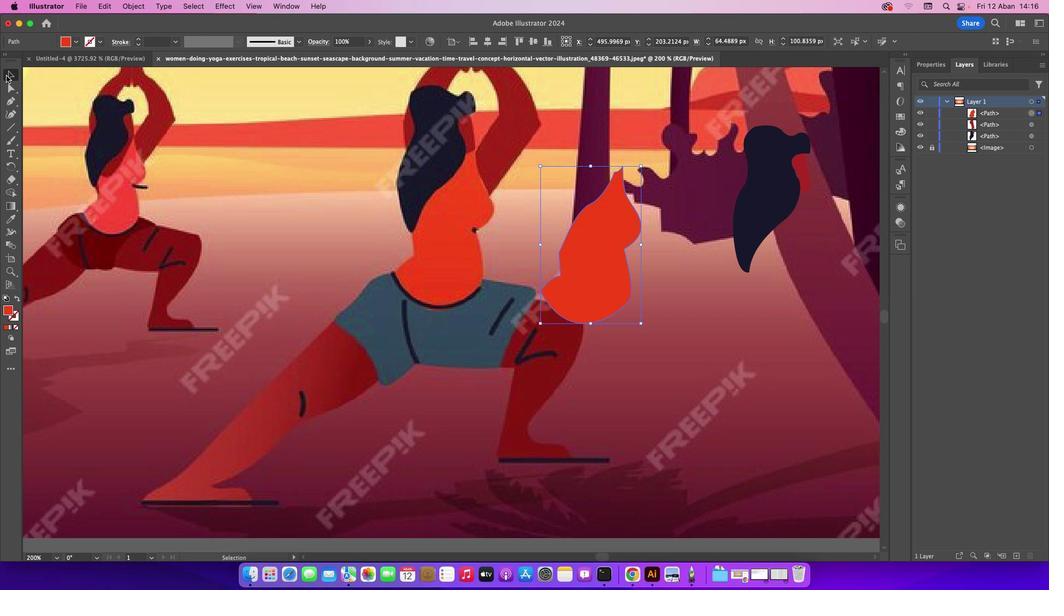
Action: Mouse moved to (616, 261)
Screenshot: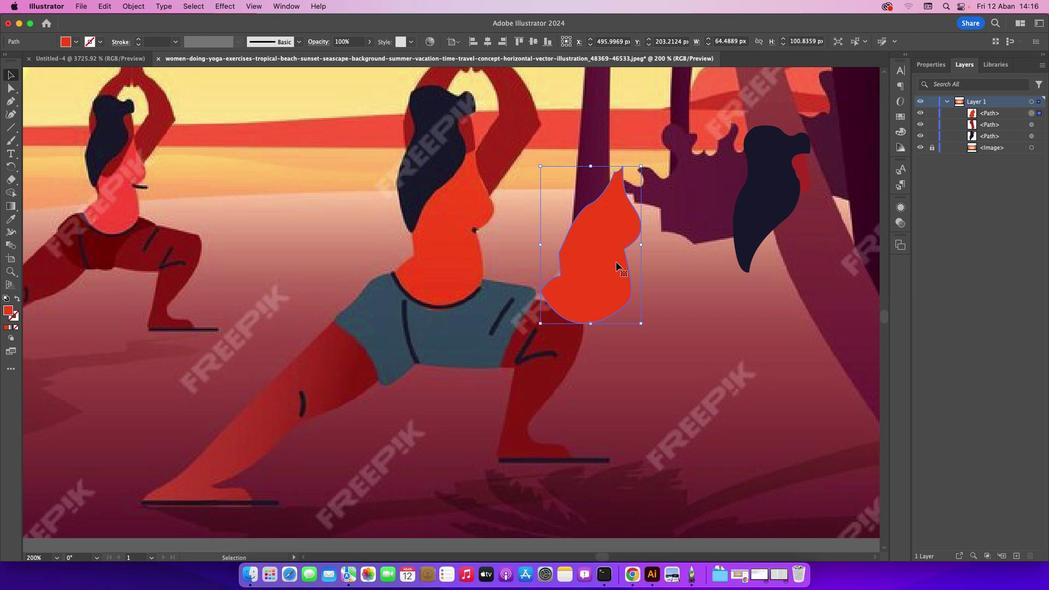 
Action: Mouse pressed left at (616, 261)
Screenshot: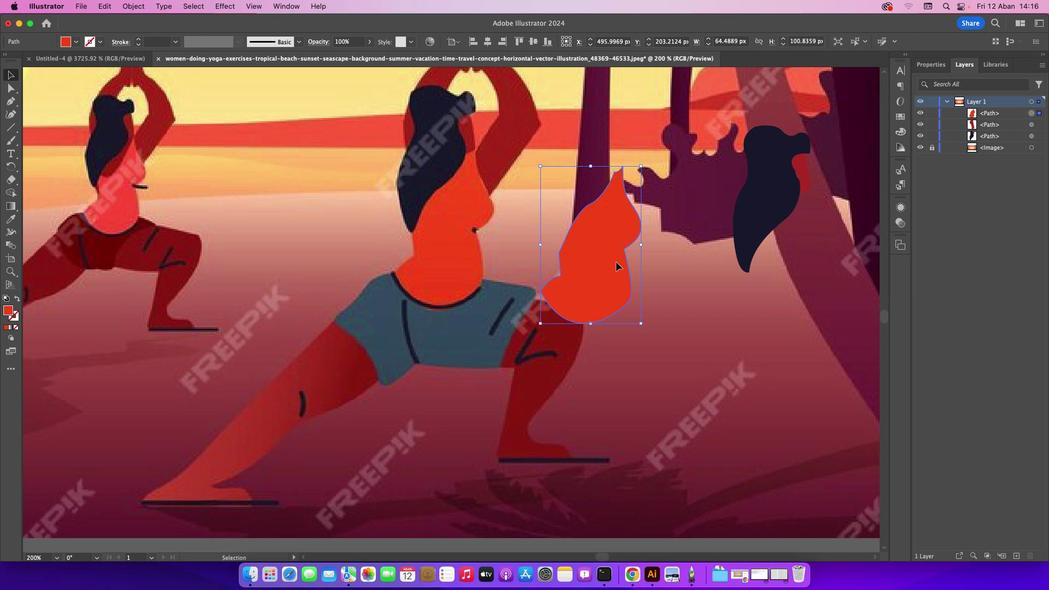 
Action: Mouse moved to (546, 193)
Screenshot: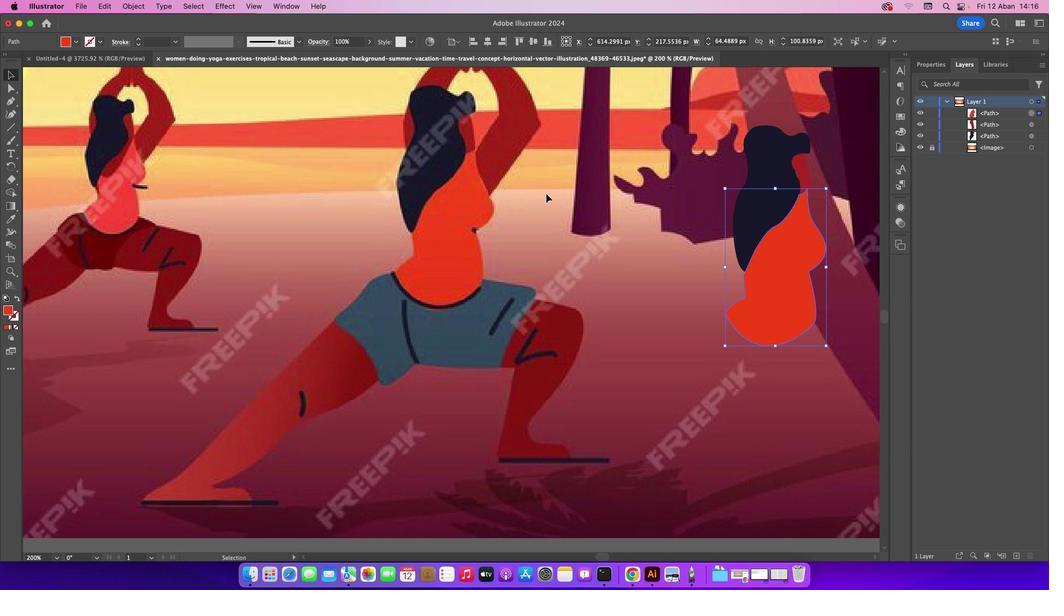 
Action: Mouse pressed left at (546, 193)
Screenshot: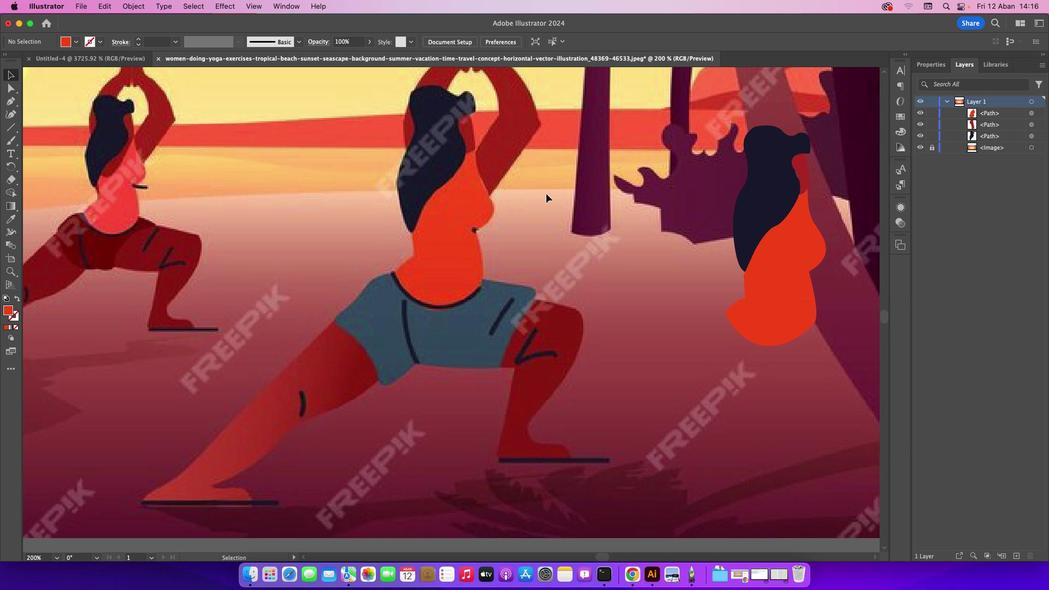 
Action: Mouse scrolled (546, 193) with delta (0, 0)
Screenshot: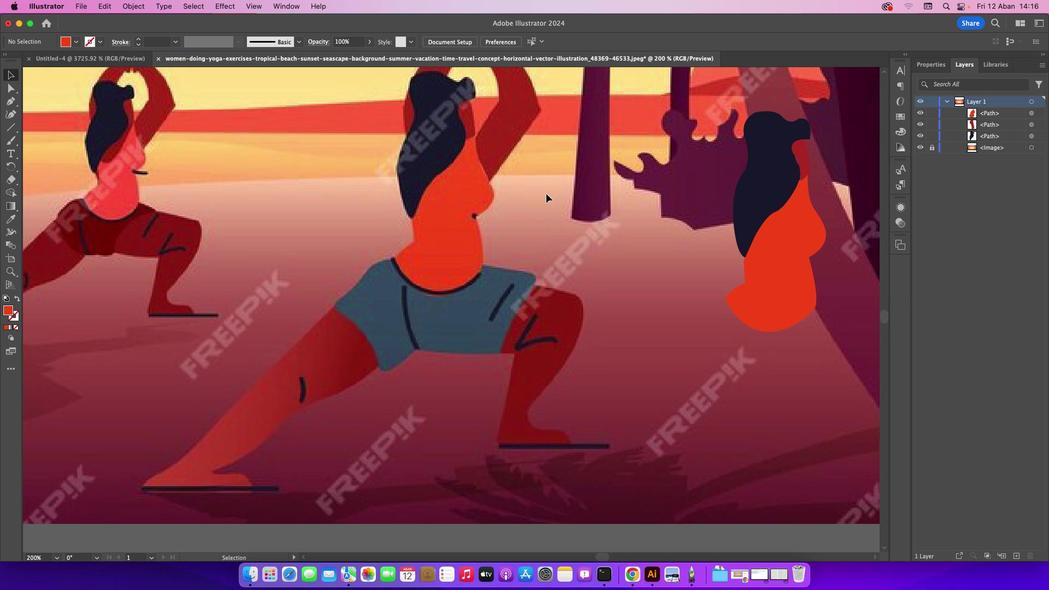
Action: Mouse scrolled (546, 193) with delta (0, 0)
Screenshot: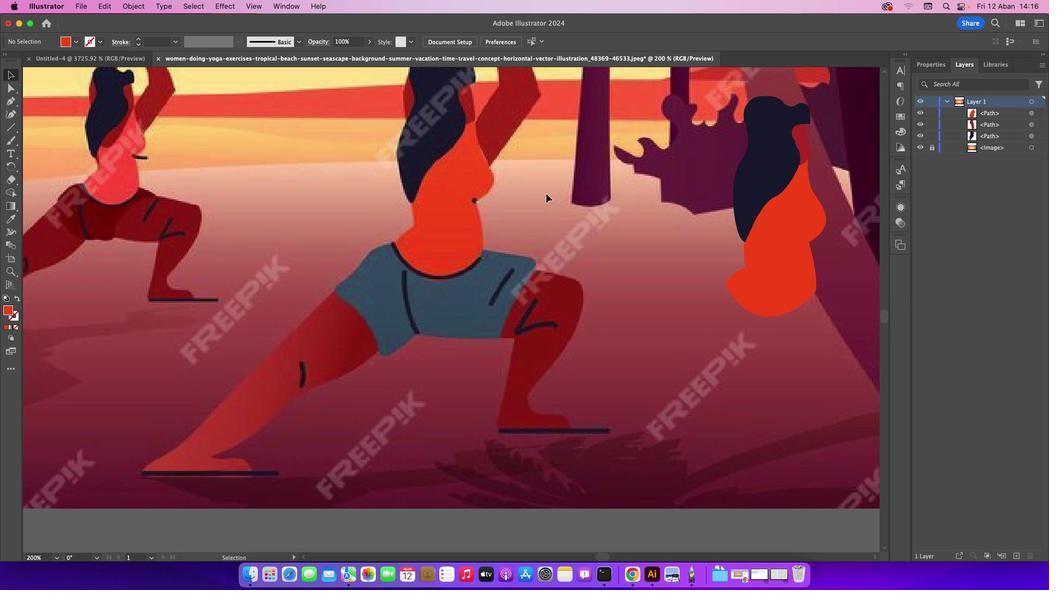 
Action: Mouse scrolled (546, 193) with delta (0, -1)
Screenshot: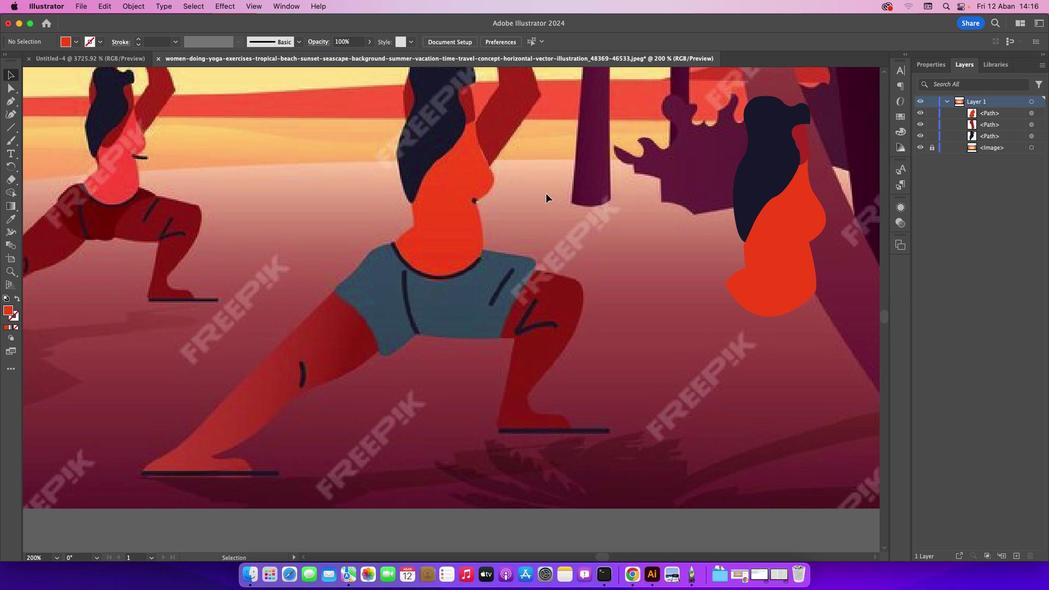 
Action: Mouse scrolled (546, 193) with delta (0, -1)
Screenshot: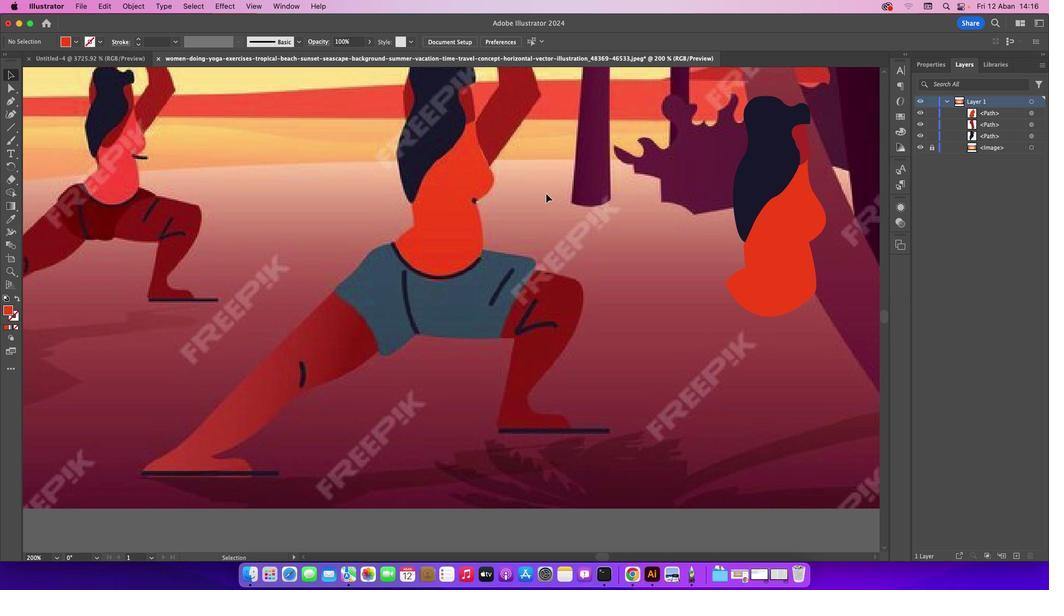
Action: Mouse scrolled (546, 193) with delta (0, 0)
Screenshot: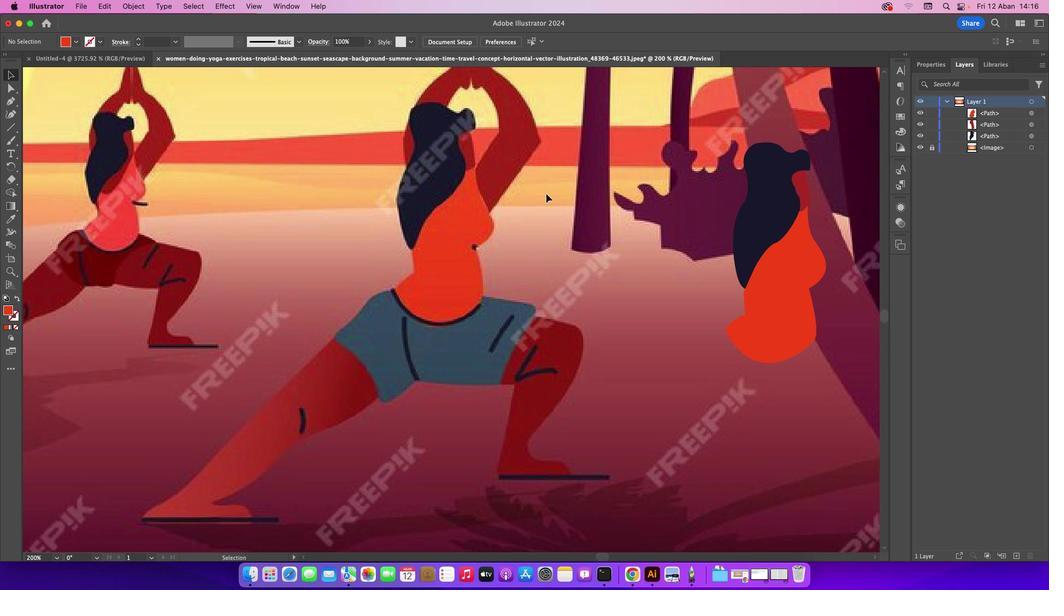 
Action: Mouse scrolled (546, 193) with delta (0, 0)
Screenshot: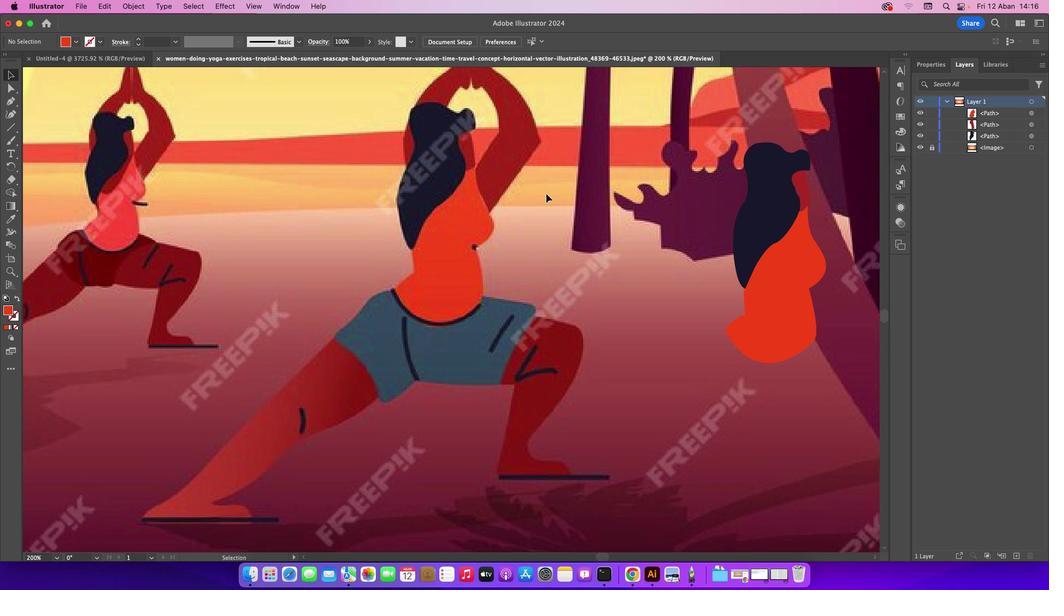 
Action: Mouse scrolled (546, 193) with delta (0, 1)
Screenshot: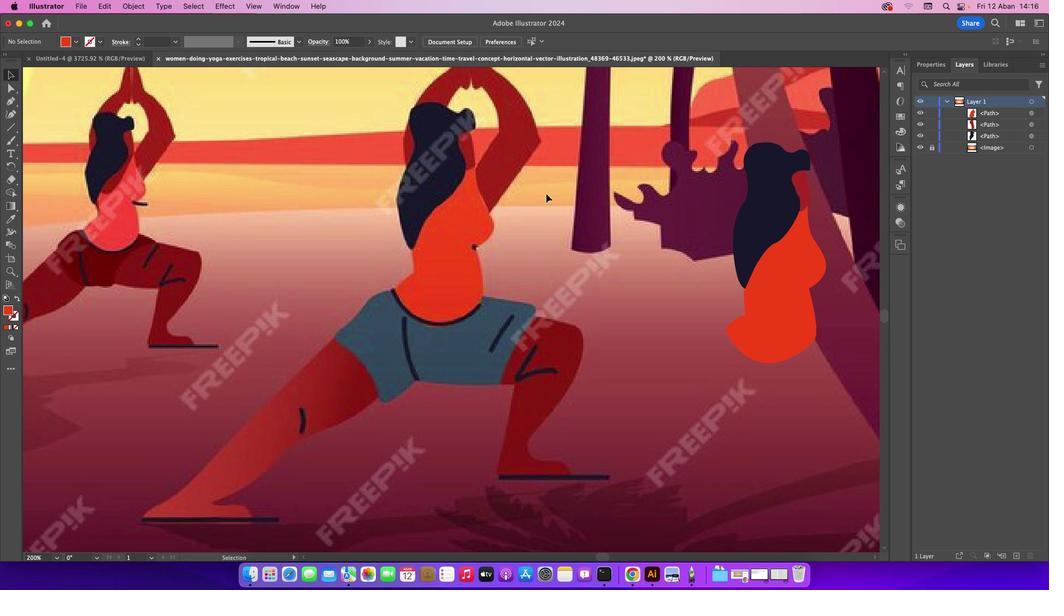 
Action: Mouse scrolled (546, 193) with delta (0, 2)
Screenshot: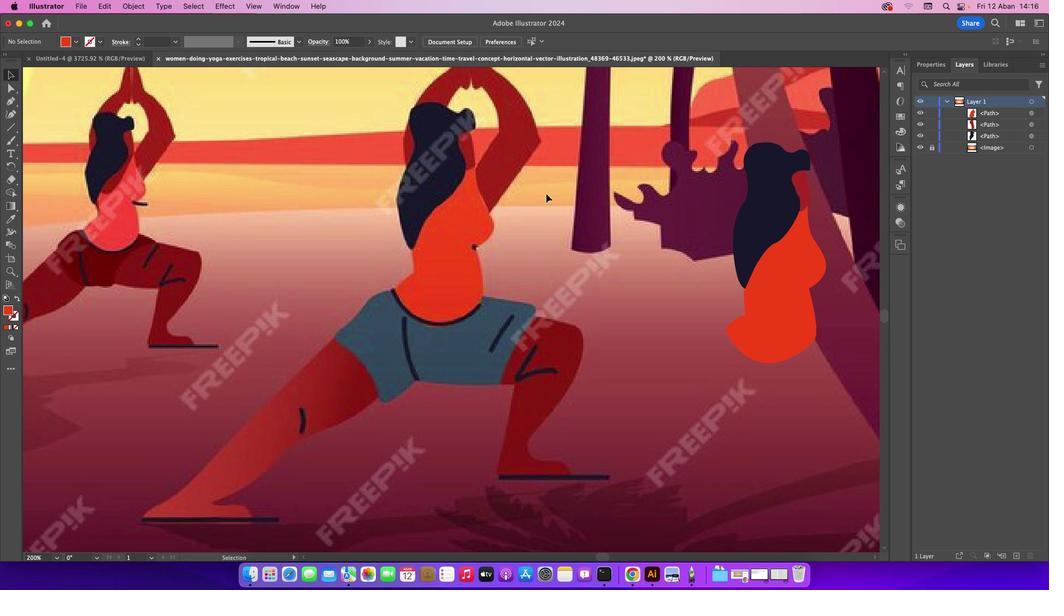 
Action: Mouse scrolled (546, 193) with delta (0, 0)
Screenshot: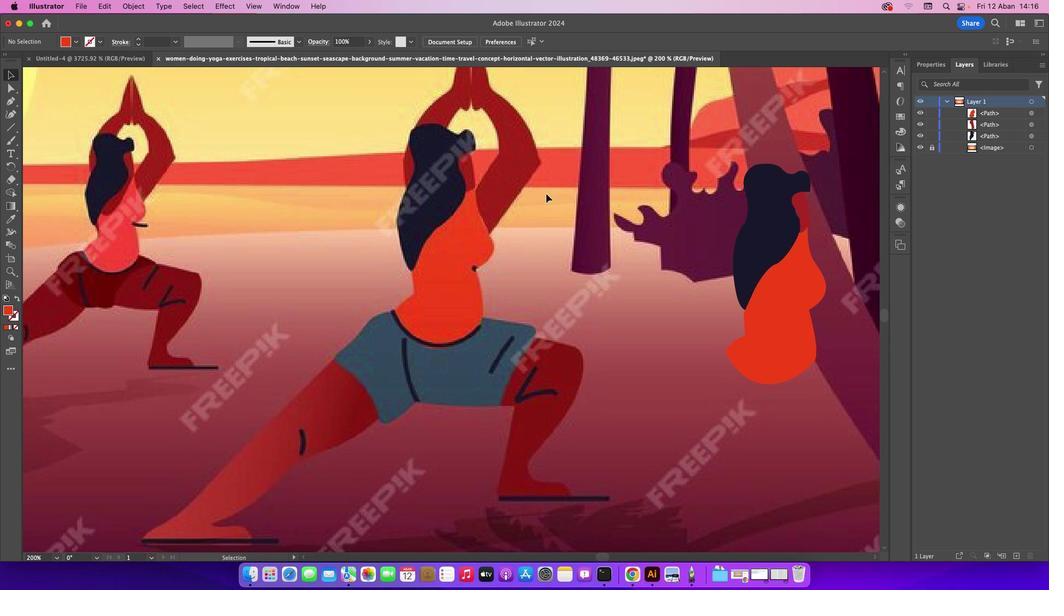 
Action: Mouse scrolled (546, 193) with delta (0, 0)
Screenshot: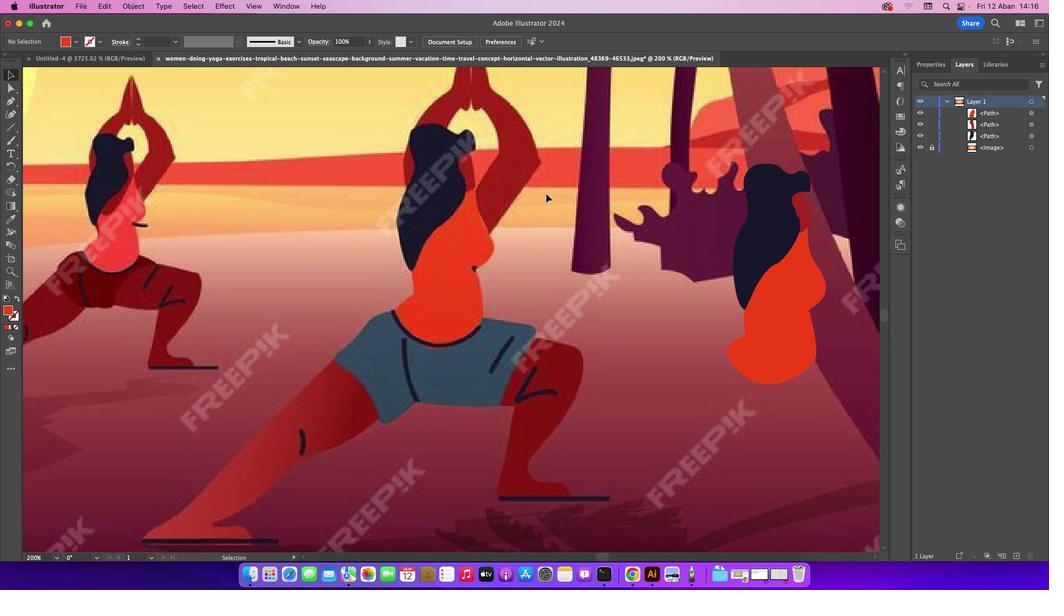 
Action: Mouse scrolled (546, 193) with delta (0, 1)
Screenshot: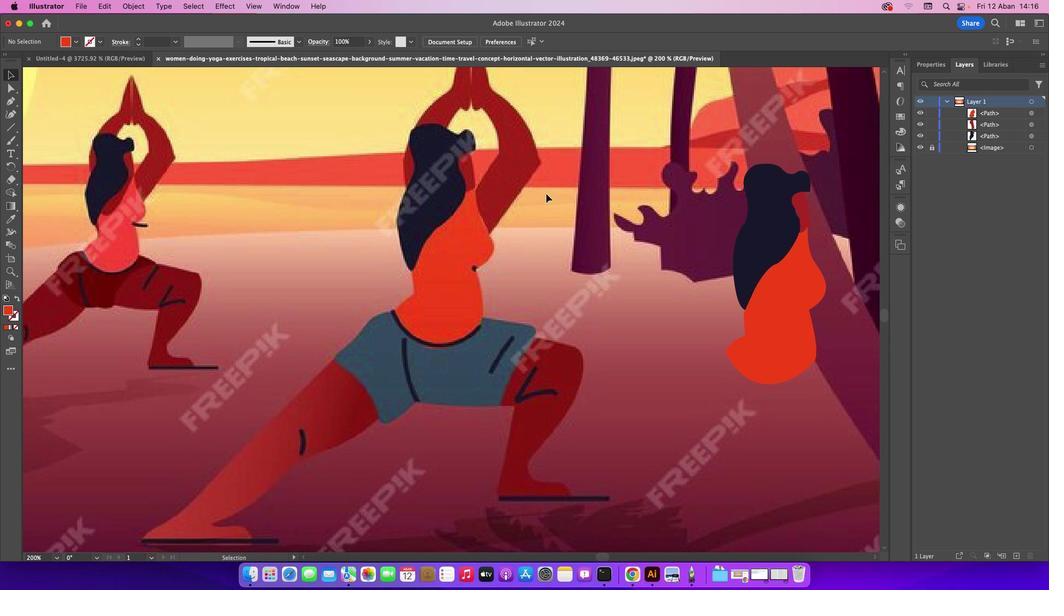 
Action: Mouse moved to (13, 100)
Screenshot: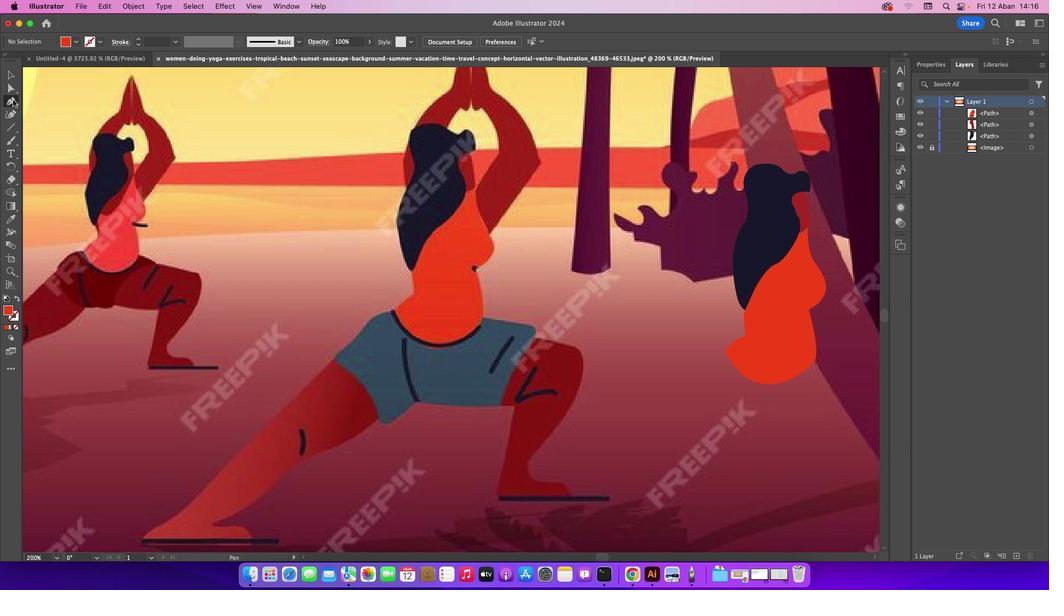 
Action: Mouse pressed left at (13, 100)
Screenshot: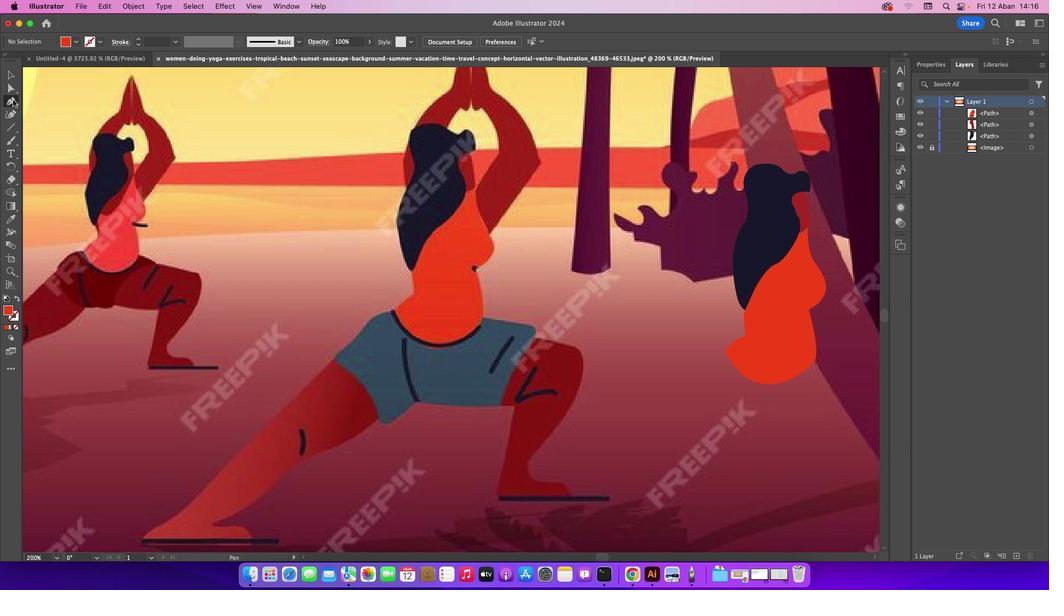 
Action: Mouse moved to (475, 190)
Screenshot: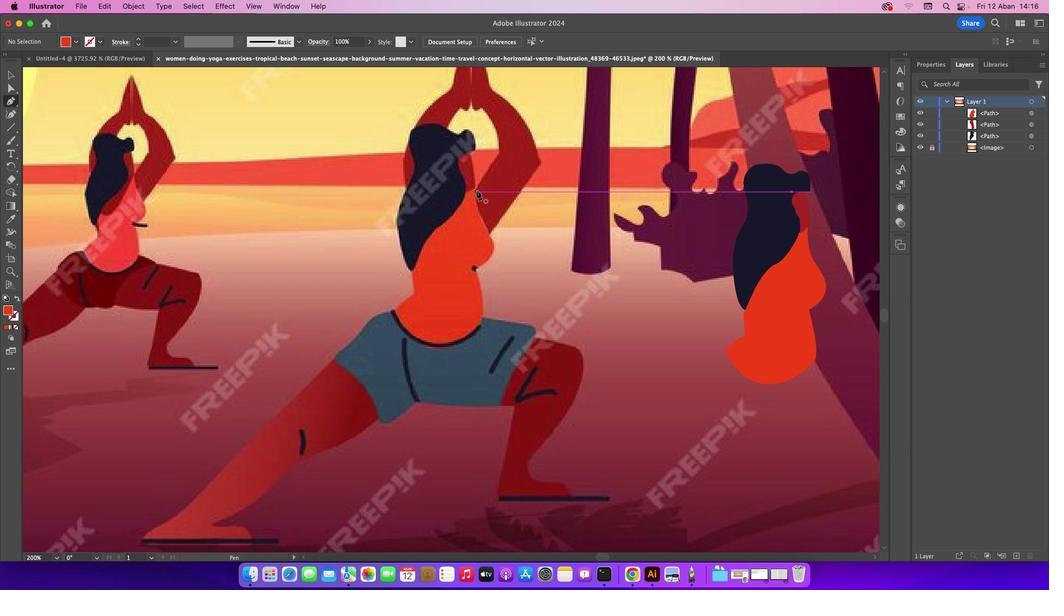 
Action: Mouse pressed left at (475, 190)
Screenshot: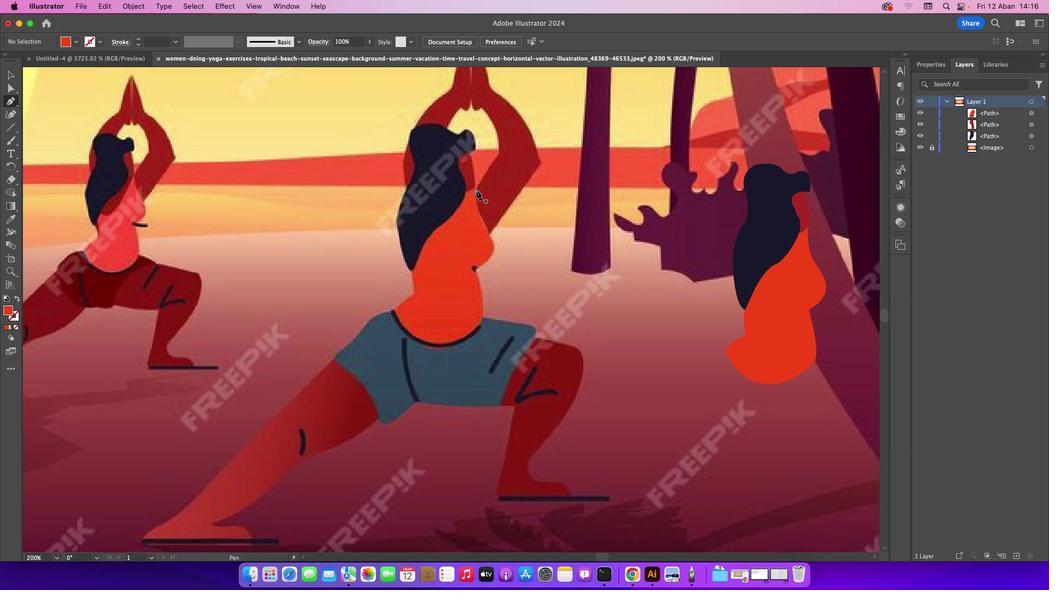 
Action: Mouse moved to (499, 153)
Screenshot: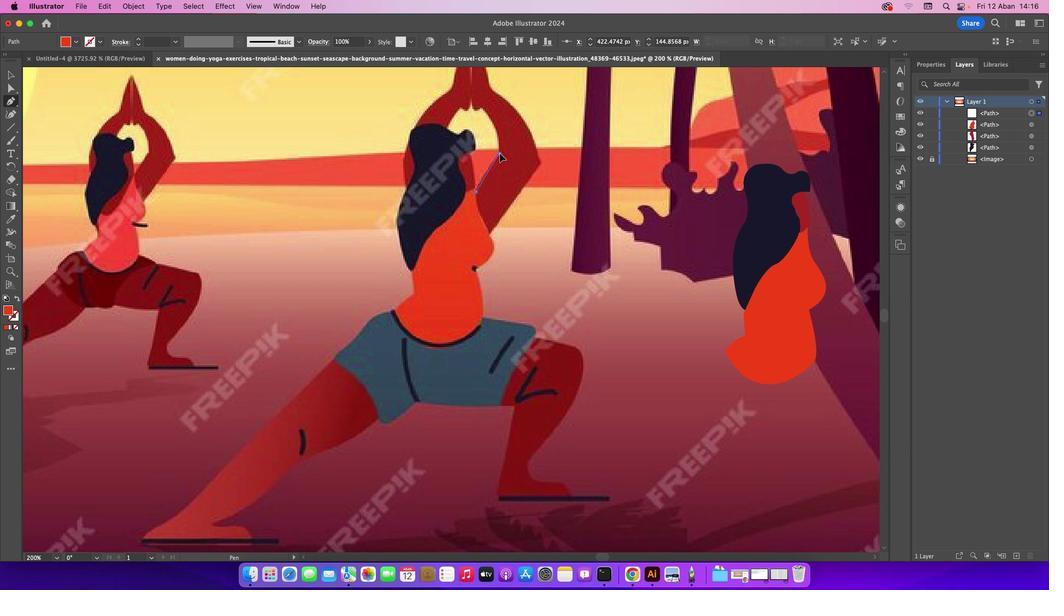 
Action: Mouse pressed left at (499, 153)
Screenshot: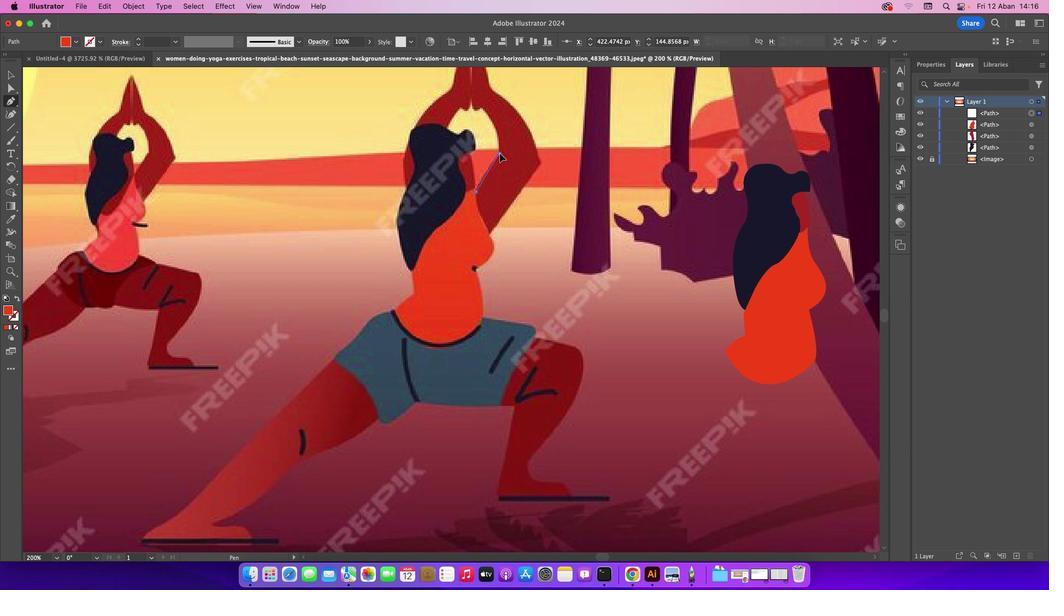
Action: Mouse moved to (498, 152)
Screenshot: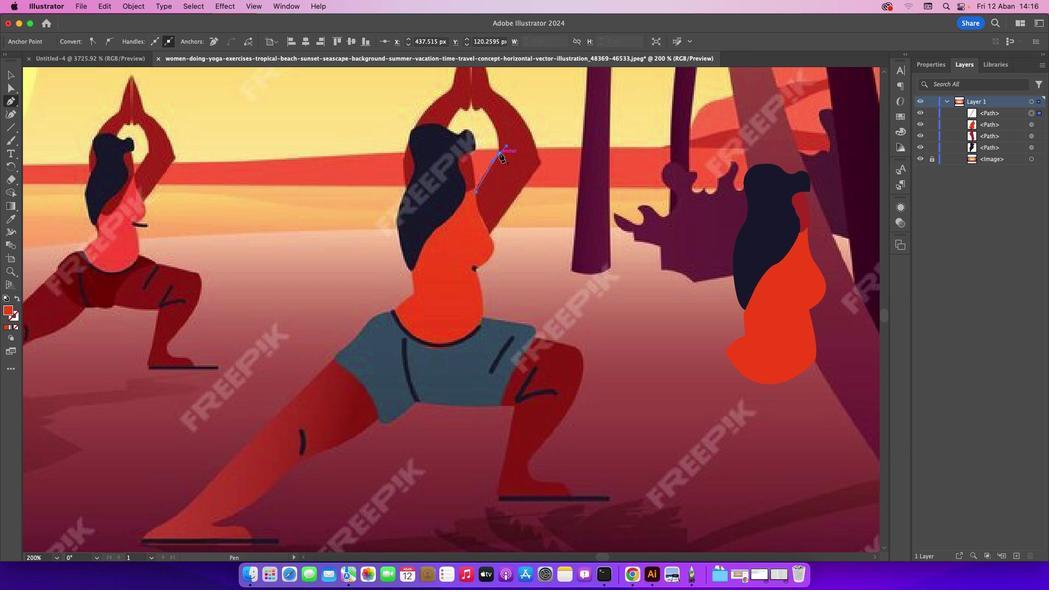 
Action: Mouse pressed left at (498, 152)
Screenshot: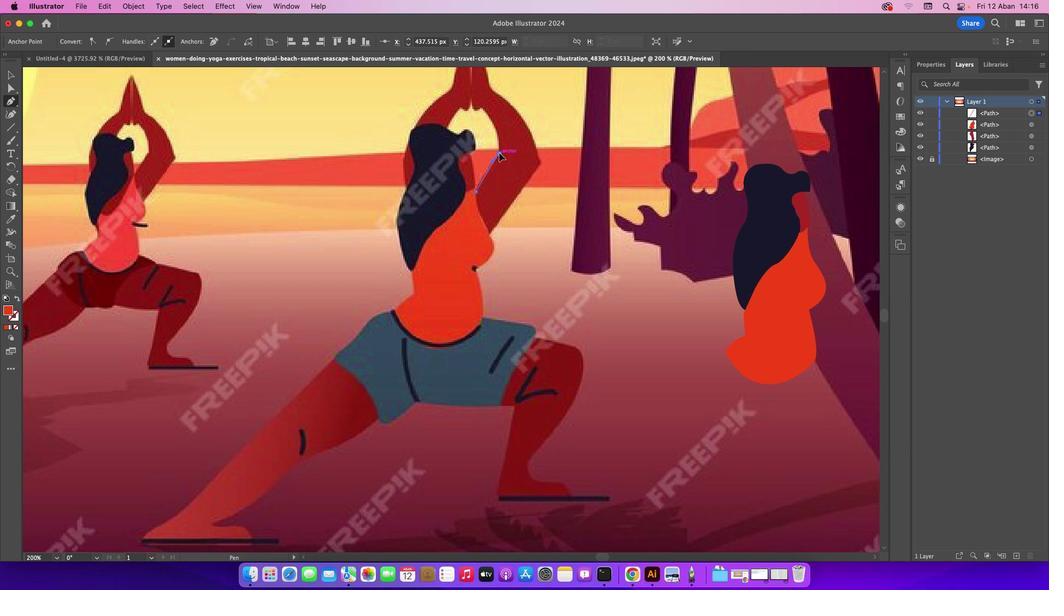
Action: Mouse moved to (480, 106)
Screenshot: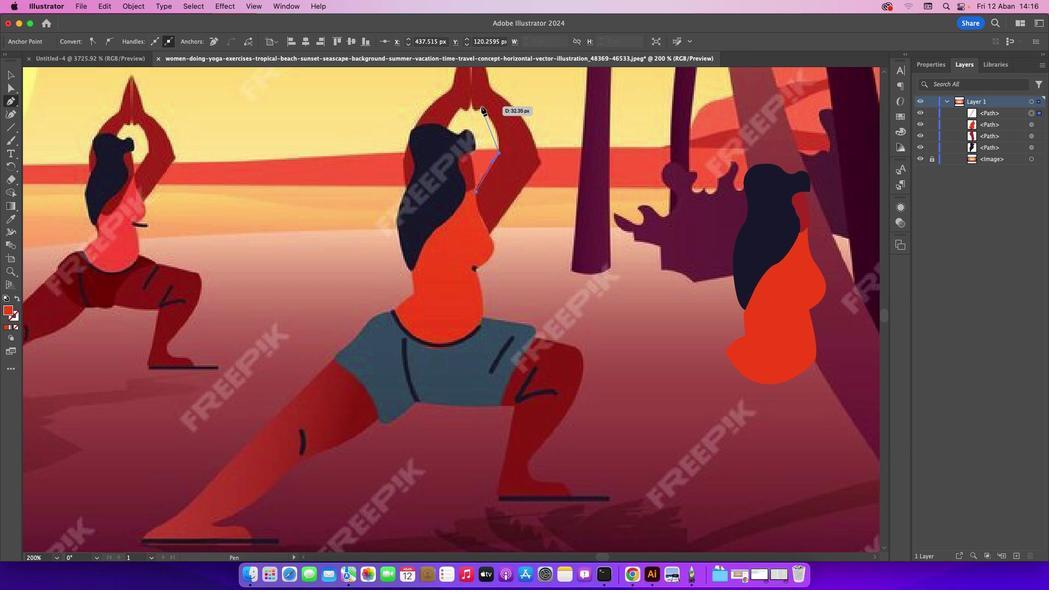 
Action: Mouse pressed left at (480, 106)
Screenshot: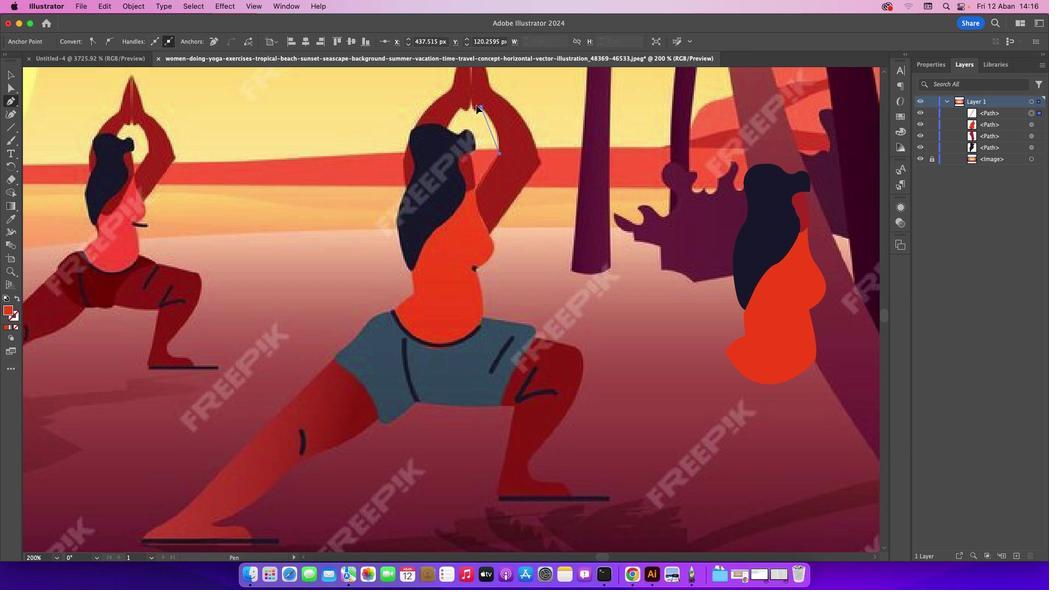
Action: Mouse moved to (480, 104)
Screenshot: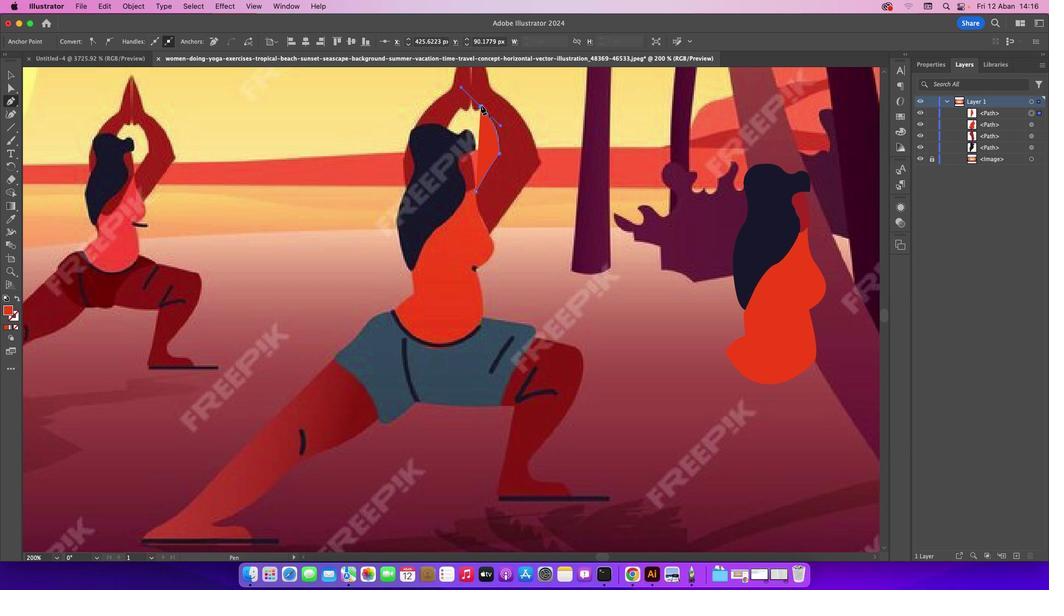 
Action: Mouse pressed left at (480, 104)
Screenshot: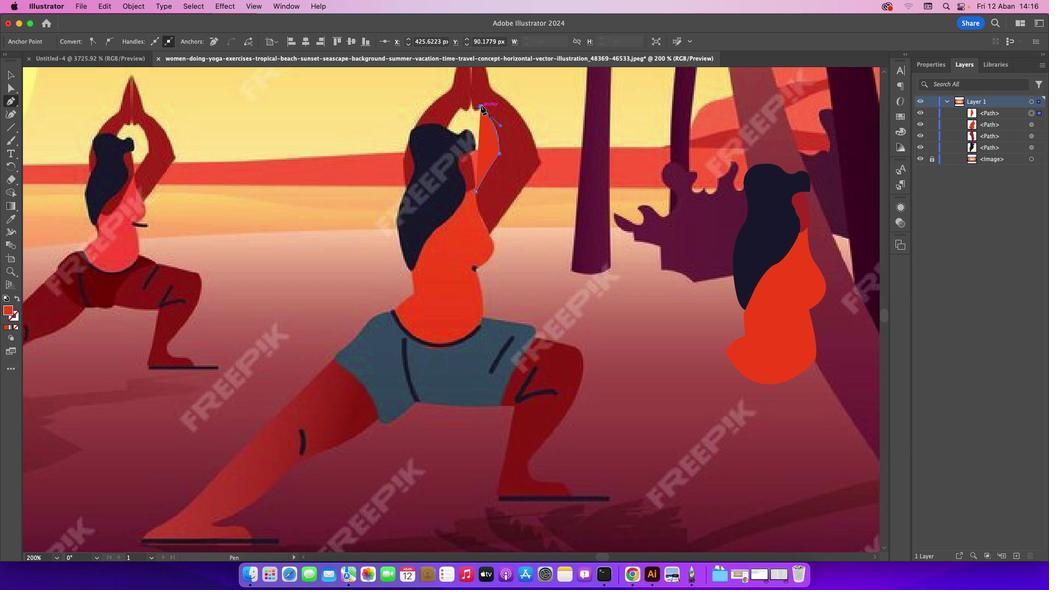 
Action: Mouse moved to (15, 327)
Screenshot: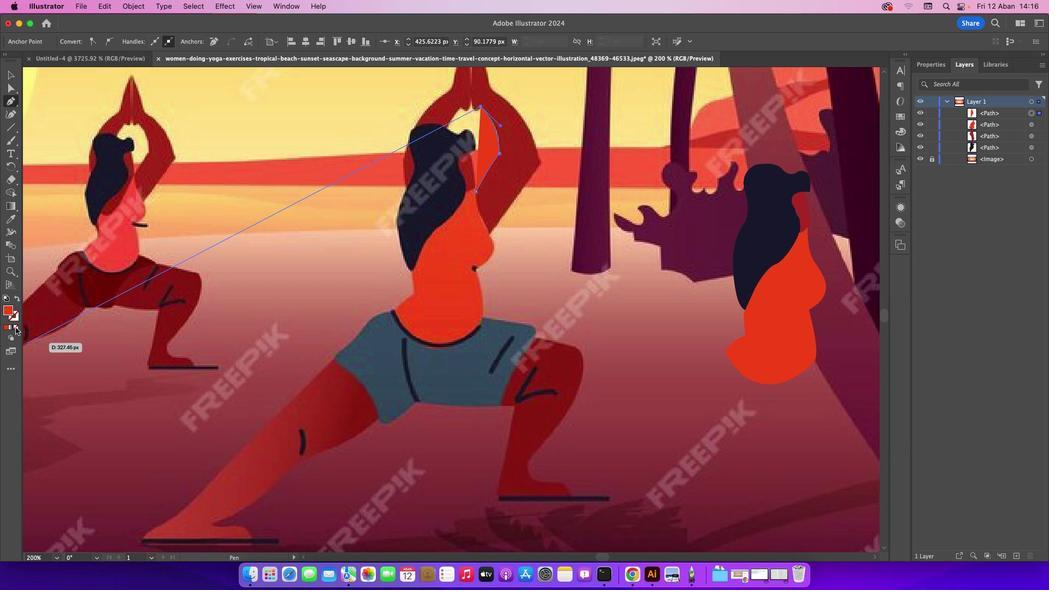 
Action: Mouse pressed left at (15, 327)
Screenshot: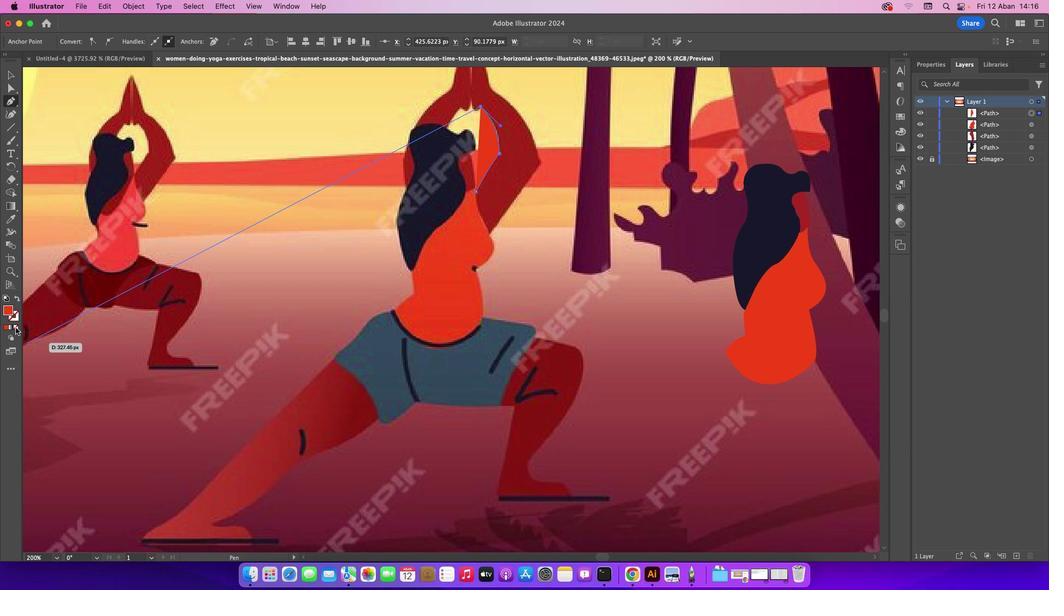 
Action: Mouse moved to (385, 162)
Screenshot: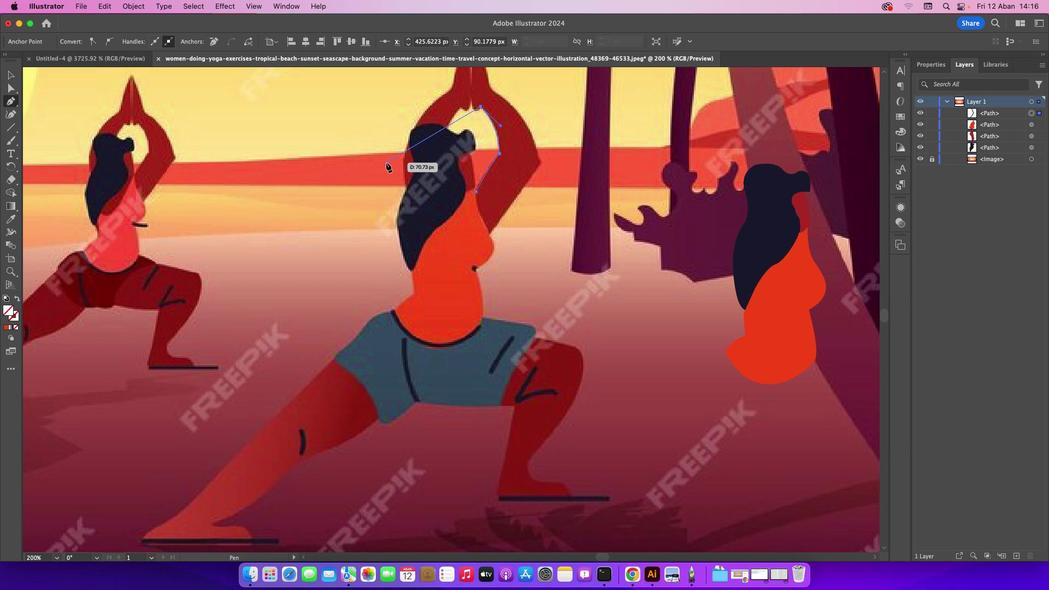 
Action: Mouse scrolled (385, 162) with delta (0, 0)
